 Task: Look for space in Mahlsdorf, Germany from 10th September, 2023 to 16th September, 2023 for 4 adults in price range Rs.10000 to Rs.14000. Place can be private room with 4 bedrooms having 4 beds and 4 bathrooms. Property type can be house, flat, guest house. Amenities needed are: wifi, TV, free parkinig on premises, gym, breakfast. Booking option can be shelf check-in. Required host language is English.
Action: Mouse moved to (574, 114)
Screenshot: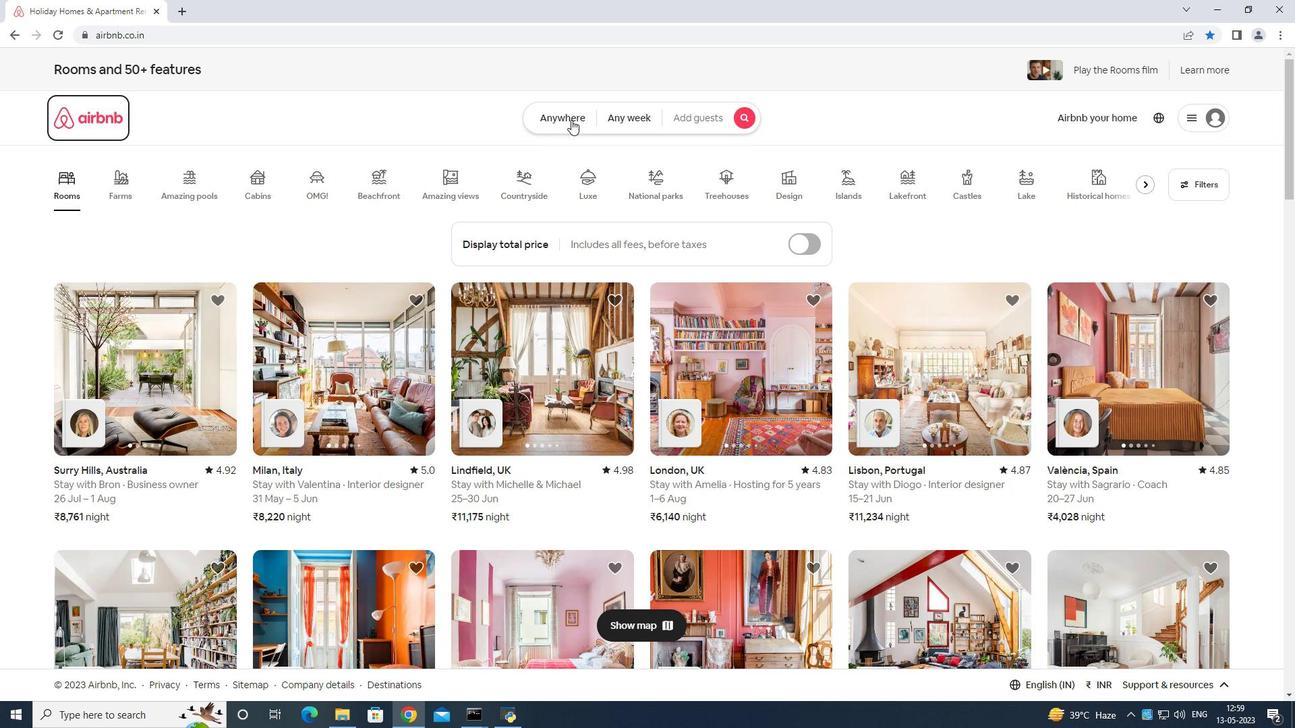 
Action: Mouse pressed left at (574, 114)
Screenshot: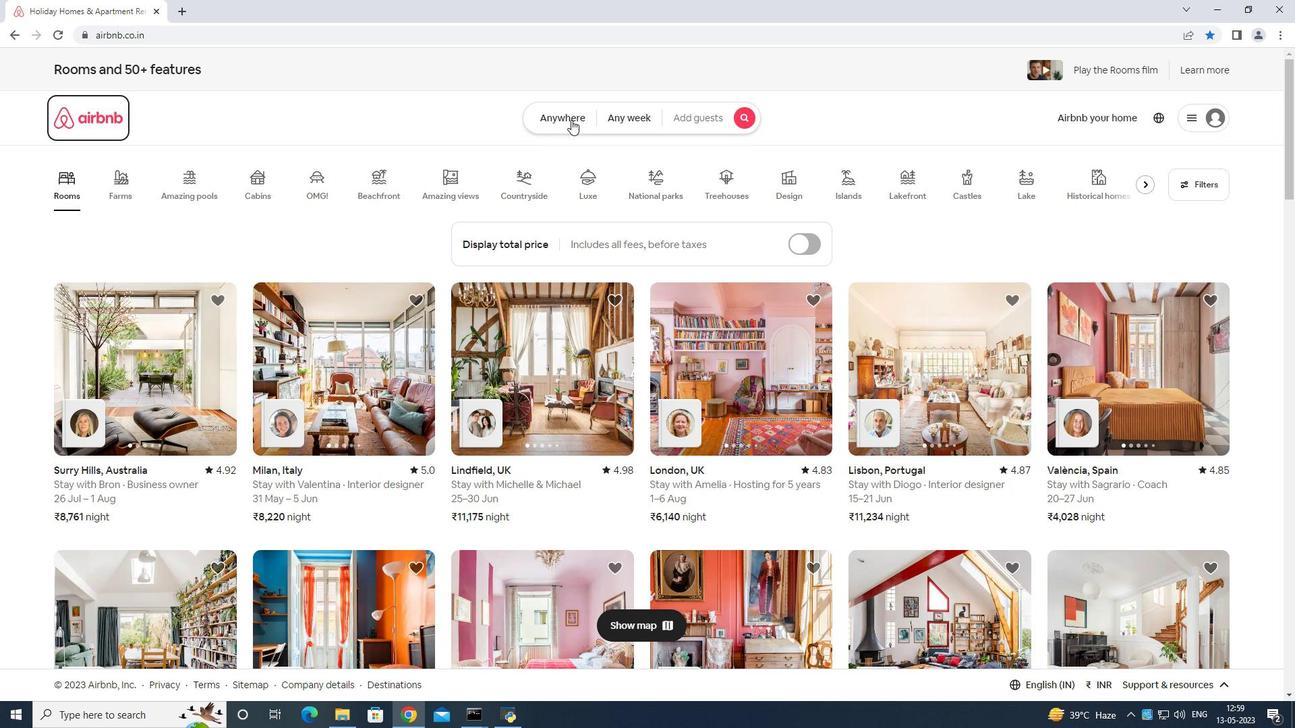 
Action: Mouse moved to (489, 157)
Screenshot: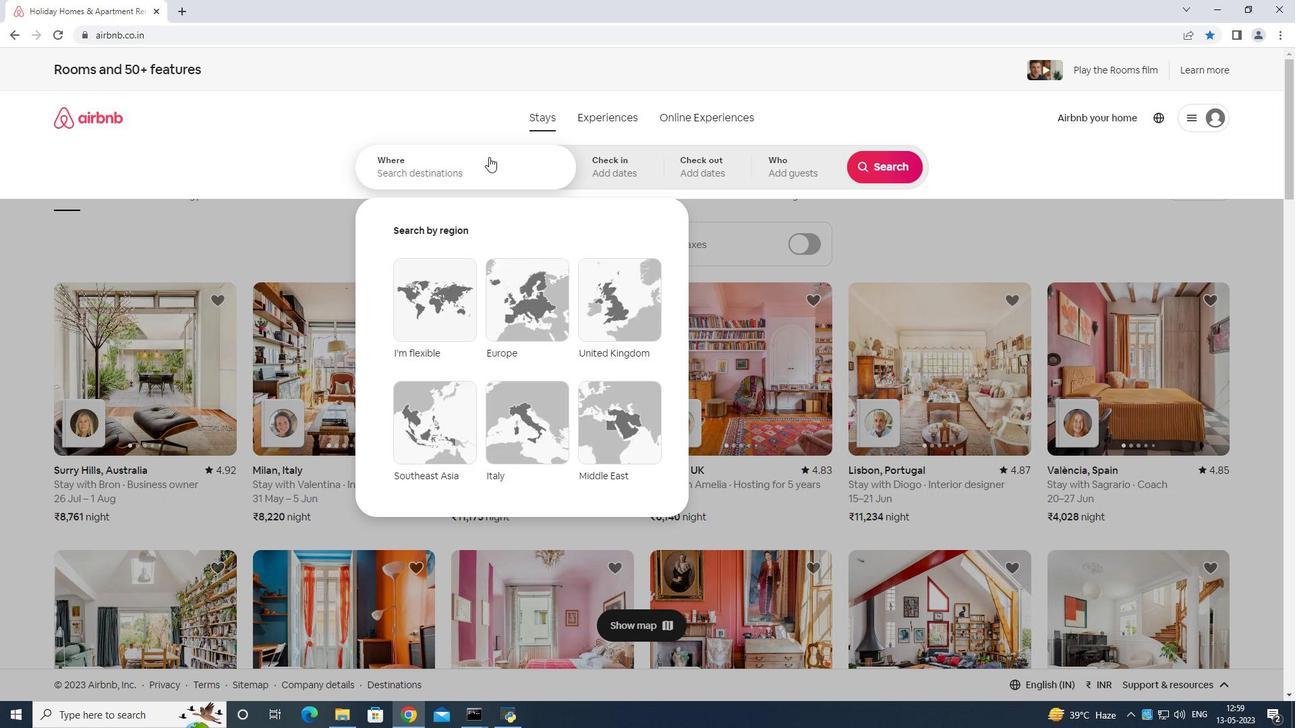 
Action: Mouse pressed left at (489, 157)
Screenshot: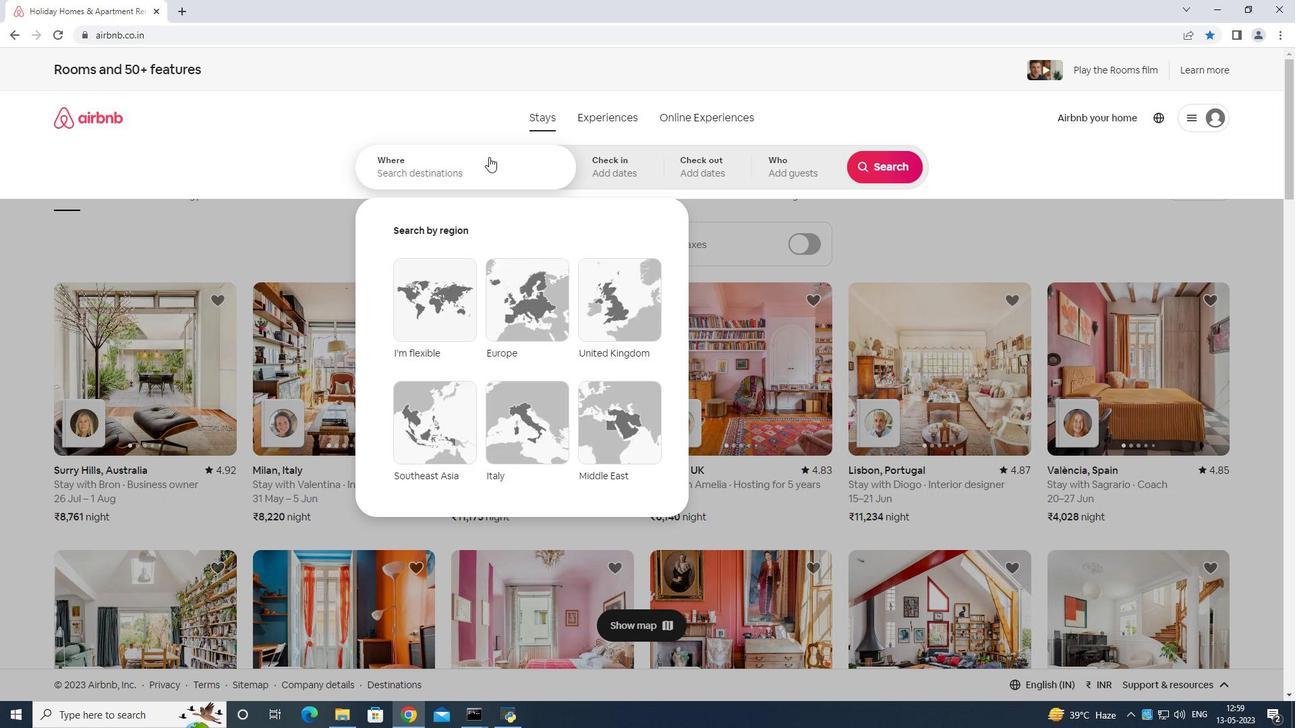 
Action: Mouse moved to (487, 159)
Screenshot: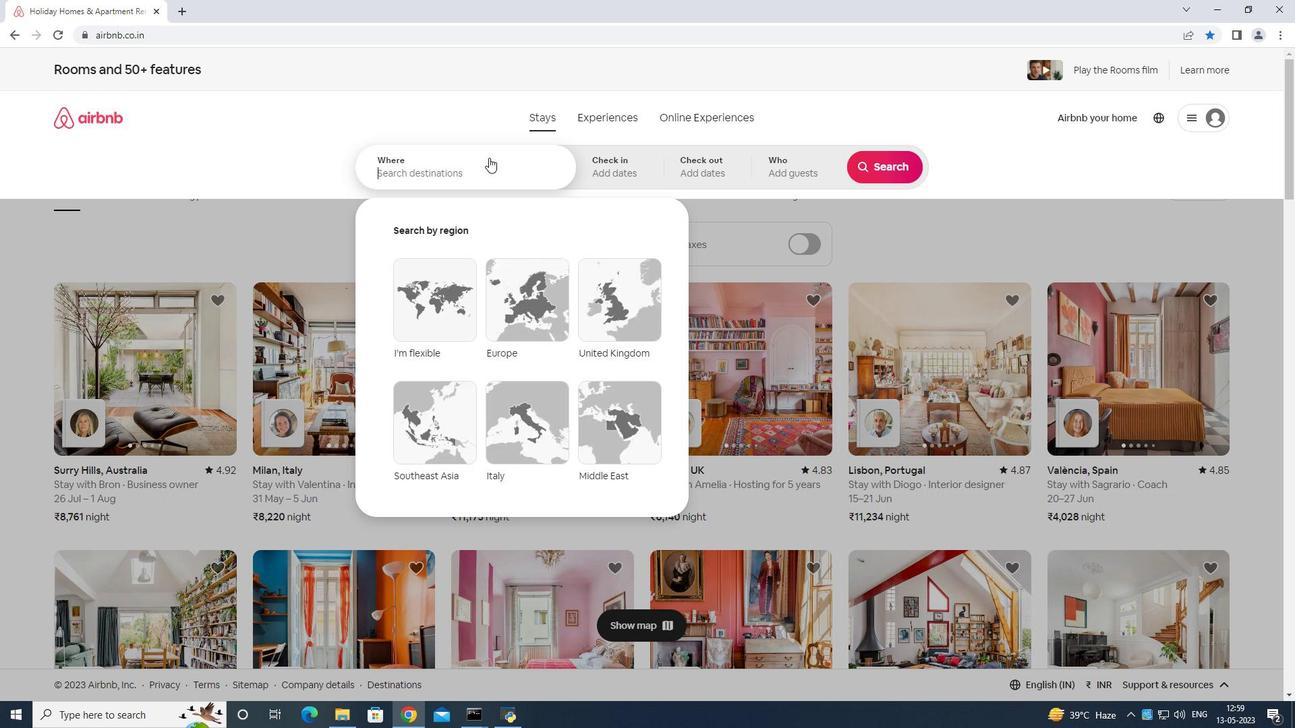 
Action: Key pressed <Key.shift>Mahlsdorf<Key.space>germany<Key.enter>
Screenshot: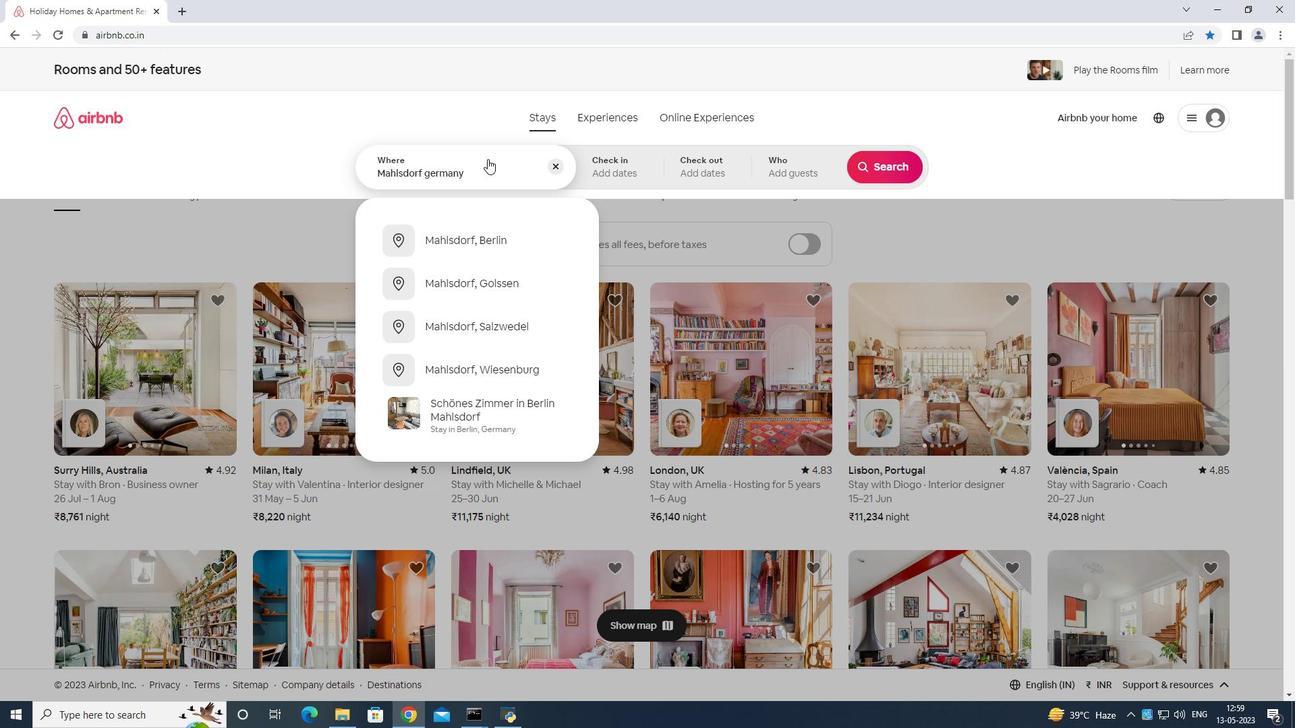 
Action: Mouse moved to (879, 273)
Screenshot: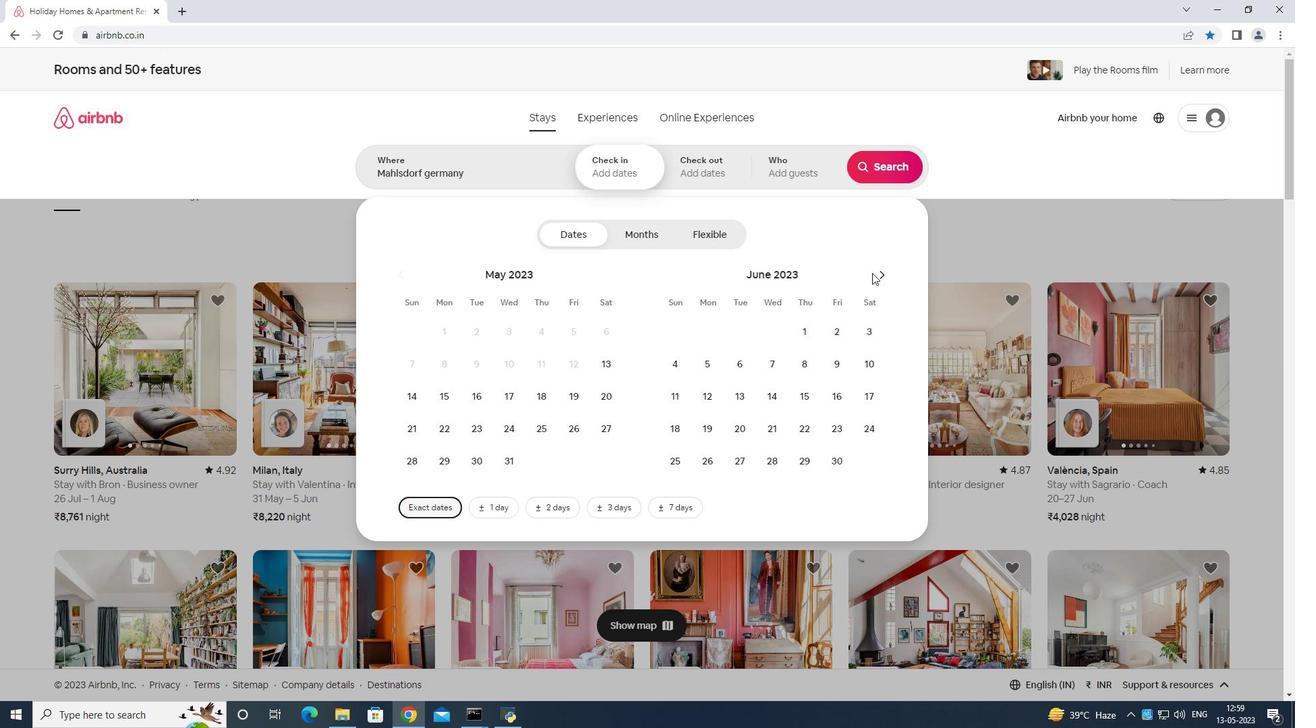 
Action: Mouse pressed left at (879, 273)
Screenshot: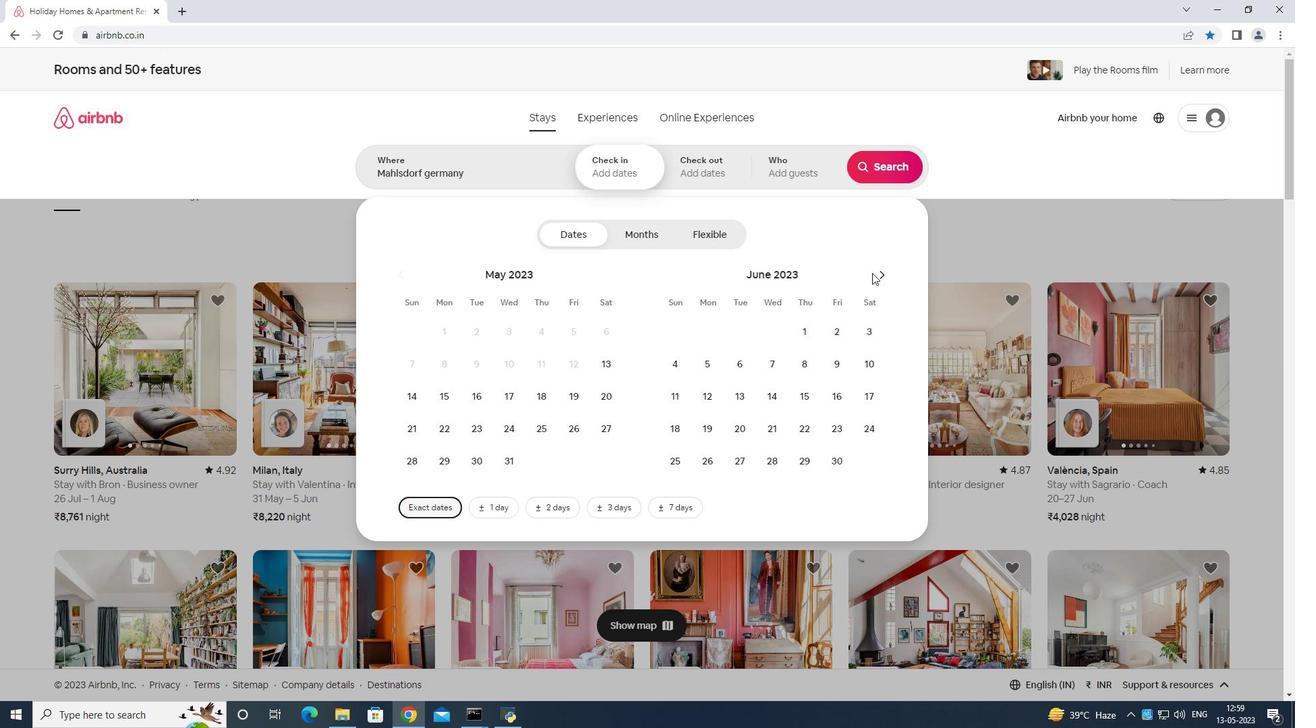 
Action: Mouse moved to (879, 273)
Screenshot: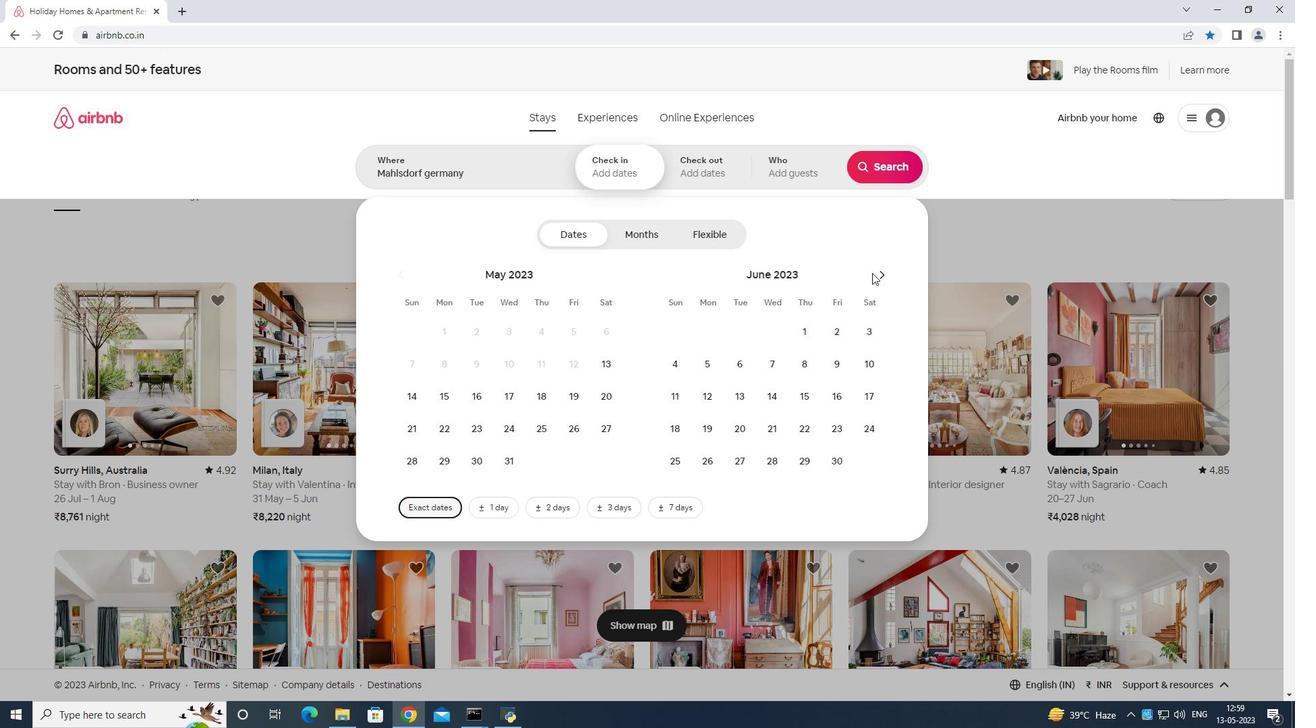 
Action: Mouse pressed left at (879, 273)
Screenshot: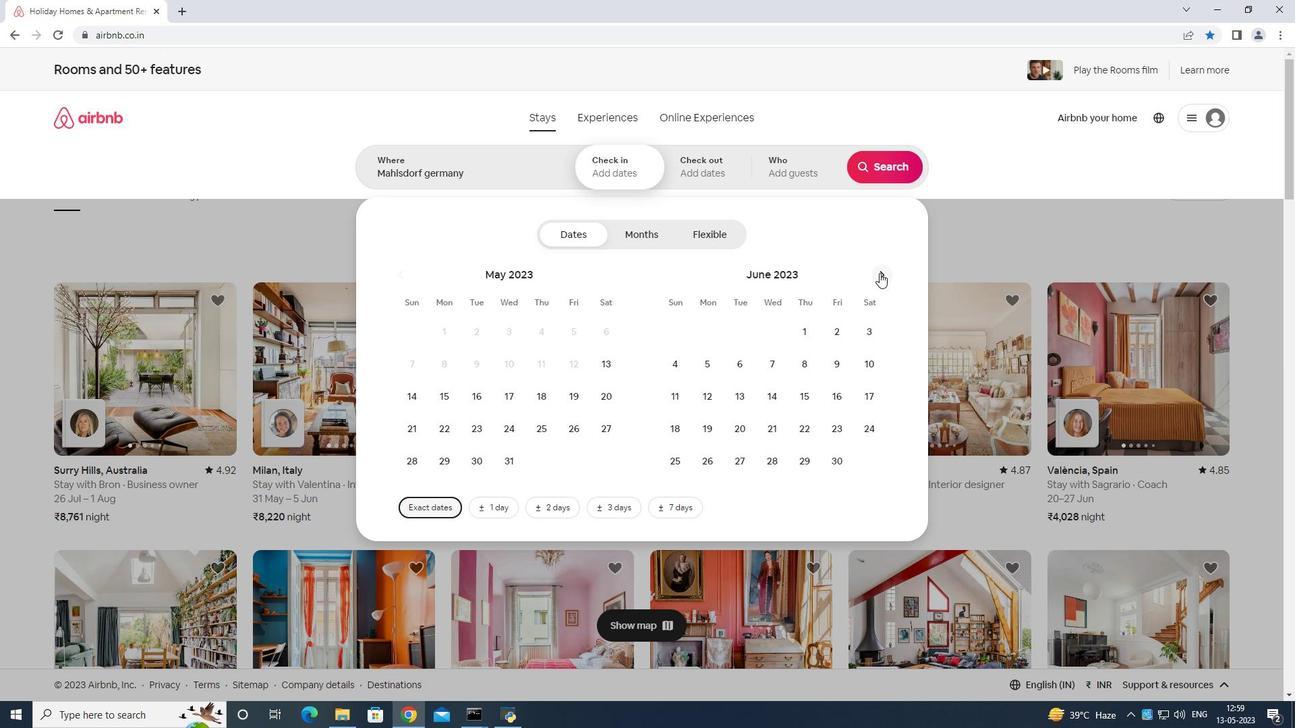 
Action: Mouse pressed left at (879, 273)
Screenshot: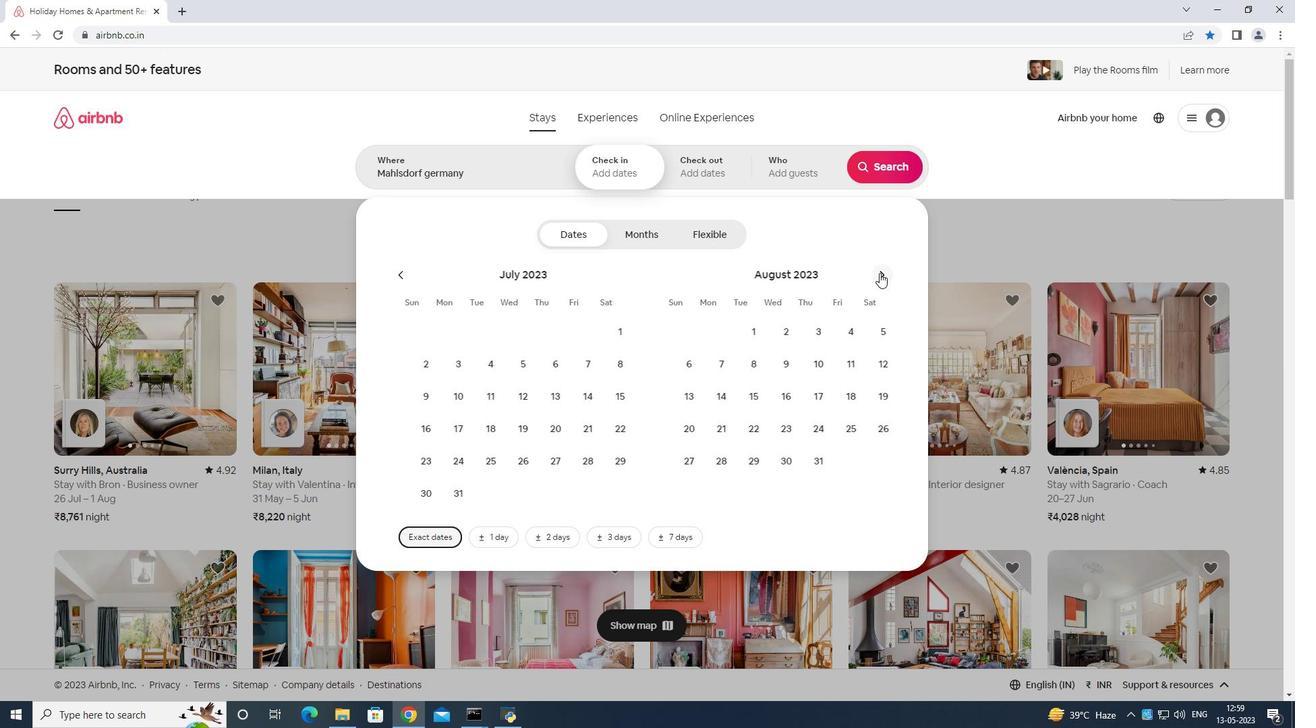 
Action: Mouse moved to (675, 392)
Screenshot: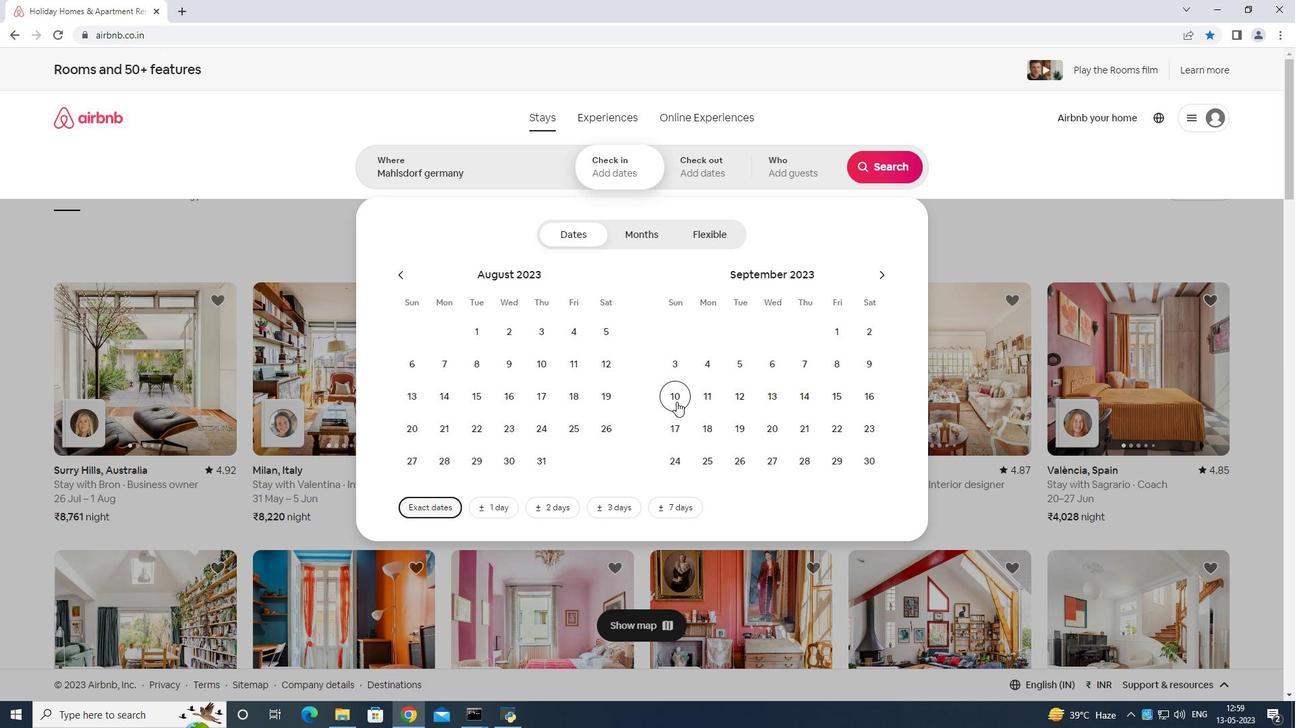 
Action: Mouse pressed left at (675, 392)
Screenshot: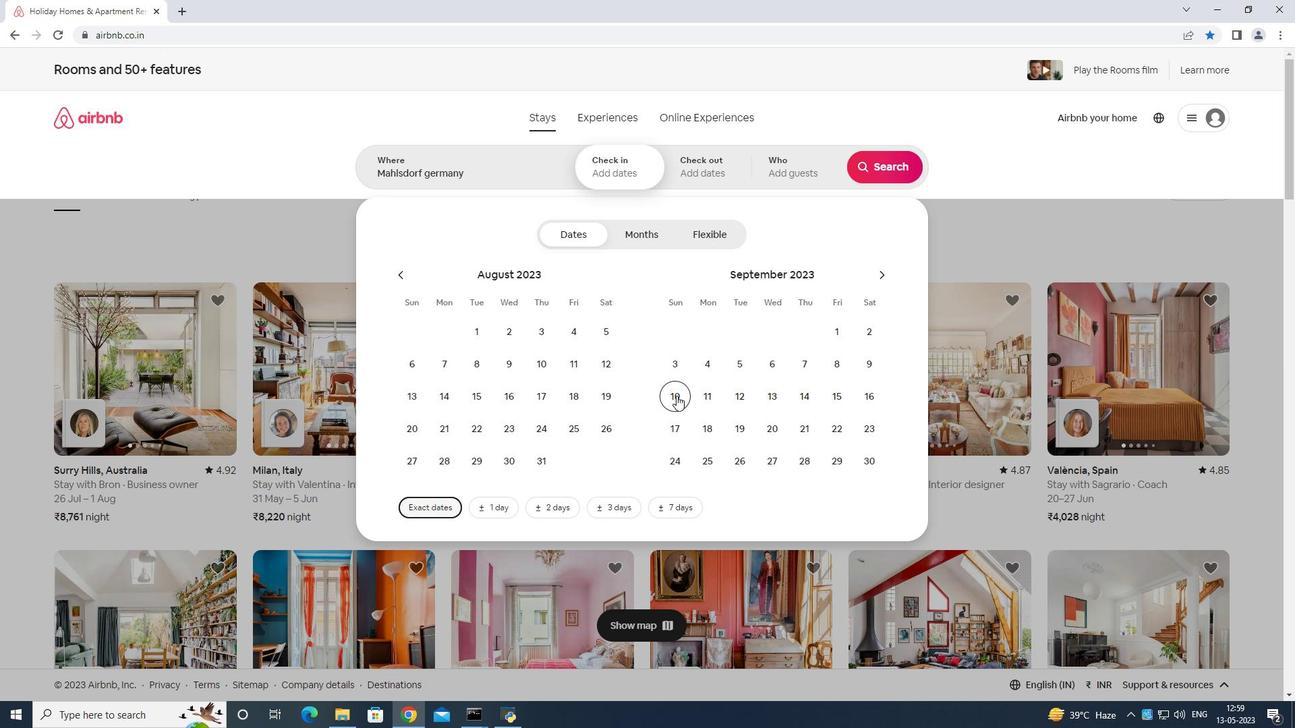 
Action: Mouse moved to (861, 389)
Screenshot: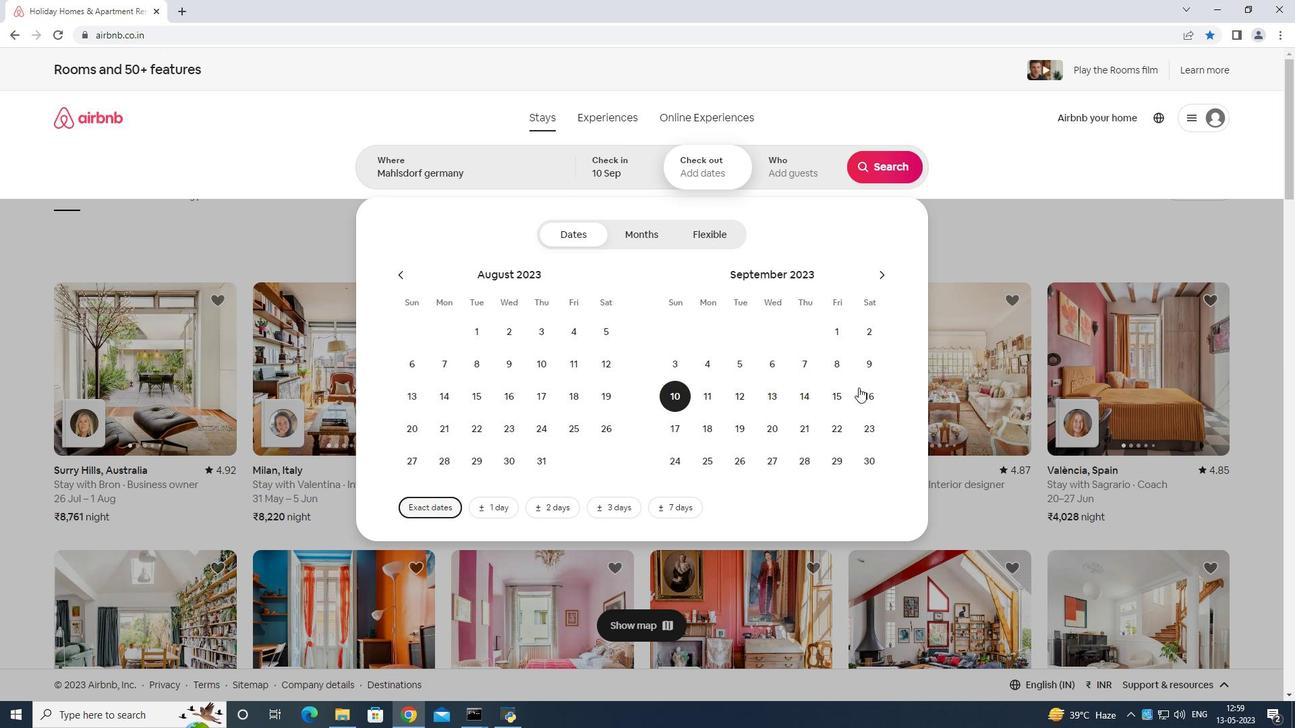 
Action: Mouse pressed left at (861, 389)
Screenshot: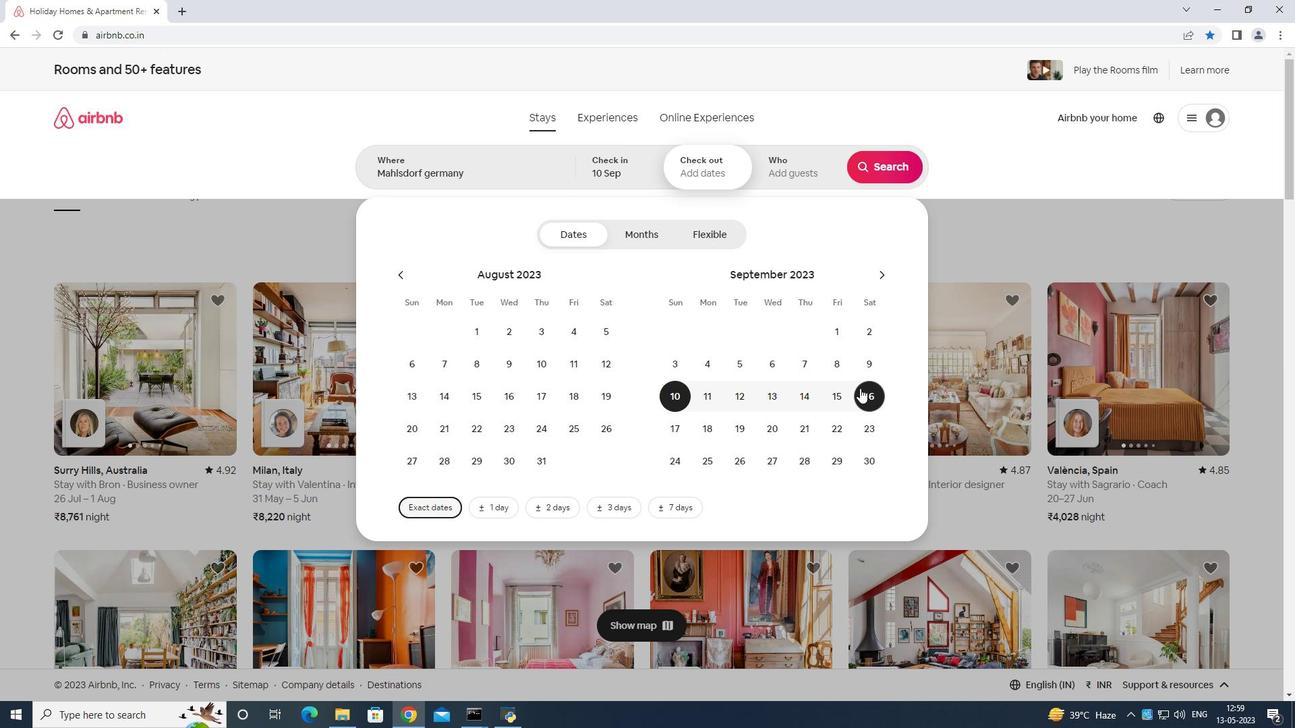
Action: Mouse moved to (783, 161)
Screenshot: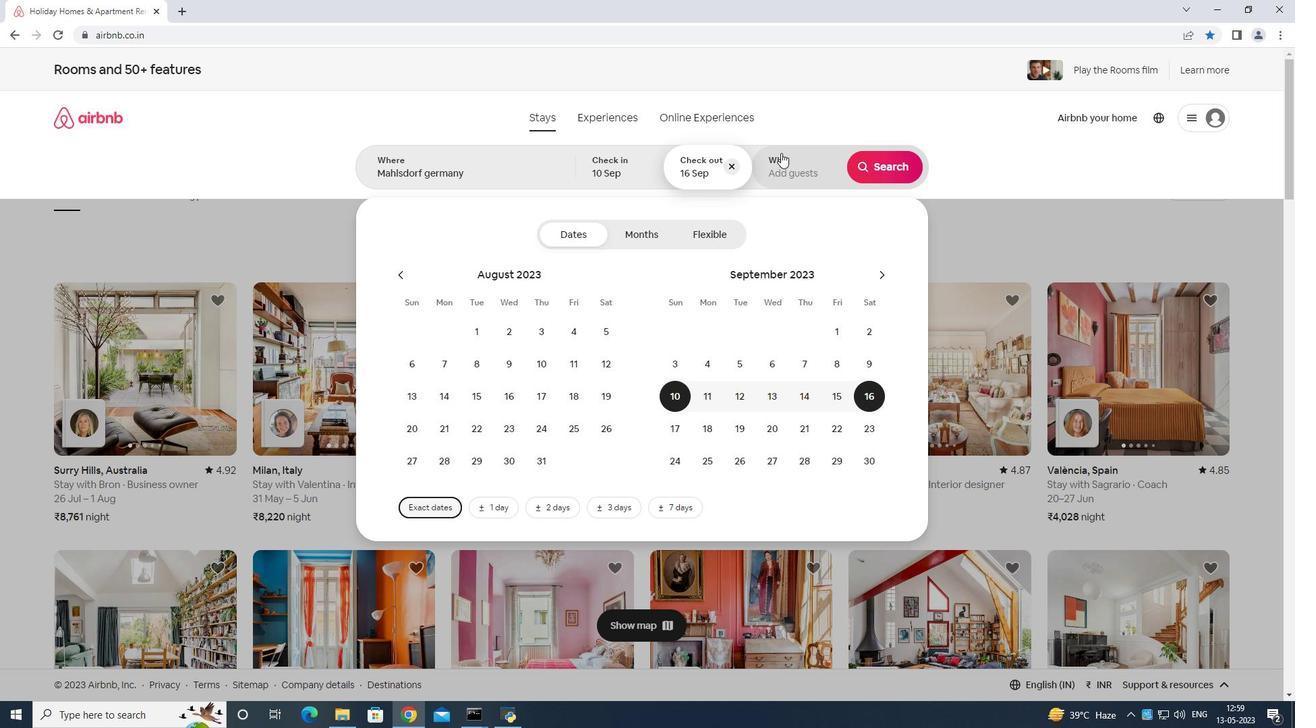 
Action: Mouse pressed left at (783, 161)
Screenshot: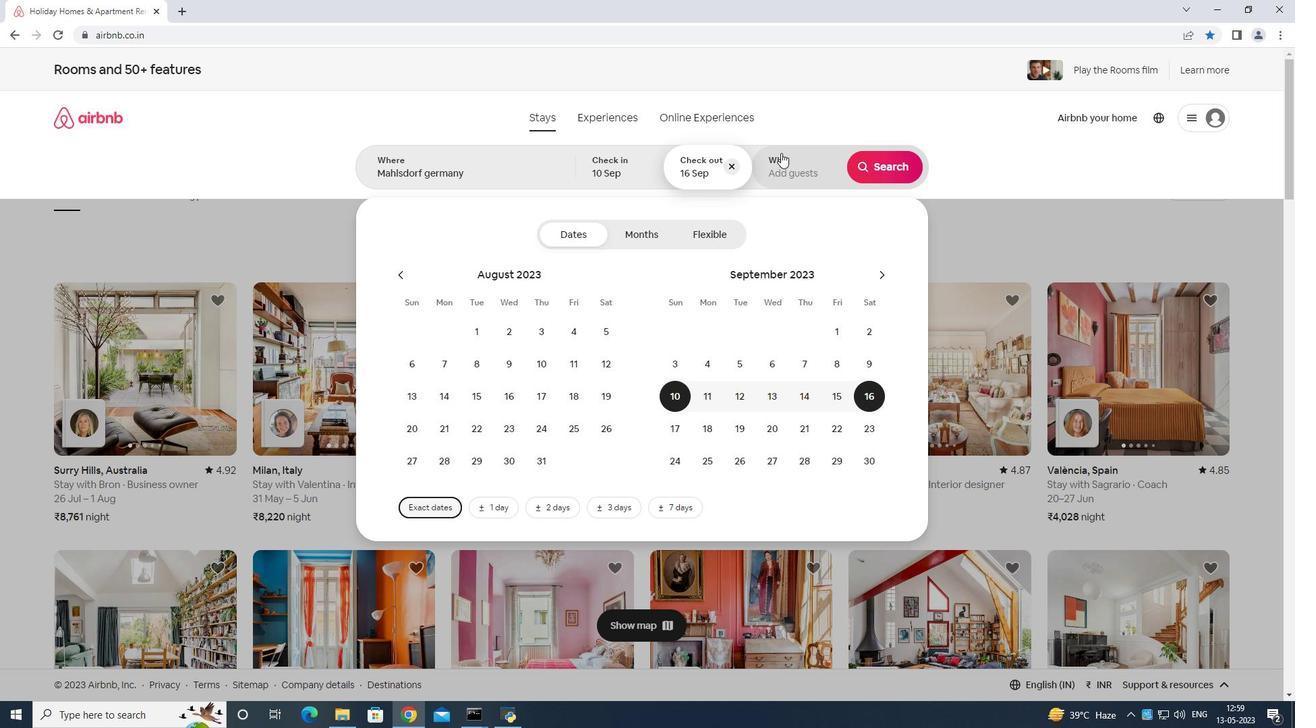 
Action: Mouse moved to (892, 242)
Screenshot: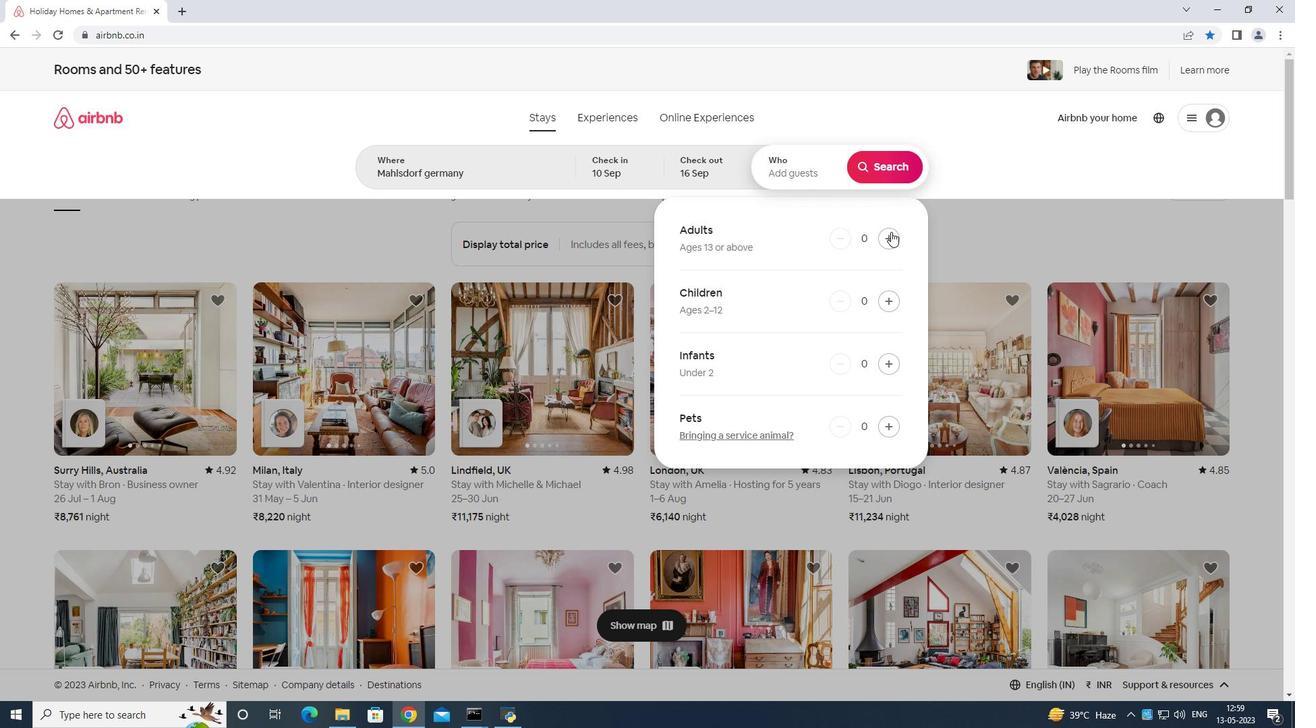 
Action: Mouse pressed left at (892, 242)
Screenshot: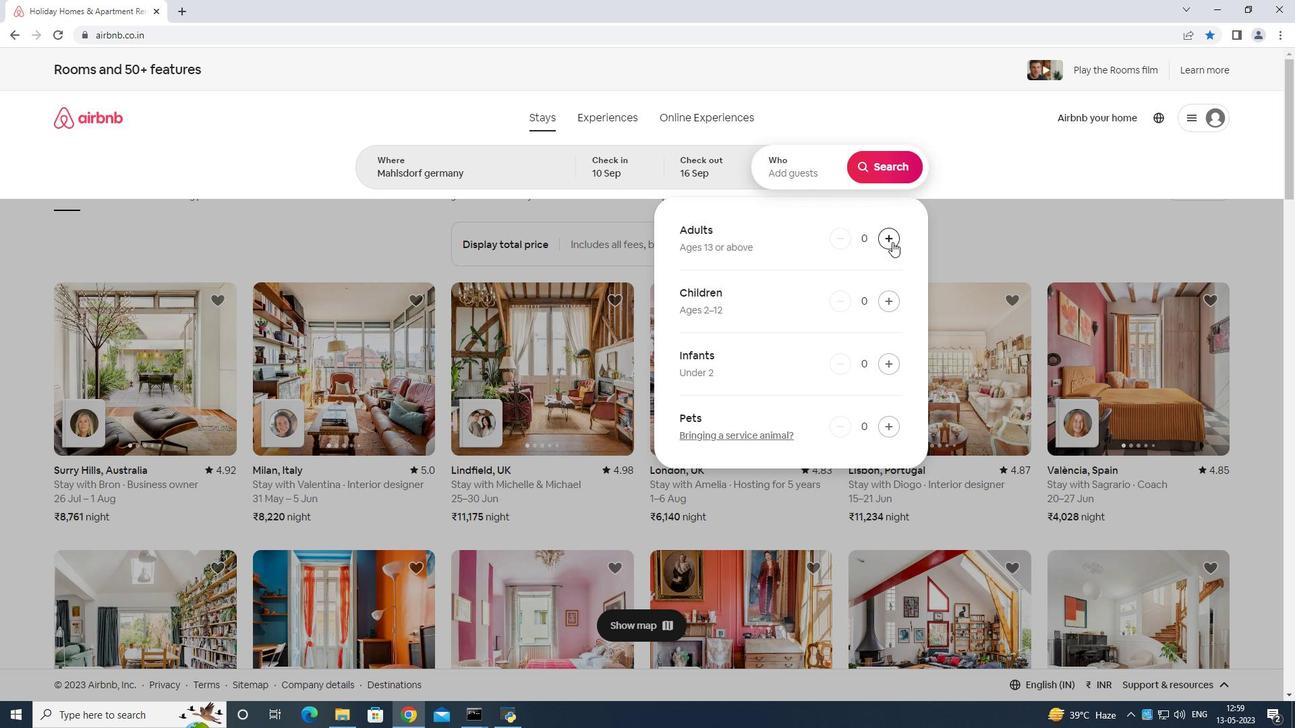 
Action: Mouse moved to (887, 240)
Screenshot: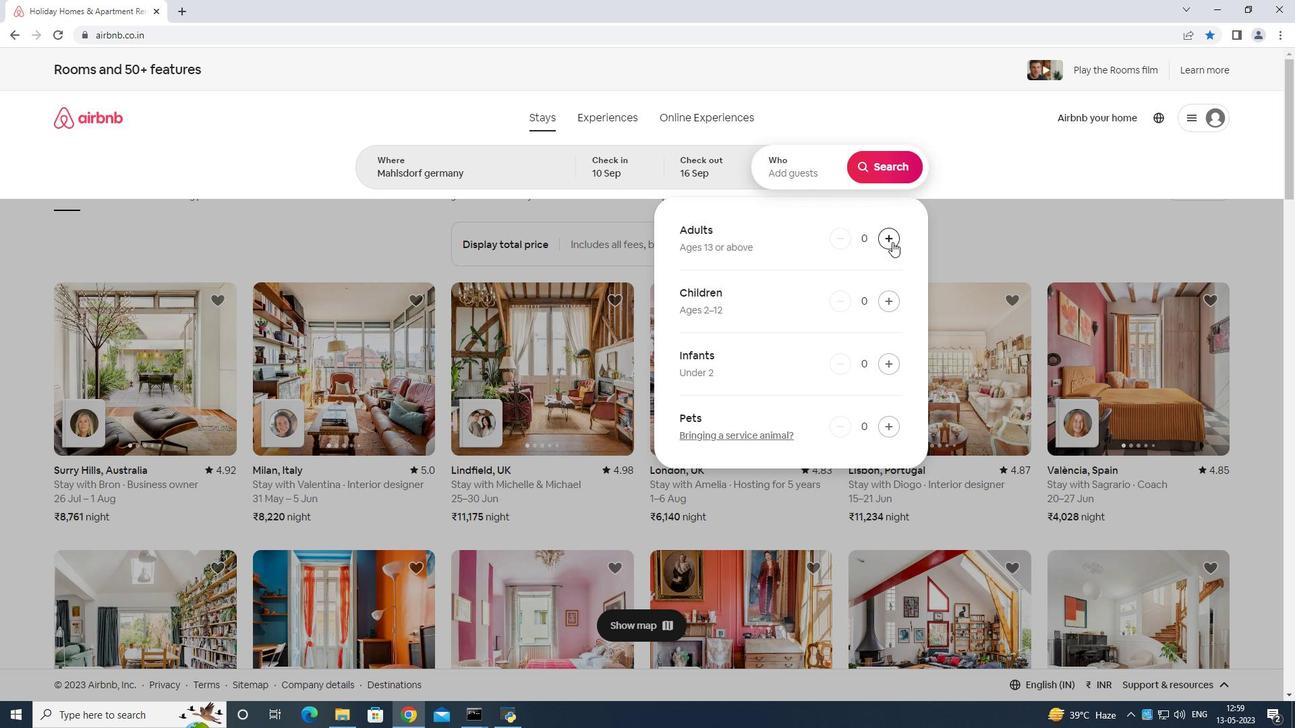 
Action: Mouse pressed left at (887, 240)
Screenshot: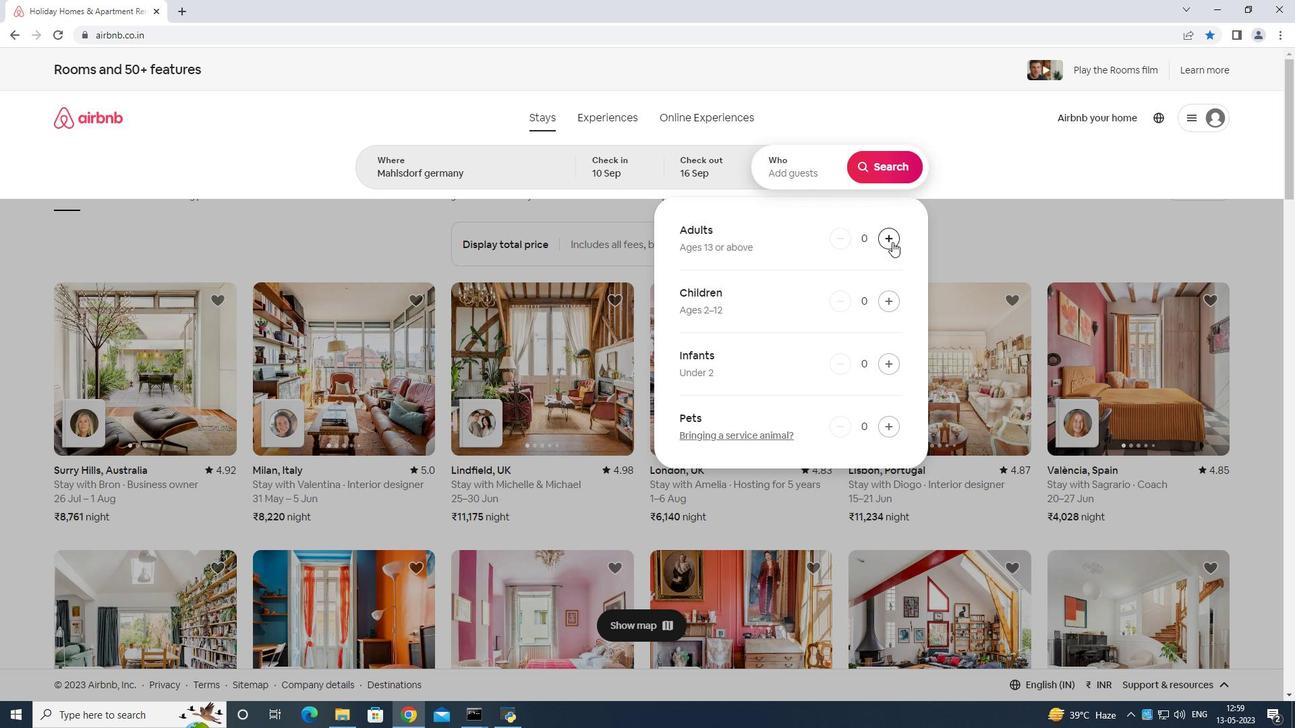 
Action: Mouse pressed left at (887, 240)
Screenshot: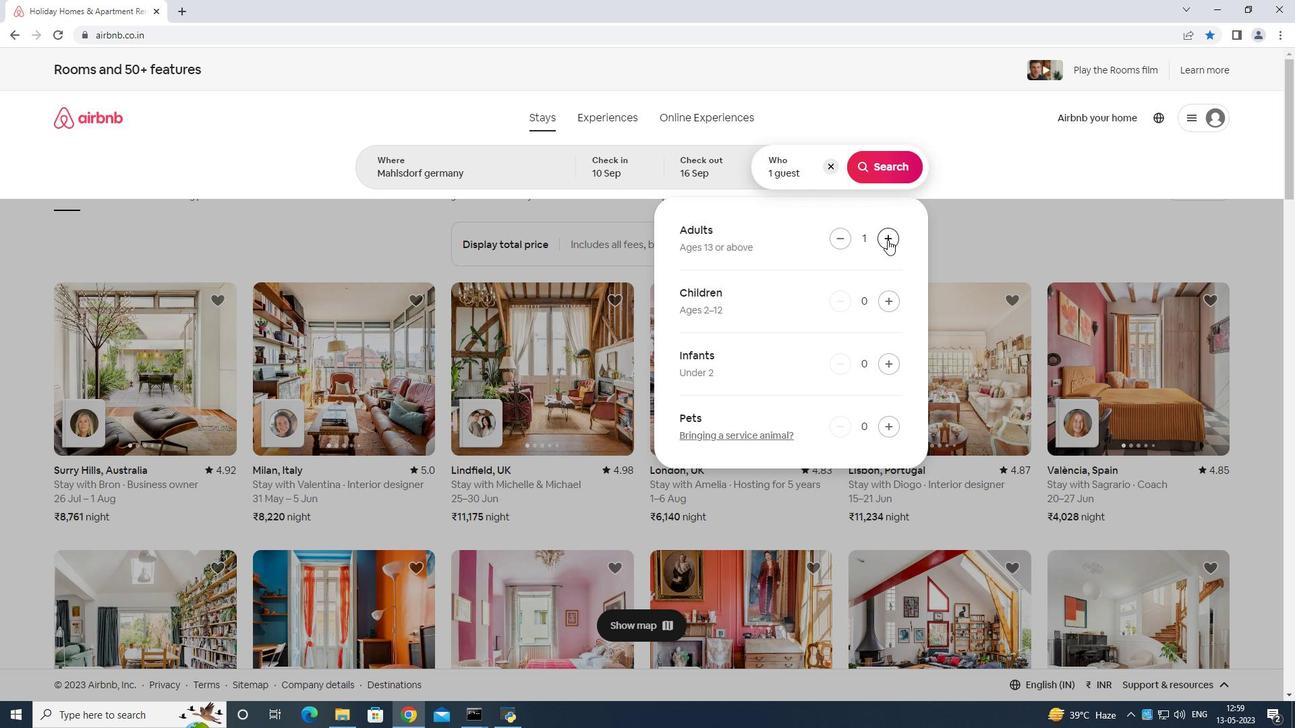 
Action: Mouse pressed left at (887, 240)
Screenshot: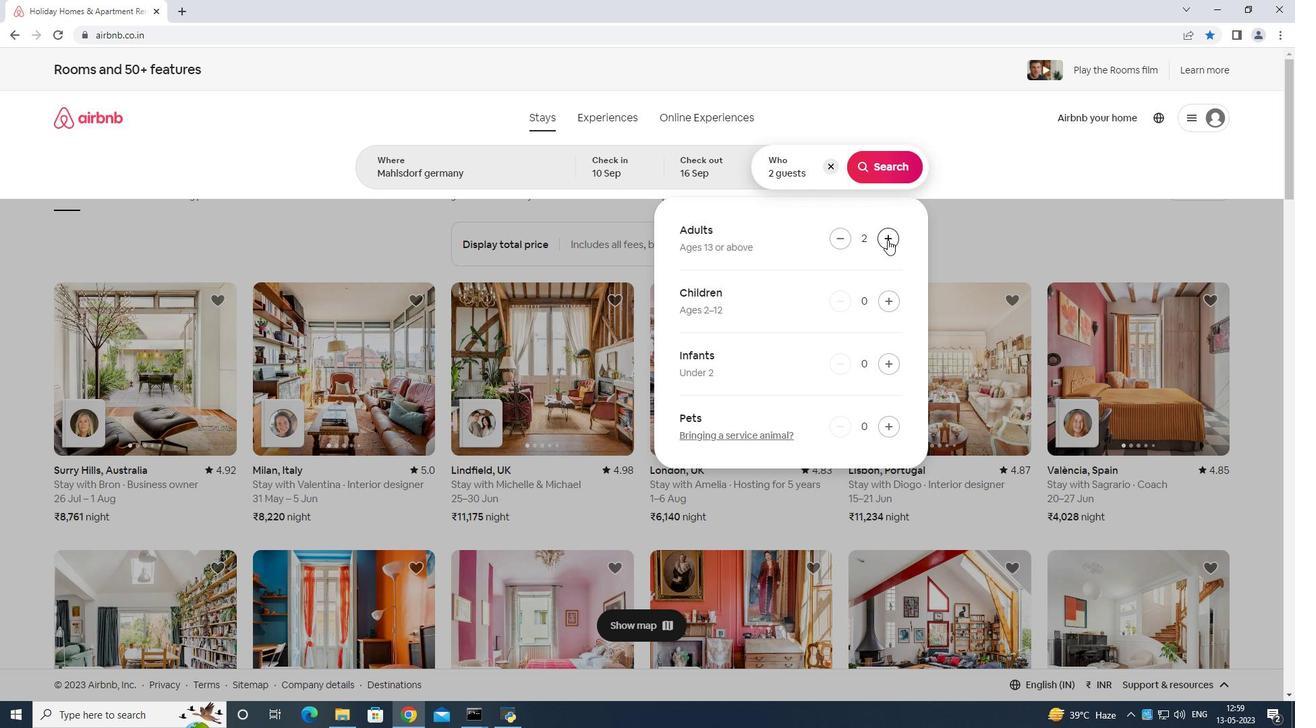 
Action: Mouse pressed left at (887, 240)
Screenshot: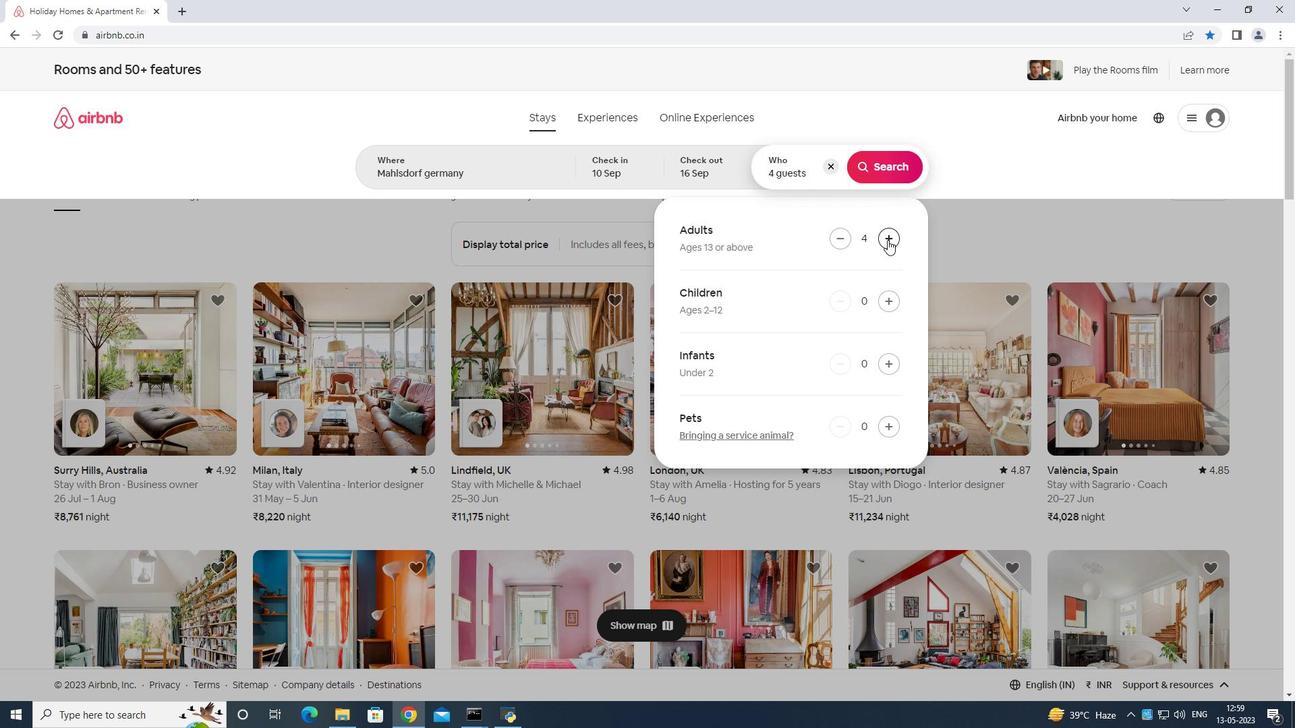 
Action: Mouse moved to (843, 238)
Screenshot: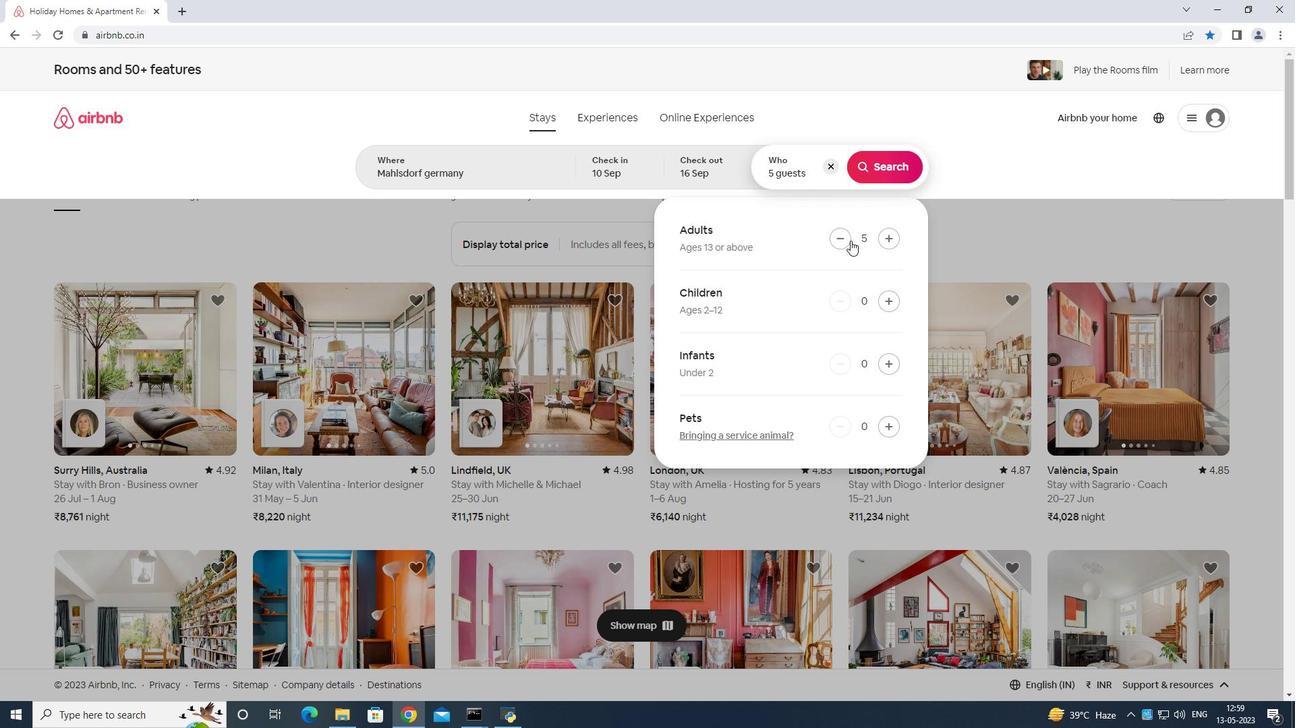 
Action: Mouse pressed left at (843, 238)
Screenshot: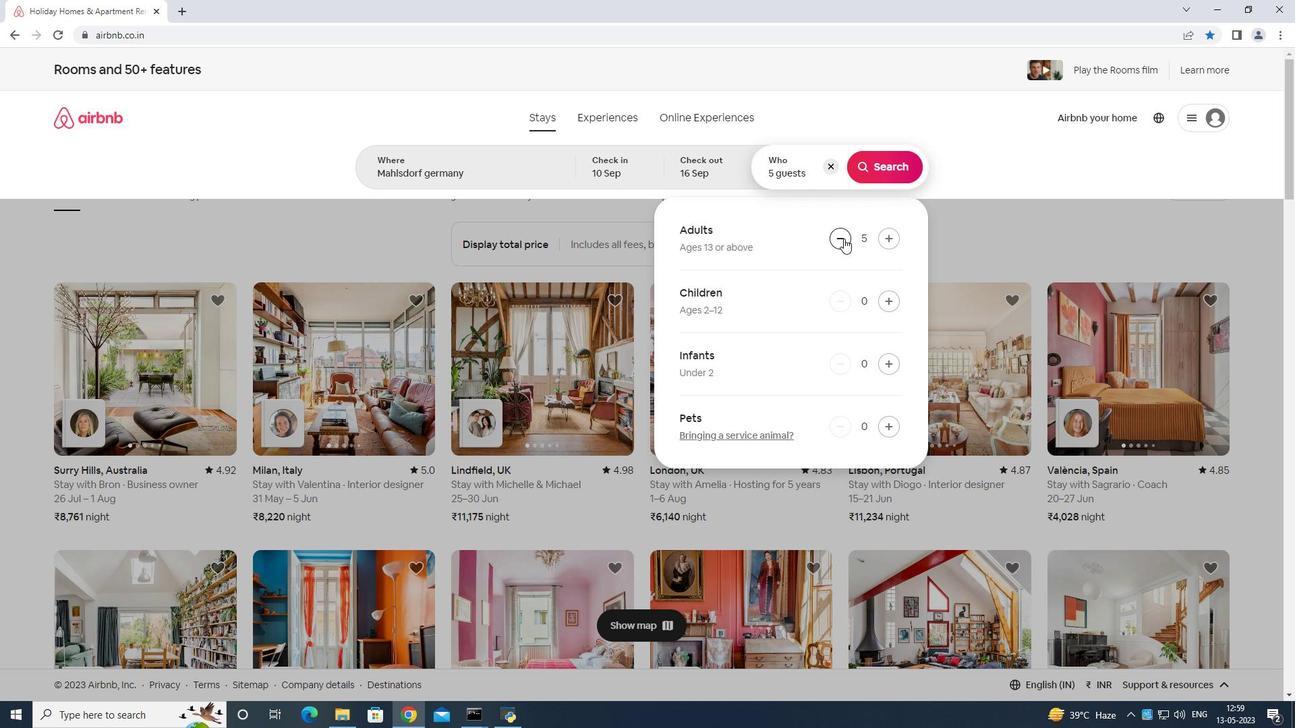 
Action: Mouse moved to (895, 157)
Screenshot: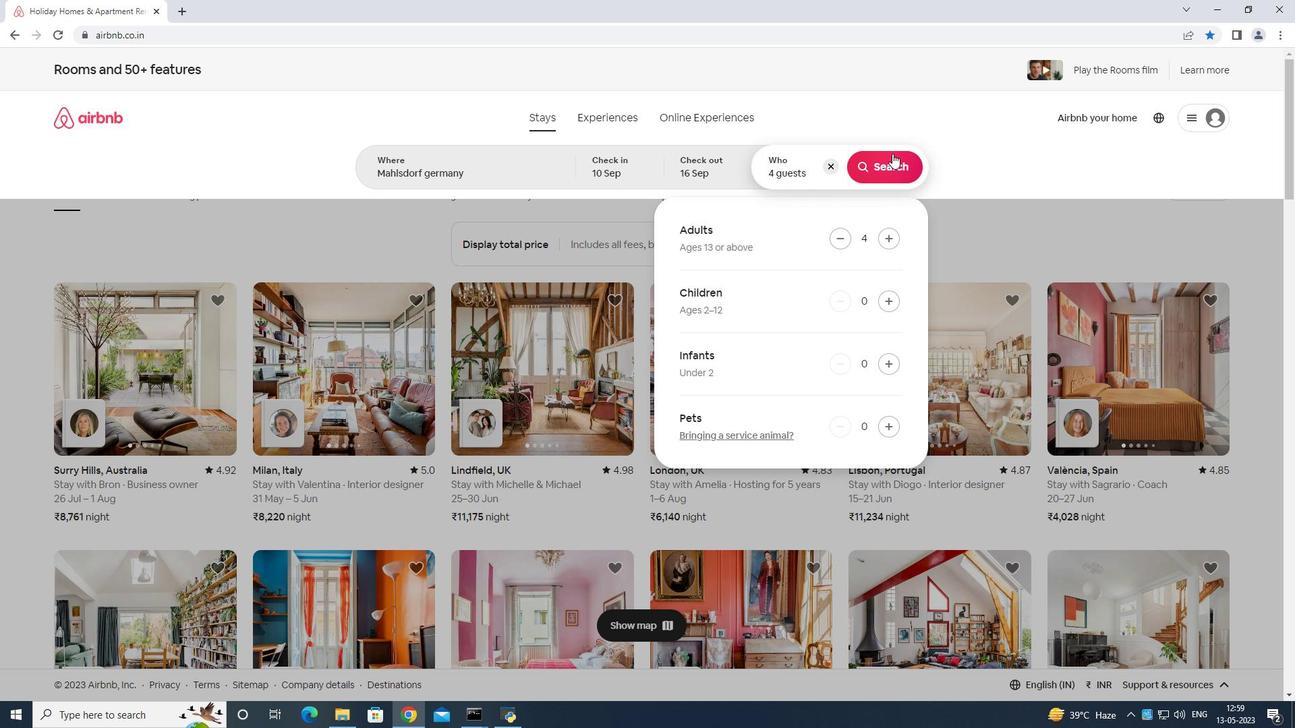 
Action: Mouse pressed left at (895, 157)
Screenshot: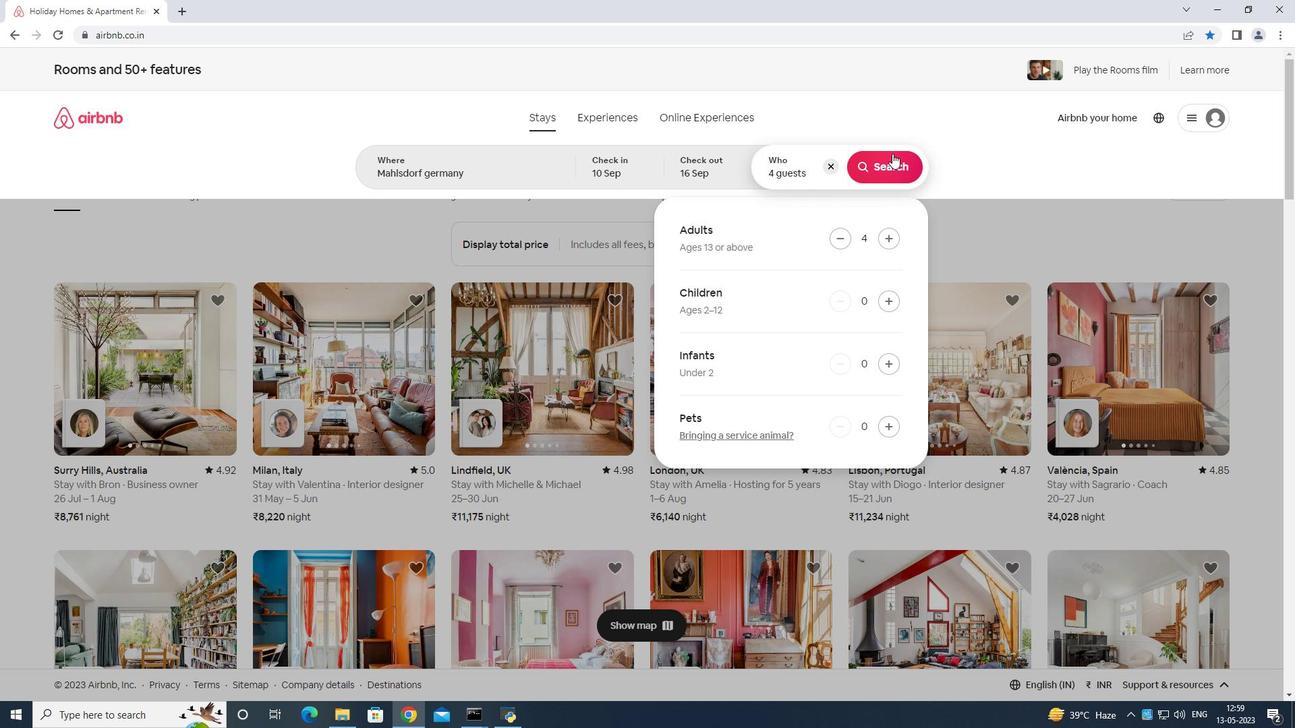 
Action: Mouse moved to (1231, 124)
Screenshot: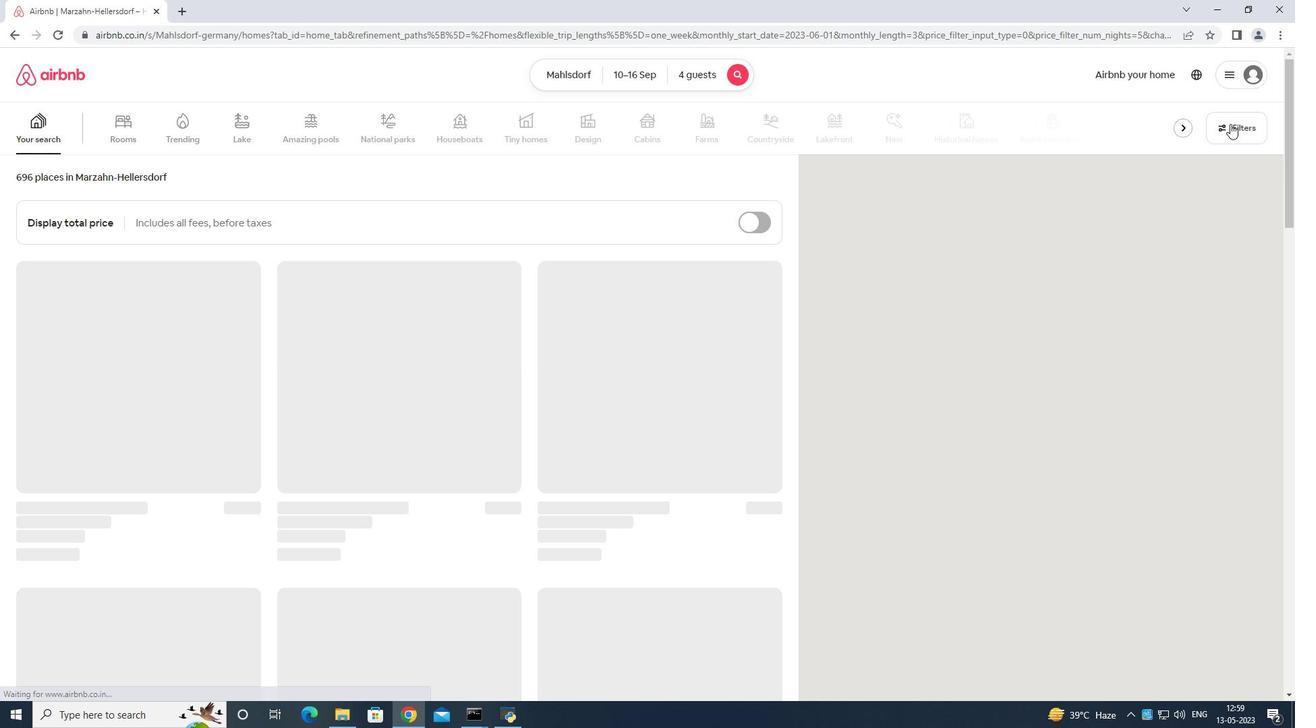 
Action: Mouse pressed left at (1231, 124)
Screenshot: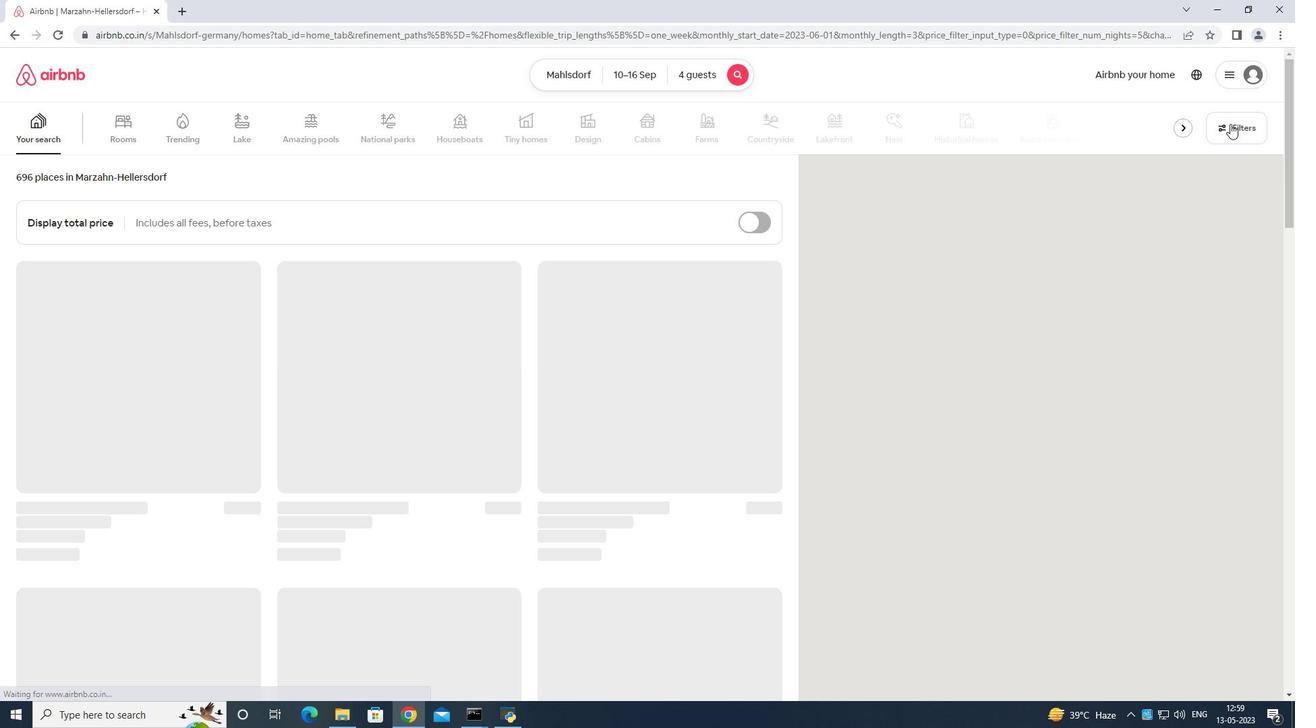 
Action: Mouse moved to (568, 454)
Screenshot: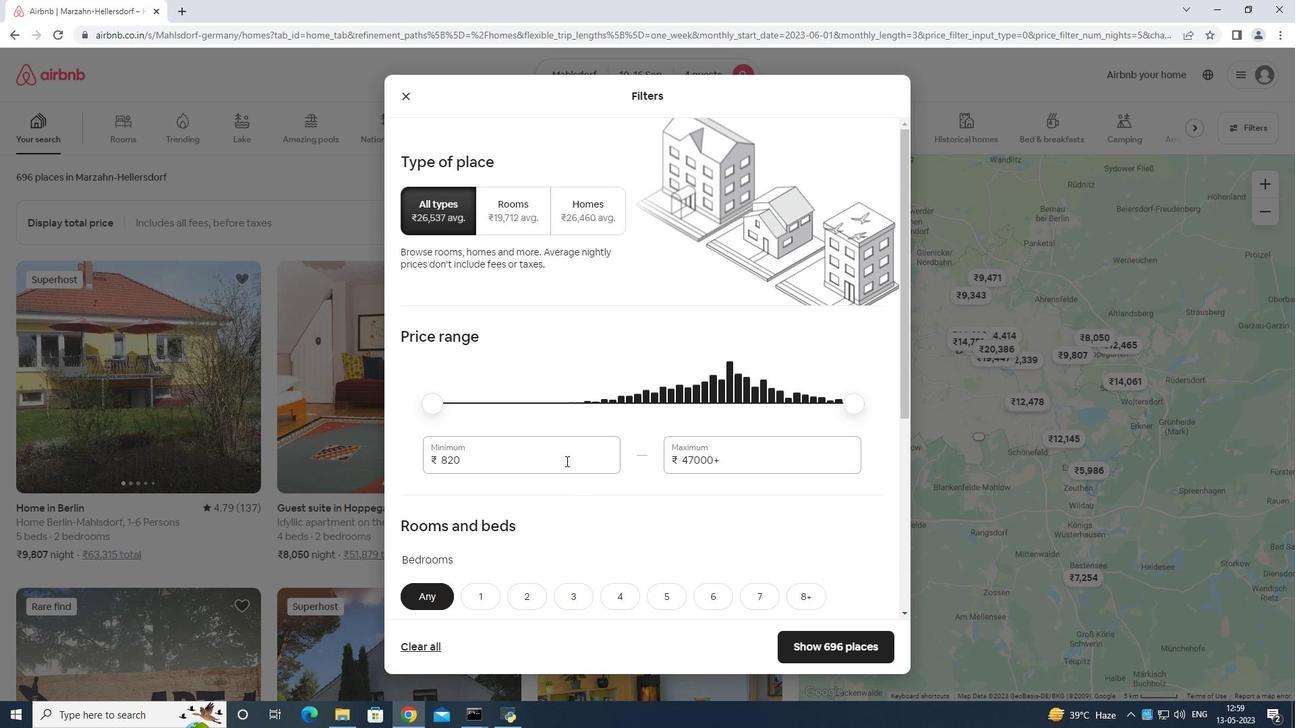 
Action: Mouse pressed left at (568, 454)
Screenshot: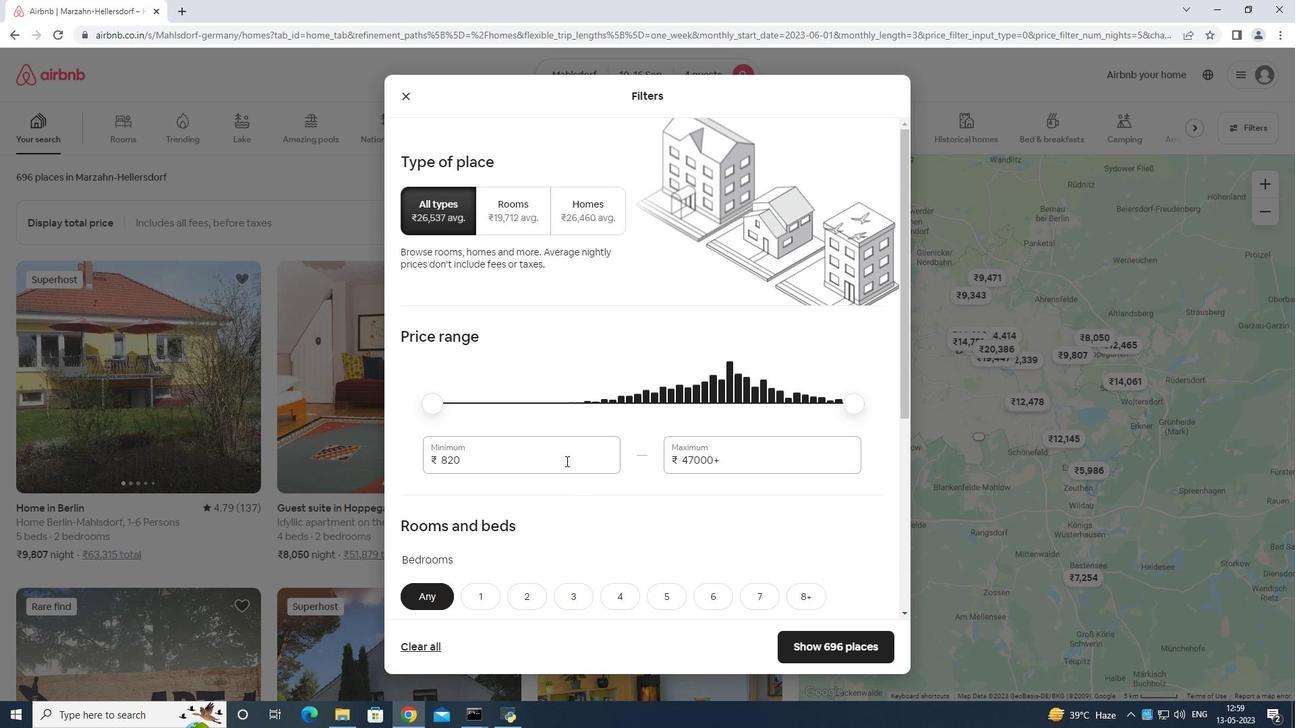 
Action: Mouse moved to (555, 462)
Screenshot: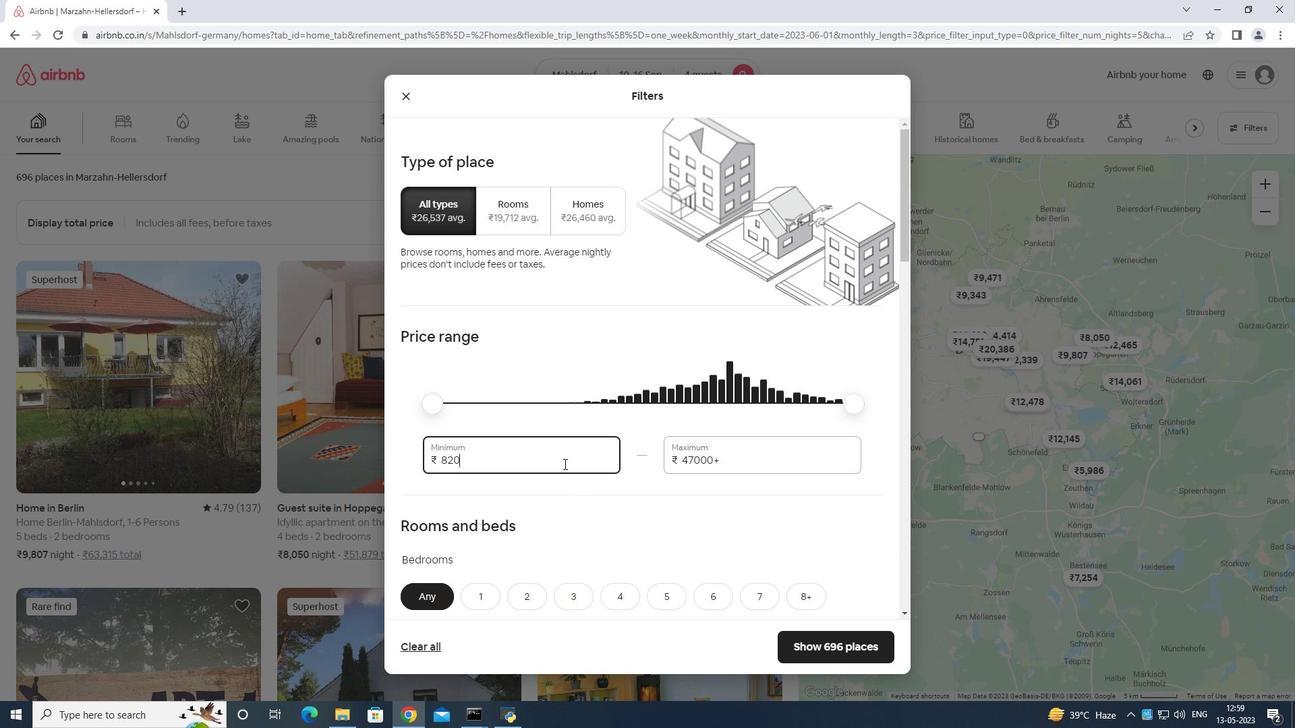 
Action: Key pressed <Key.backspace>
Screenshot: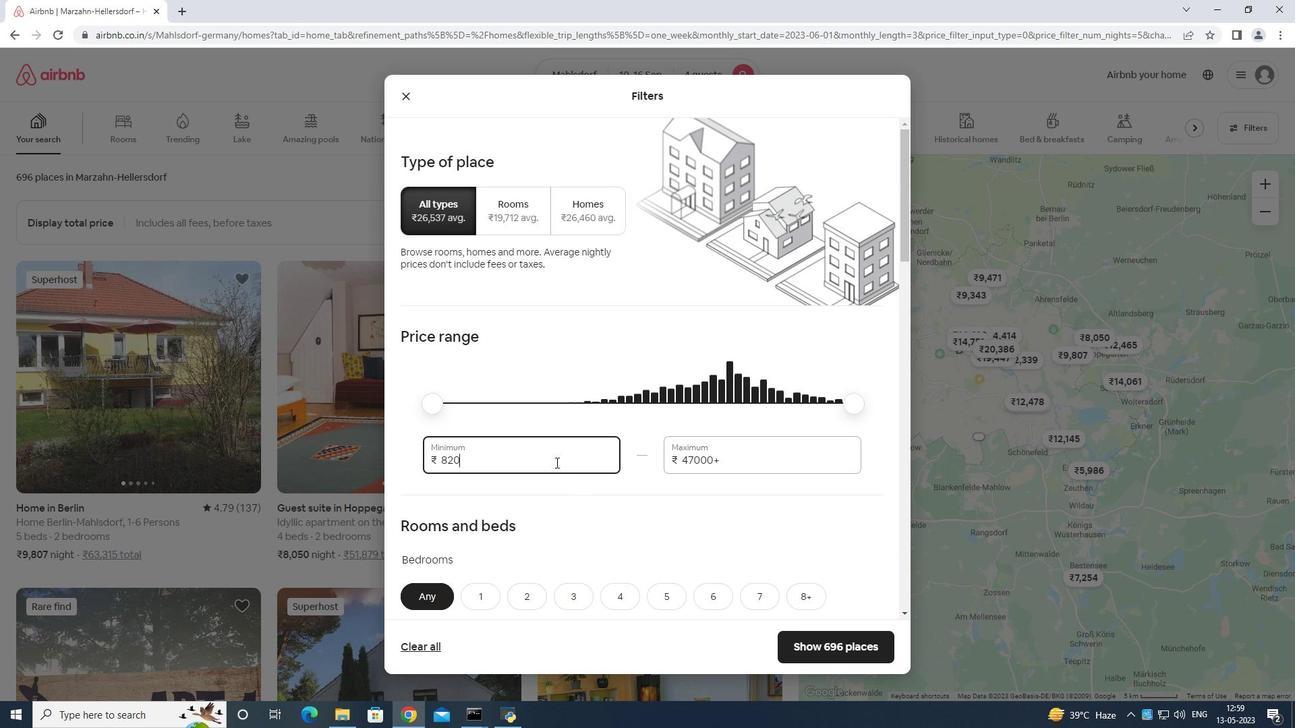 
Action: Mouse moved to (550, 473)
Screenshot: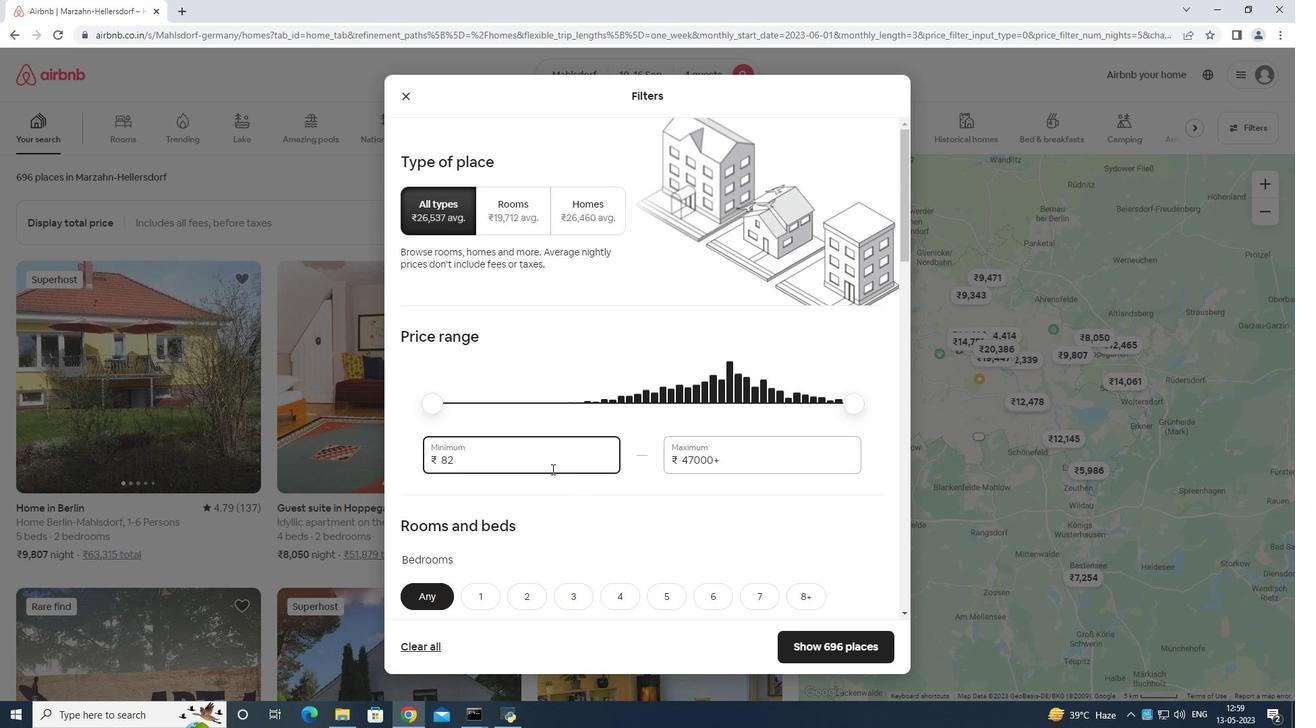 
Action: Key pressed <Key.backspace>
Screenshot: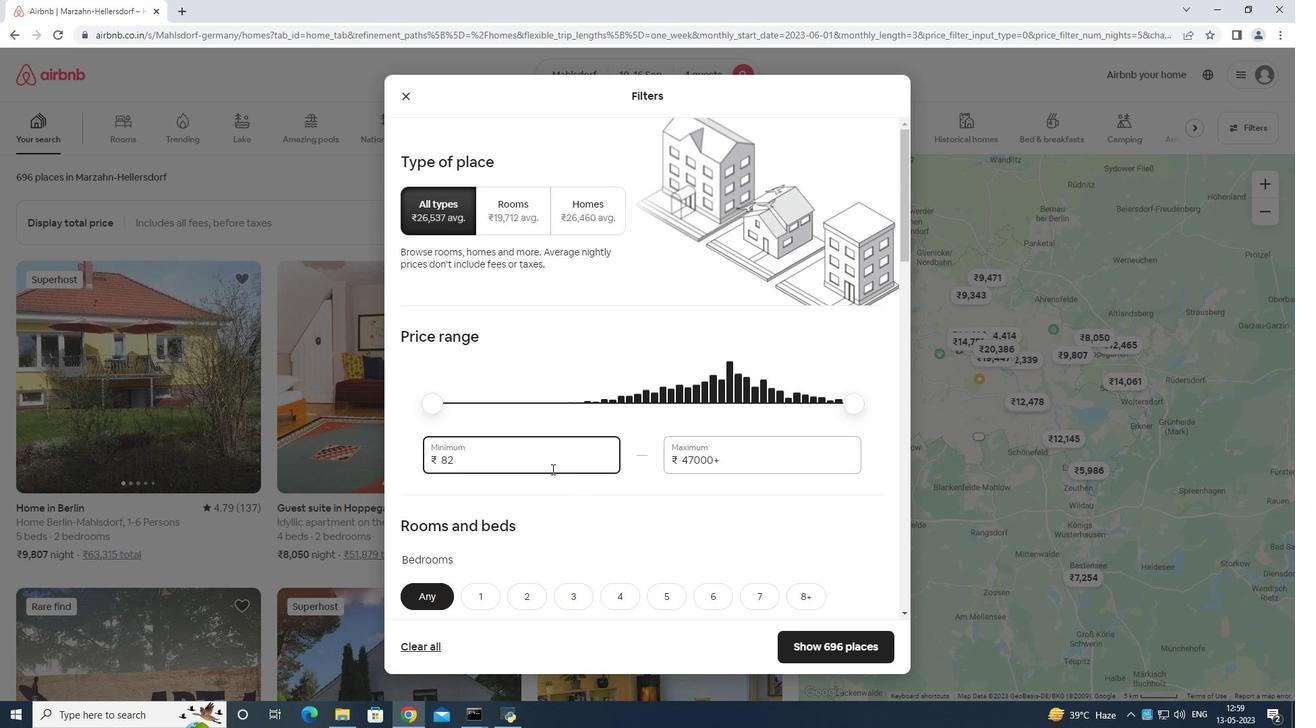 
Action: Mouse moved to (550, 473)
Screenshot: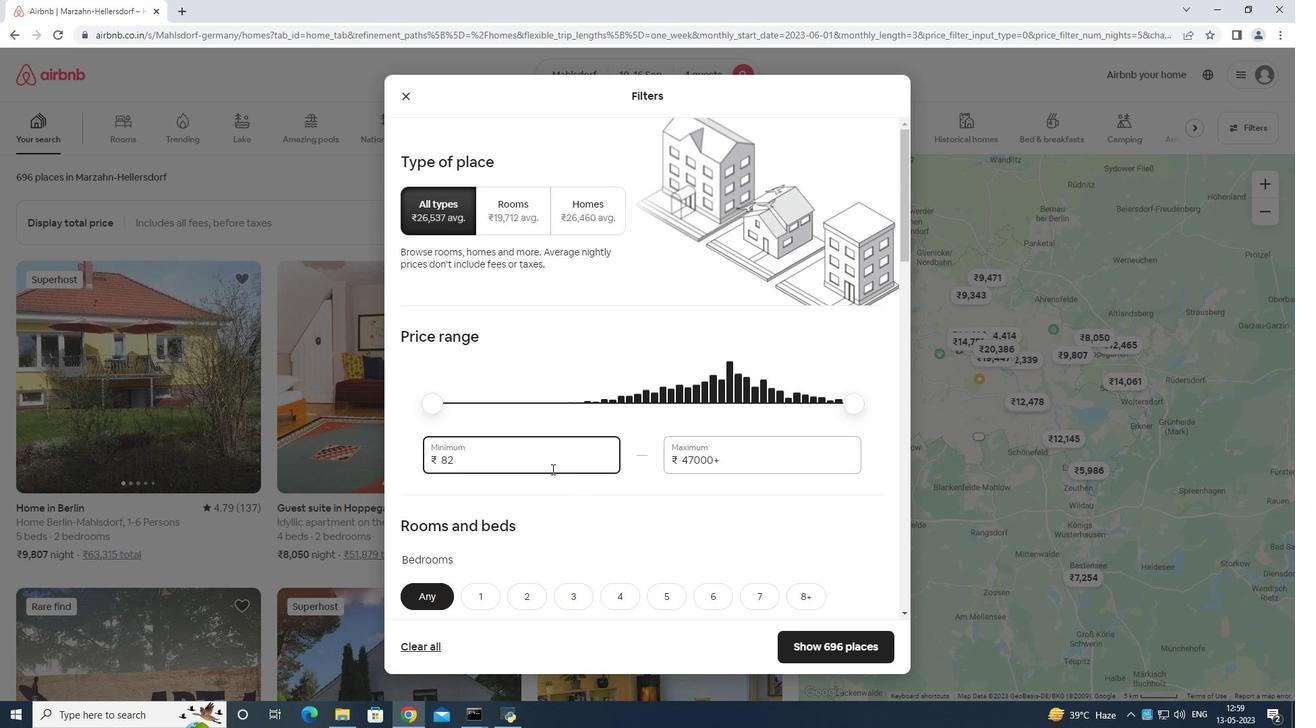 
Action: Key pressed <Key.backspace><Key.backspace>
Screenshot: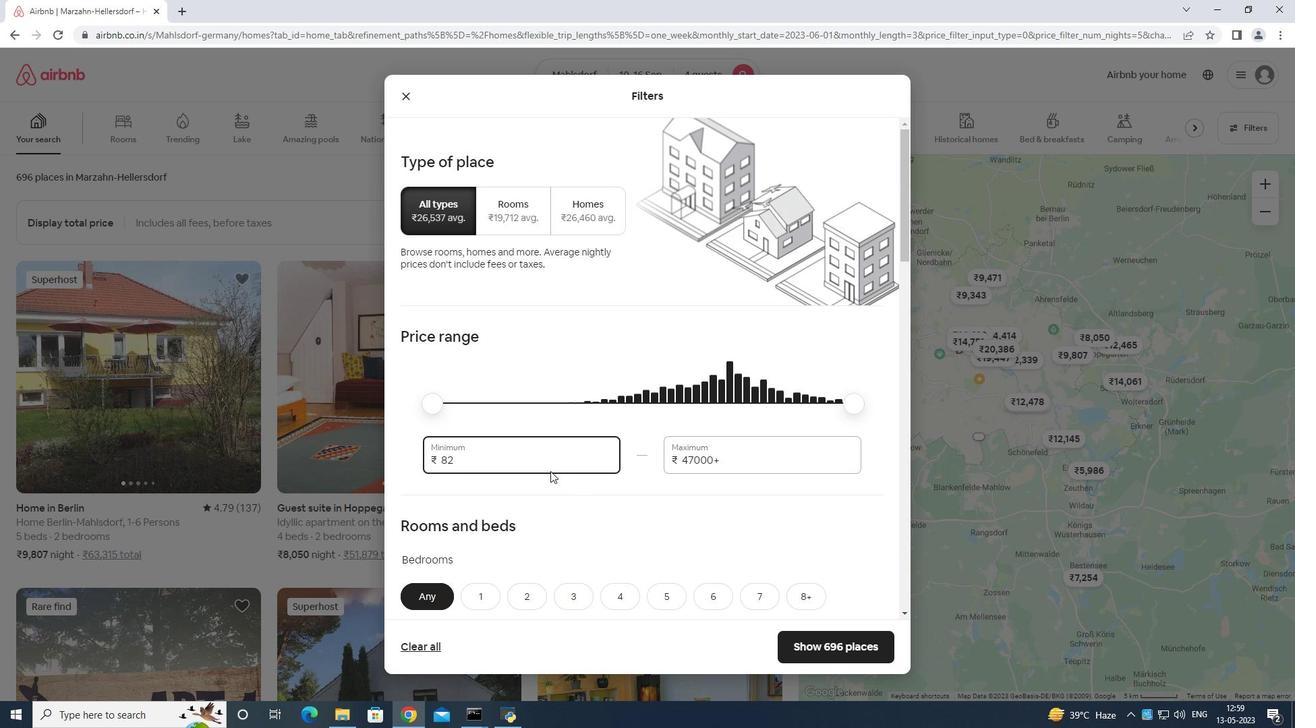 
Action: Mouse moved to (558, 476)
Screenshot: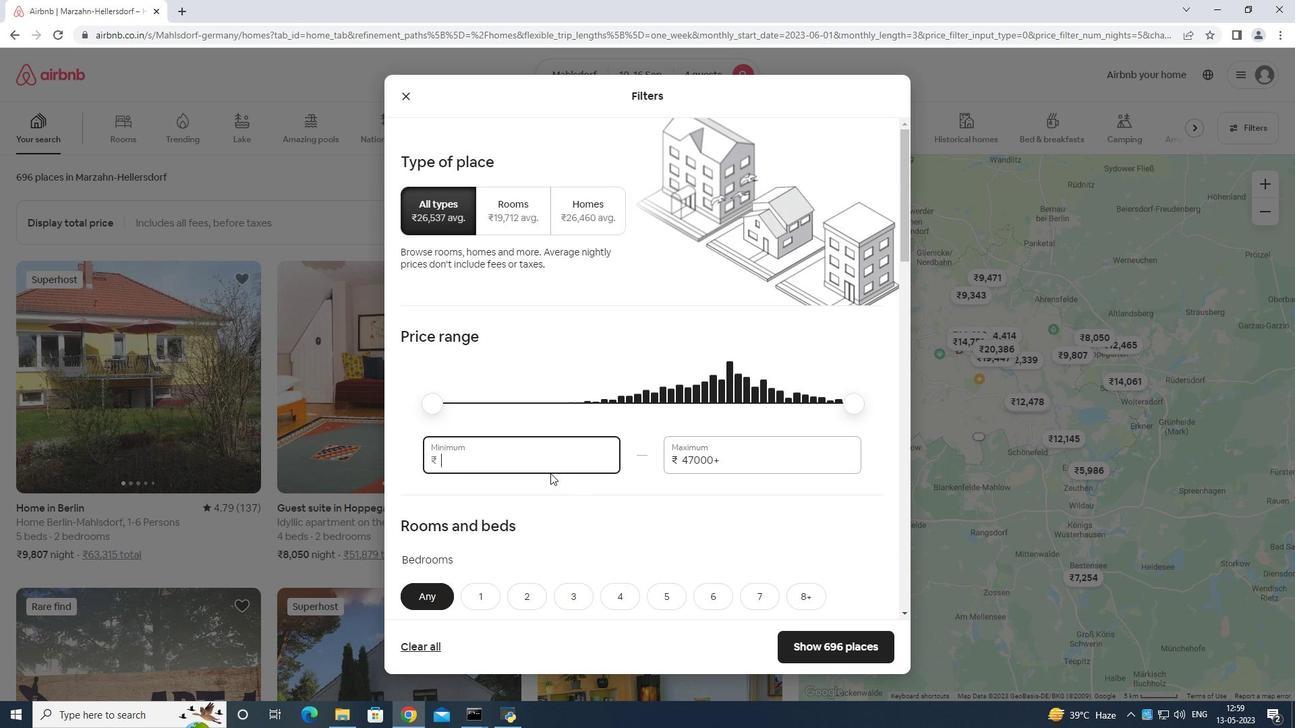 
Action: Key pressed 1
Screenshot: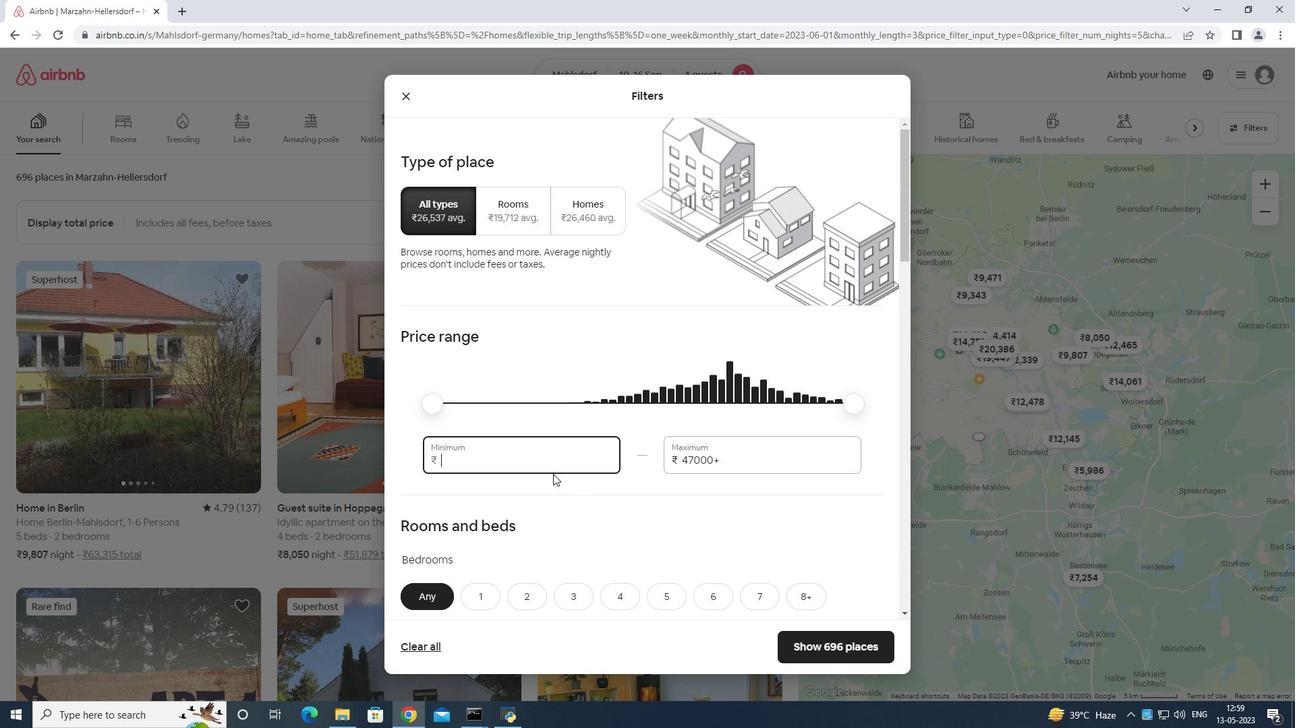 
Action: Mouse moved to (561, 476)
Screenshot: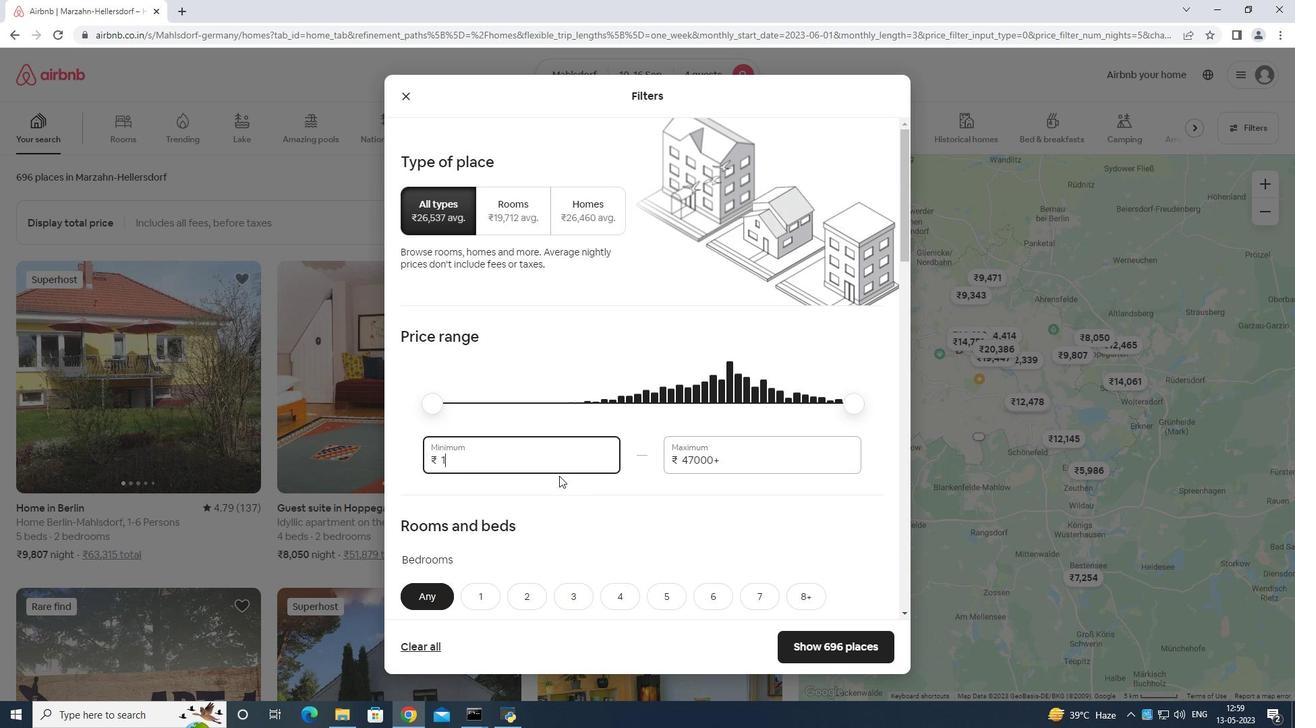
Action: Key pressed 0
Screenshot: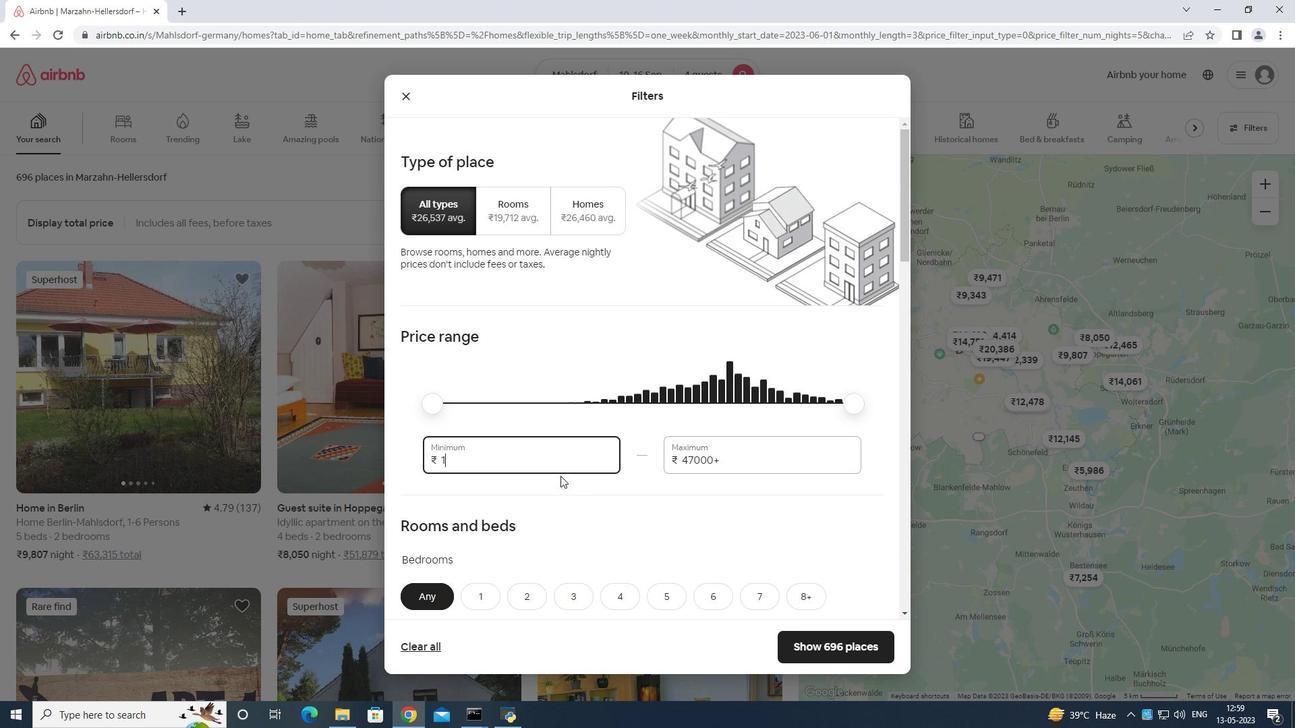 
Action: Mouse moved to (563, 481)
Screenshot: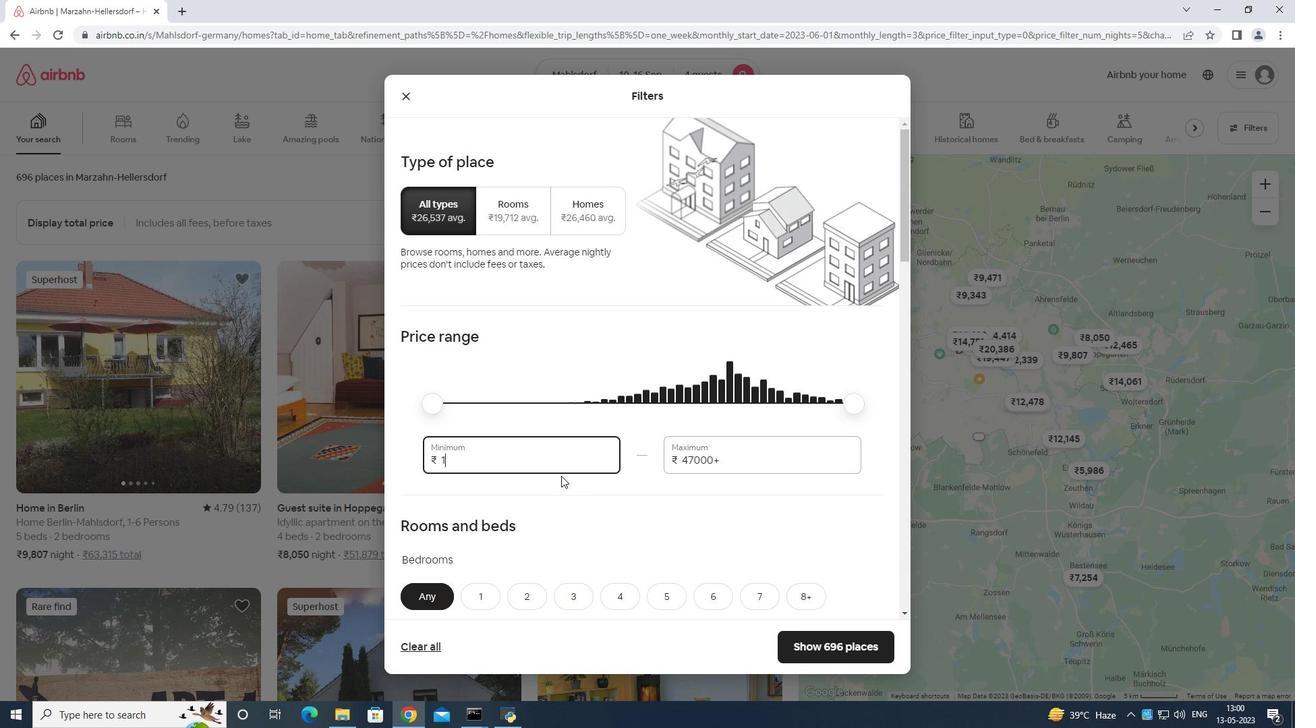 
Action: Key pressed 0
Screenshot: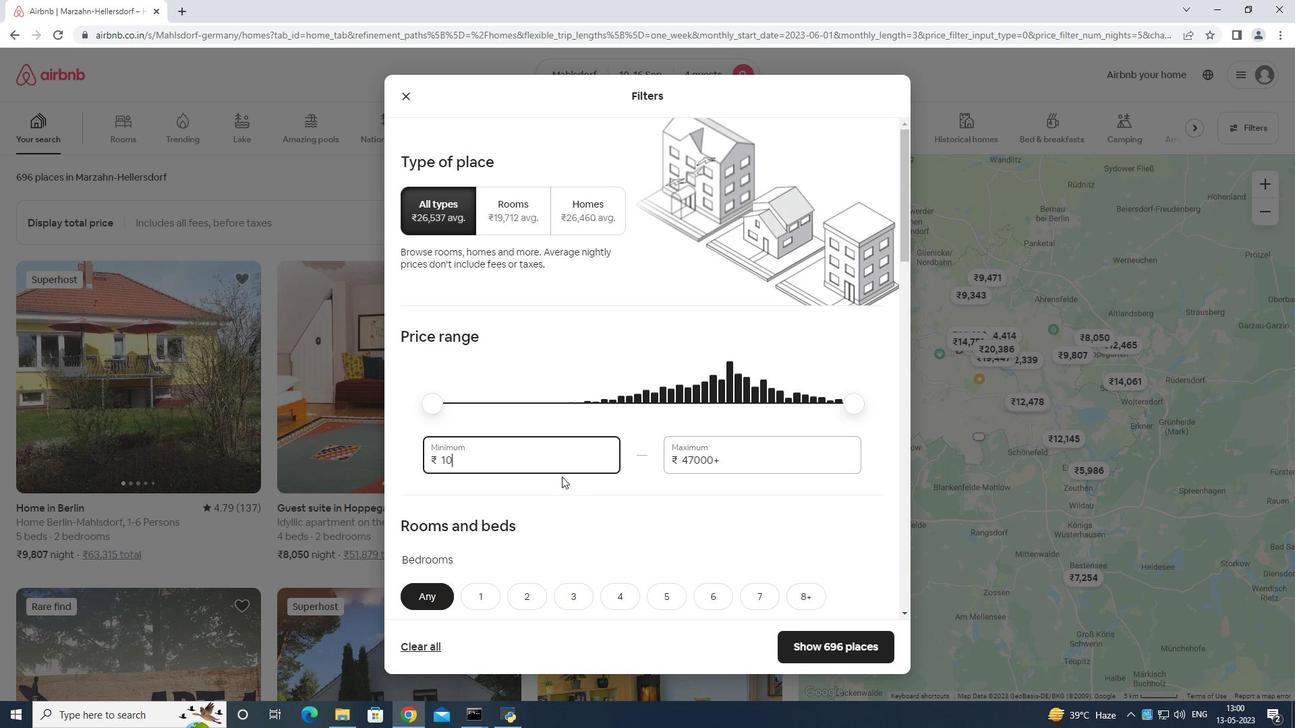 
Action: Mouse moved to (563, 482)
Screenshot: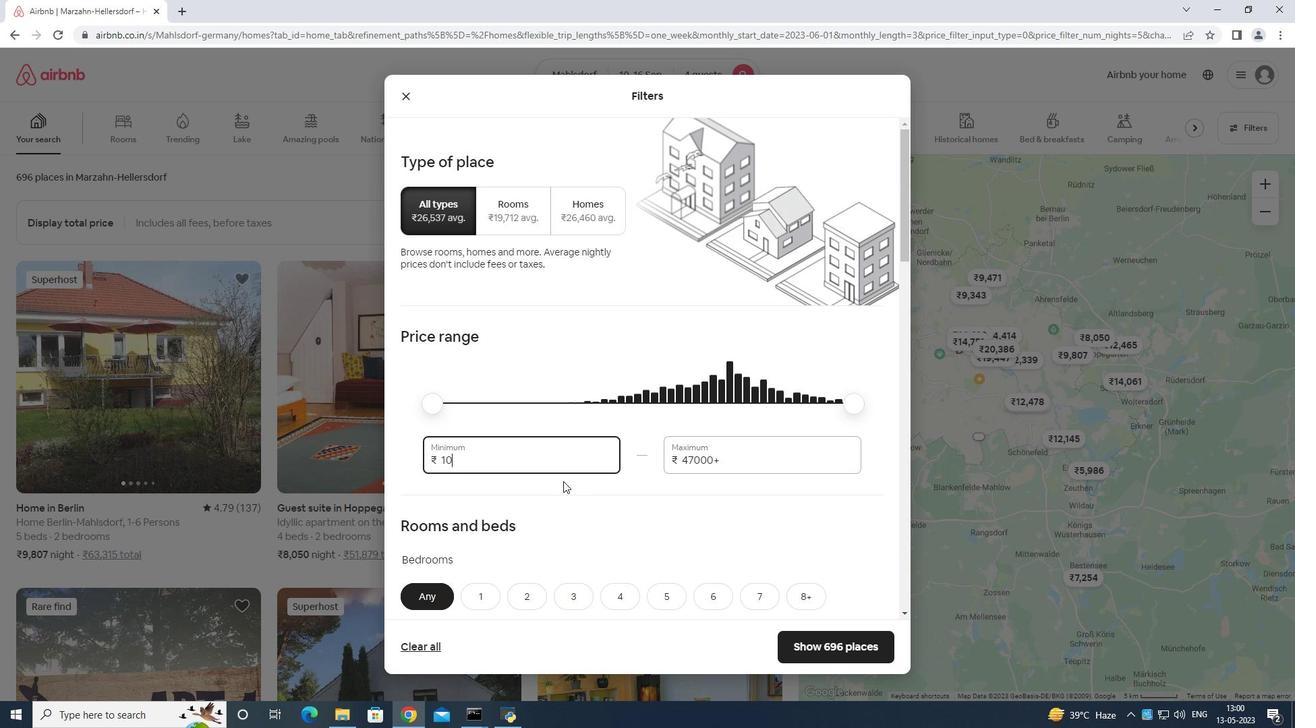 
Action: Key pressed 0
Screenshot: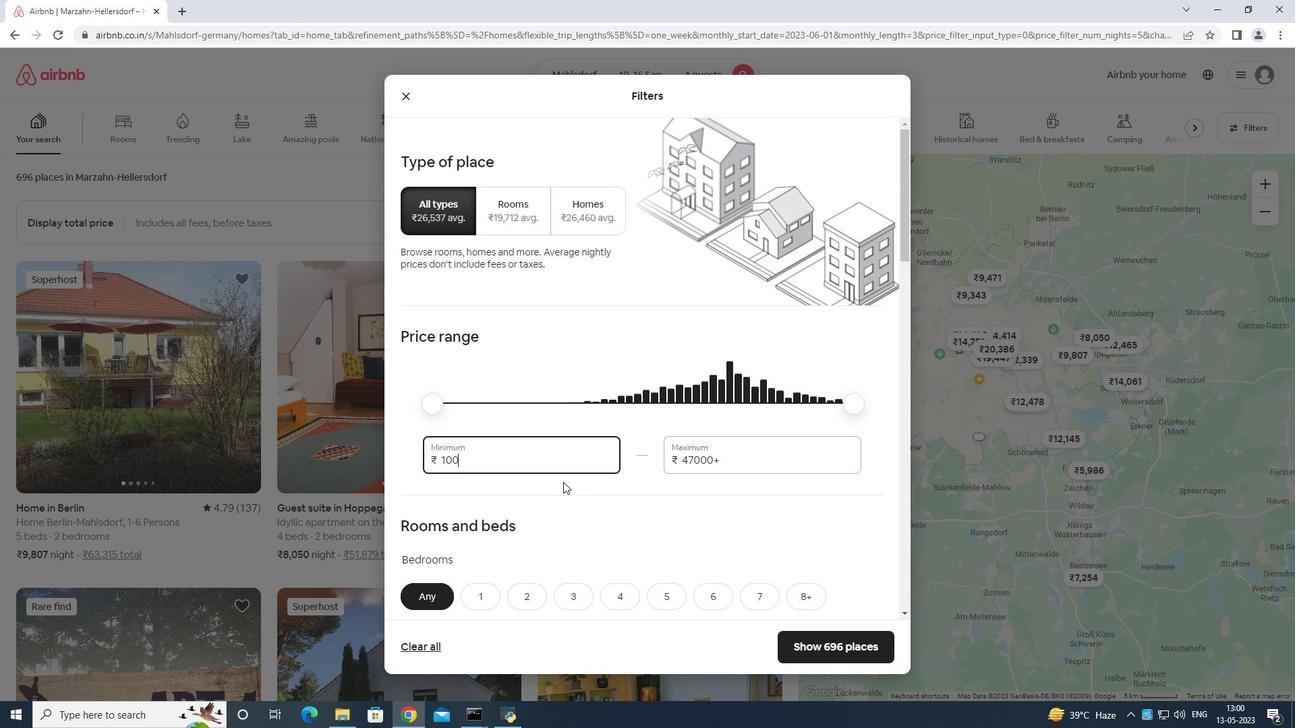 
Action: Mouse moved to (619, 470)
Screenshot: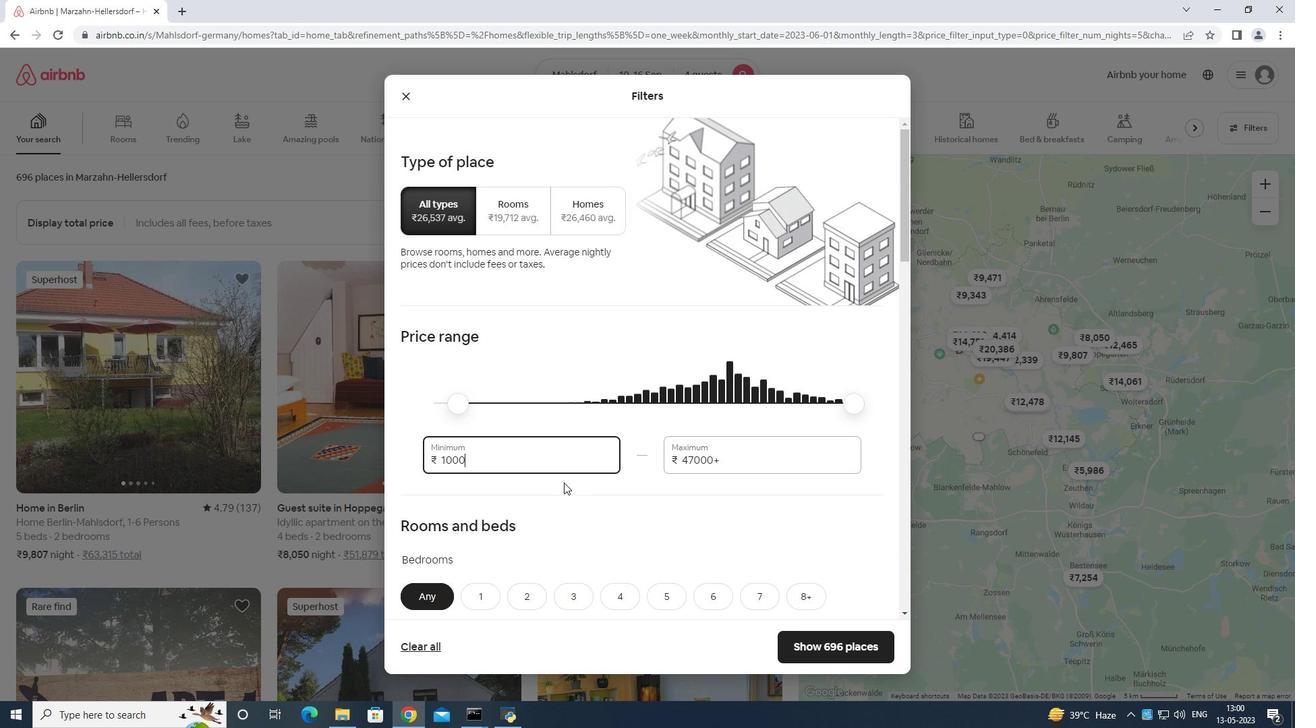 
Action: Key pressed 0
Screenshot: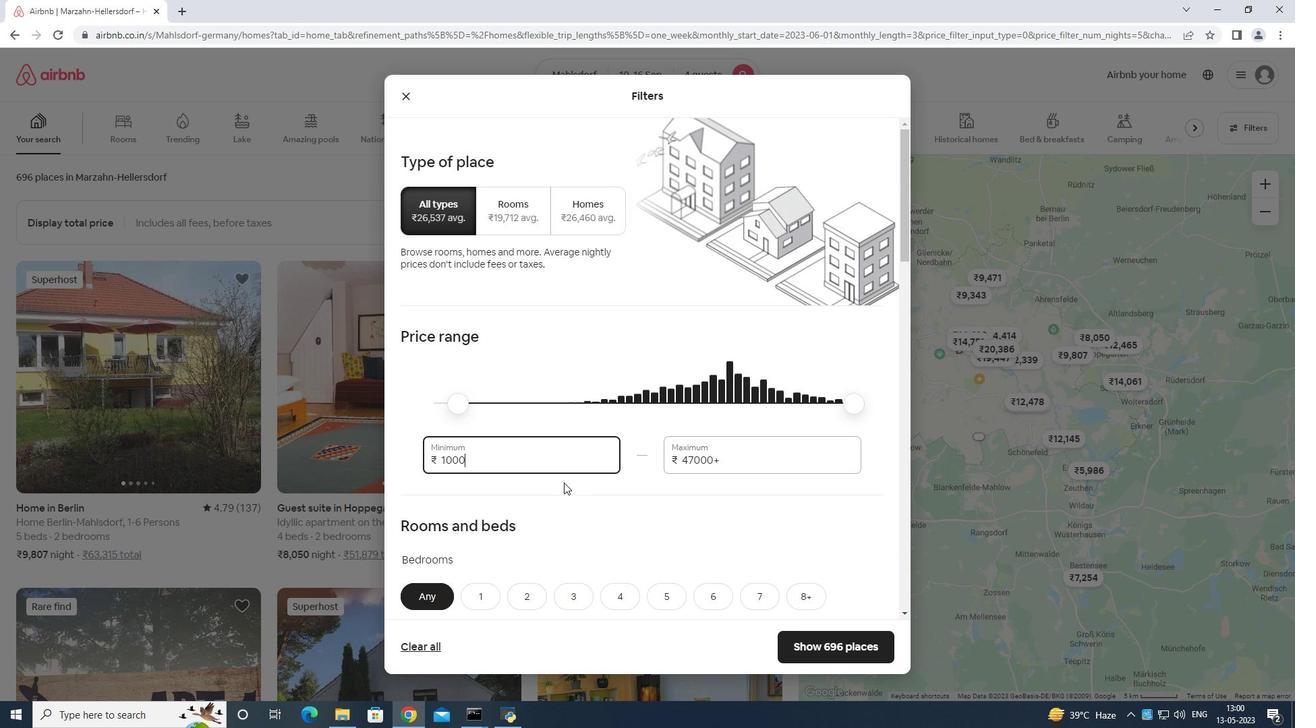 
Action: Mouse moved to (750, 457)
Screenshot: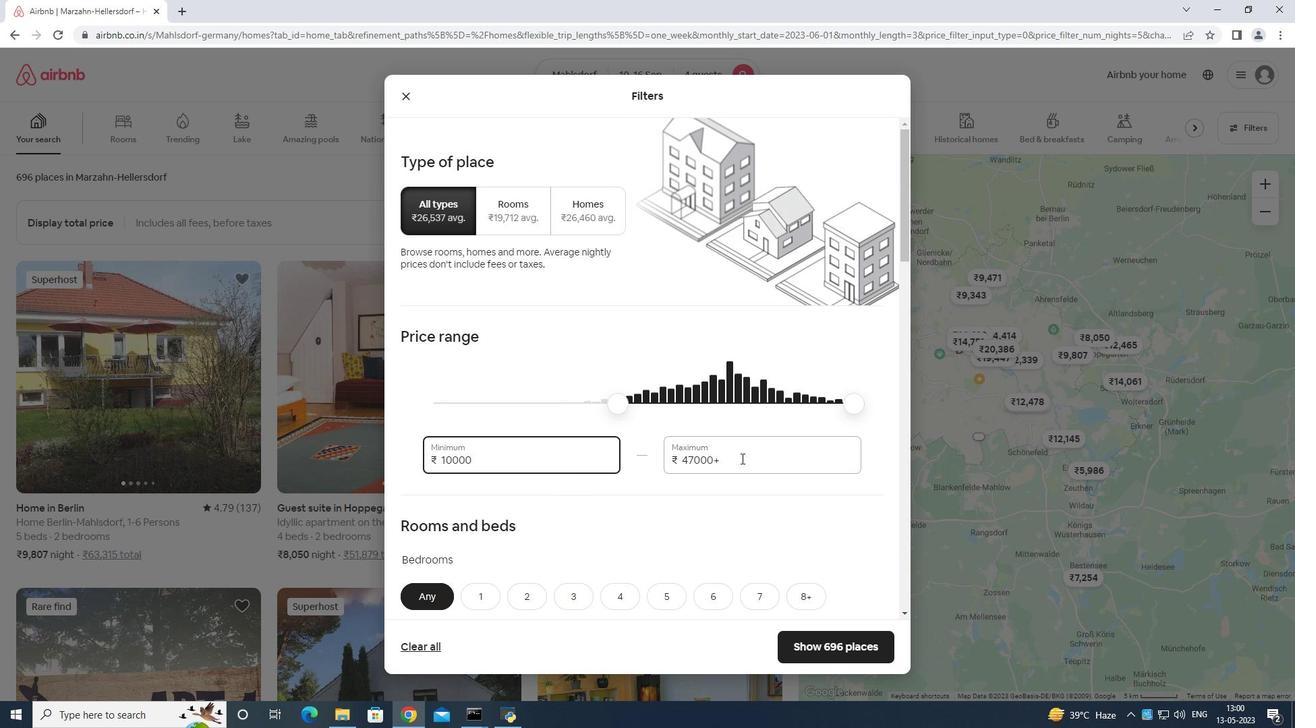 
Action: Mouse pressed left at (750, 457)
Screenshot: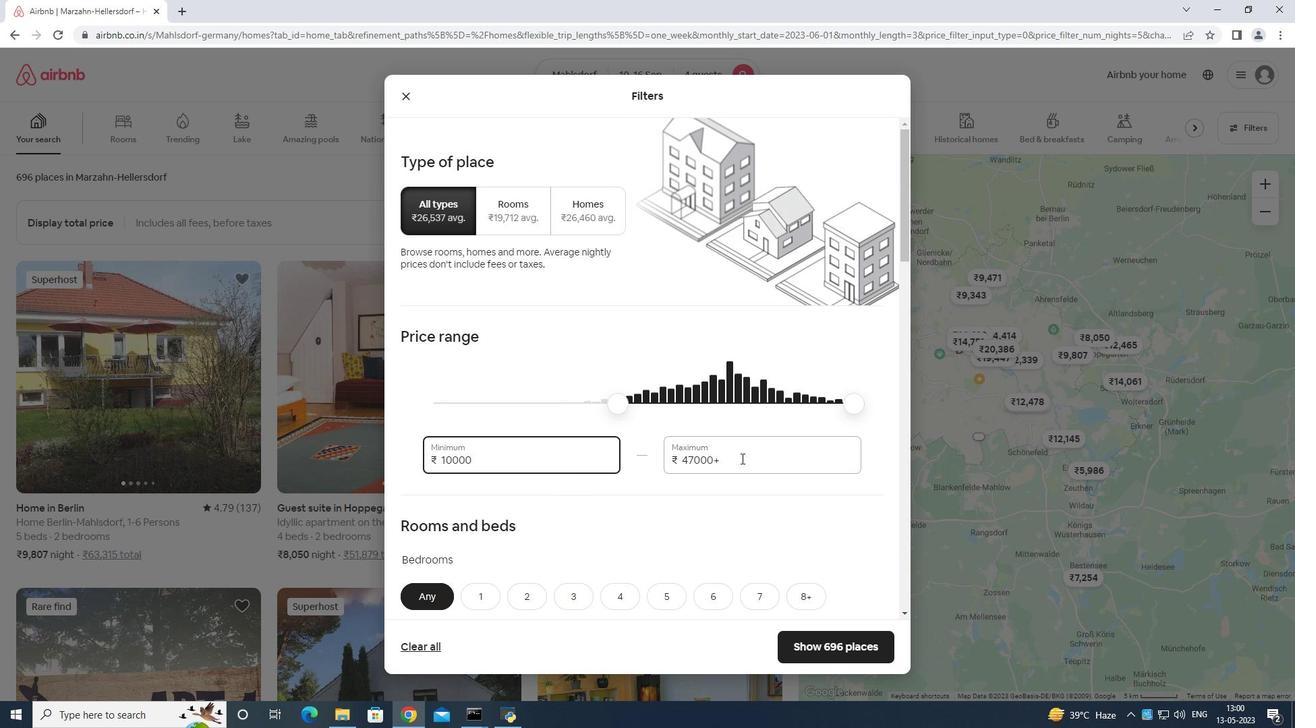 
Action: Mouse moved to (748, 457)
Screenshot: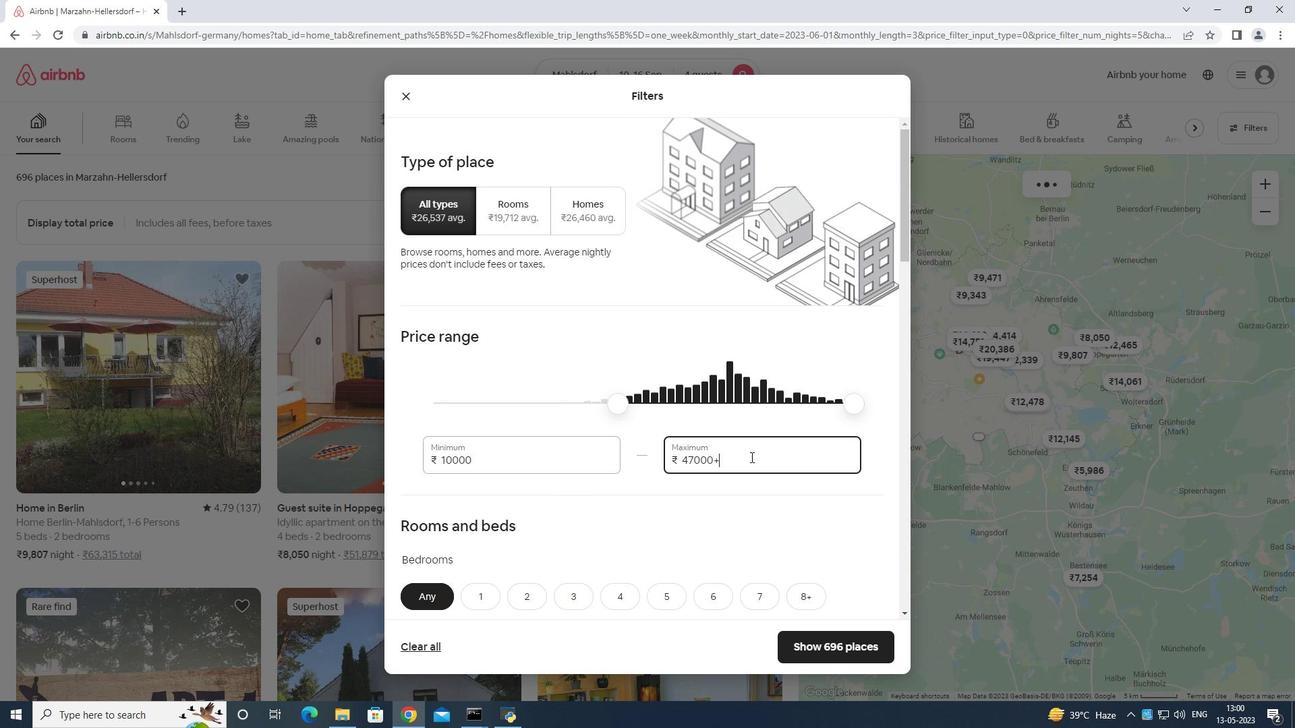 
Action: Key pressed <Key.backspace>
Screenshot: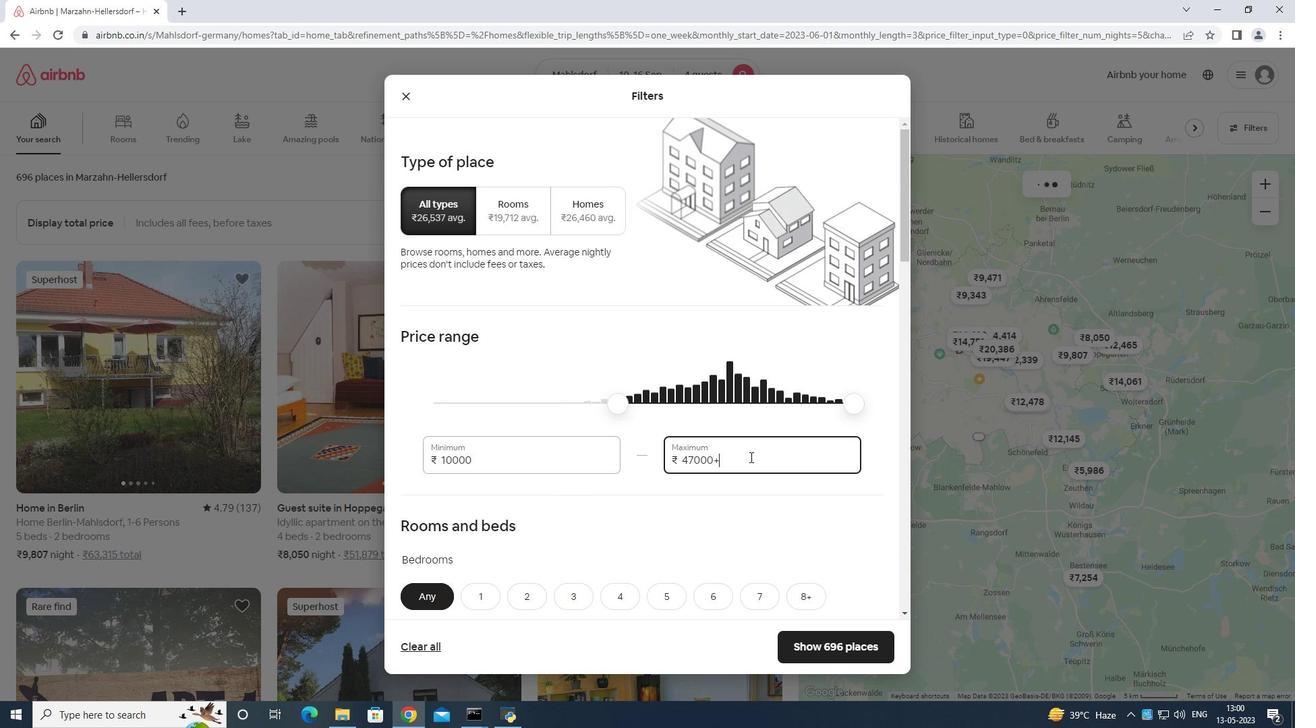 
Action: Mouse moved to (748, 457)
Screenshot: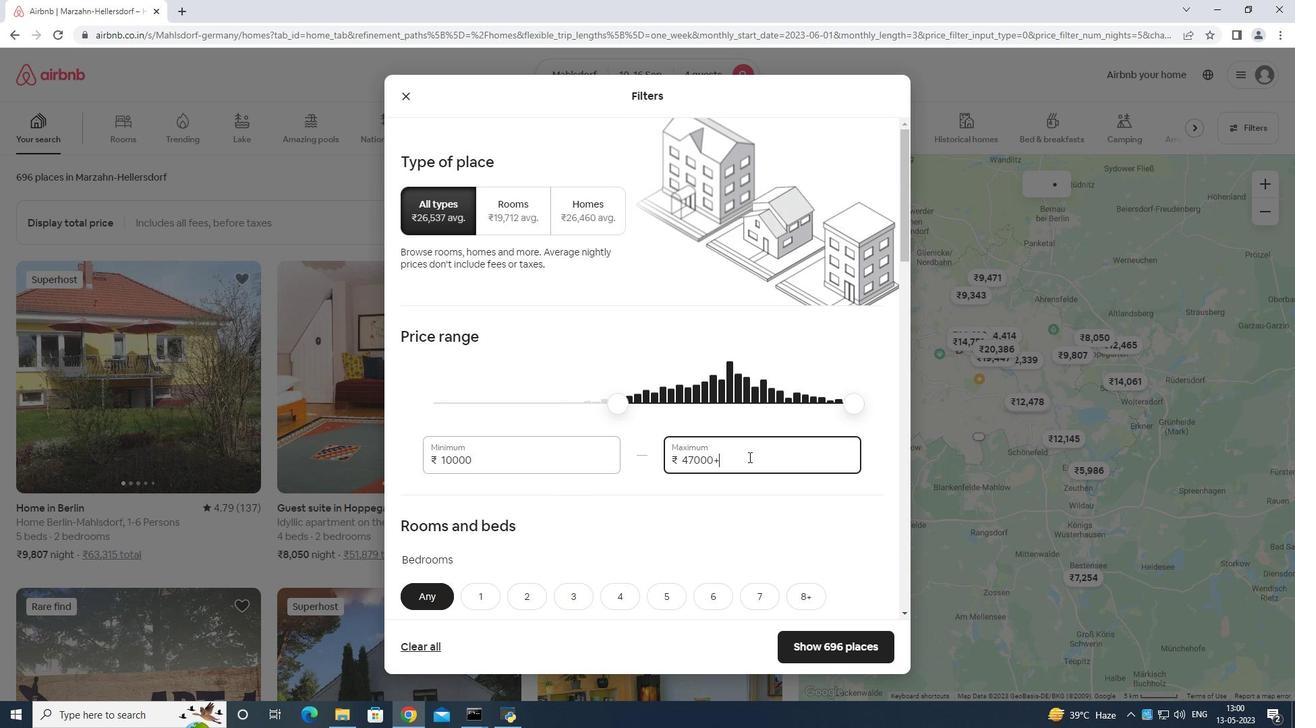 
Action: Key pressed <Key.backspace><Key.backspace><Key.backspace><Key.backspace><Key.backspace><Key.backspace><Key.backspace><Key.backspace><Key.backspace><Key.backspace><Key.backspace><Key.backspace><Key.backspace>
Screenshot: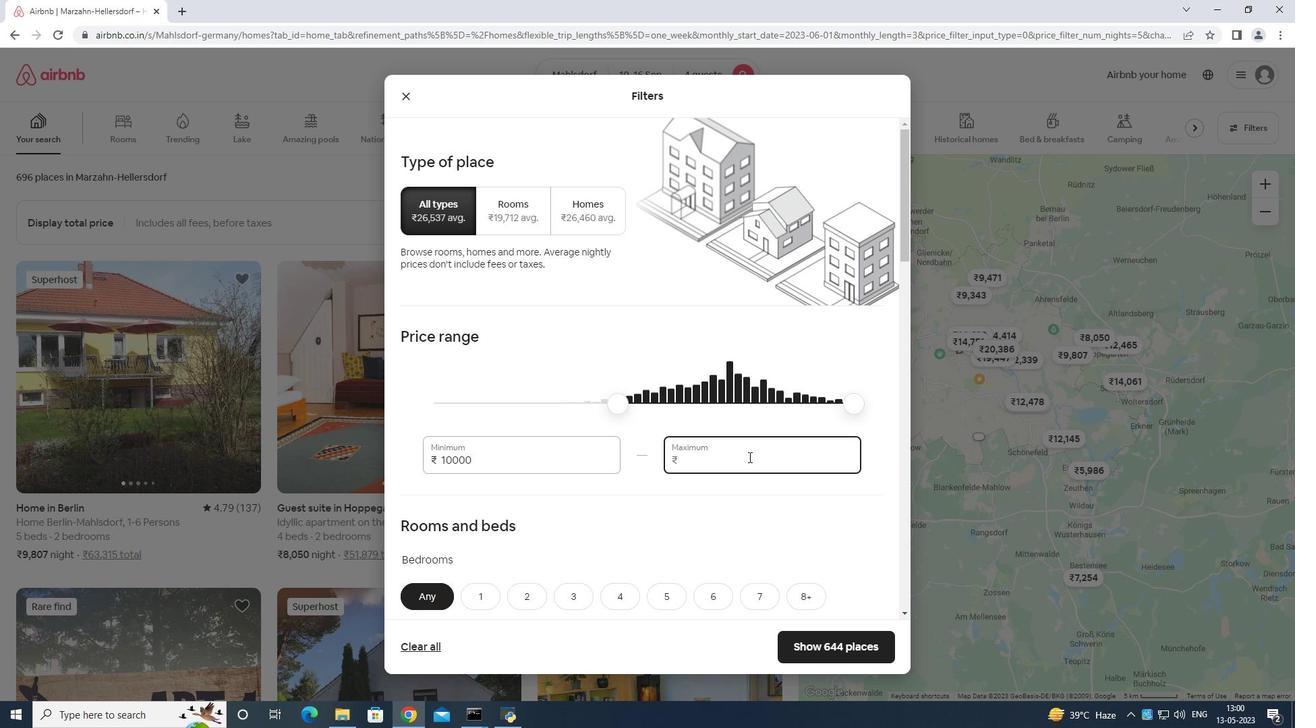 
Action: Mouse moved to (745, 464)
Screenshot: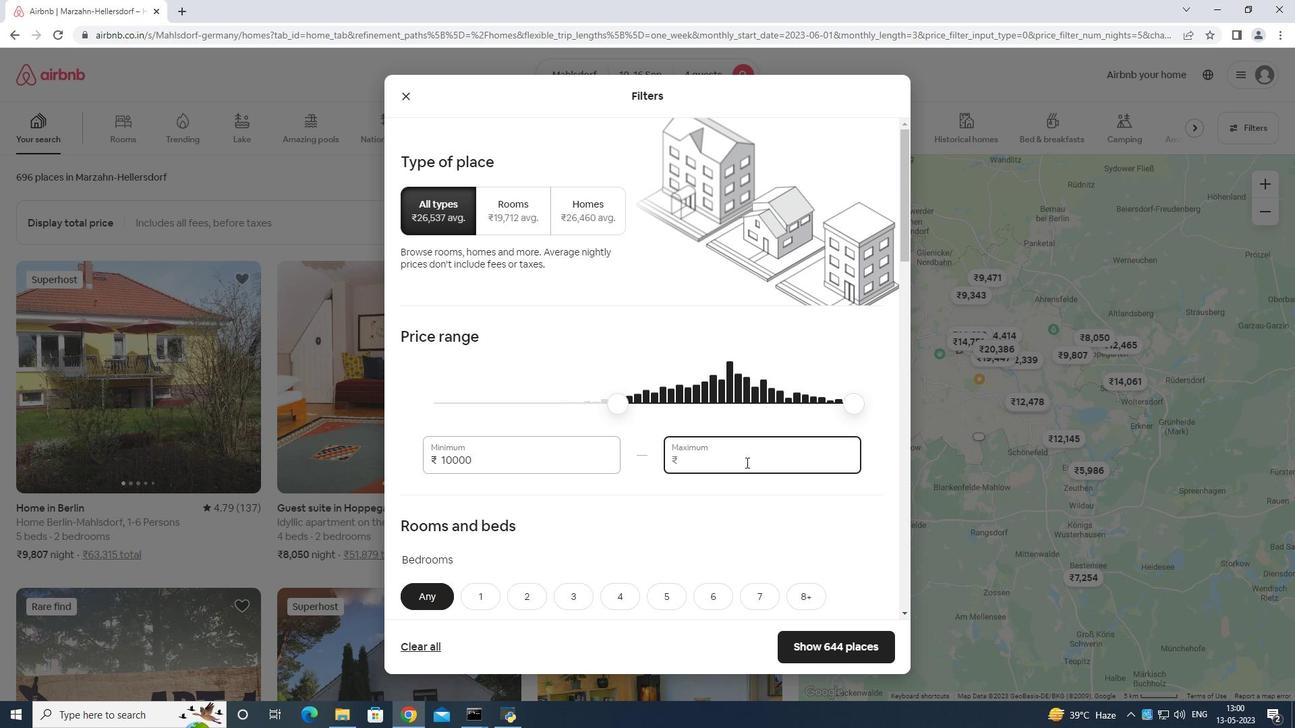 
Action: Key pressed 41<Key.backspace><Key.backspace>
Screenshot: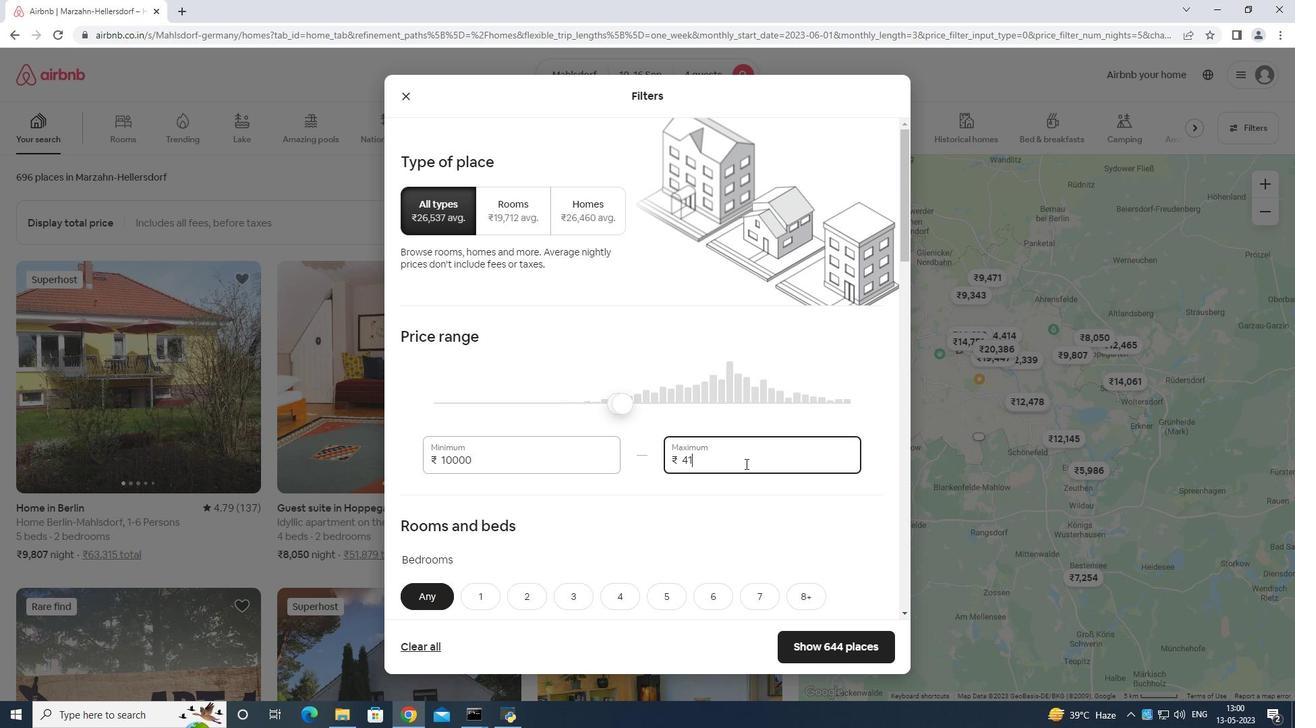 
Action: Mouse moved to (745, 464)
Screenshot: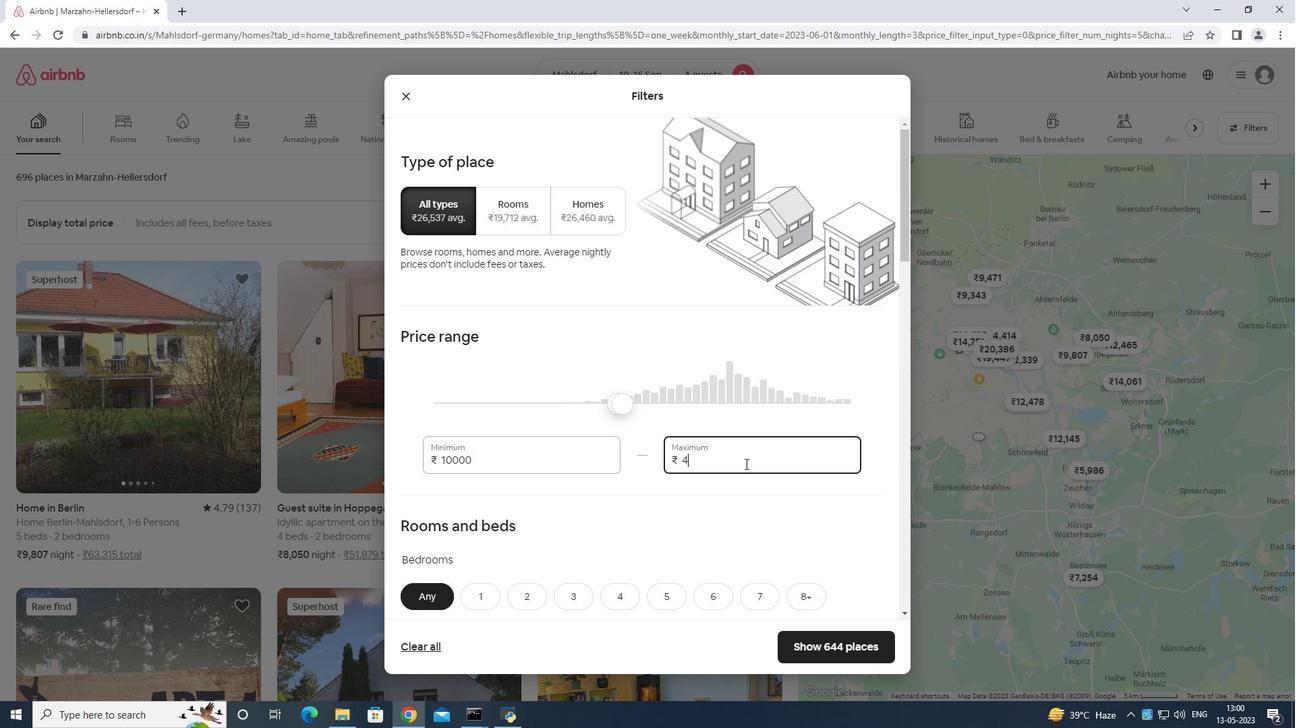 
Action: Key pressed <Key.backspace>
Screenshot: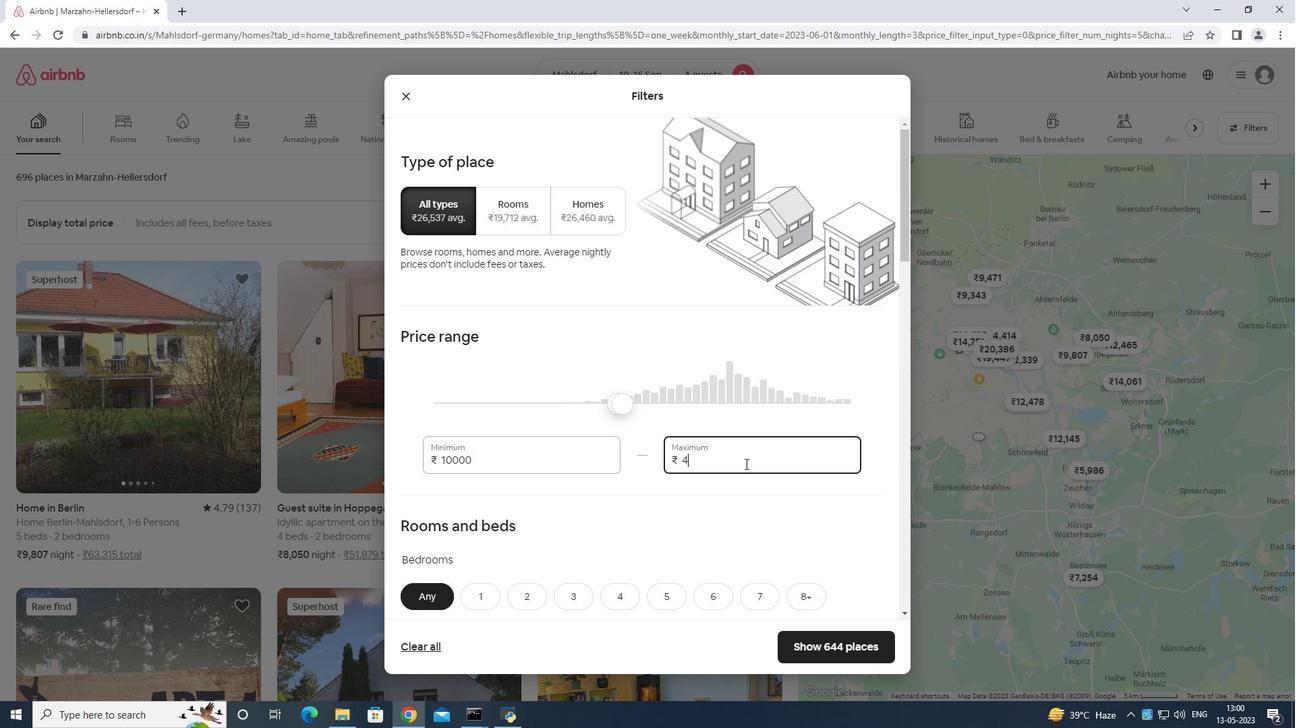 
Action: Mouse moved to (745, 464)
Screenshot: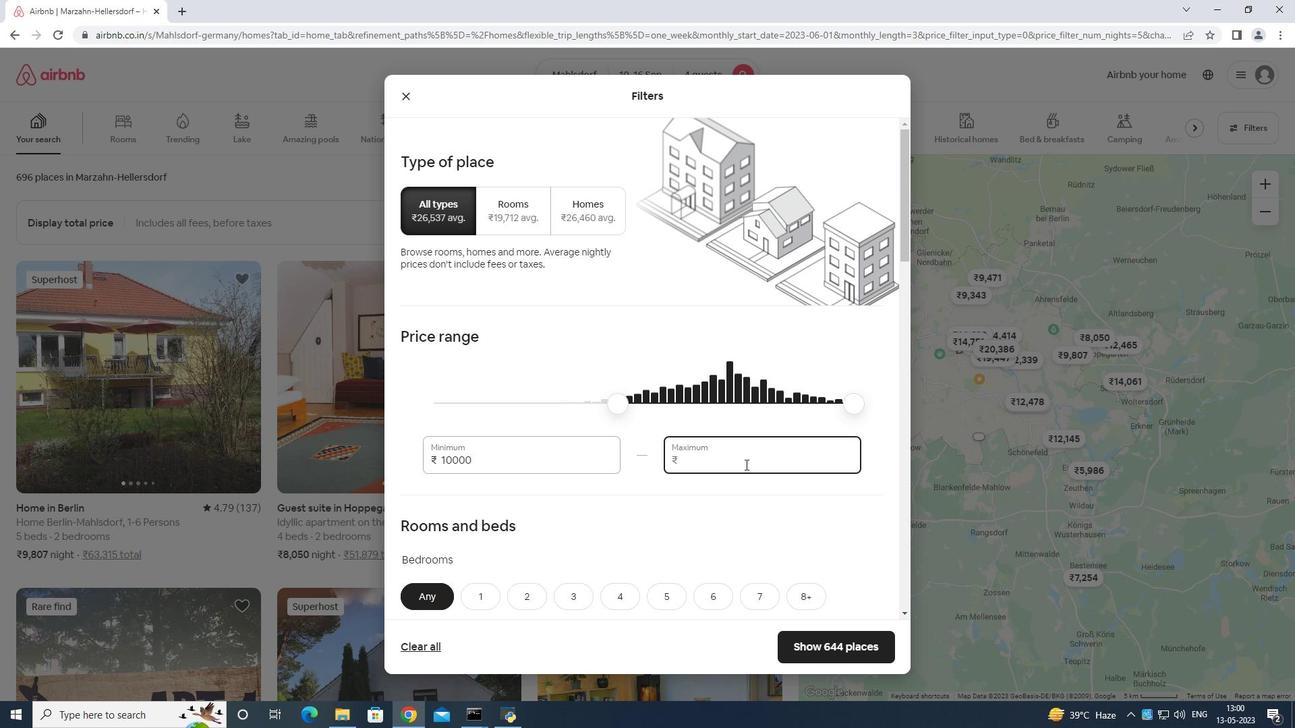 
Action: Key pressed 1
Screenshot: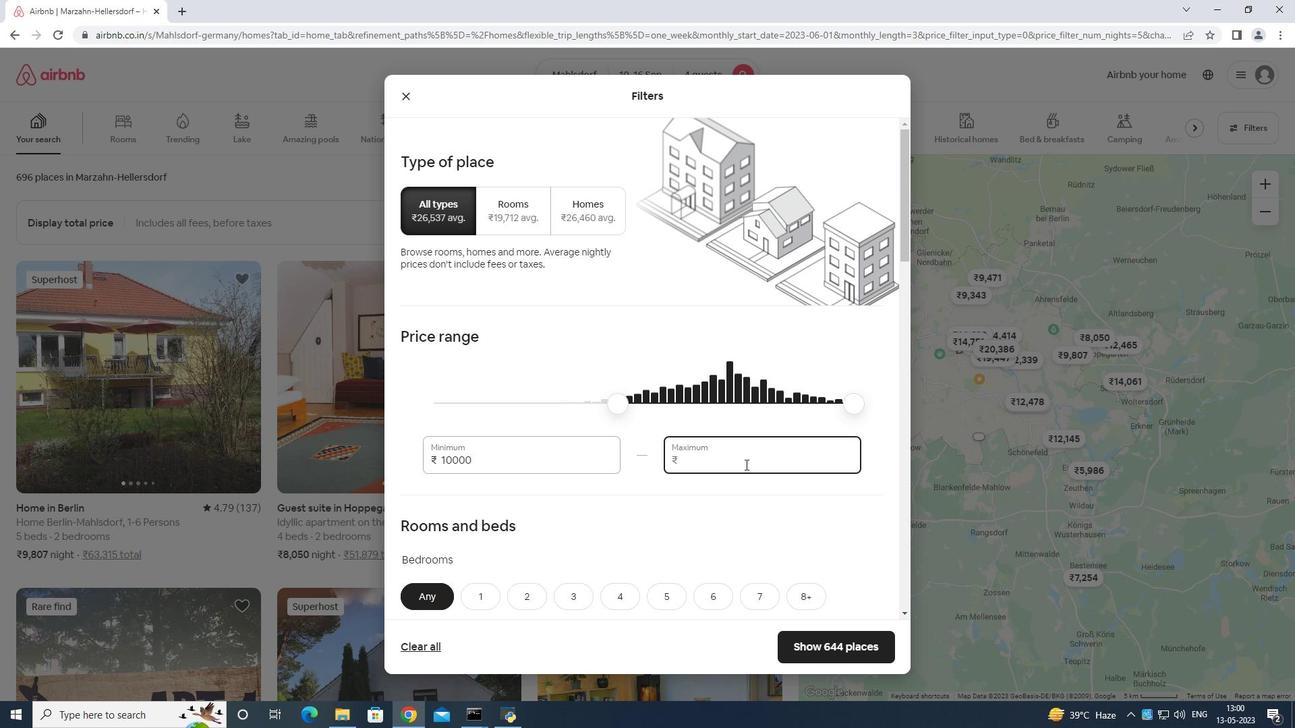 
Action: Mouse moved to (745, 466)
Screenshot: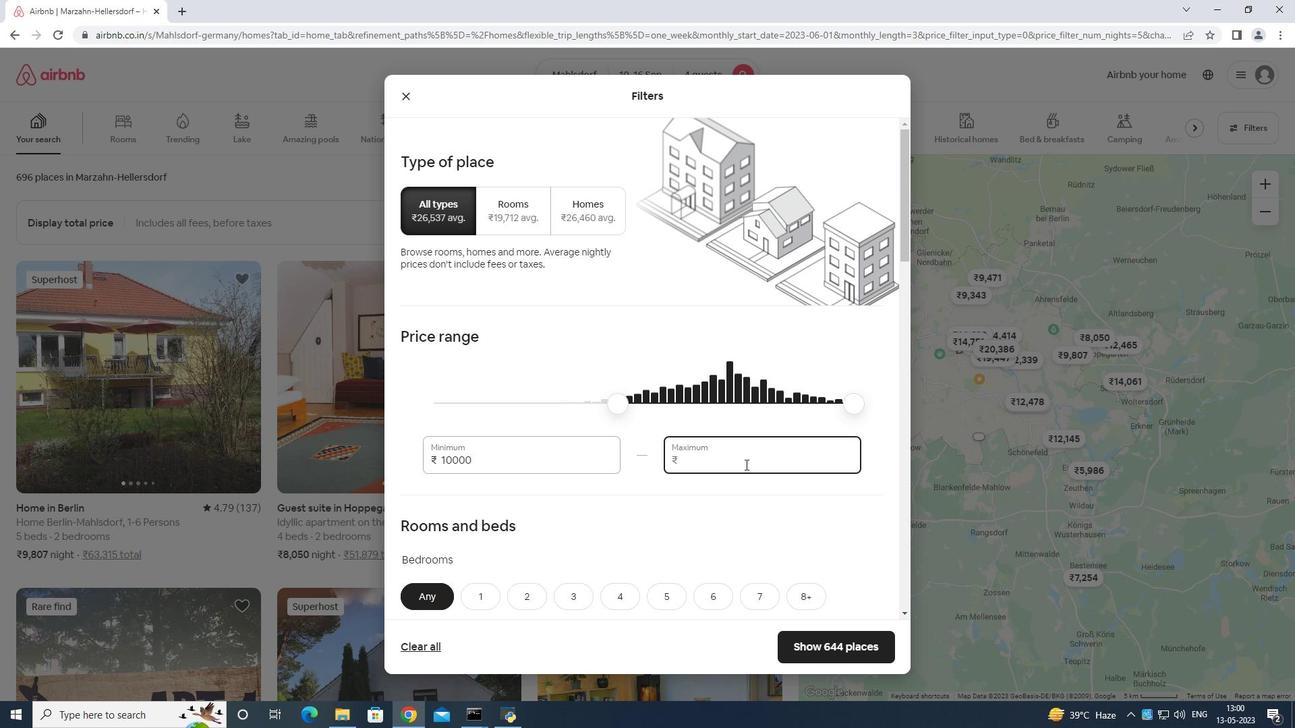 
Action: Key pressed 4
Screenshot: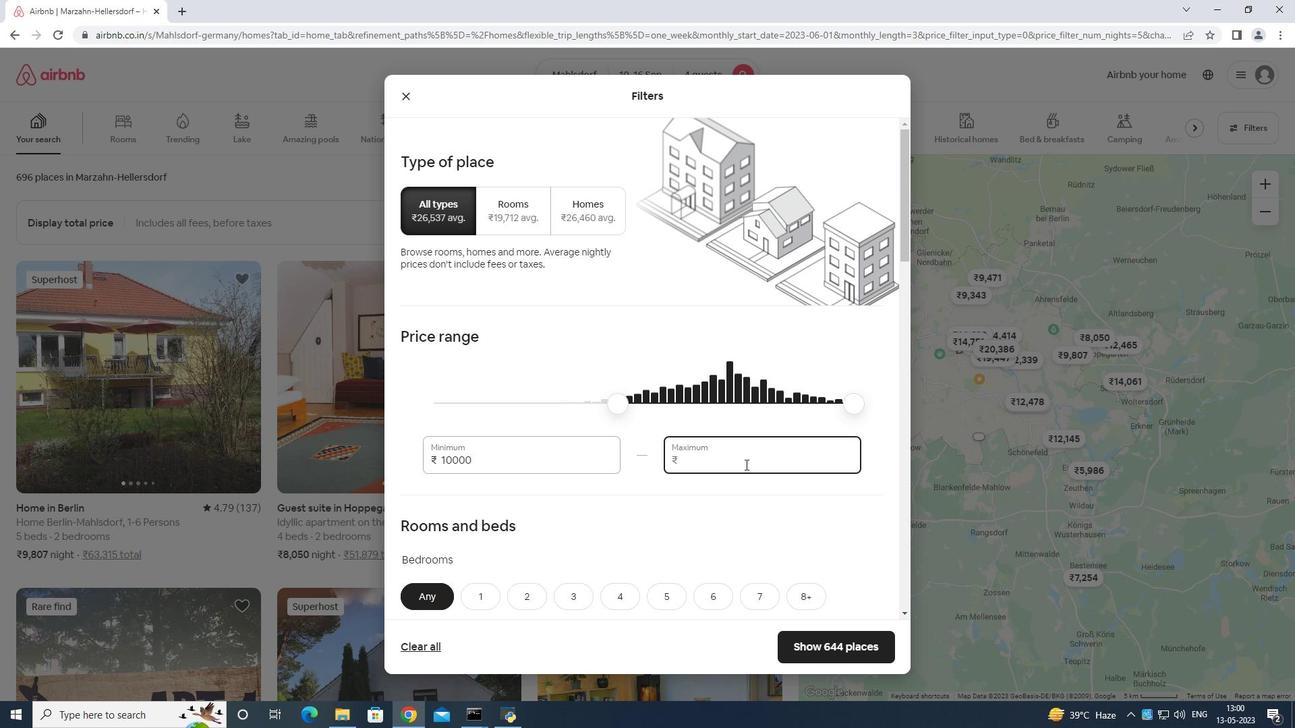 
Action: Mouse moved to (746, 466)
Screenshot: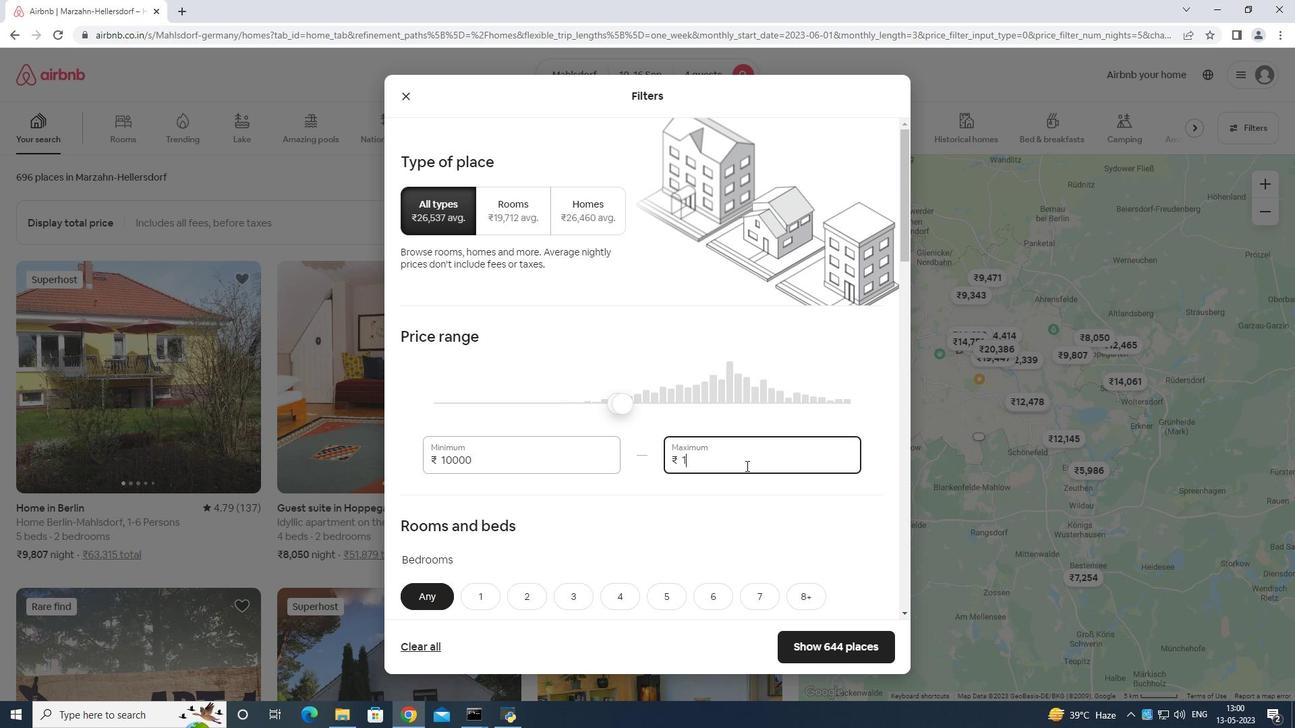 
Action: Key pressed 0
Screenshot: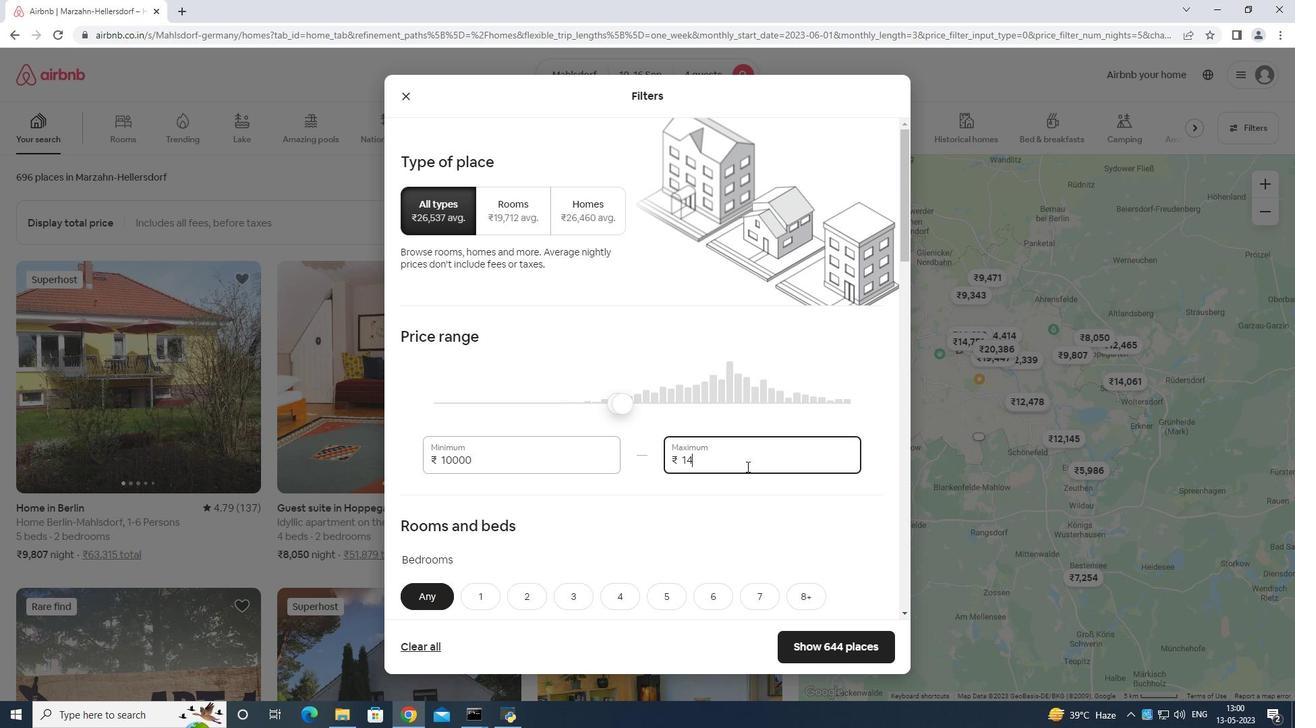 
Action: Mouse moved to (747, 467)
Screenshot: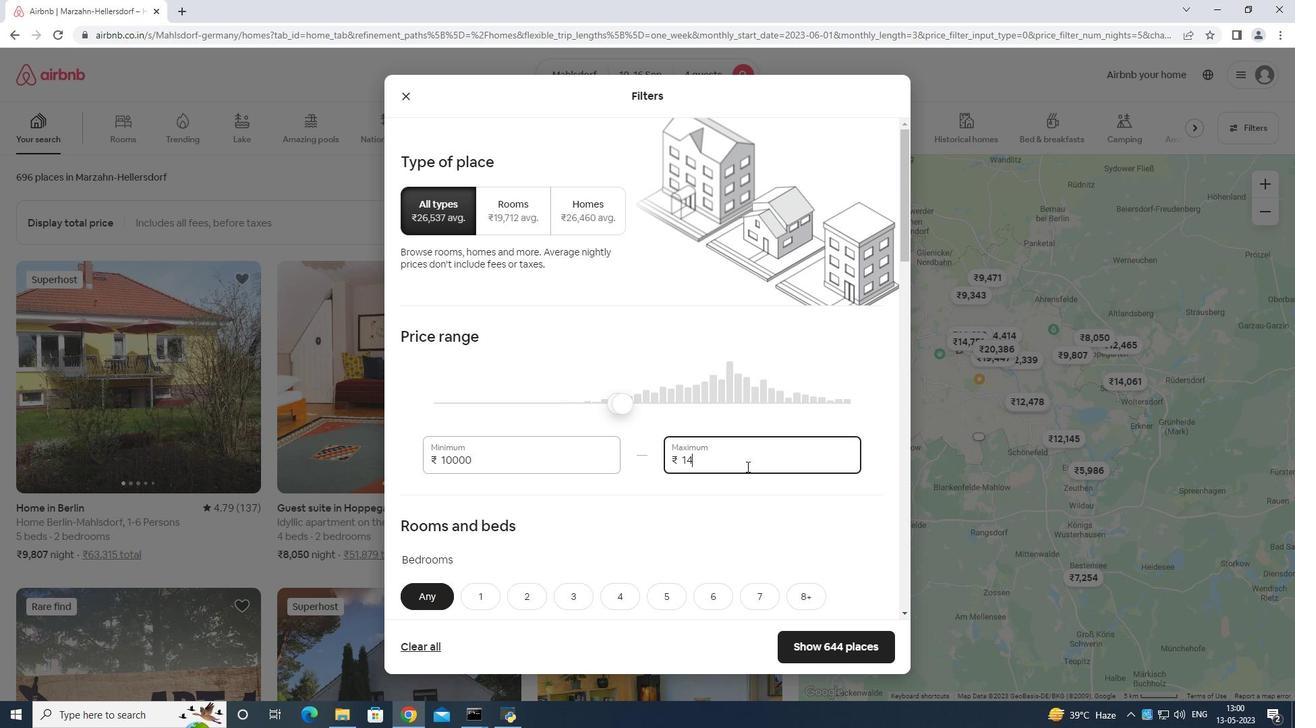 
Action: Key pressed 00
Screenshot: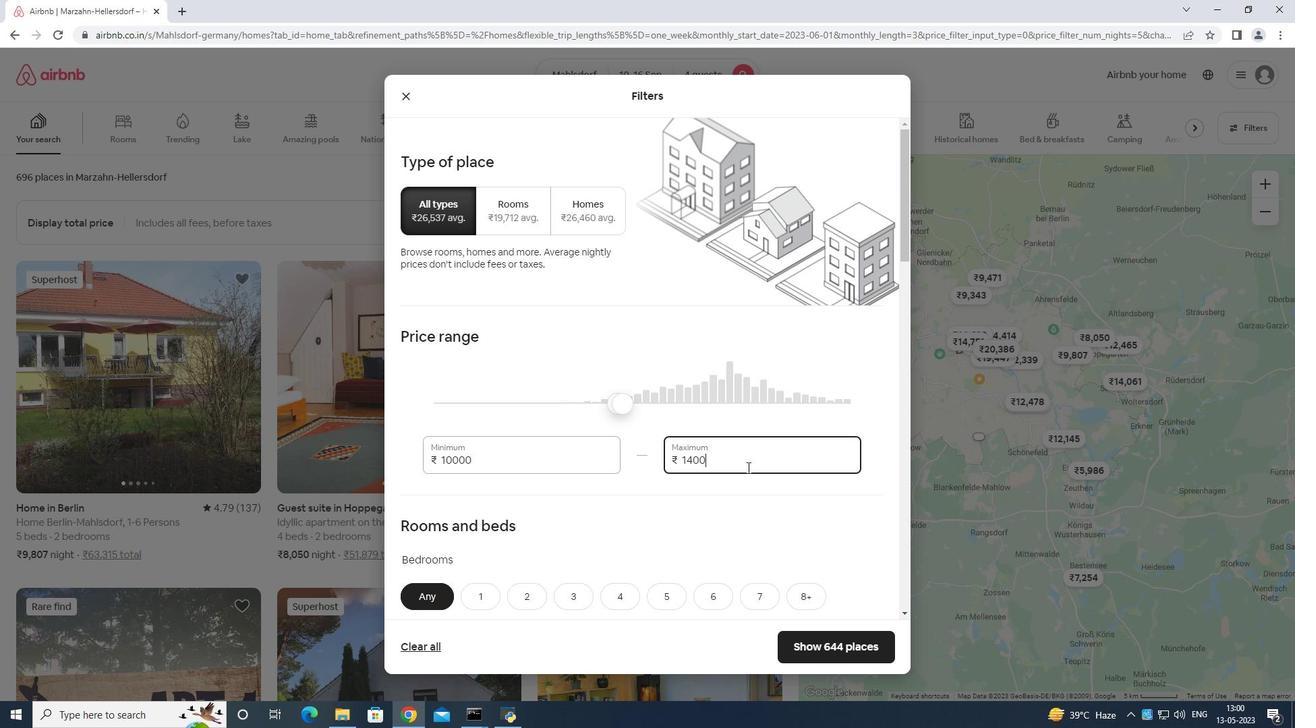 
Action: Mouse moved to (748, 462)
Screenshot: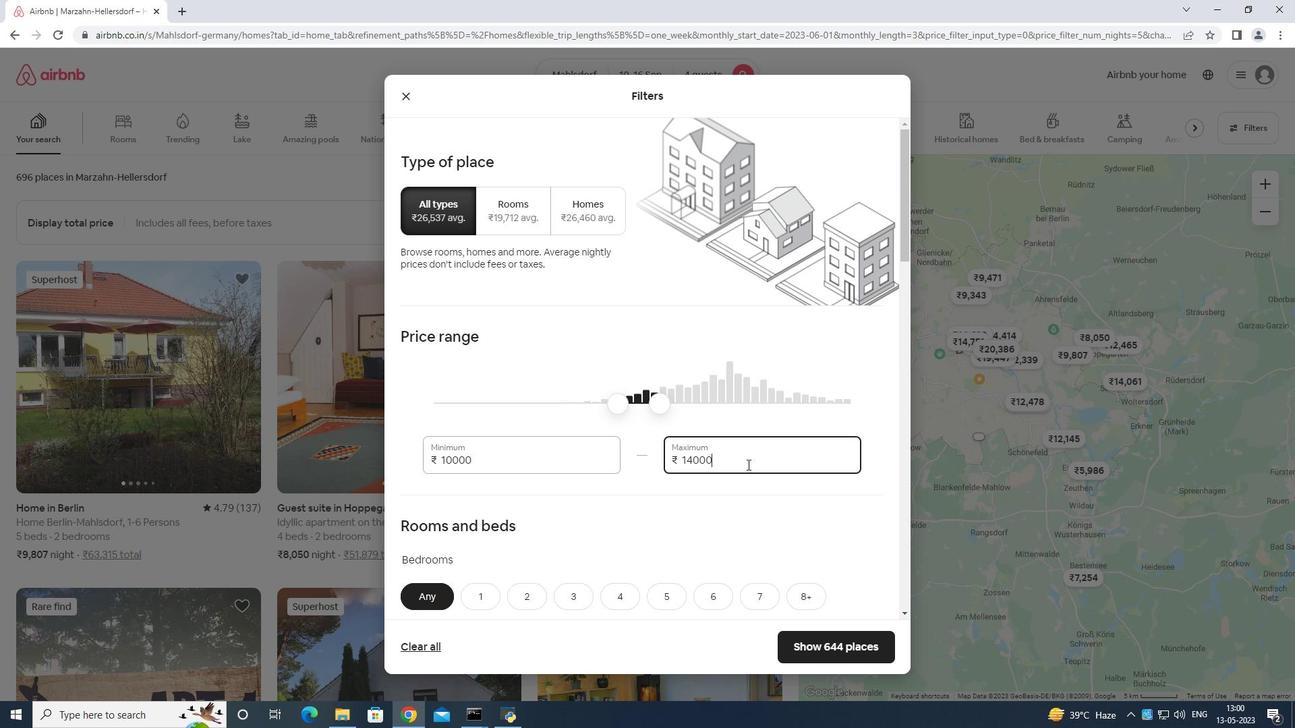
Action: Mouse scrolled (748, 462) with delta (0, 0)
Screenshot: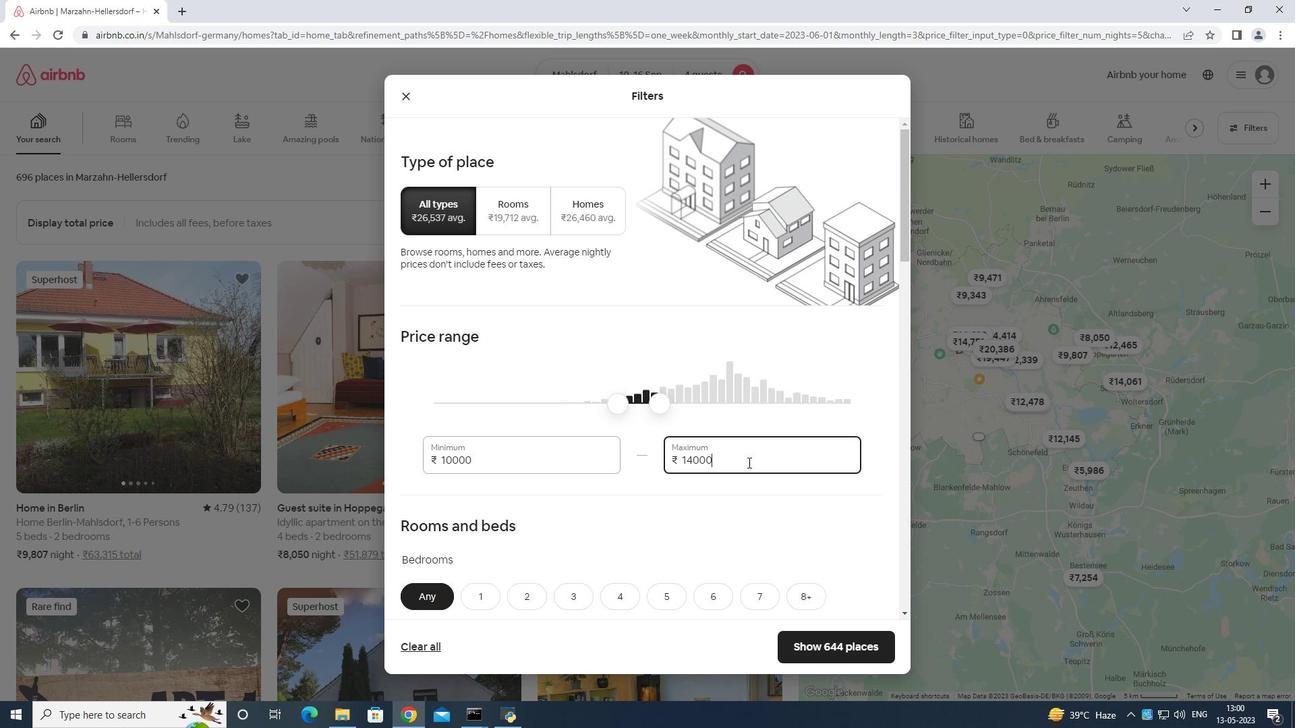 
Action: Mouse moved to (748, 466)
Screenshot: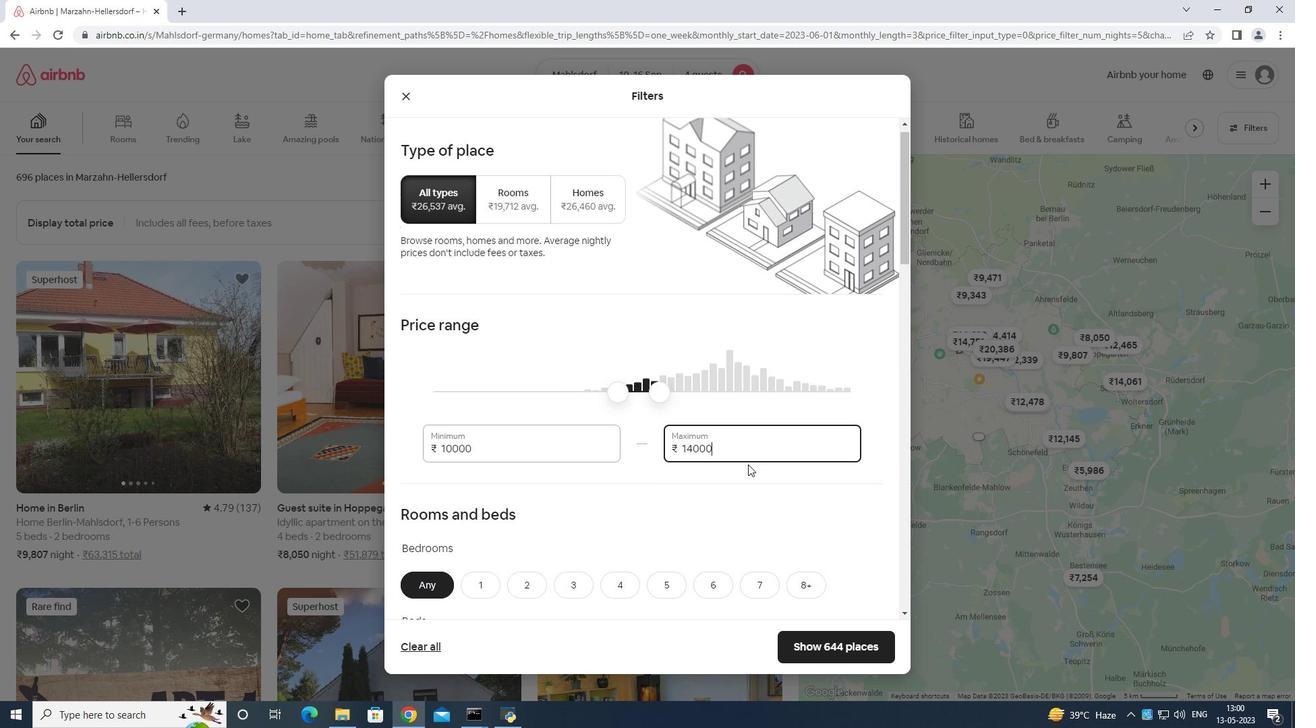 
Action: Mouse scrolled (748, 465) with delta (0, 0)
Screenshot: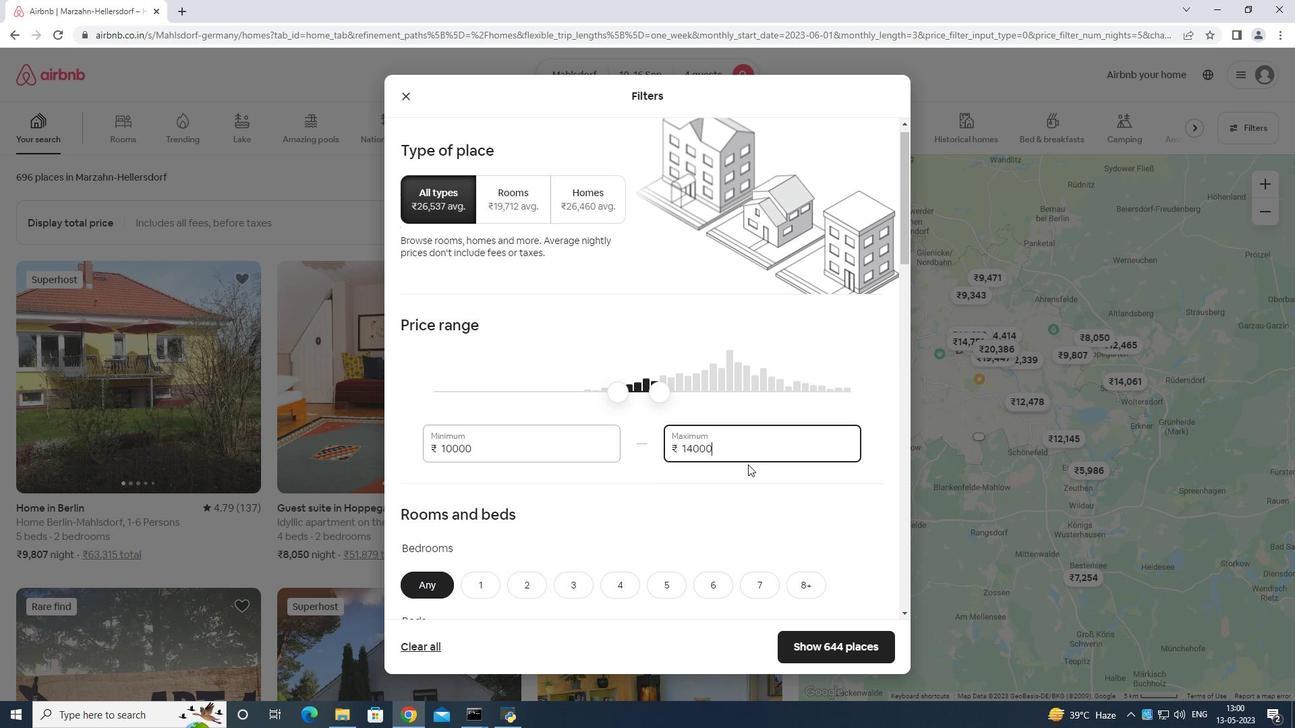 
Action: Mouse moved to (618, 464)
Screenshot: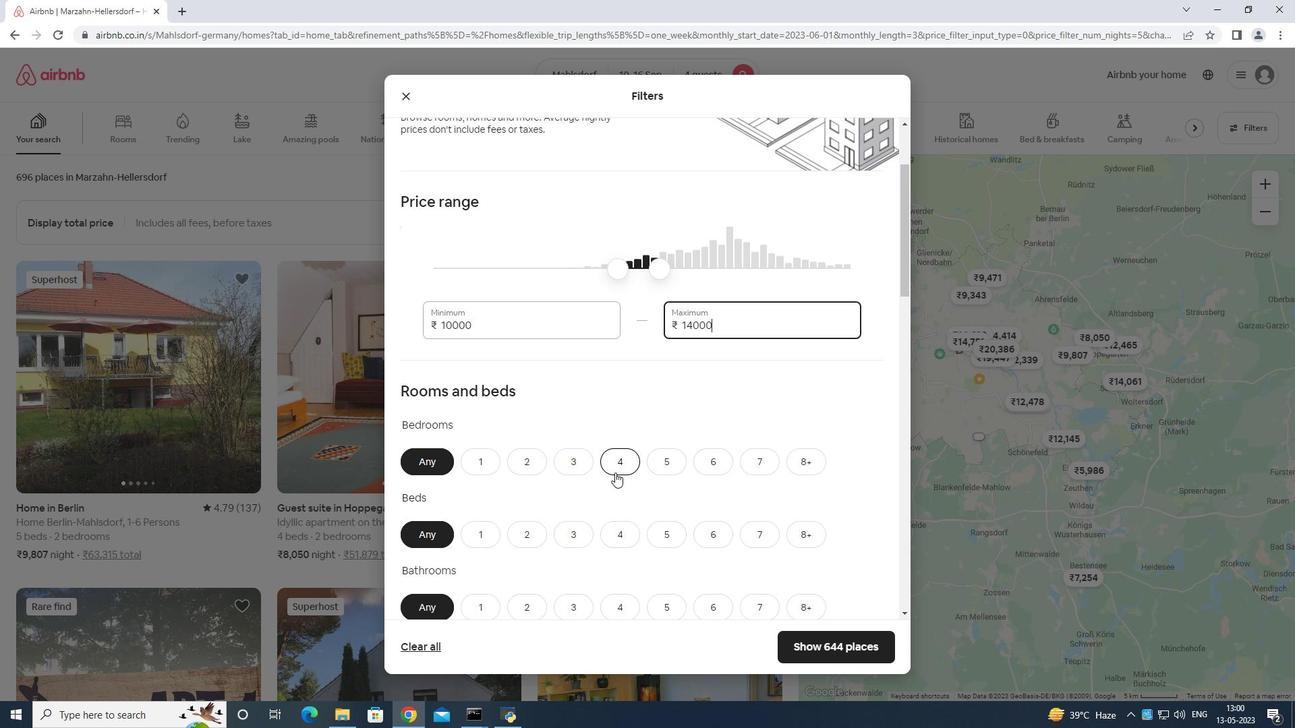 
Action: Mouse pressed left at (618, 464)
Screenshot: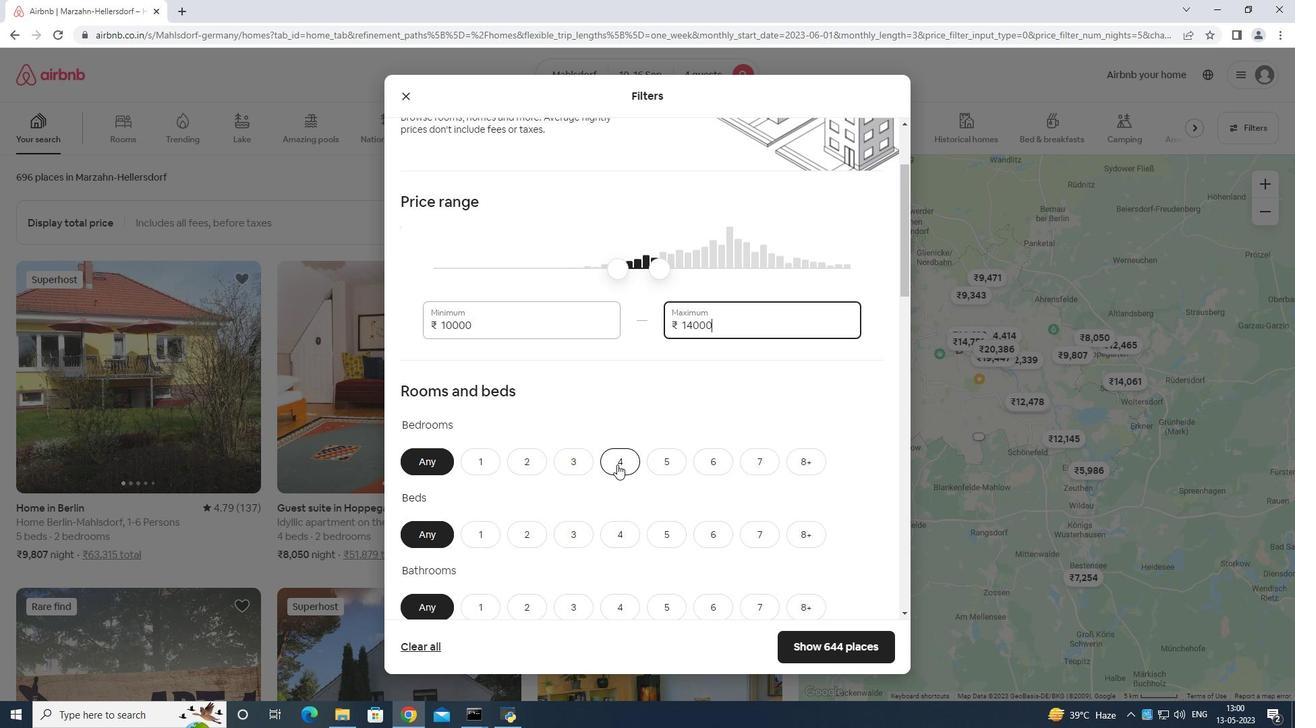 
Action: Mouse moved to (619, 524)
Screenshot: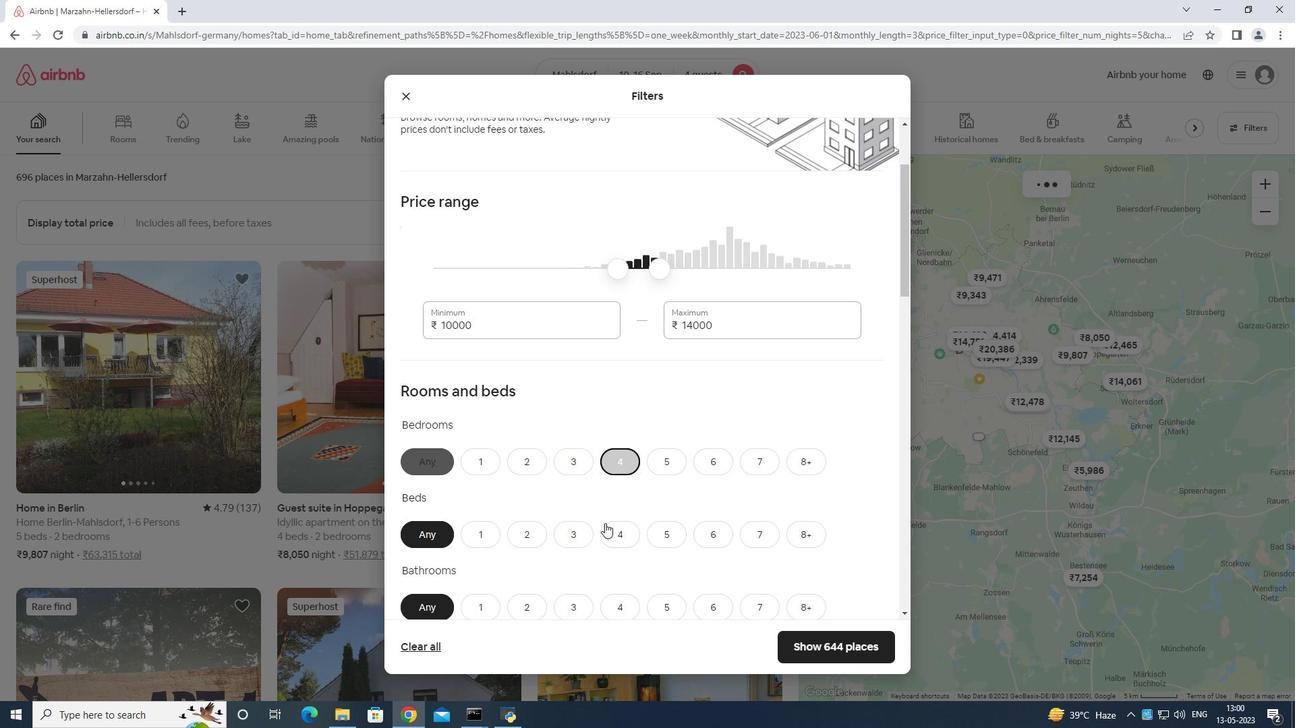 
Action: Mouse pressed left at (619, 524)
Screenshot: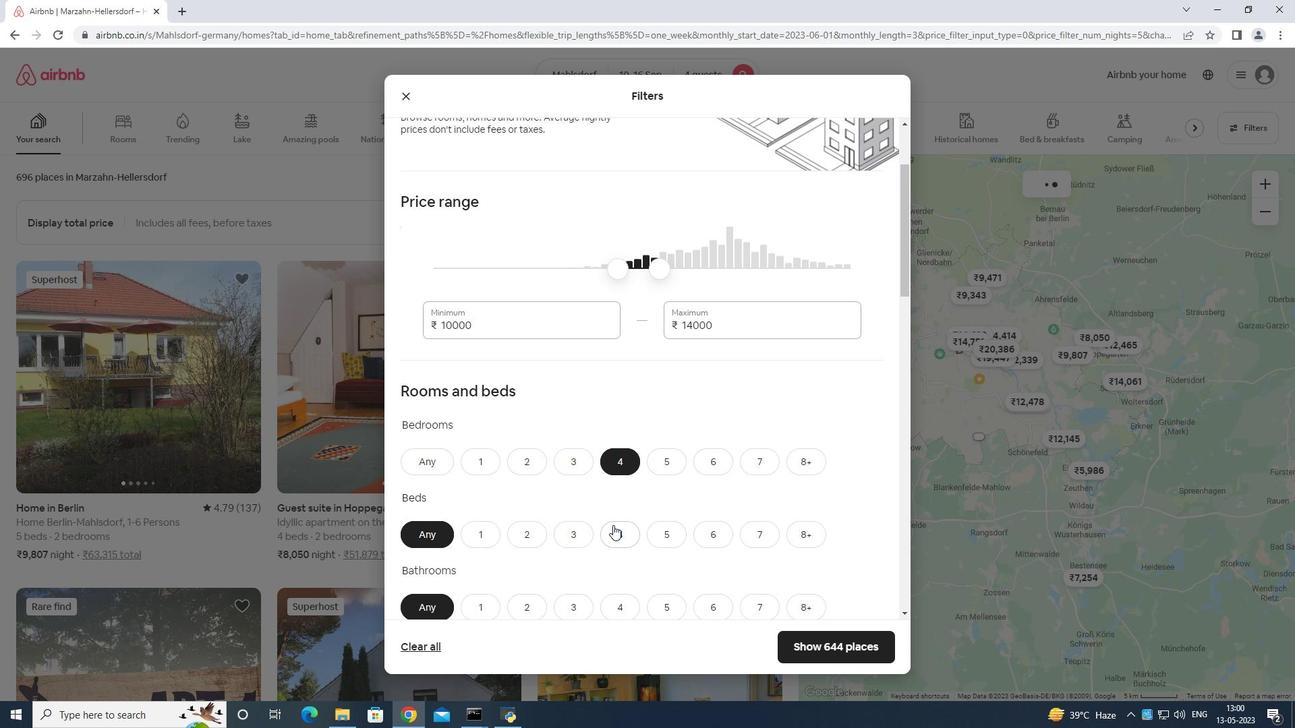 
Action: Mouse moved to (617, 602)
Screenshot: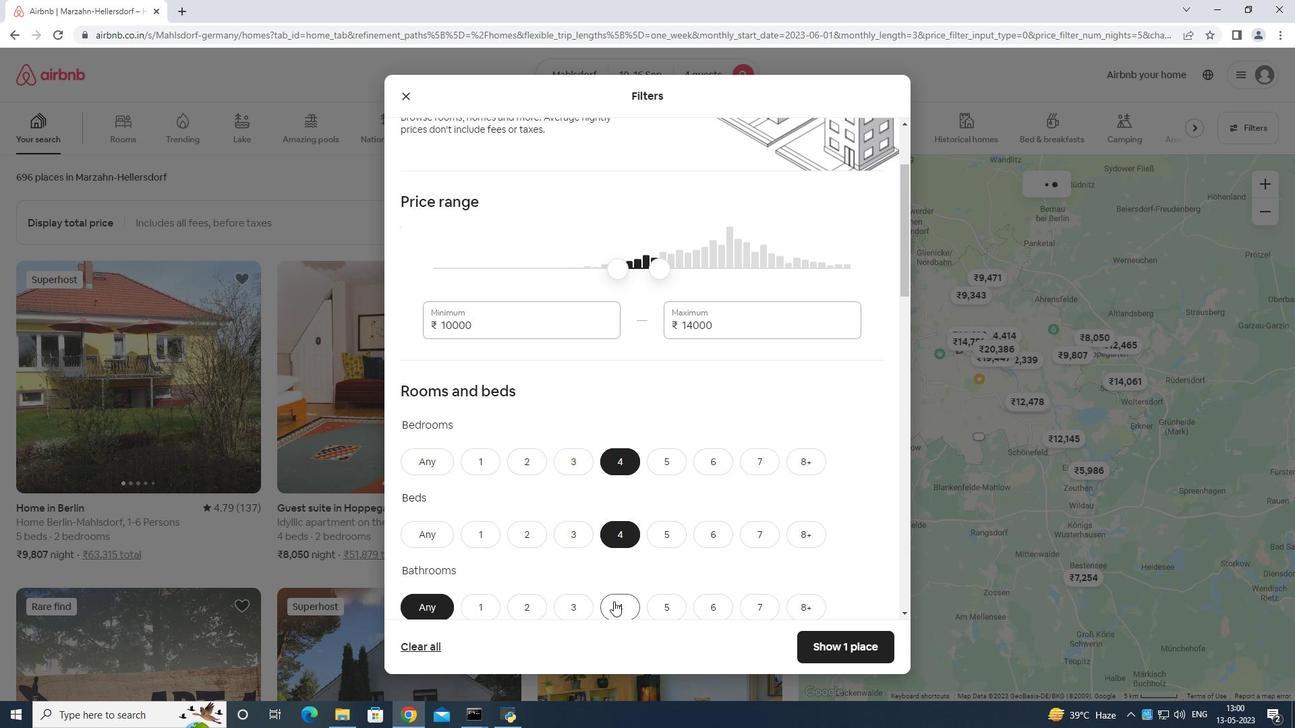 
Action: Mouse pressed left at (617, 602)
Screenshot: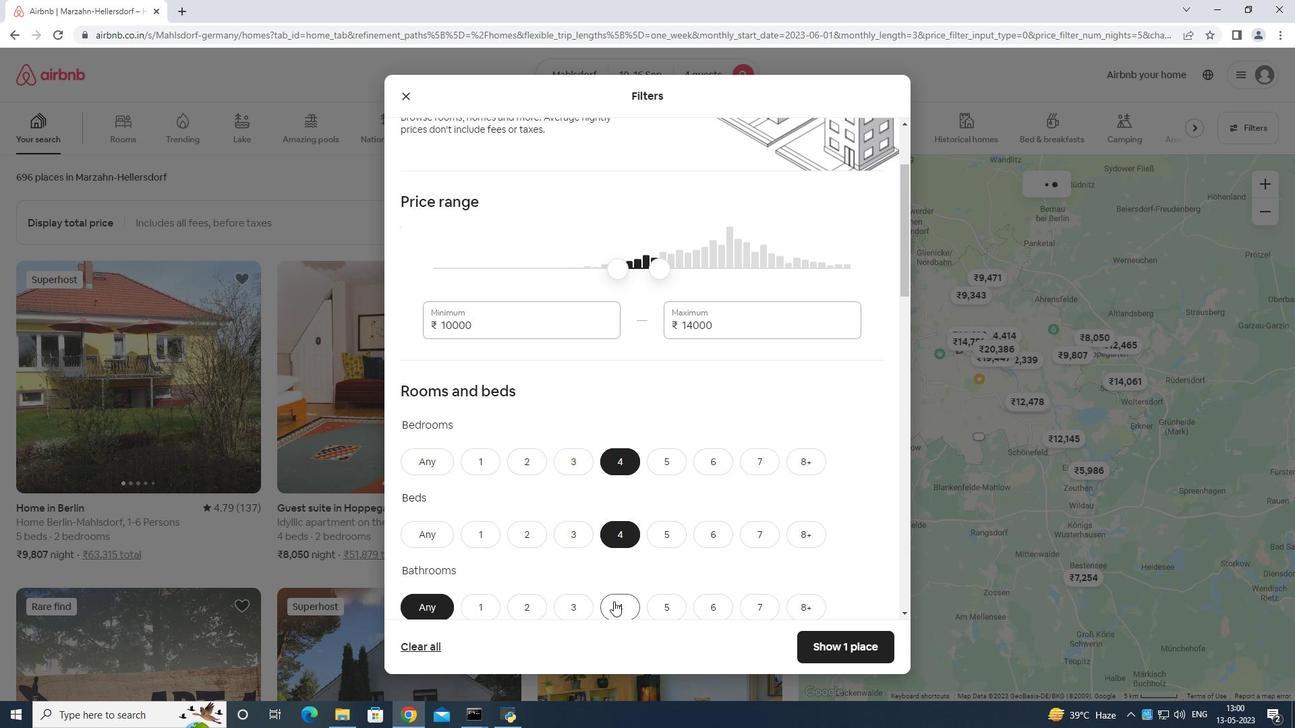 
Action: Mouse moved to (642, 565)
Screenshot: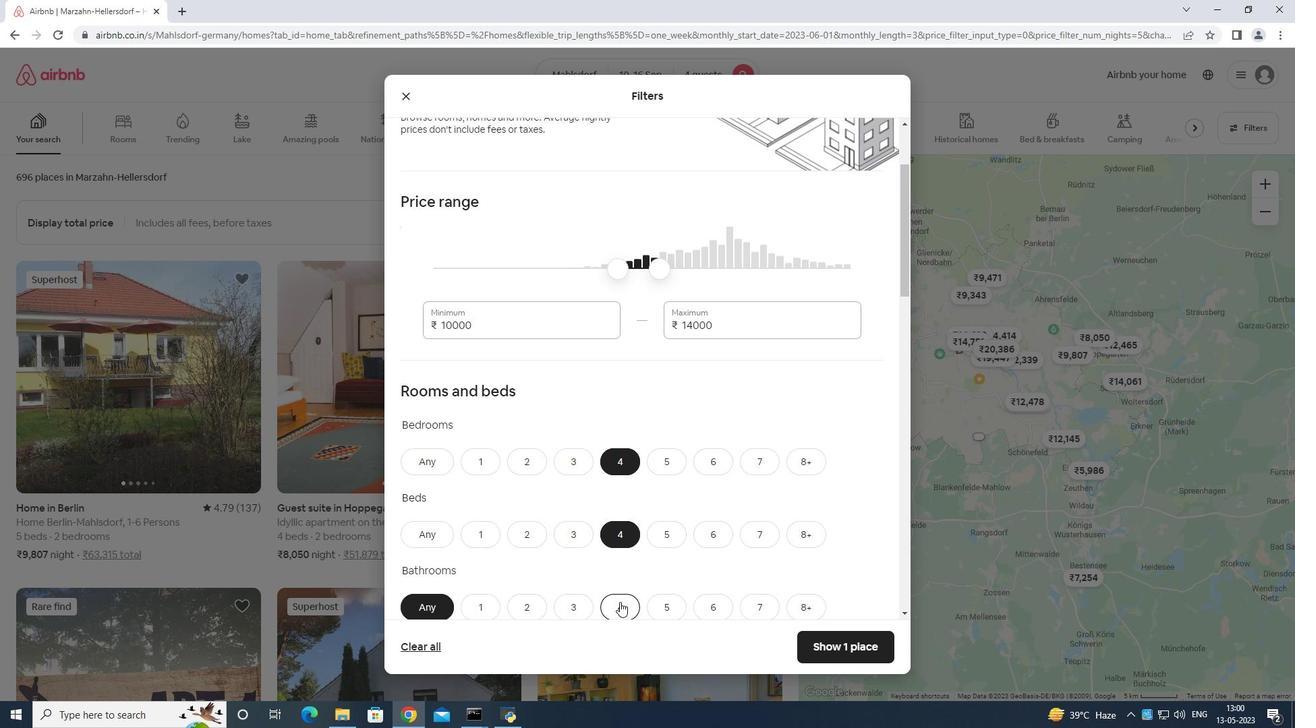 
Action: Mouse scrolled (642, 565) with delta (0, 0)
Screenshot: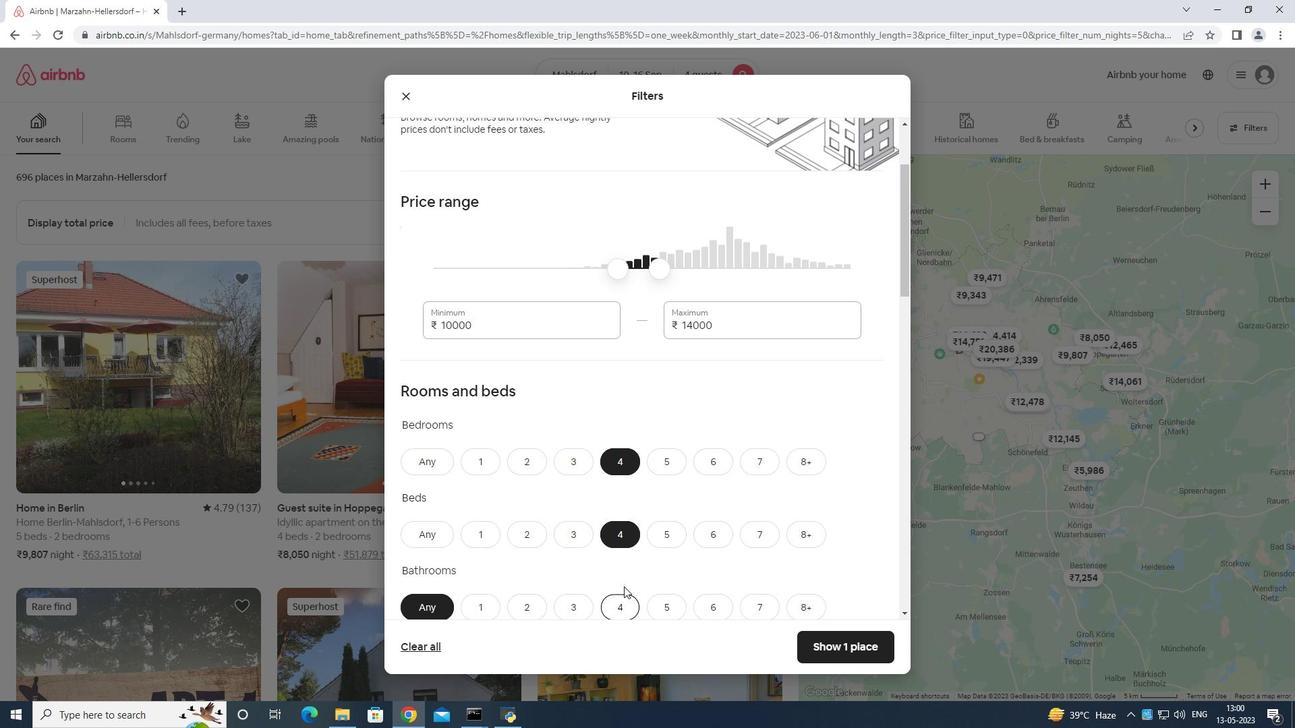 
Action: Mouse moved to (643, 567)
Screenshot: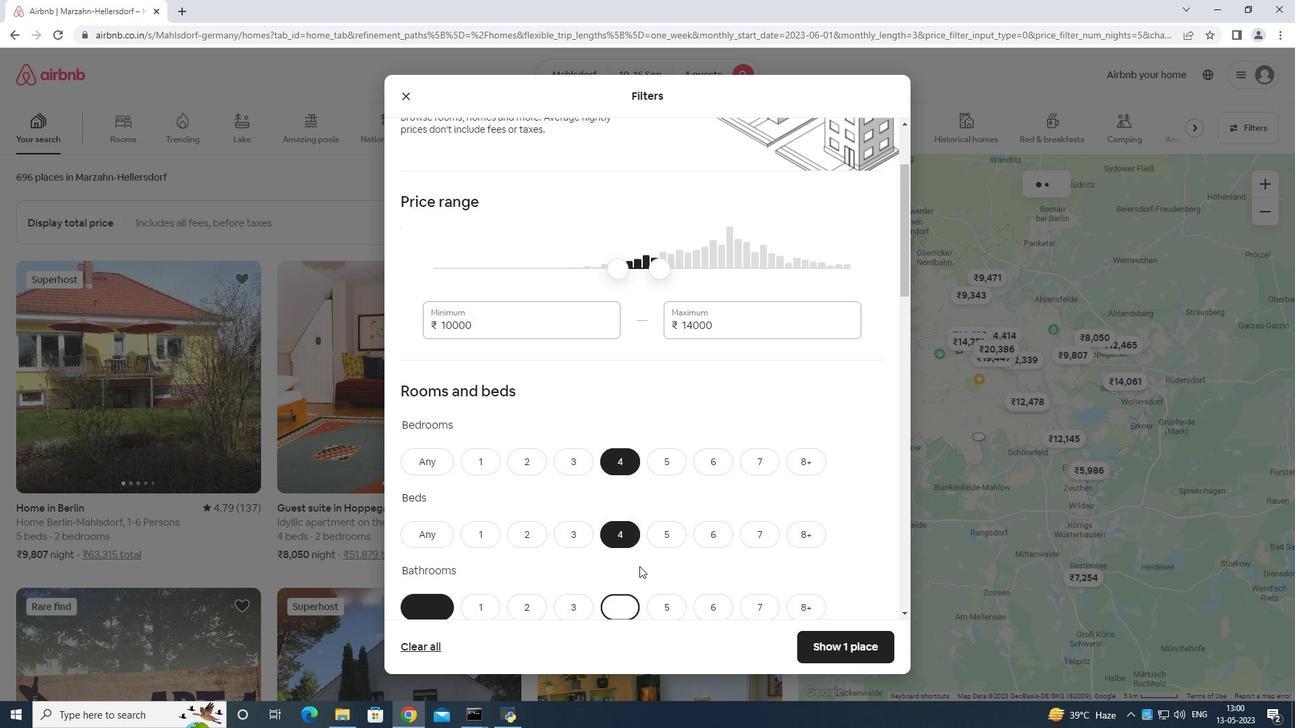 
Action: Mouse scrolled (643, 566) with delta (0, 0)
Screenshot: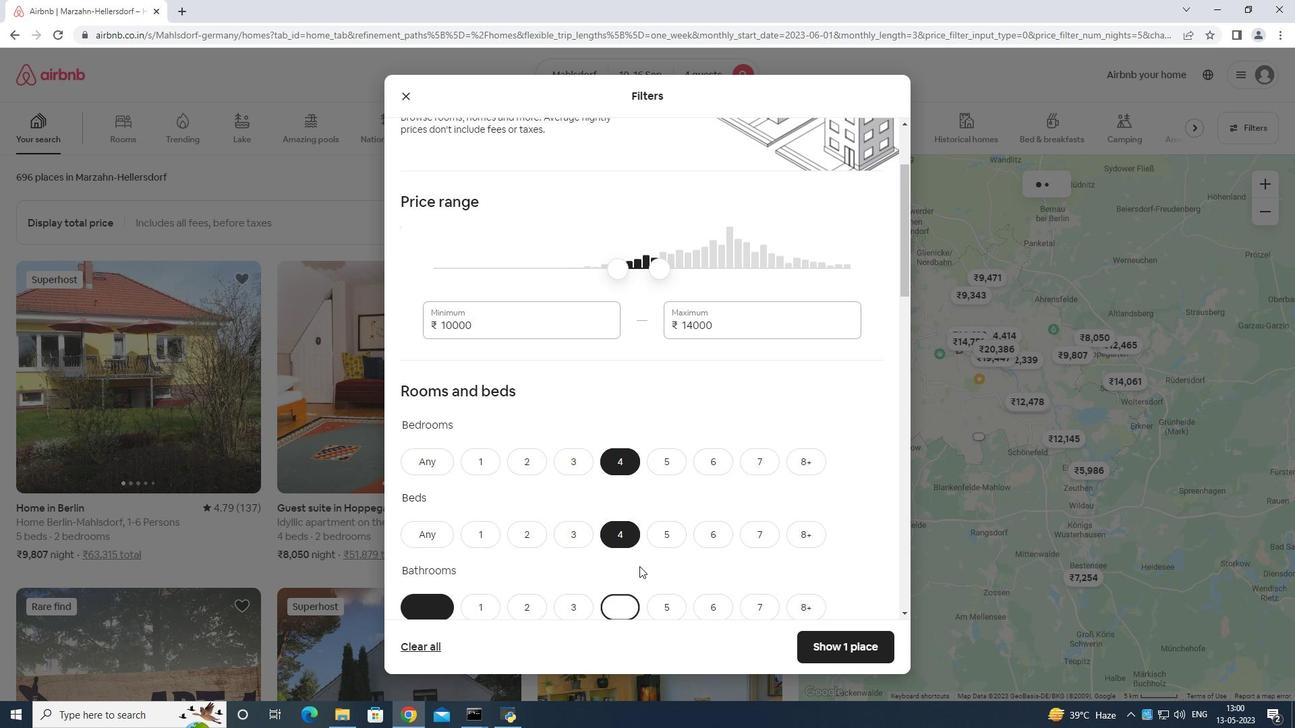 
Action: Mouse moved to (647, 567)
Screenshot: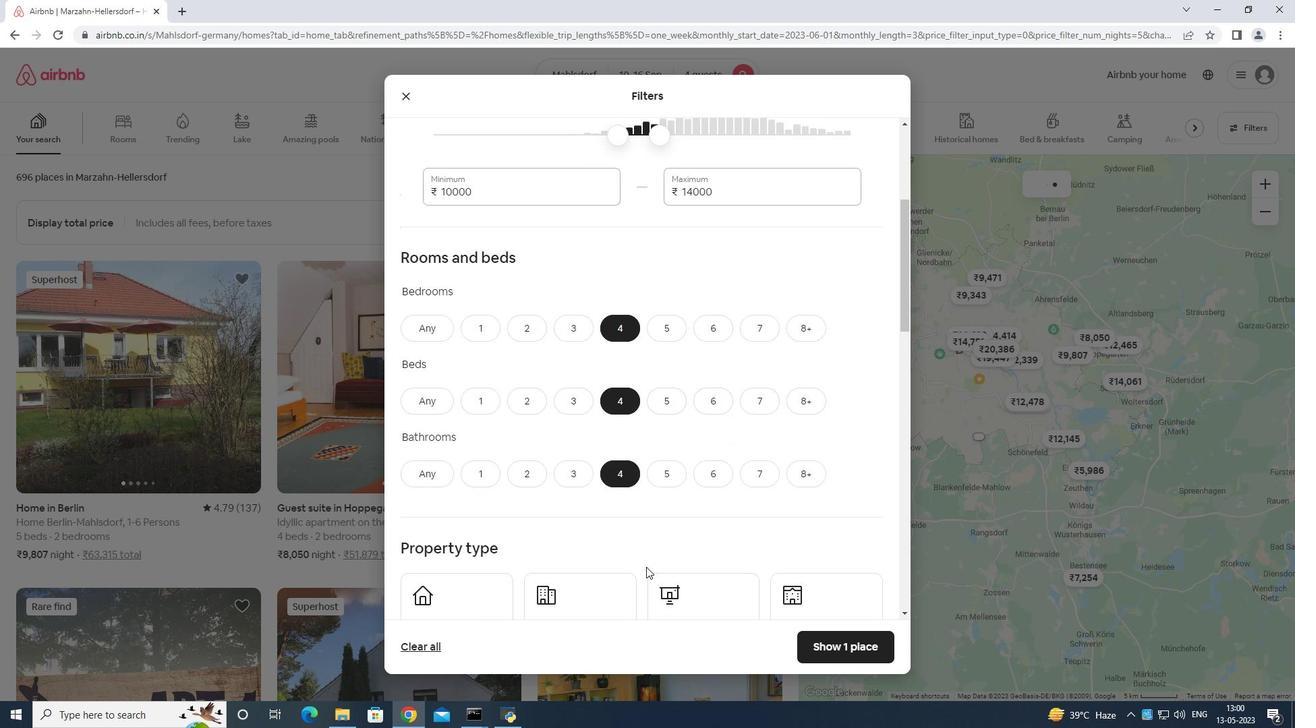 
Action: Mouse scrolled (647, 566) with delta (0, 0)
Screenshot: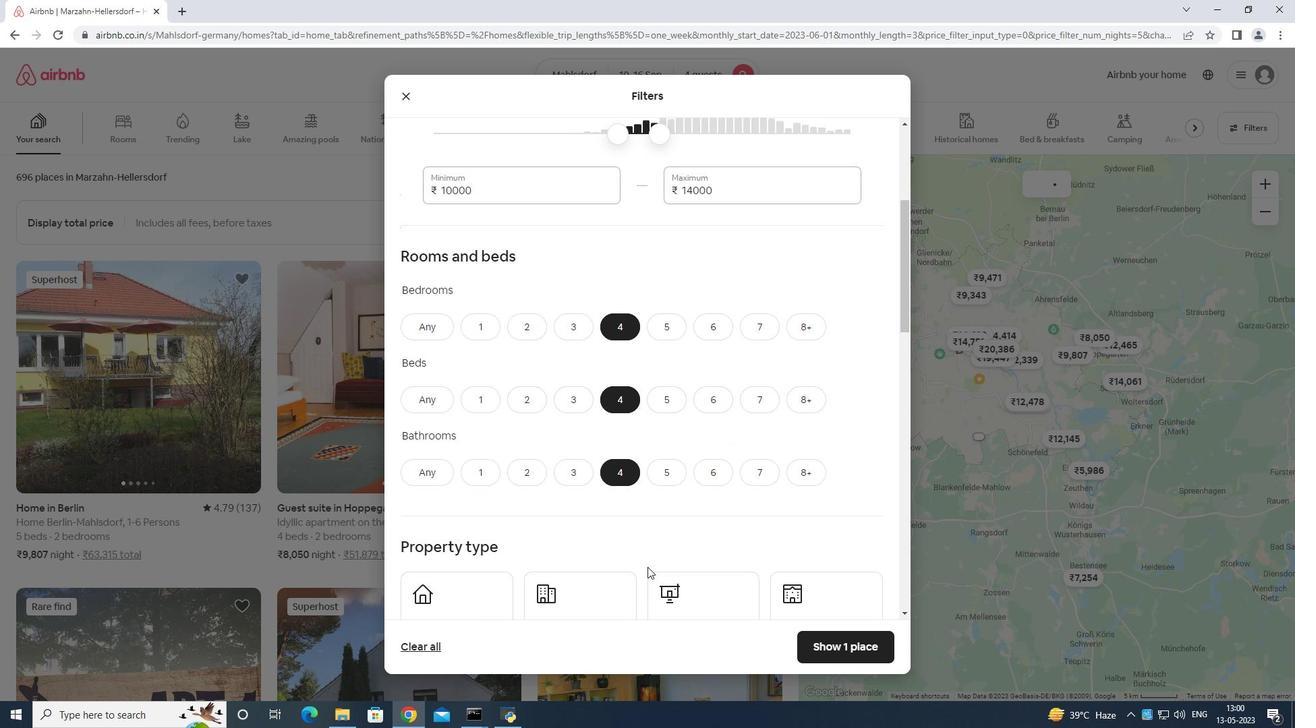 
Action: Mouse moved to (476, 545)
Screenshot: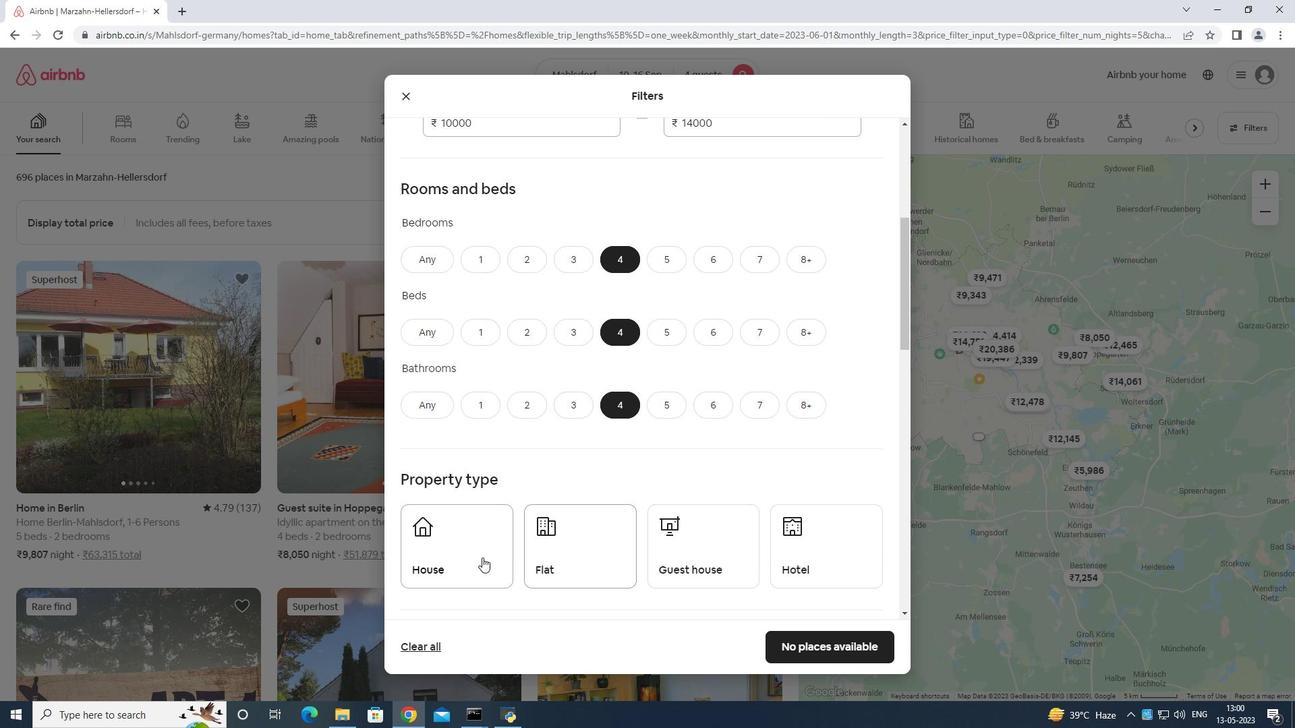 
Action: Mouse pressed left at (476, 545)
Screenshot: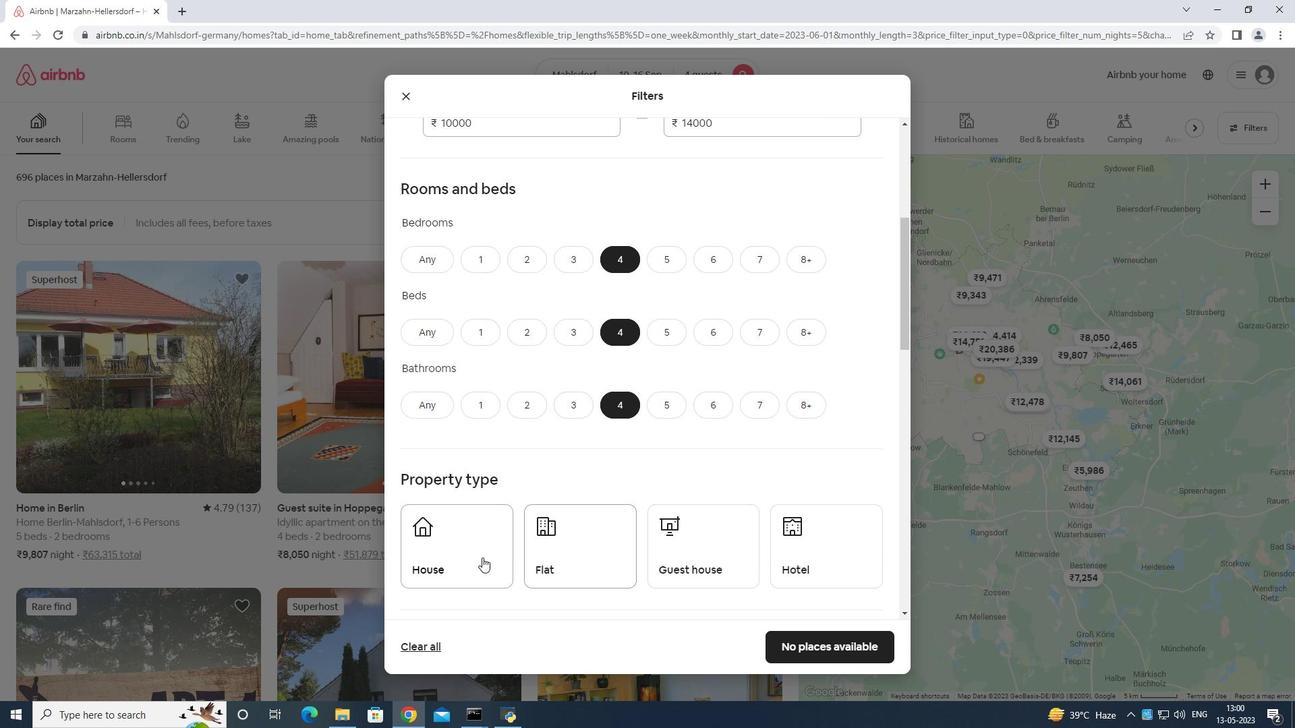 
Action: Mouse moved to (559, 546)
Screenshot: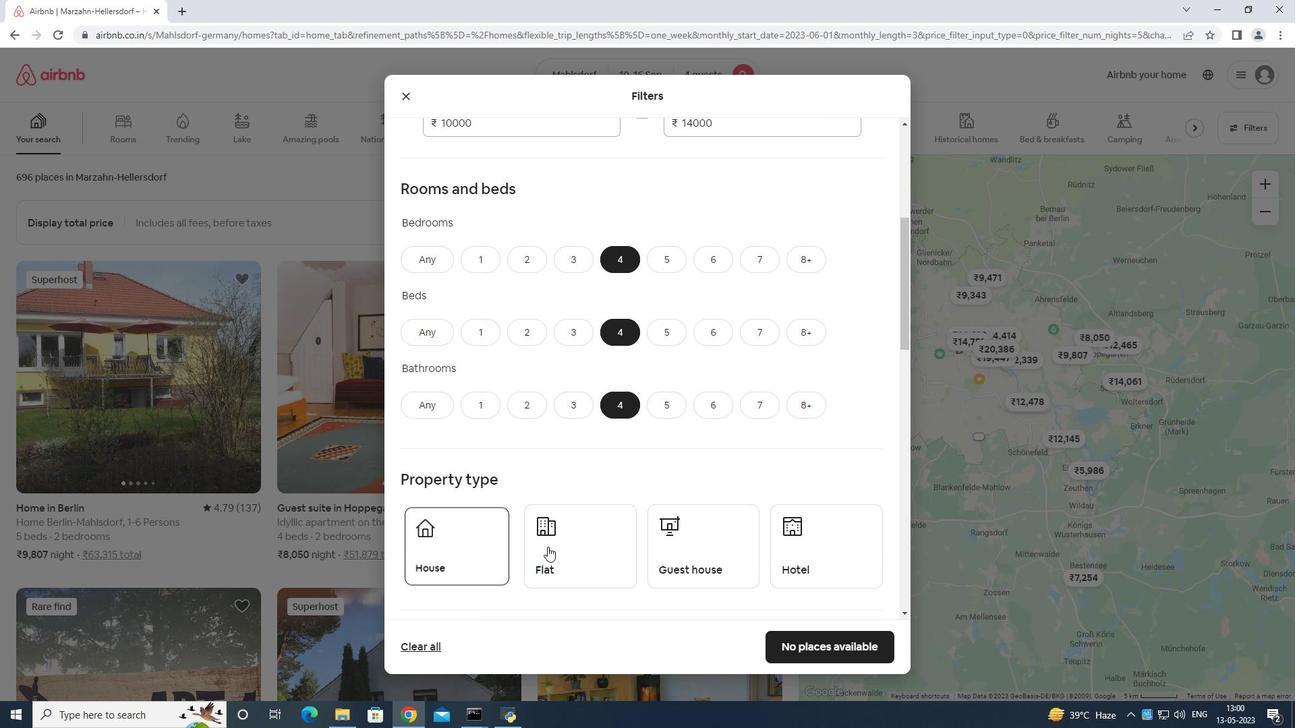 
Action: Mouse pressed left at (559, 546)
Screenshot: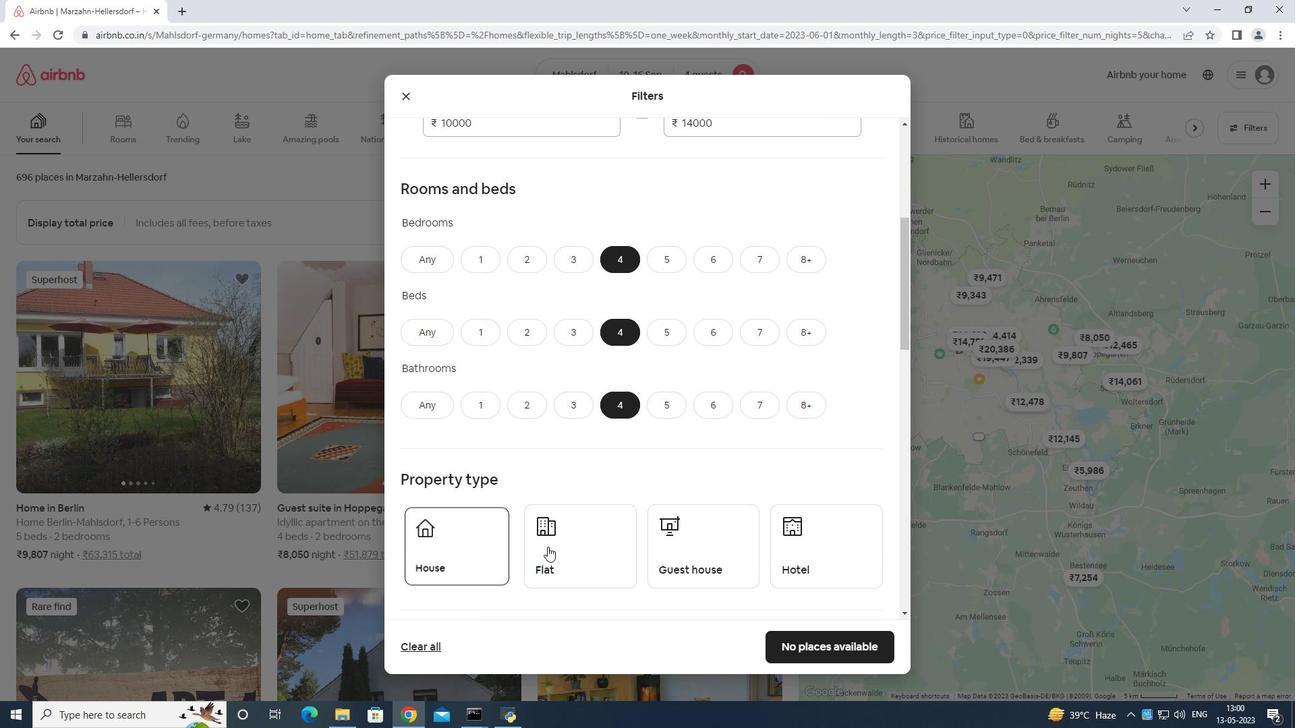 
Action: Mouse moved to (680, 543)
Screenshot: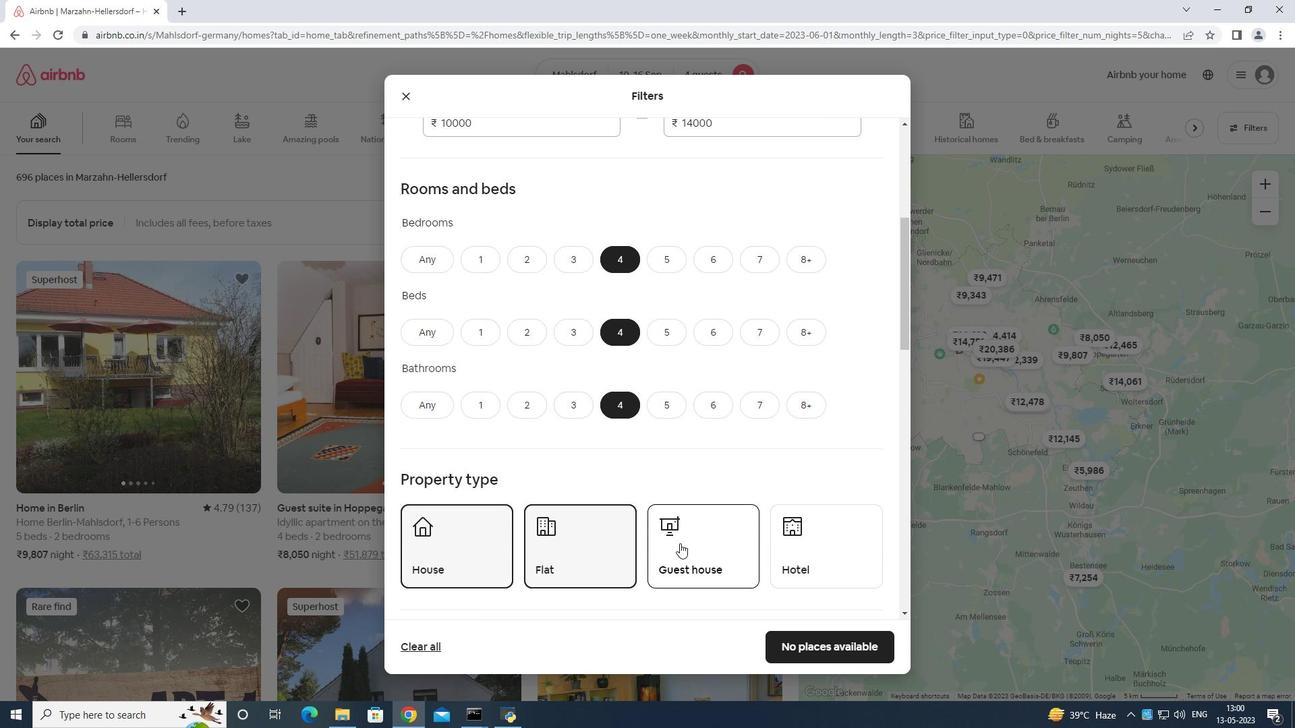 
Action: Mouse pressed left at (680, 543)
Screenshot: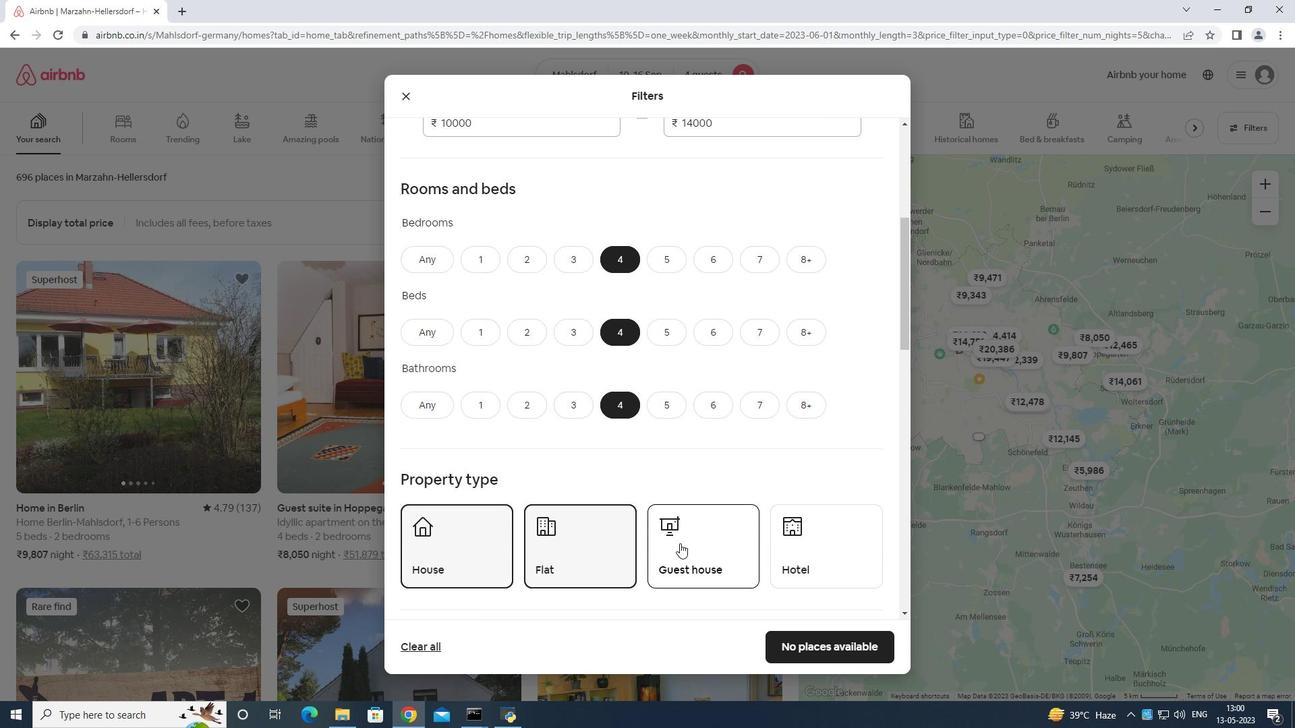 
Action: Mouse moved to (681, 541)
Screenshot: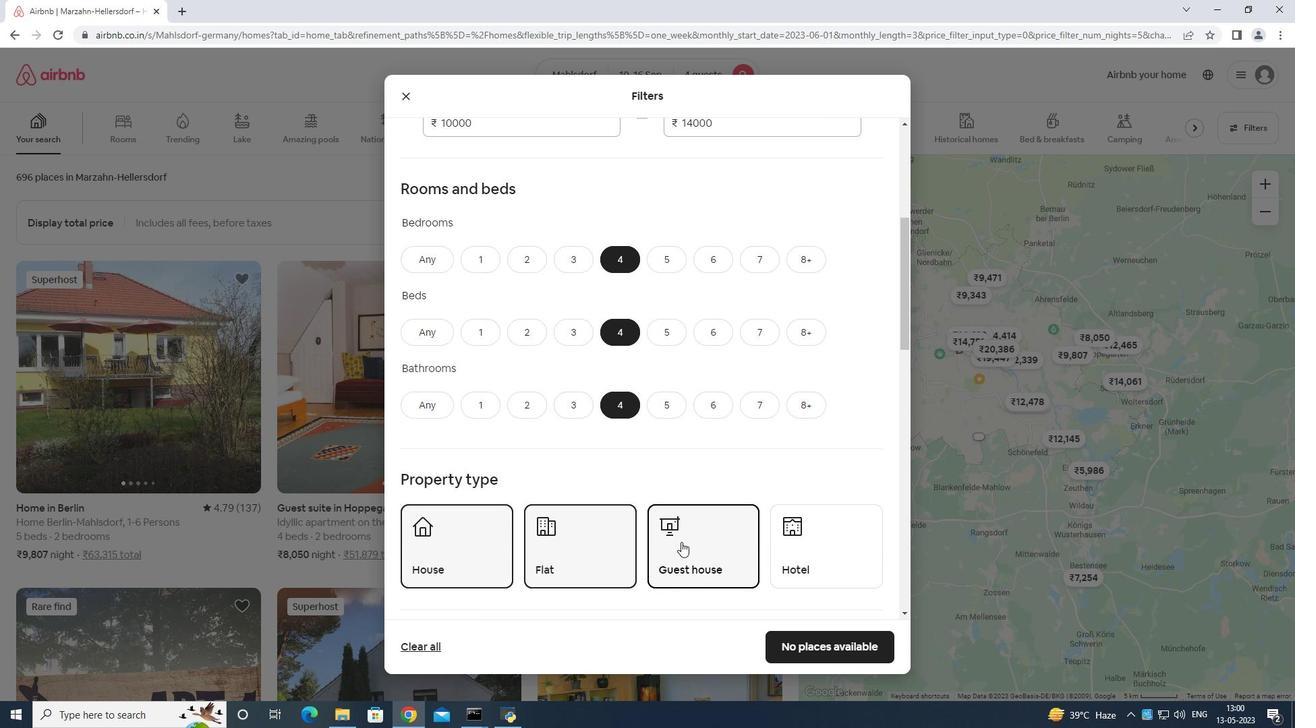
Action: Mouse scrolled (681, 540) with delta (0, 0)
Screenshot: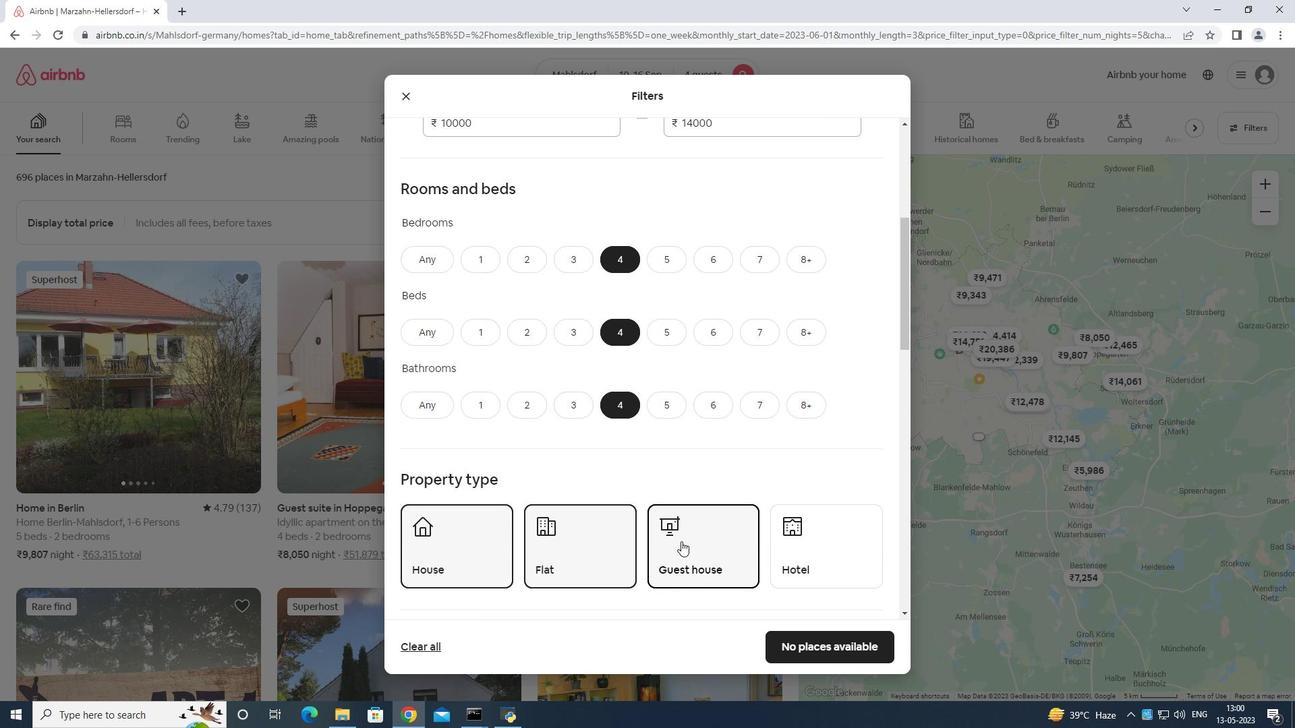 
Action: Mouse moved to (681, 543)
Screenshot: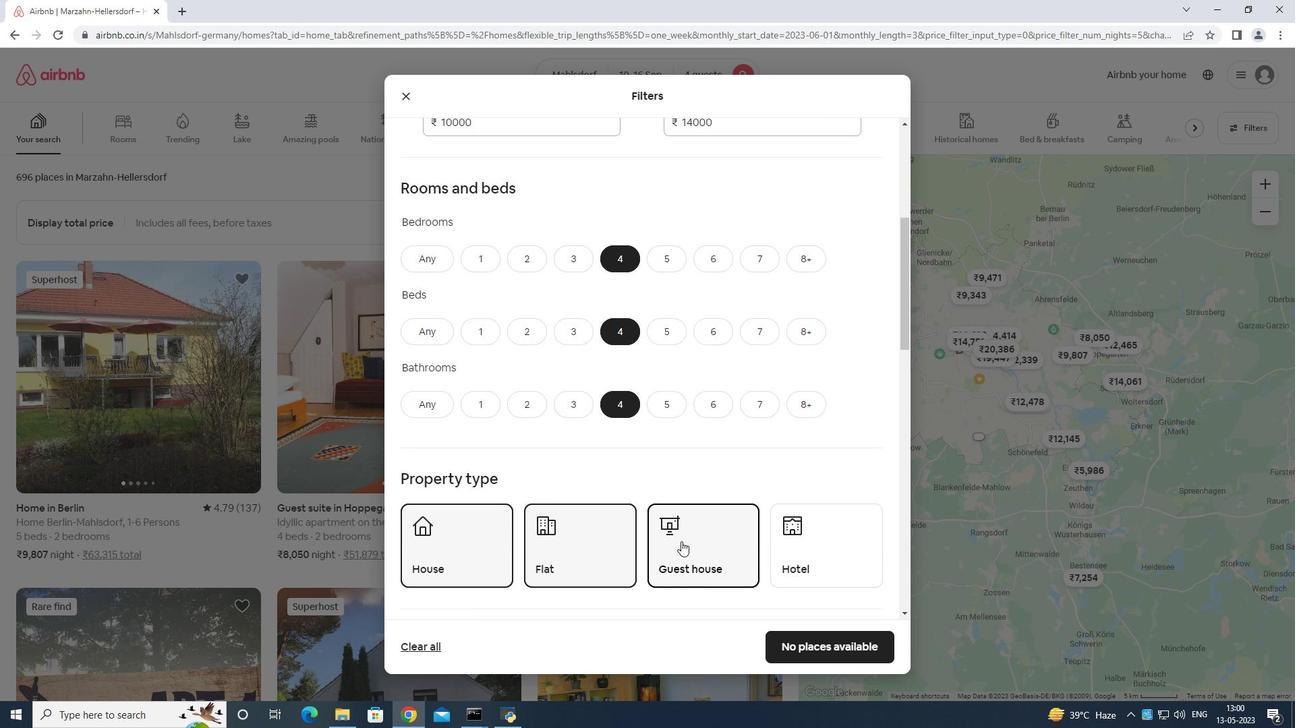 
Action: Mouse scrolled (681, 542) with delta (0, 0)
Screenshot: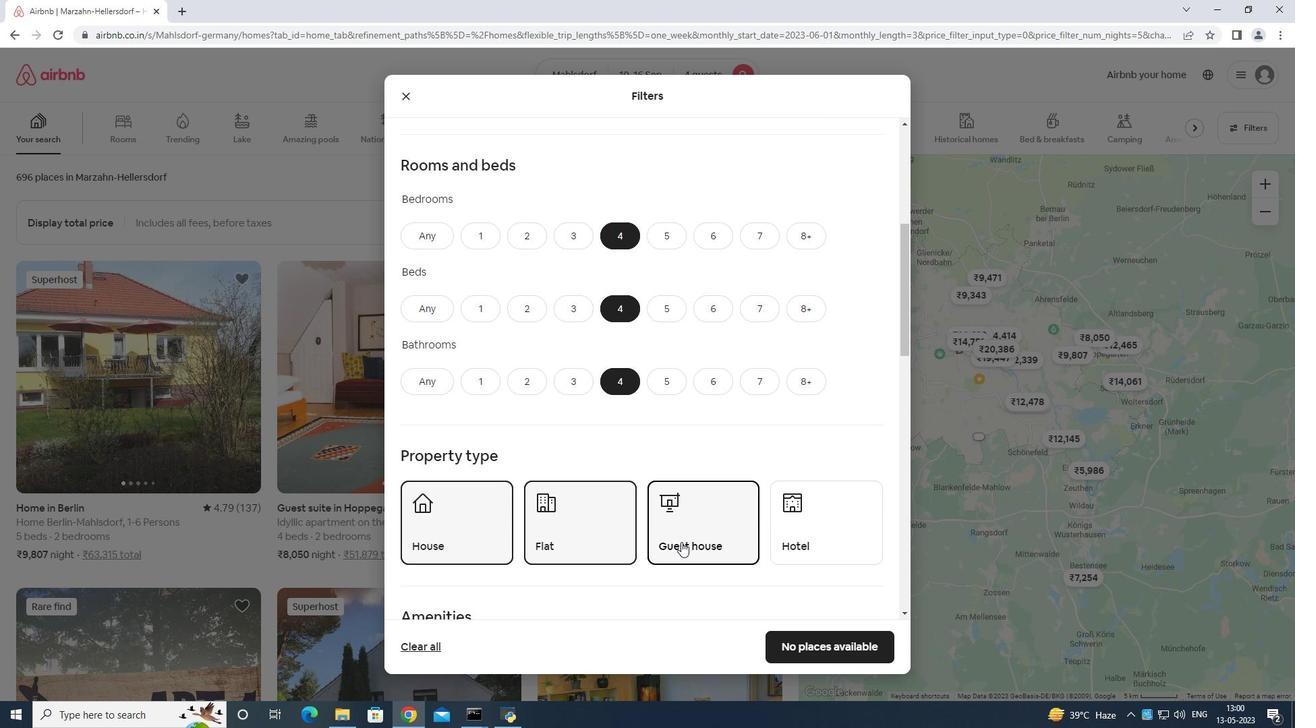 
Action: Mouse moved to (681, 543)
Screenshot: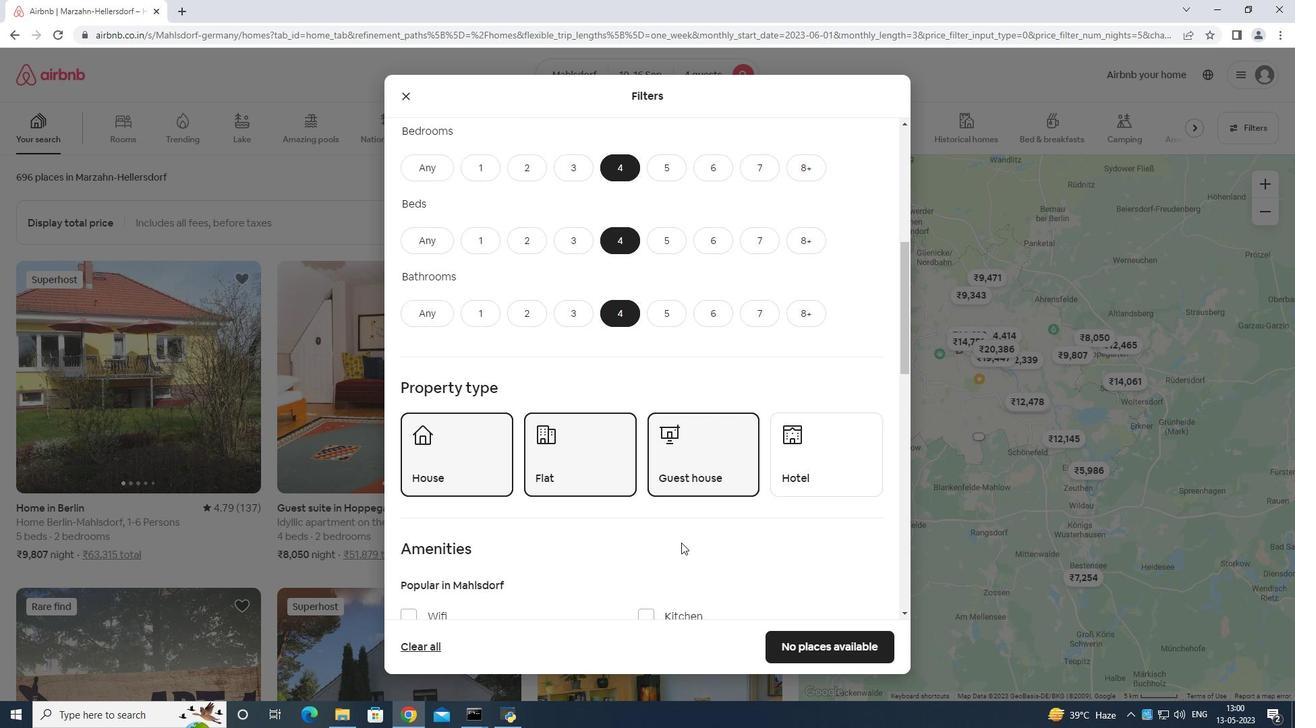 
Action: Mouse scrolled (681, 543) with delta (0, 0)
Screenshot: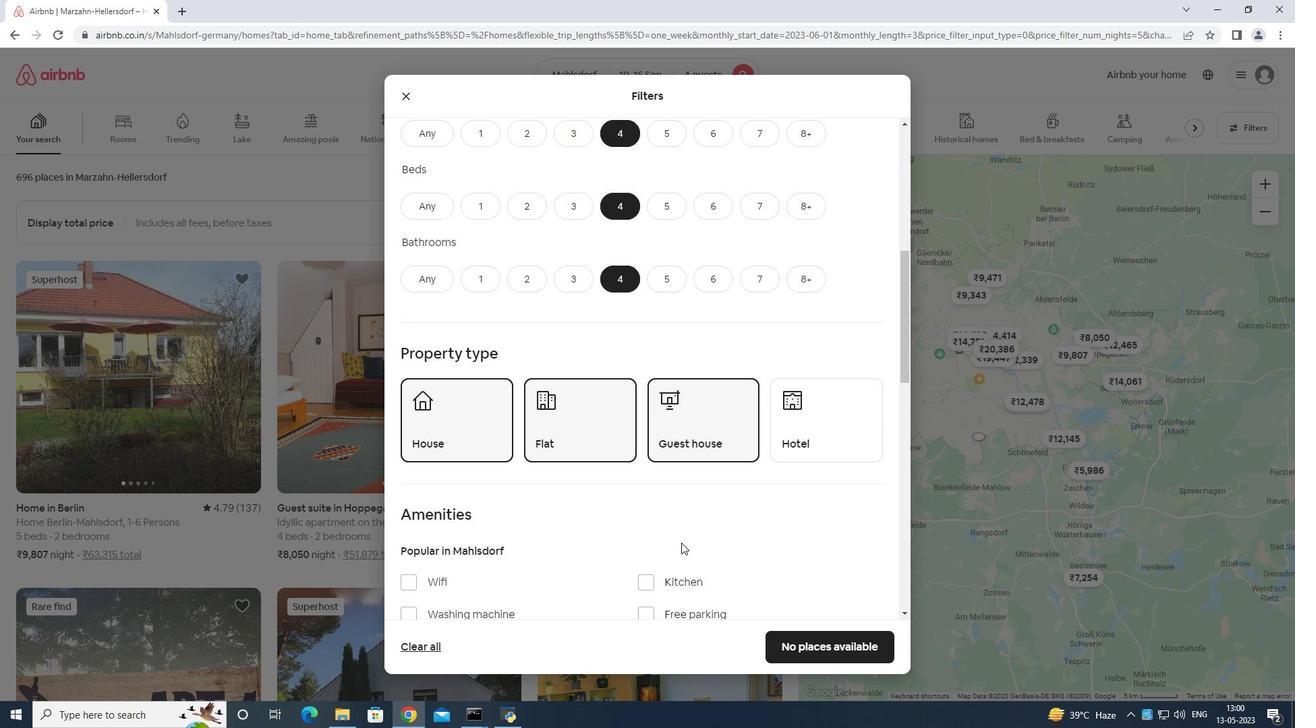 
Action: Mouse moved to (677, 543)
Screenshot: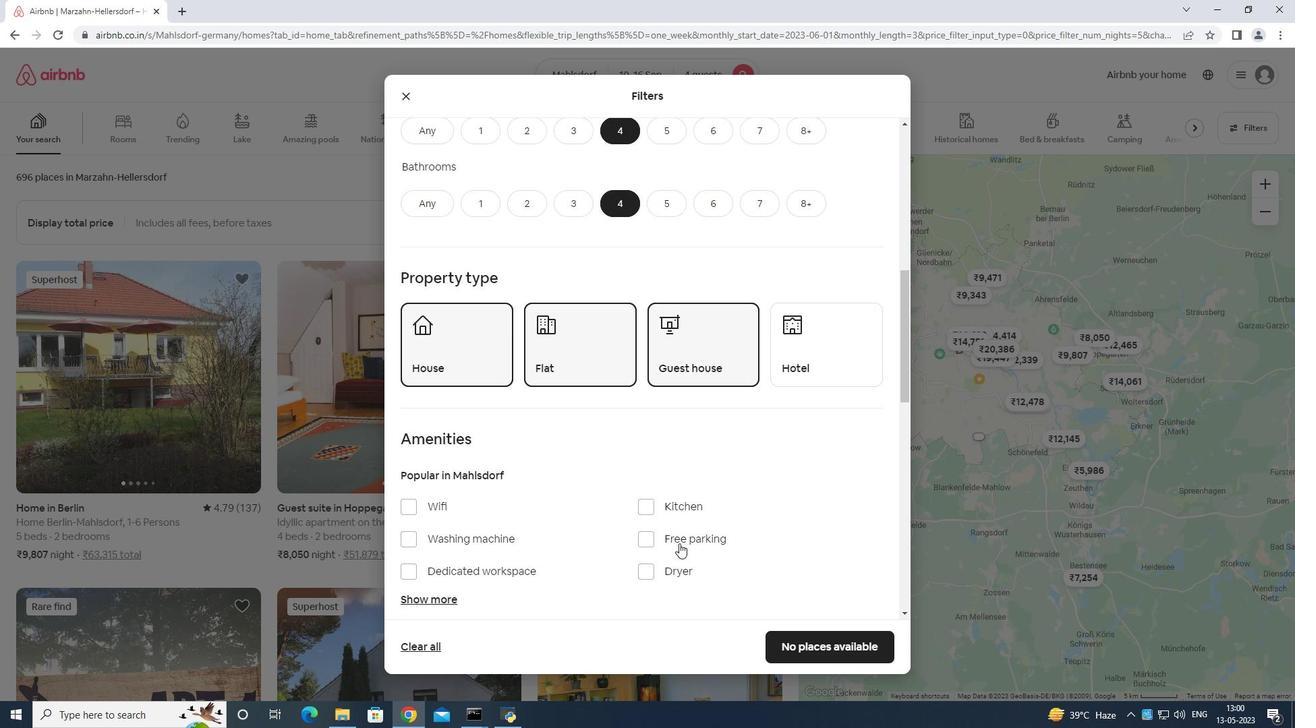 
Action: Mouse scrolled (677, 543) with delta (0, 0)
Screenshot: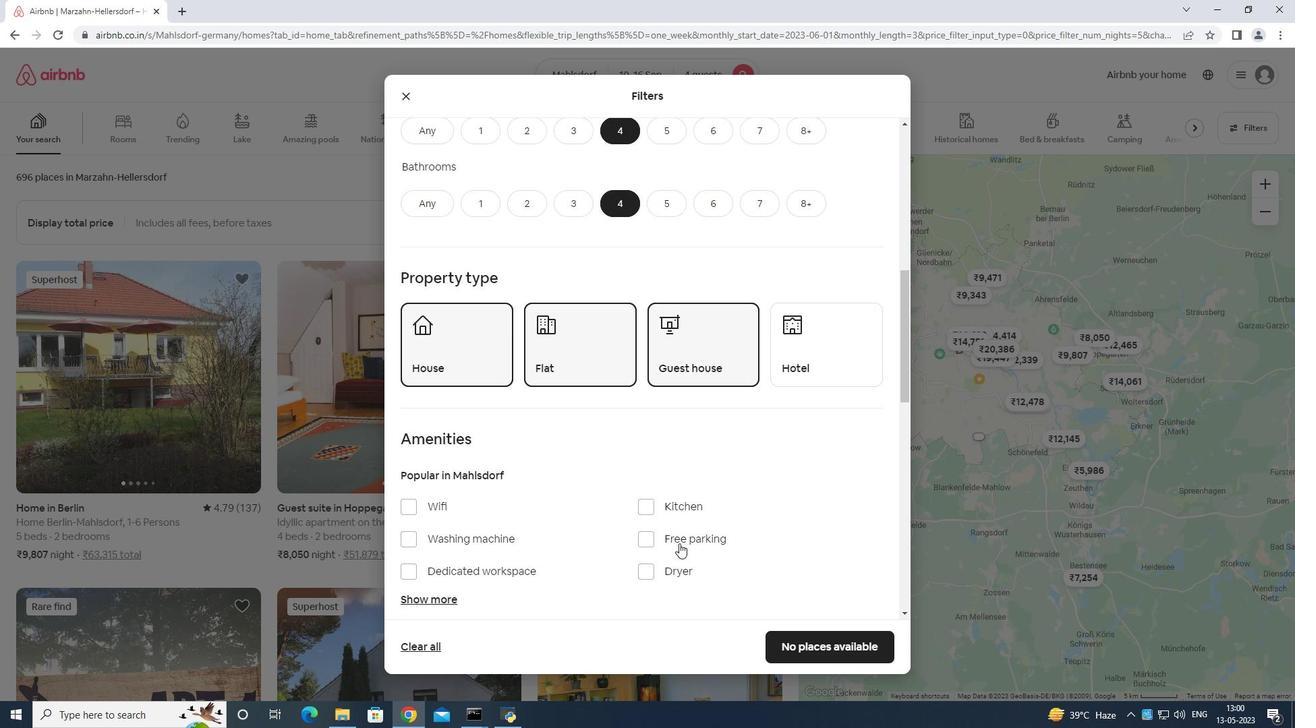 
Action: Mouse moved to (406, 434)
Screenshot: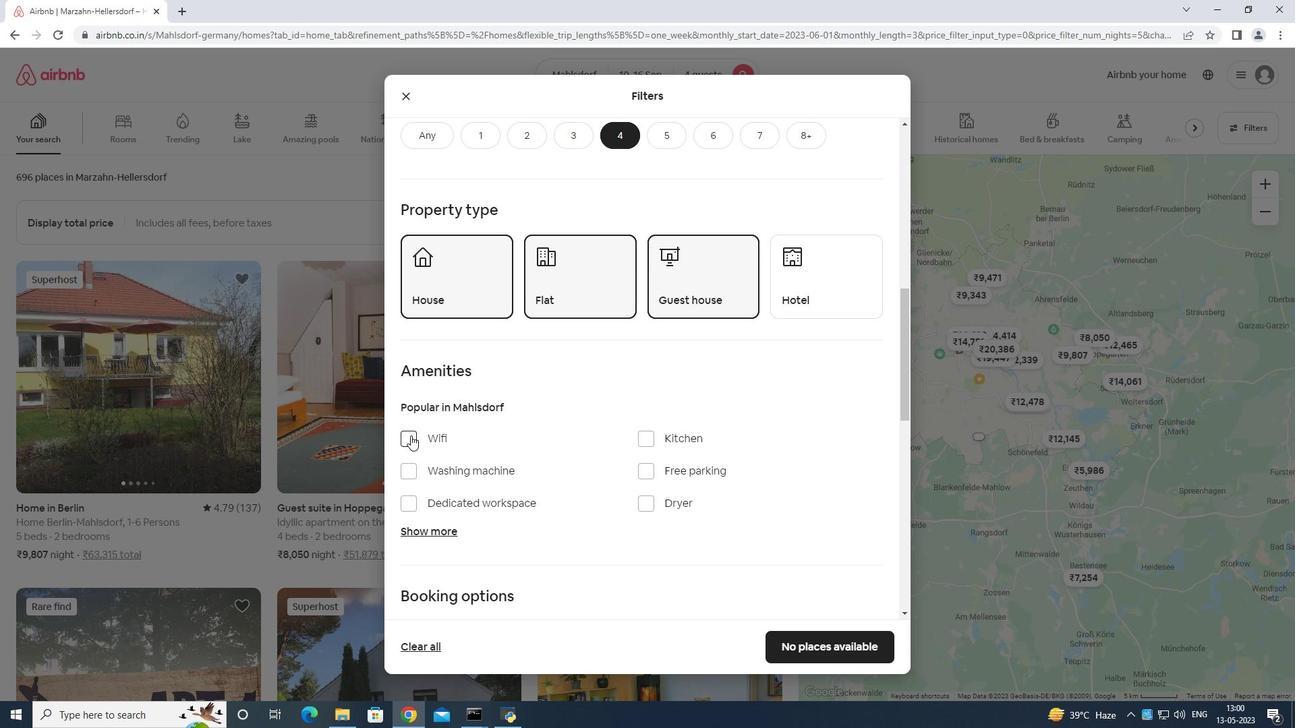 
Action: Mouse pressed left at (406, 434)
Screenshot: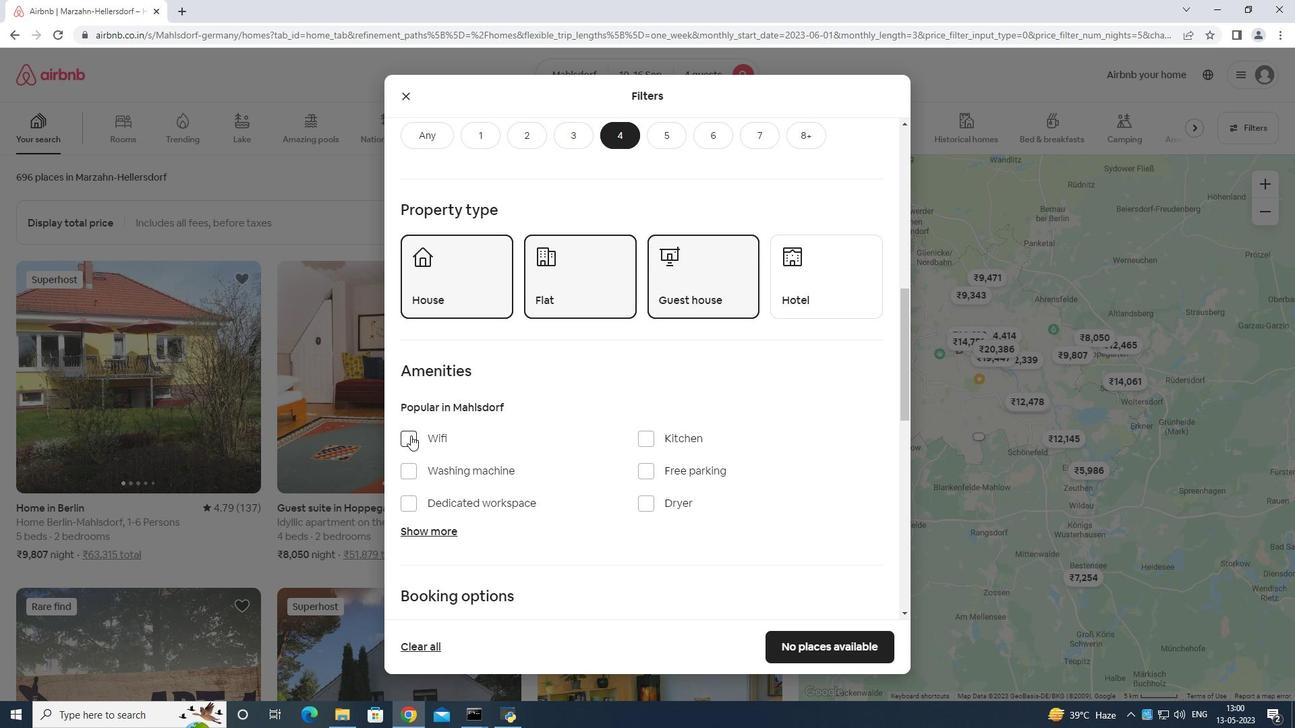 
Action: Mouse moved to (648, 464)
Screenshot: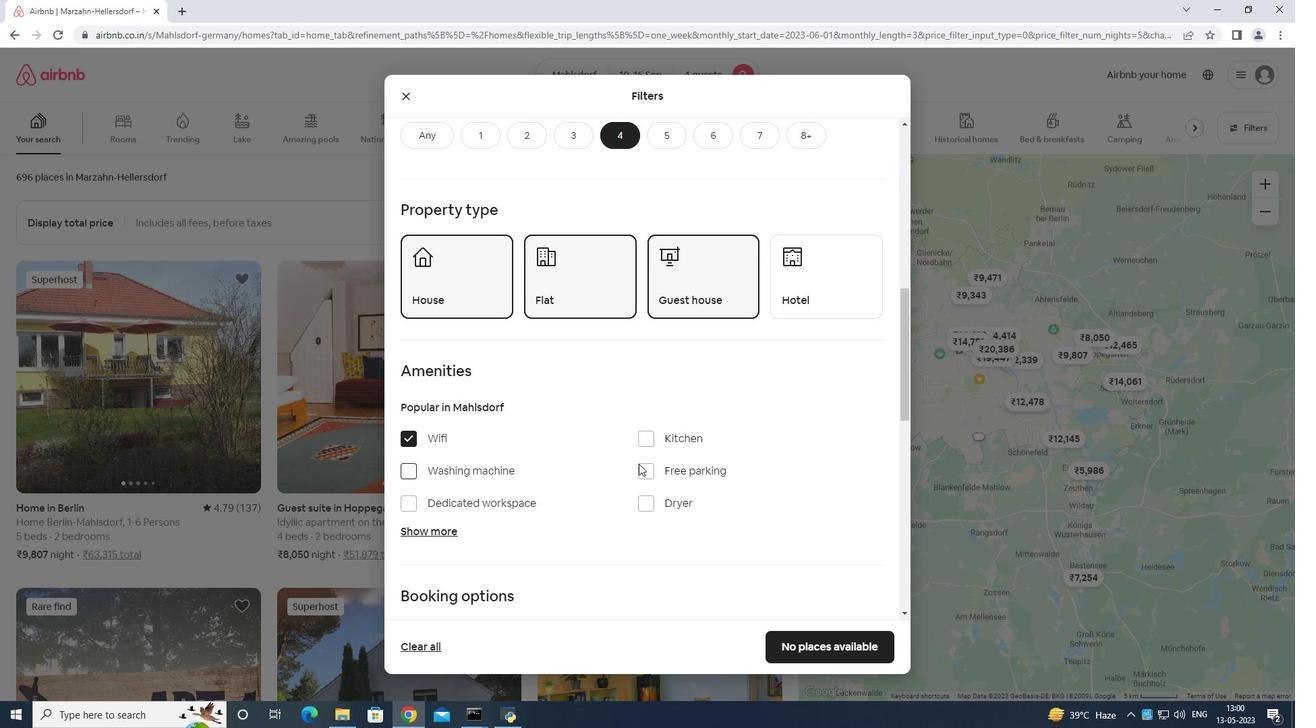 
Action: Mouse pressed left at (648, 464)
Screenshot: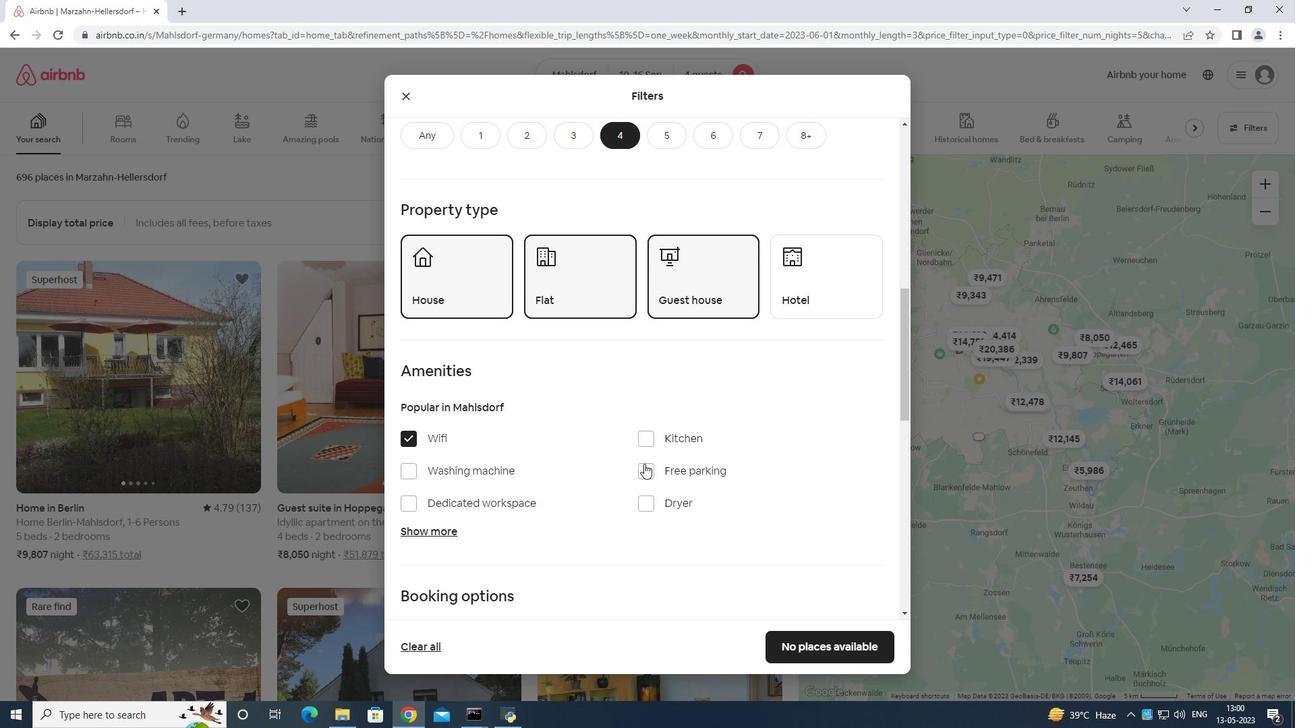 
Action: Mouse moved to (431, 538)
Screenshot: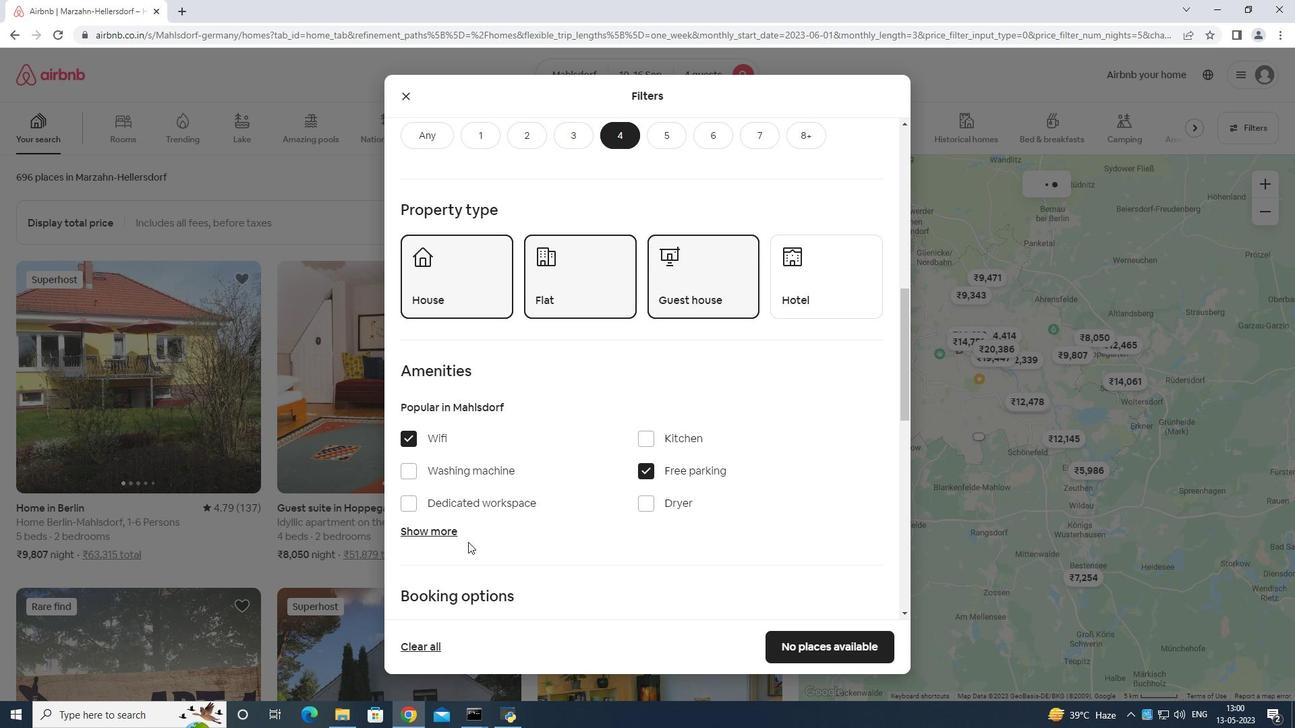 
Action: Mouse pressed left at (431, 538)
Screenshot: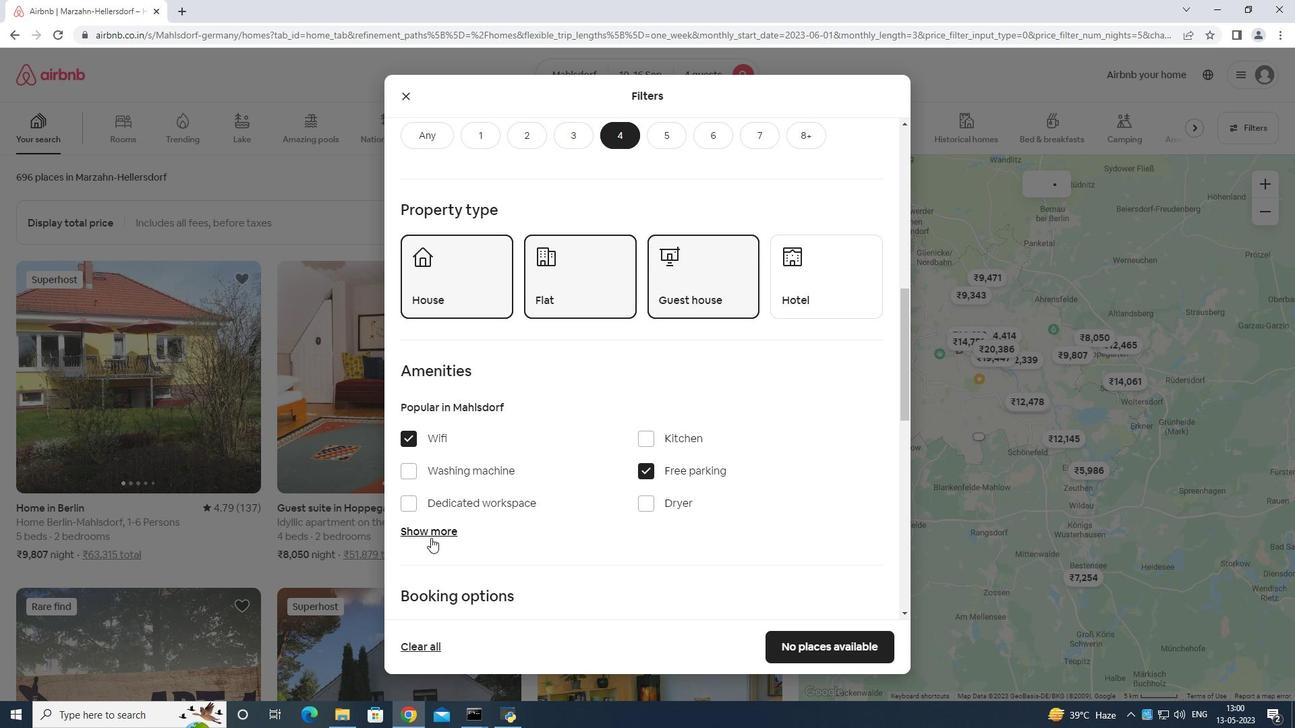 
Action: Mouse moved to (493, 493)
Screenshot: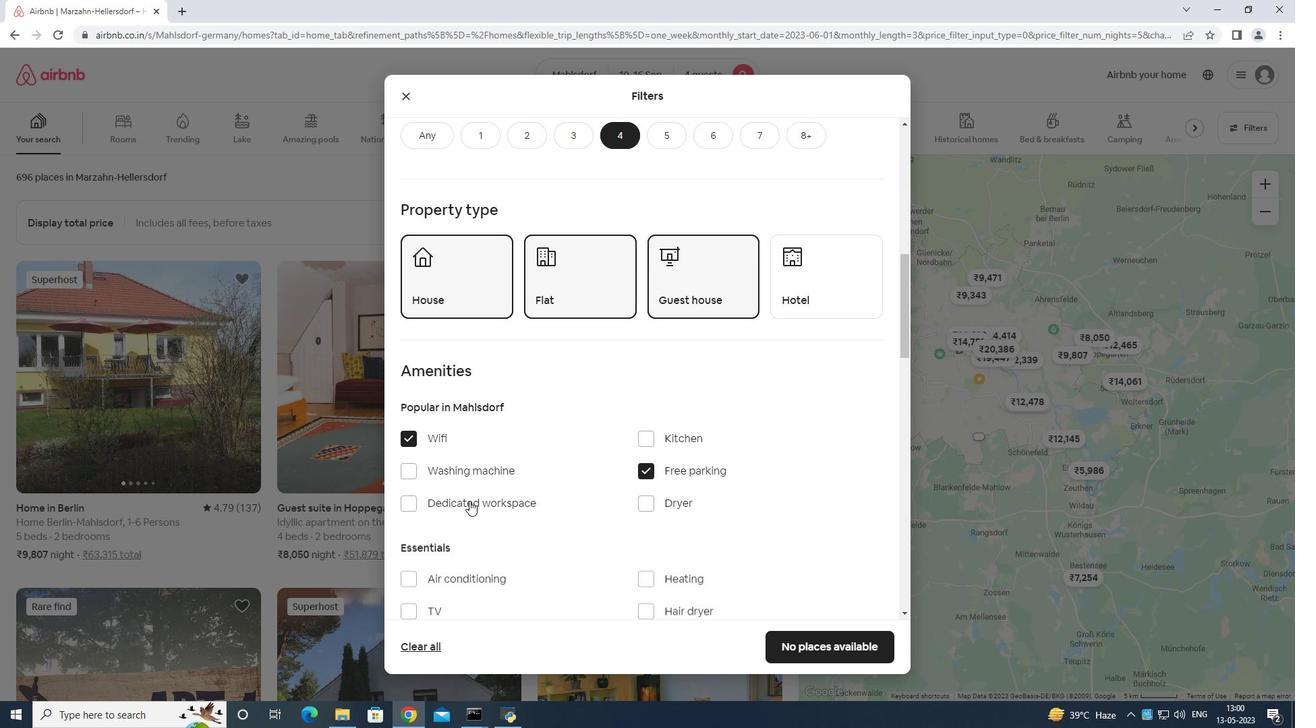 
Action: Mouse scrolled (493, 493) with delta (0, 0)
Screenshot: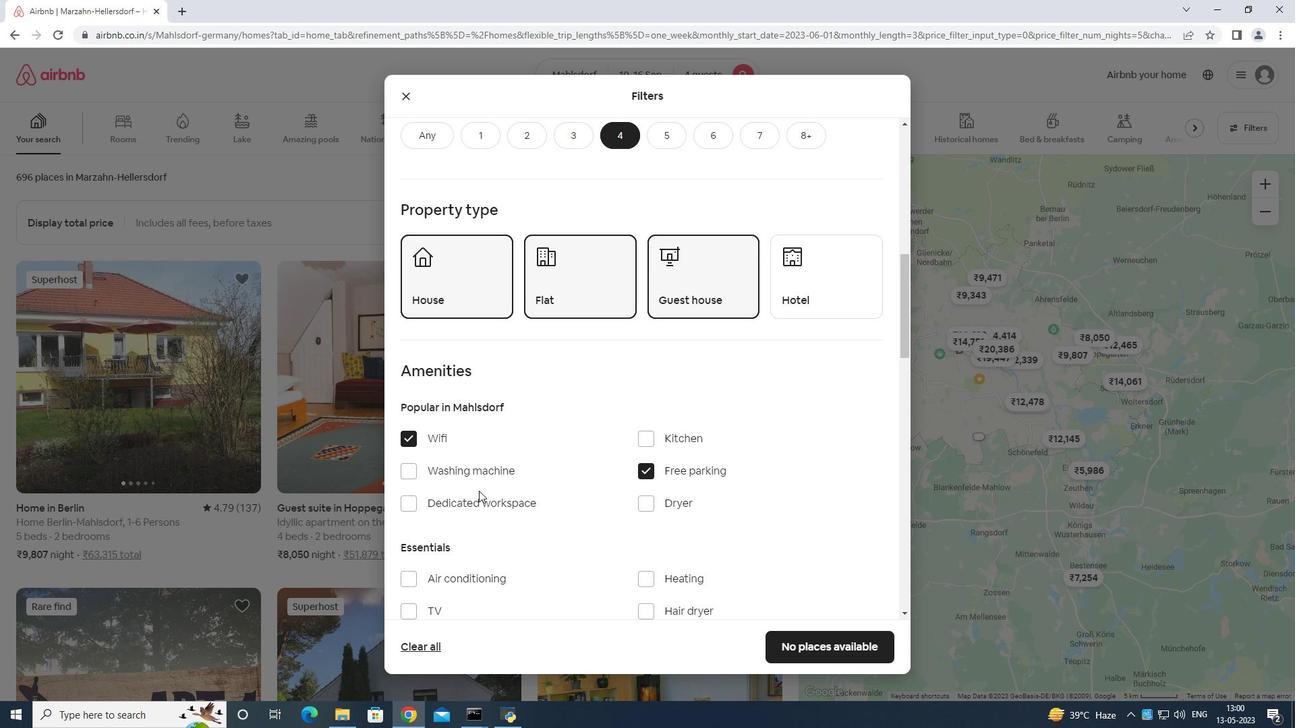 
Action: Mouse moved to (502, 497)
Screenshot: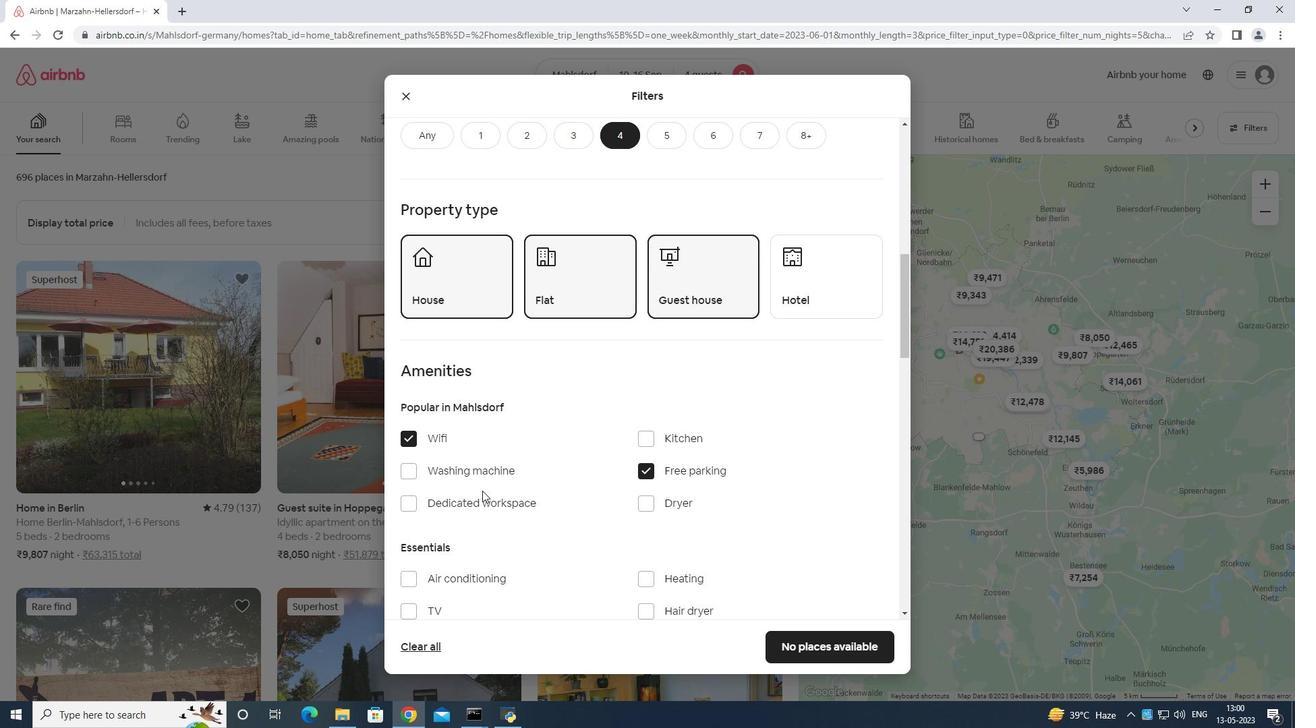
Action: Mouse scrolled (502, 496) with delta (0, 0)
Screenshot: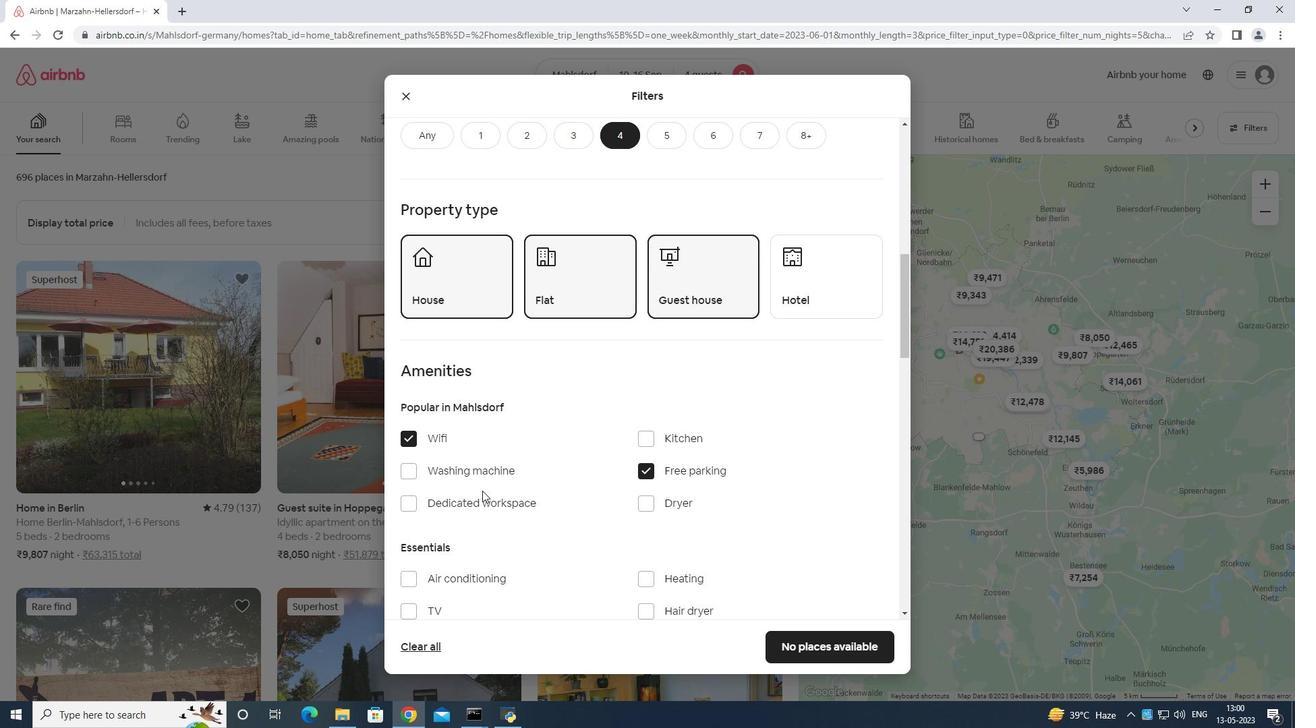 
Action: Mouse moved to (405, 474)
Screenshot: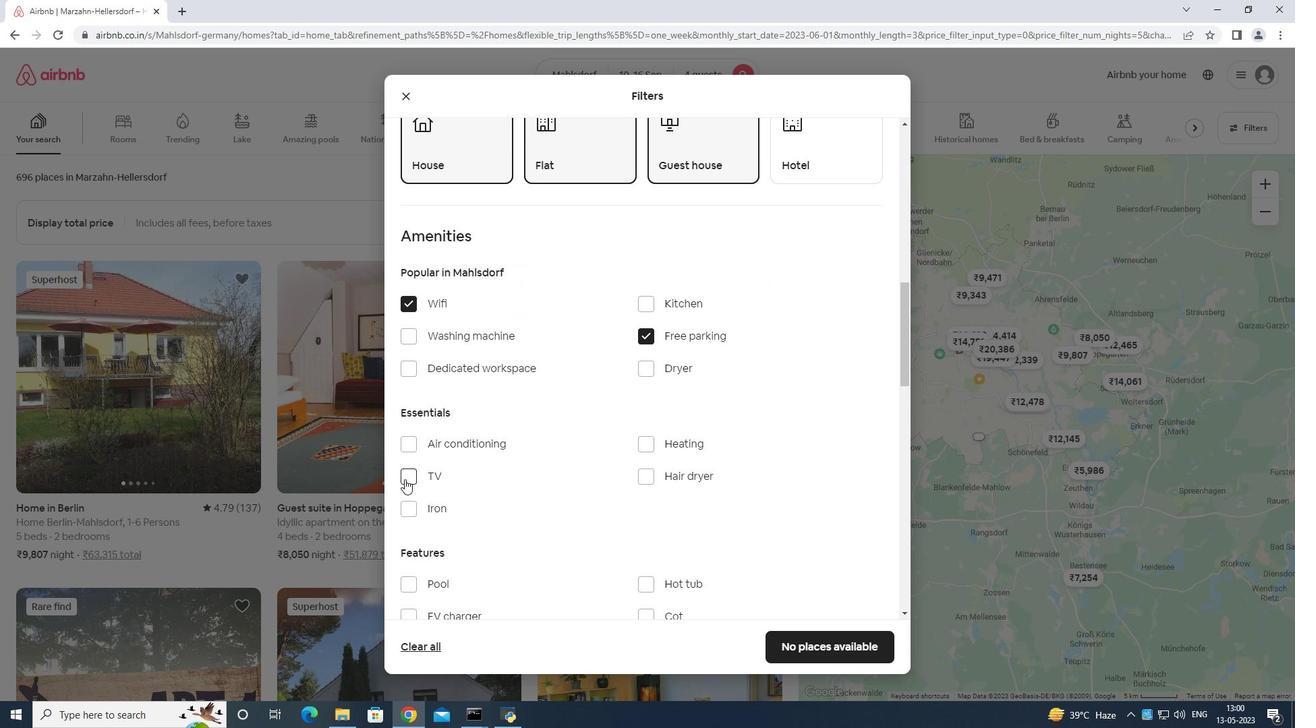 
Action: Mouse pressed left at (405, 474)
Screenshot: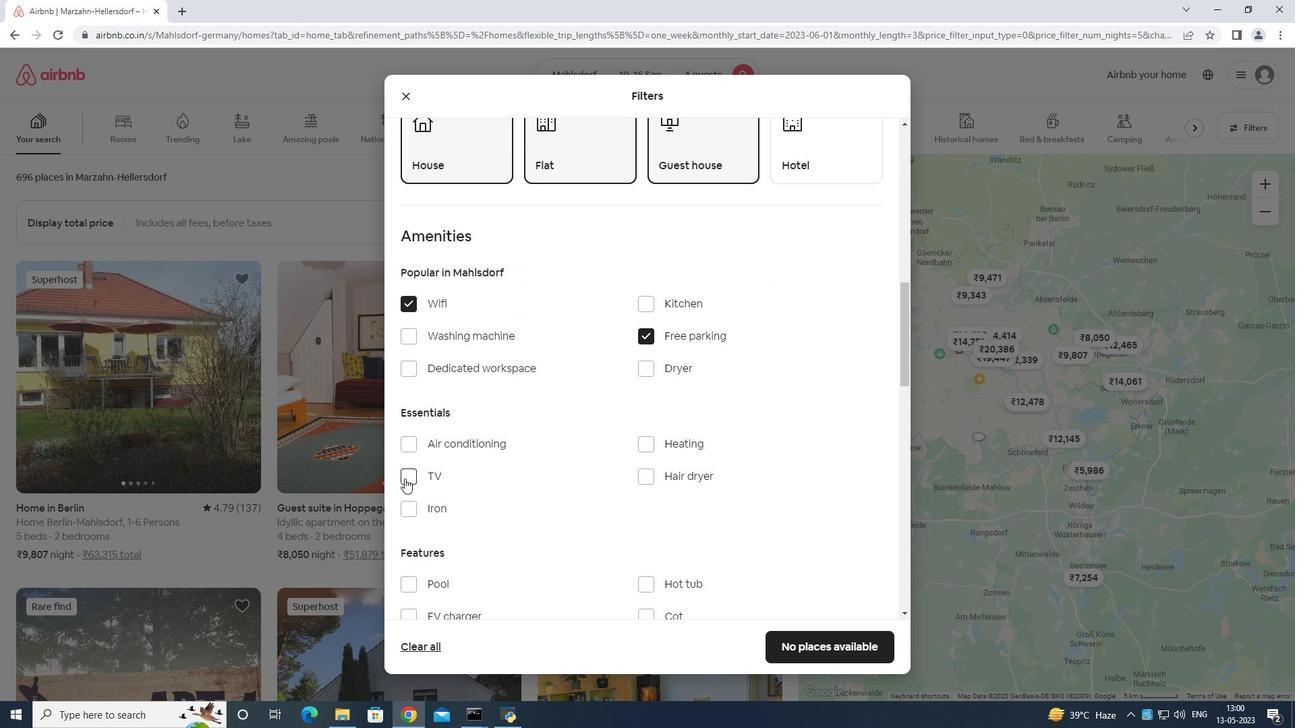 
Action: Mouse moved to (491, 463)
Screenshot: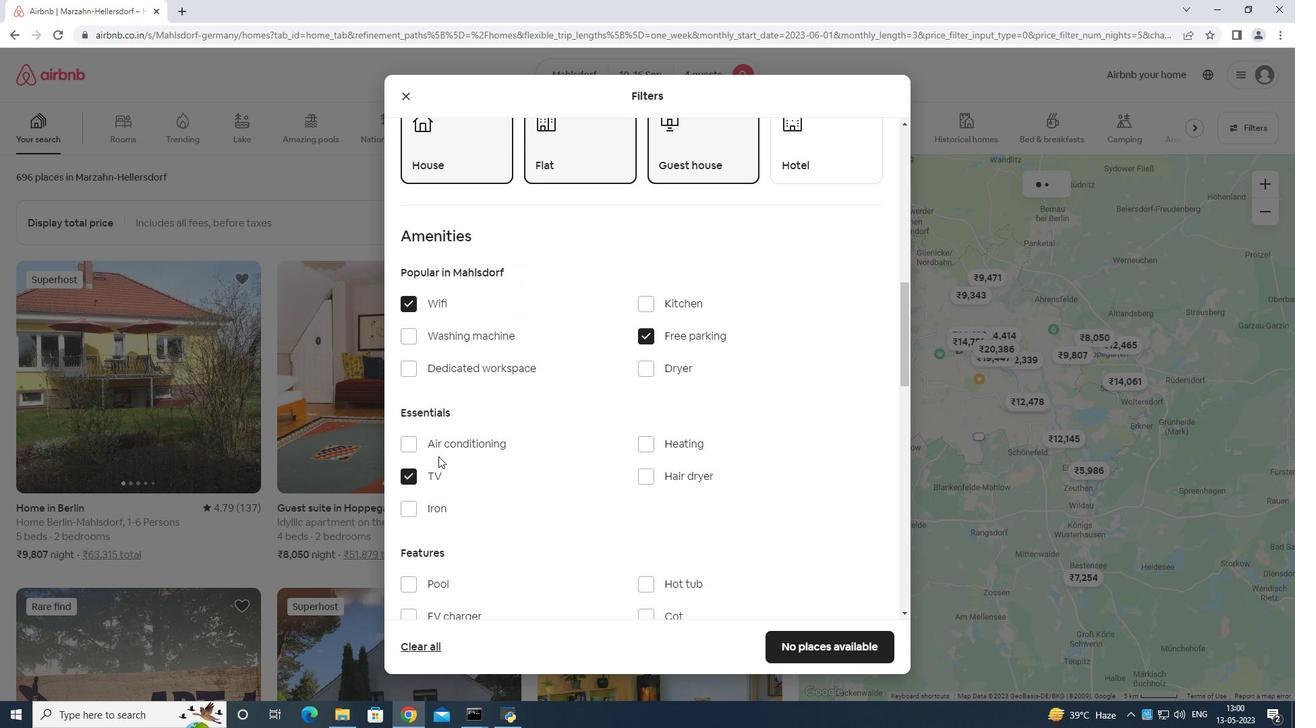 
Action: Mouse scrolled (487, 461) with delta (0, 0)
Screenshot: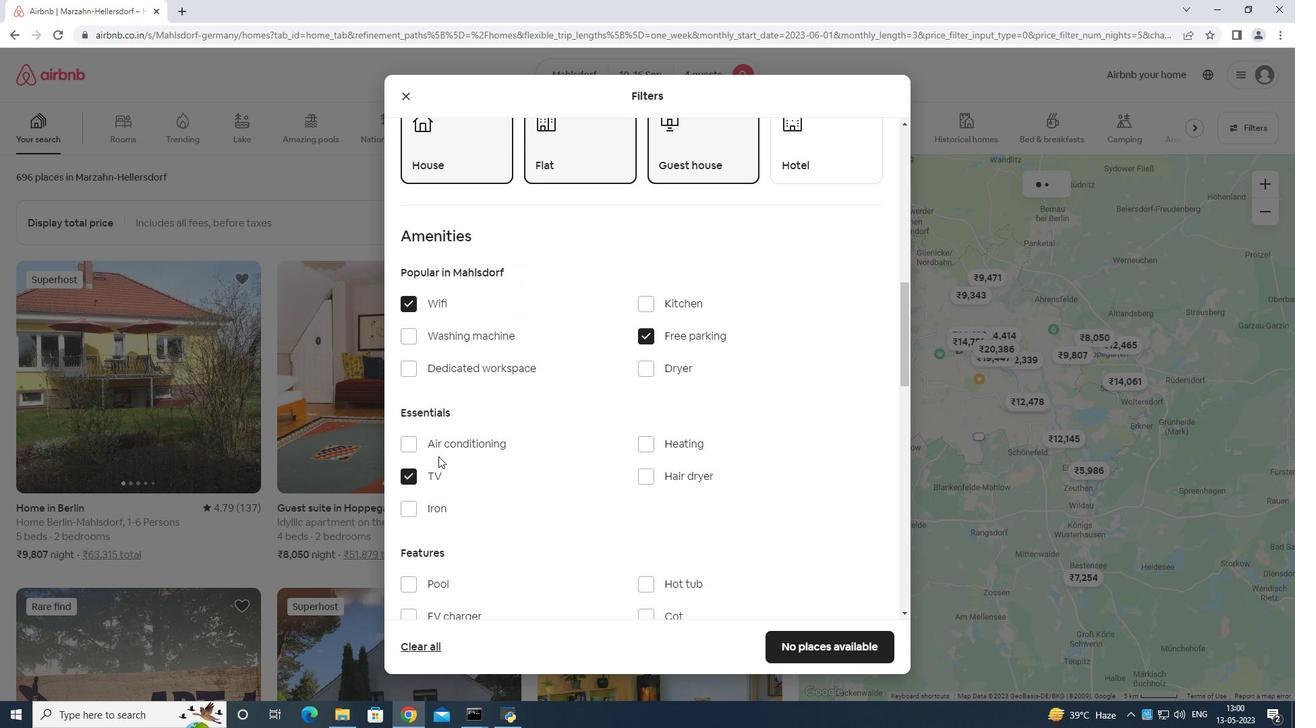 
Action: Mouse moved to (512, 474)
Screenshot: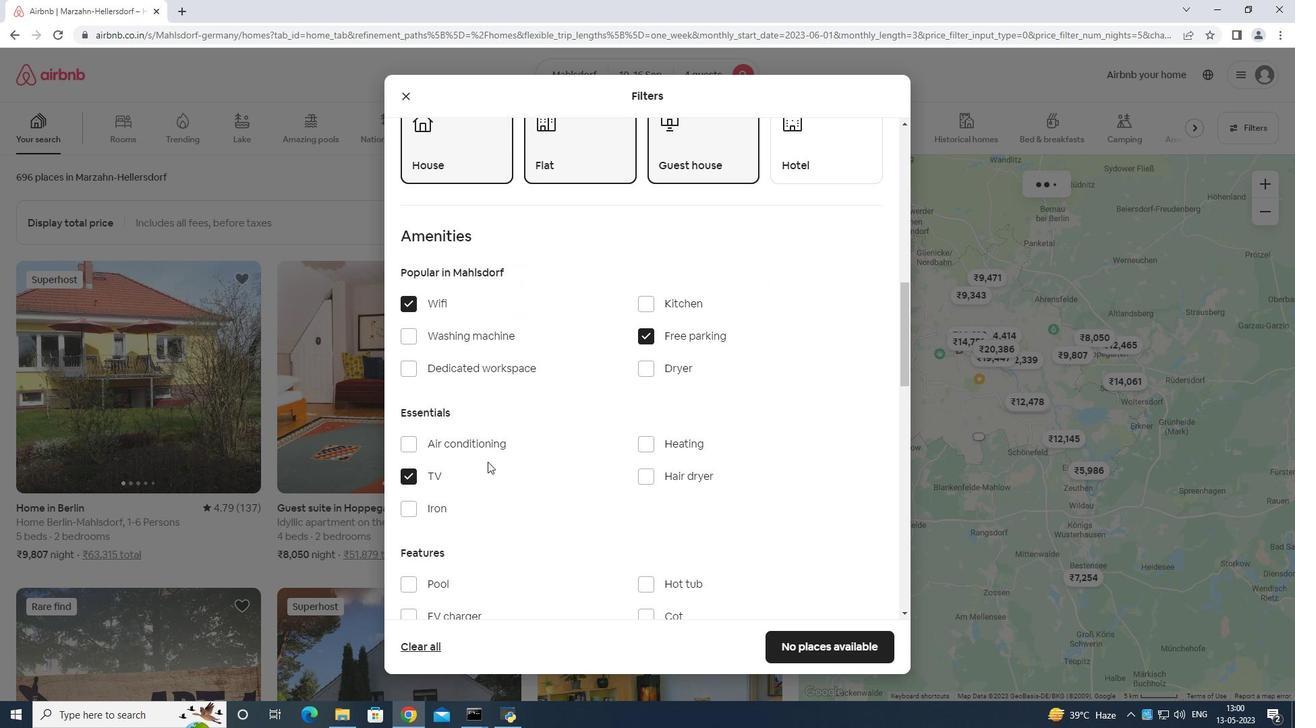 
Action: Mouse scrolled (512, 474) with delta (0, 0)
Screenshot: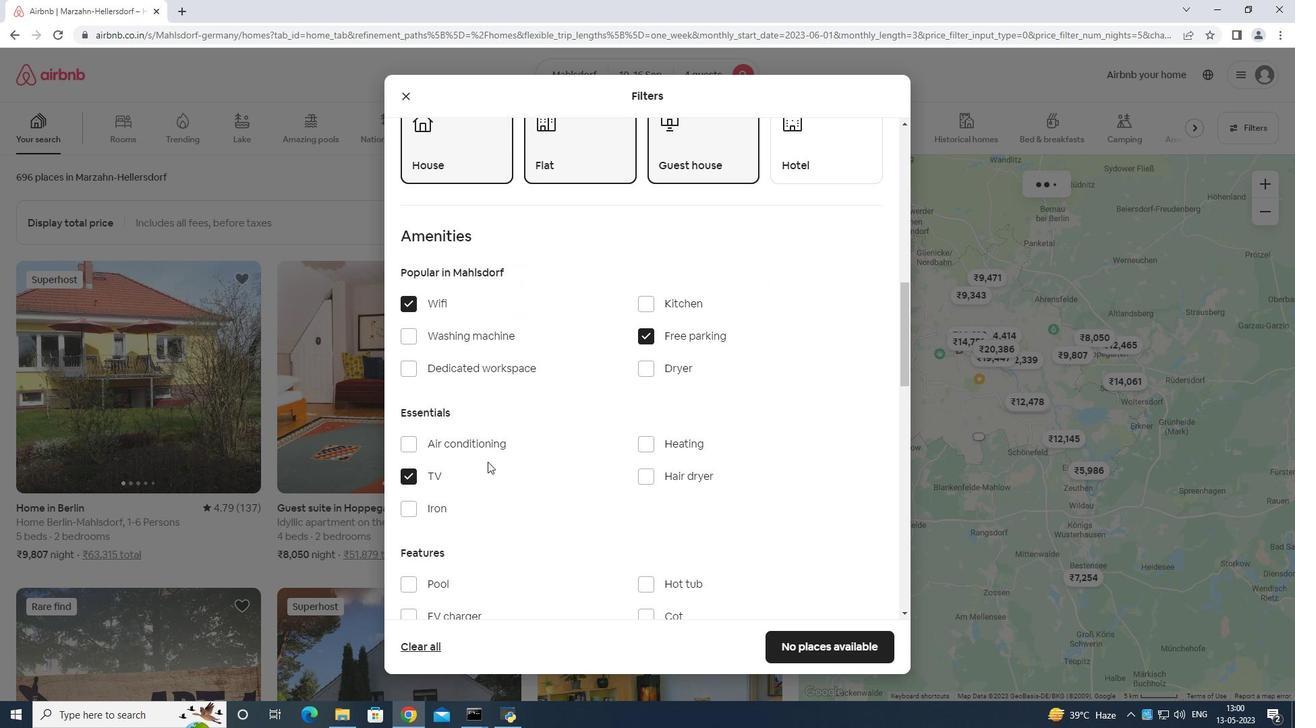 
Action: Mouse moved to (405, 513)
Screenshot: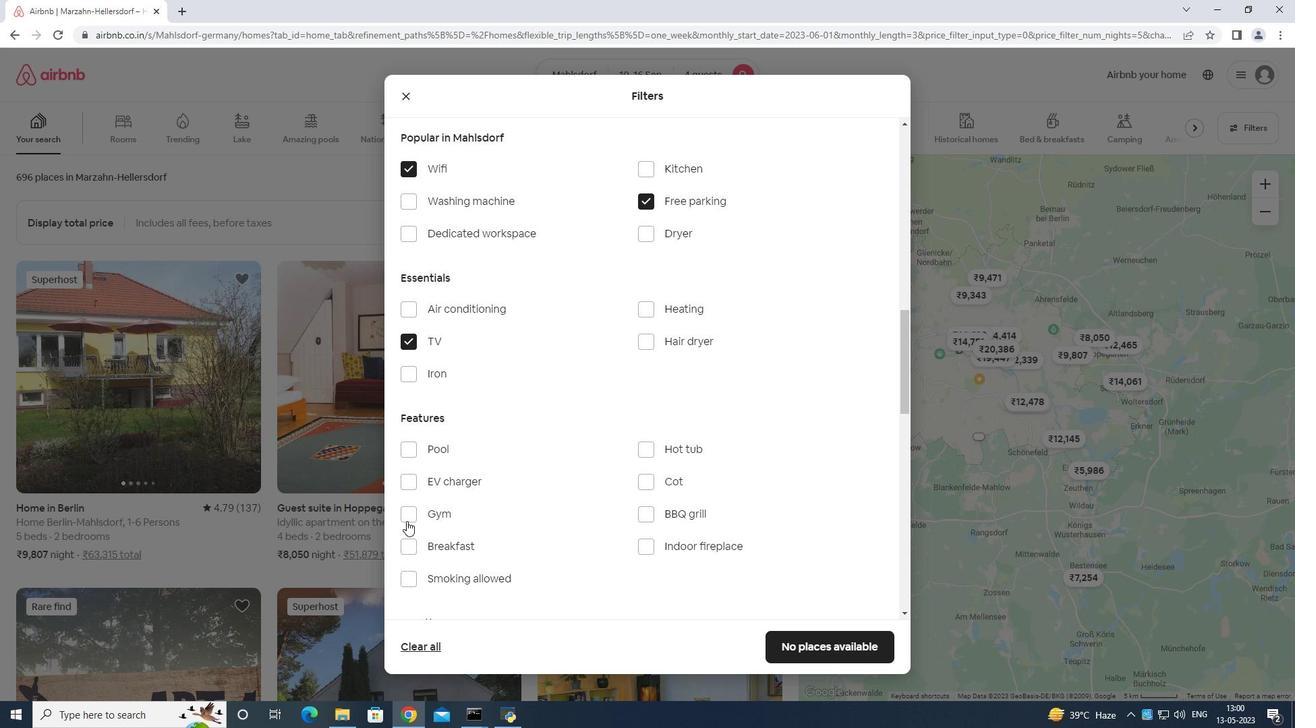 
Action: Mouse pressed left at (405, 513)
Screenshot: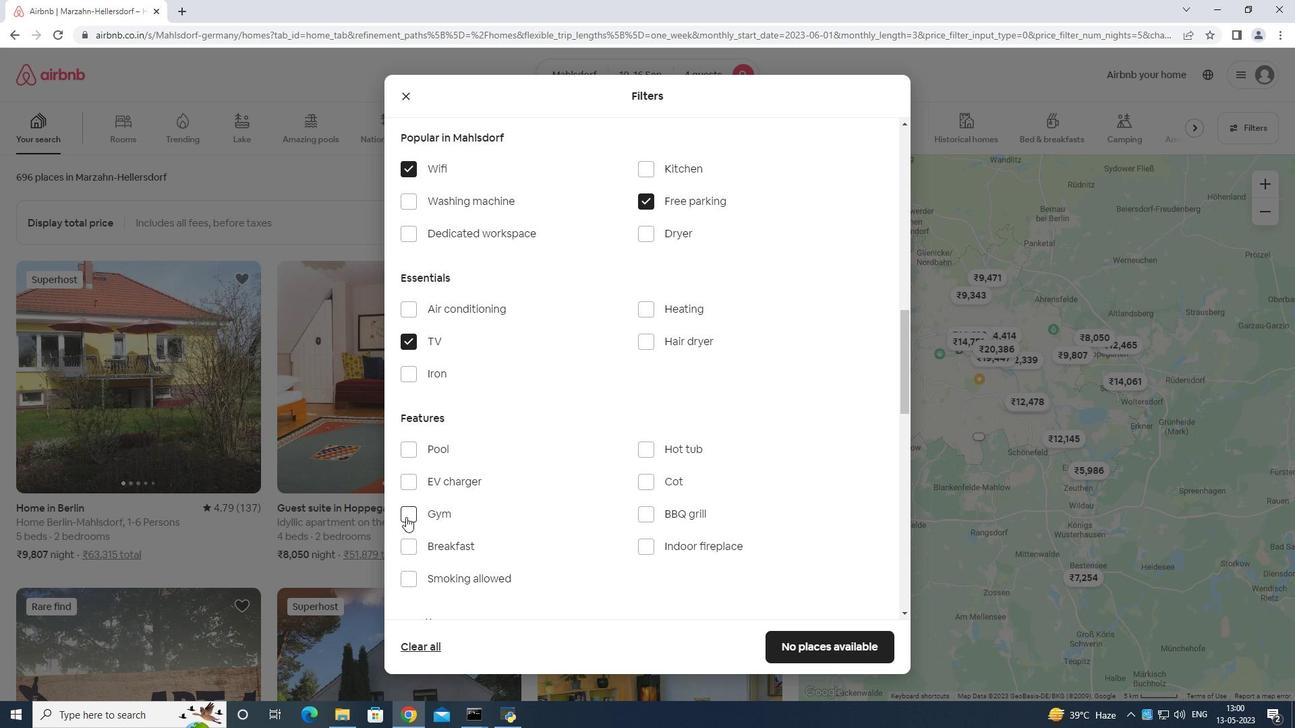 
Action: Mouse moved to (412, 545)
Screenshot: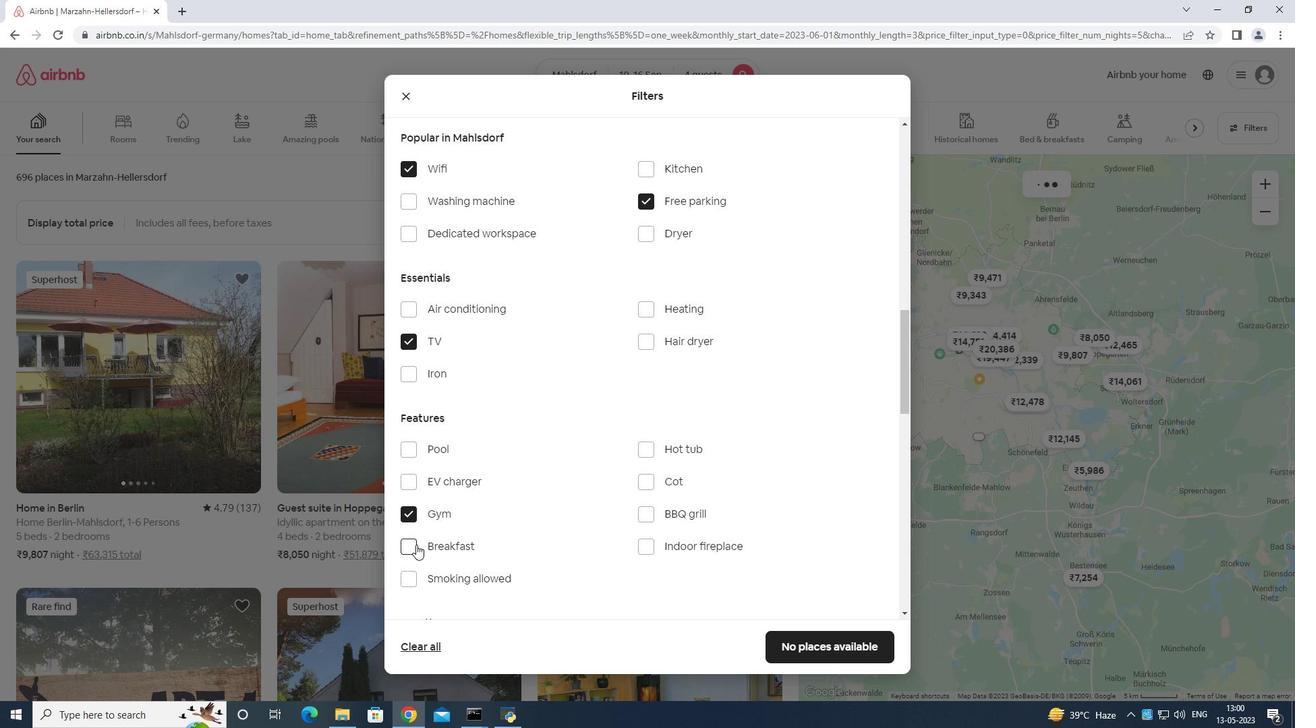 
Action: Mouse pressed left at (412, 545)
Screenshot: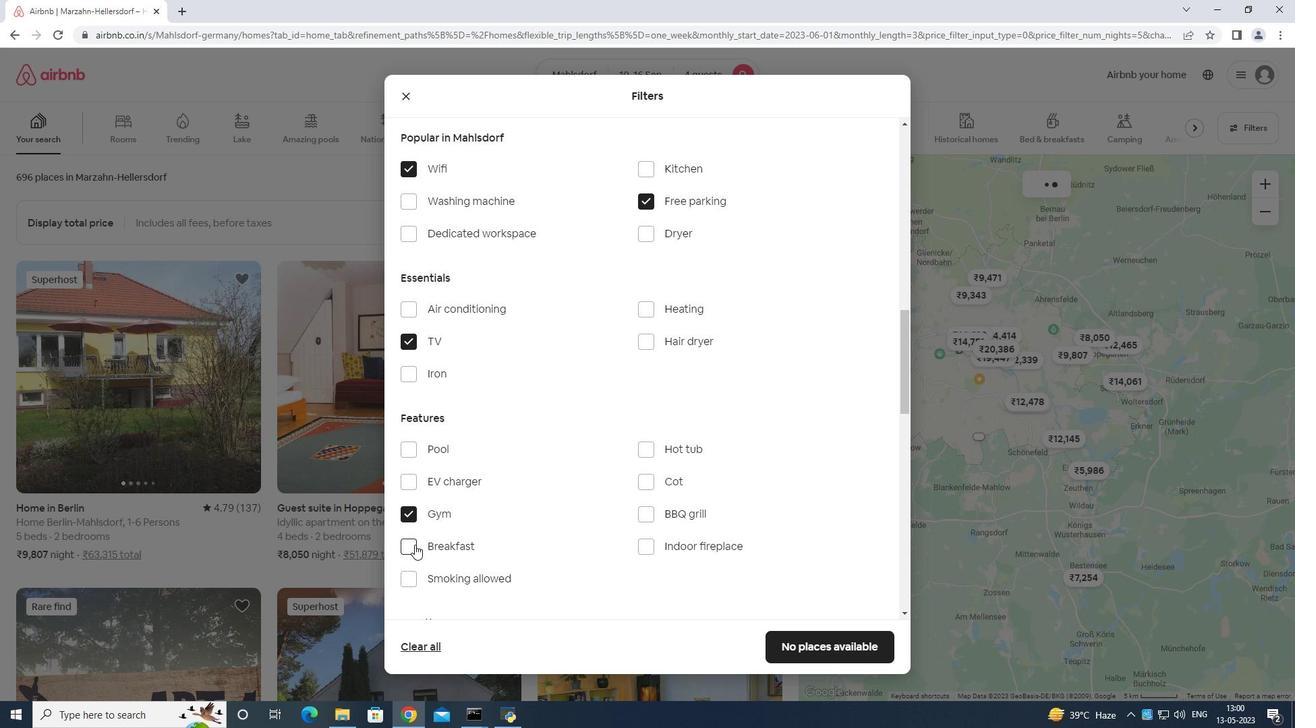 
Action: Mouse moved to (485, 524)
Screenshot: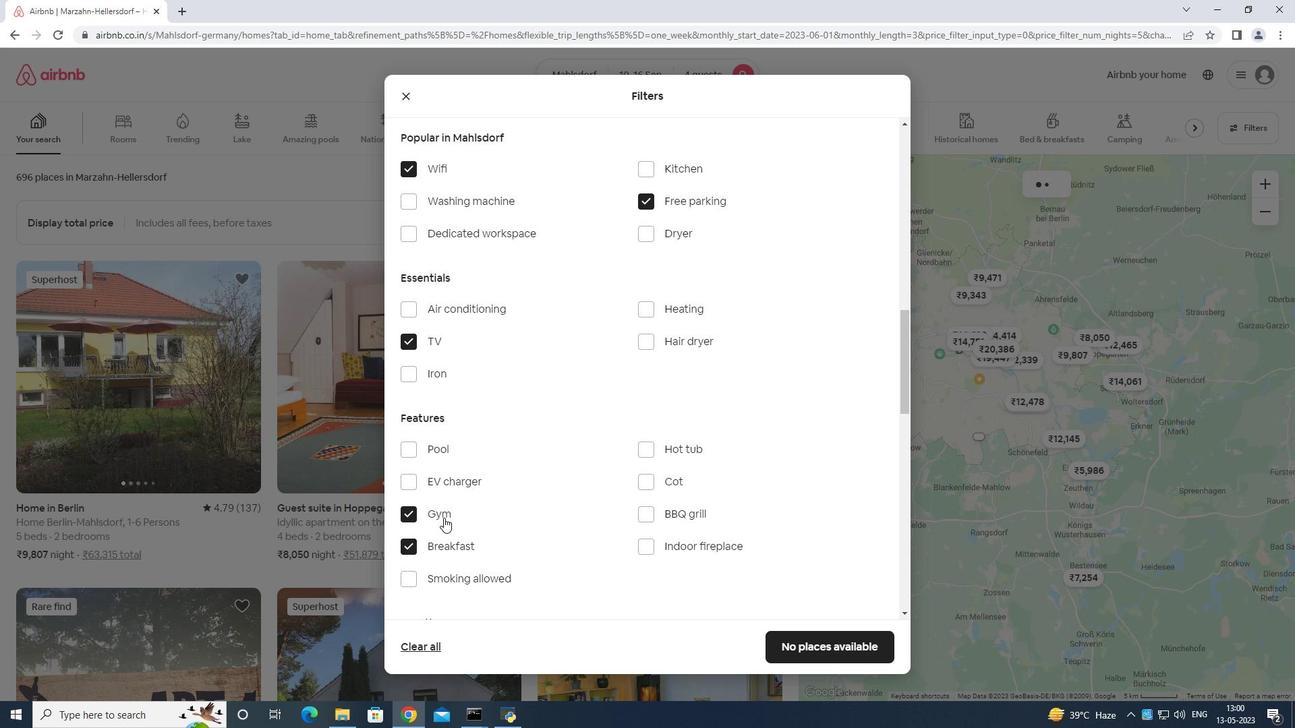 
Action: Mouse scrolled (485, 524) with delta (0, 0)
Screenshot: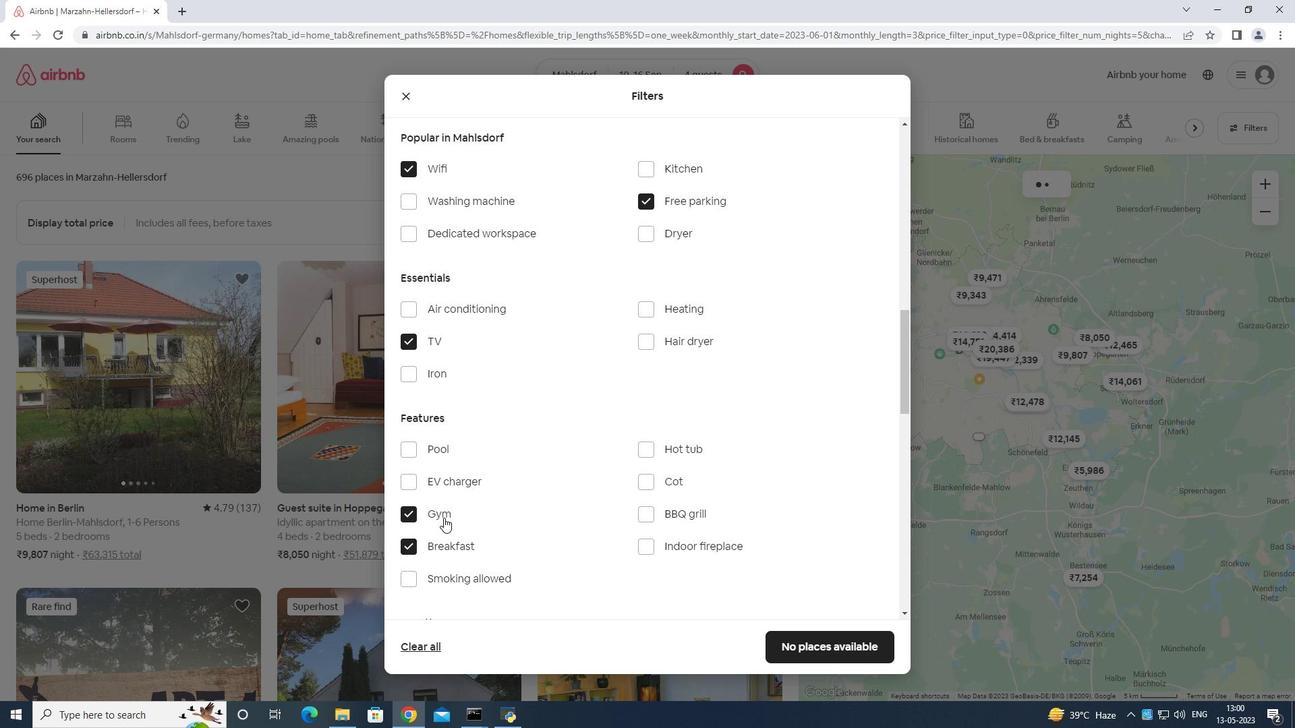 
Action: Mouse moved to (492, 520)
Screenshot: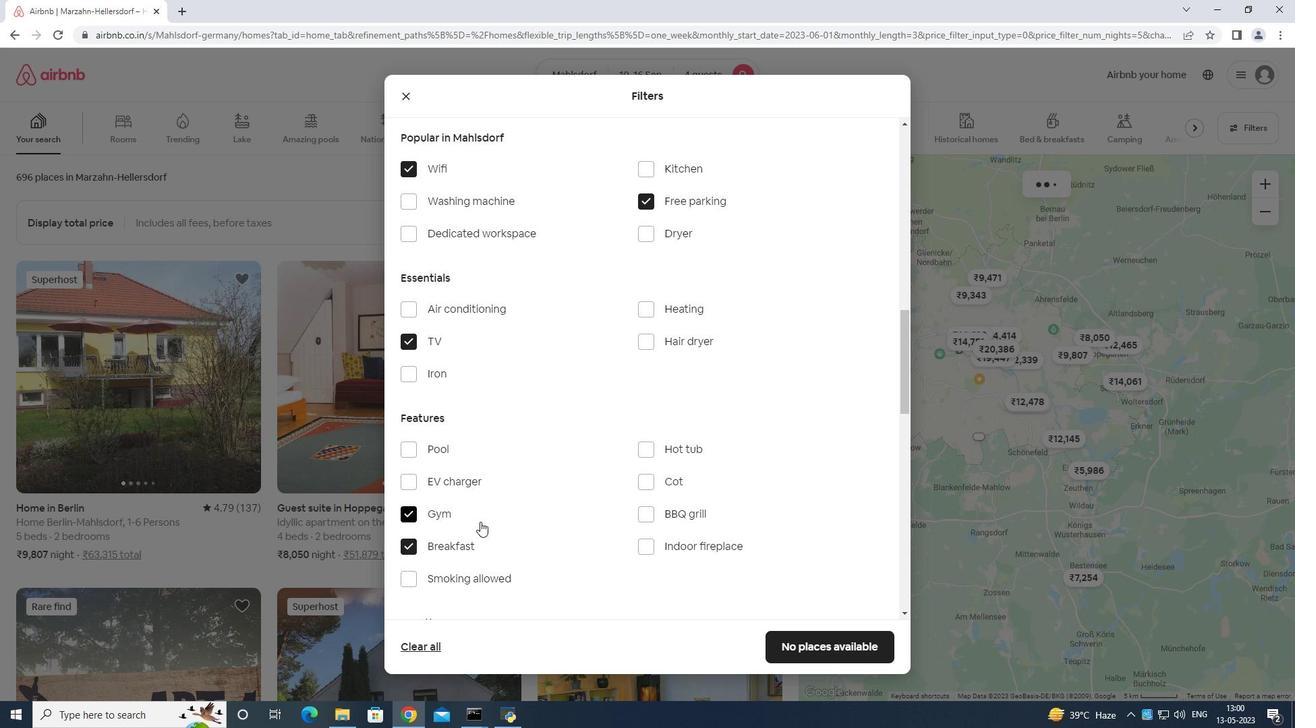 
Action: Mouse scrolled (492, 521) with delta (0, 0)
Screenshot: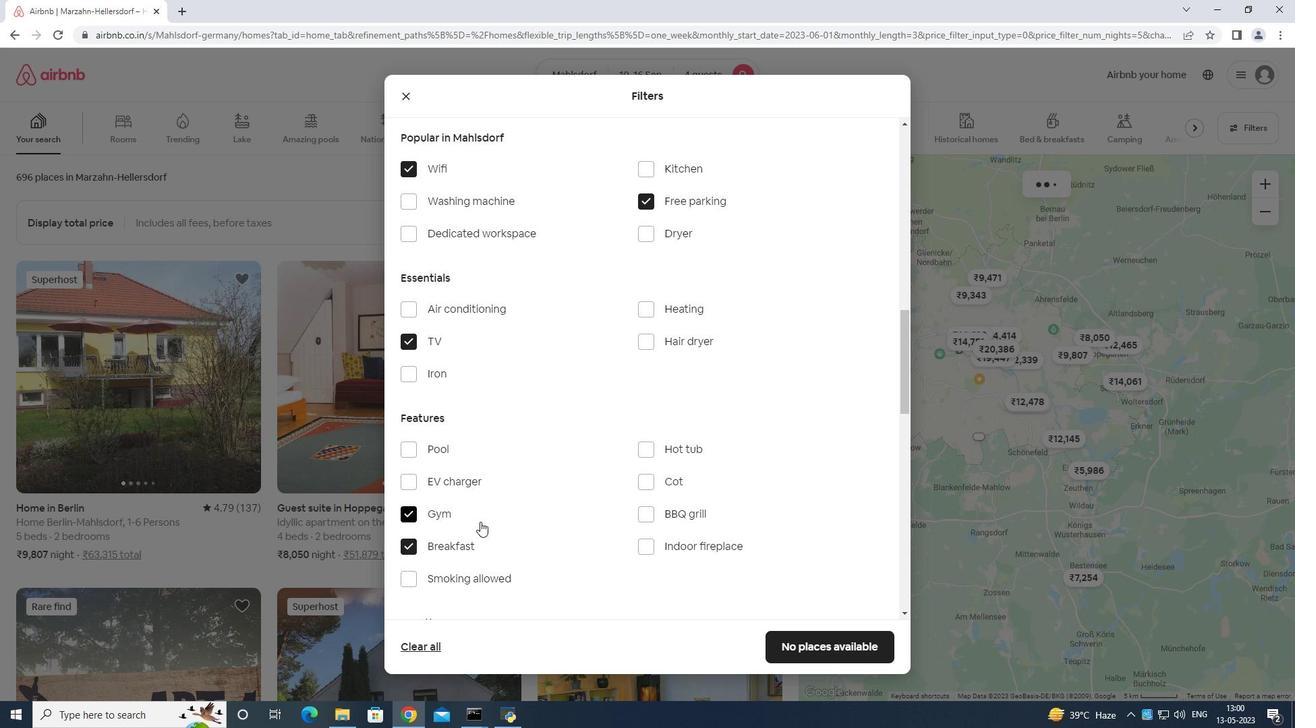 
Action: Mouse moved to (495, 514)
Screenshot: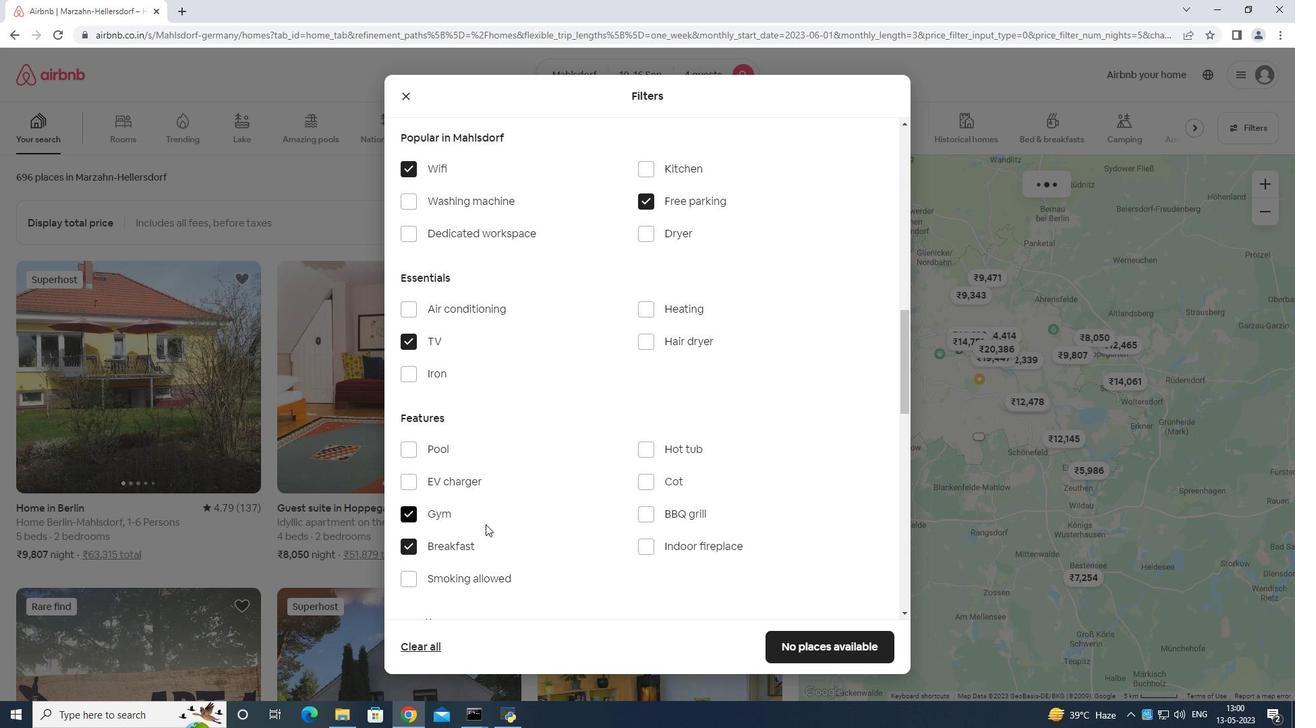
Action: Mouse scrolled (495, 514) with delta (0, 0)
Screenshot: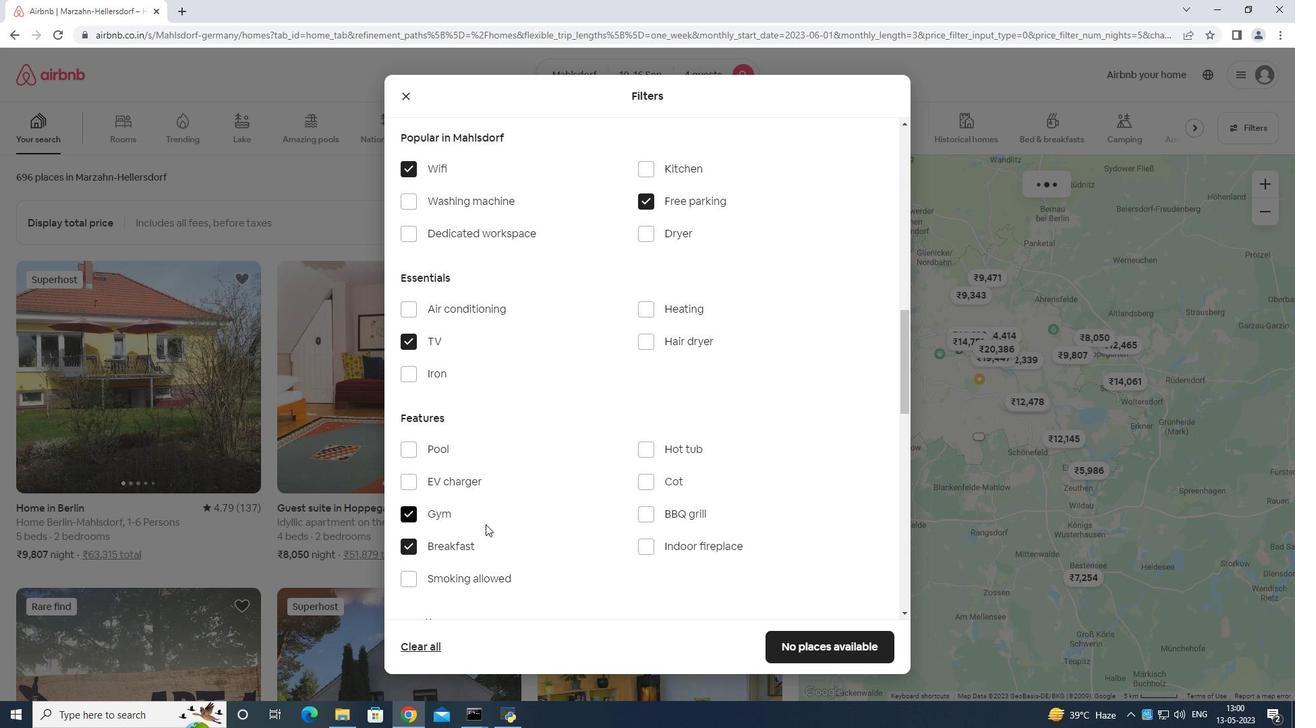 
Action: Mouse moved to (499, 507)
Screenshot: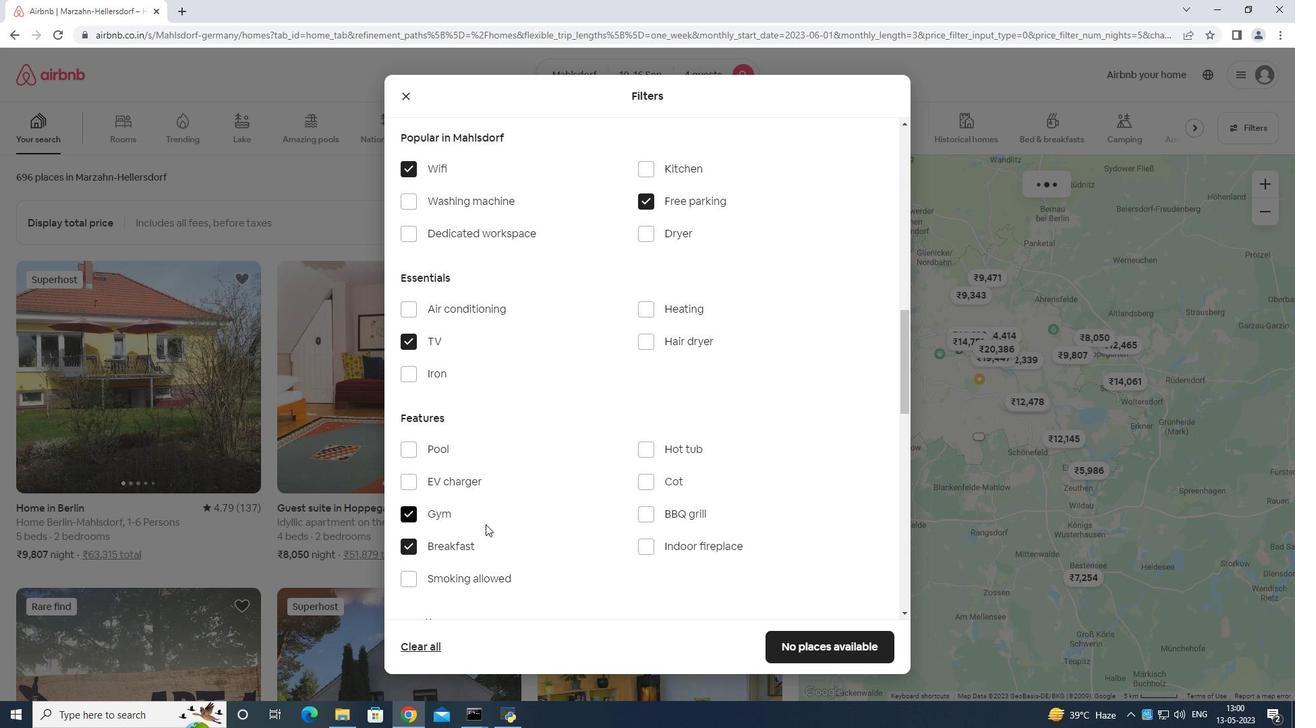 
Action: Mouse scrolled (499, 508) with delta (0, 0)
Screenshot: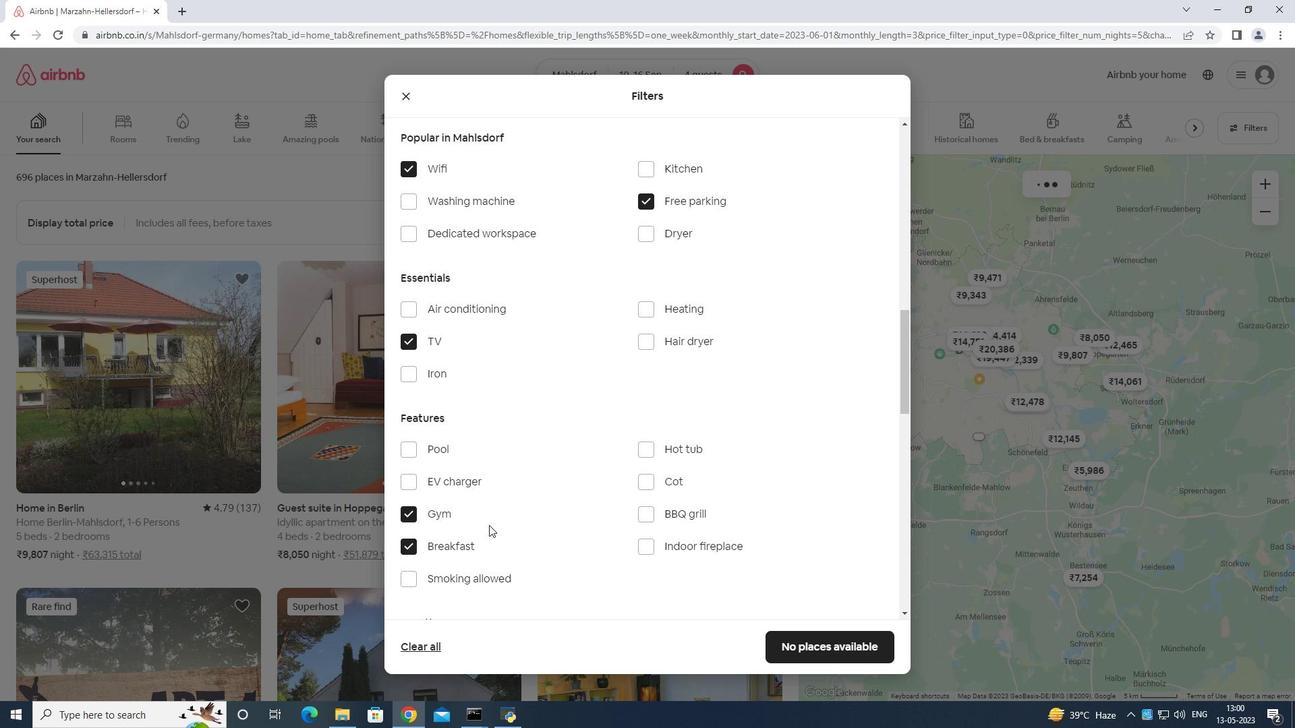 
Action: Mouse moved to (503, 506)
Screenshot: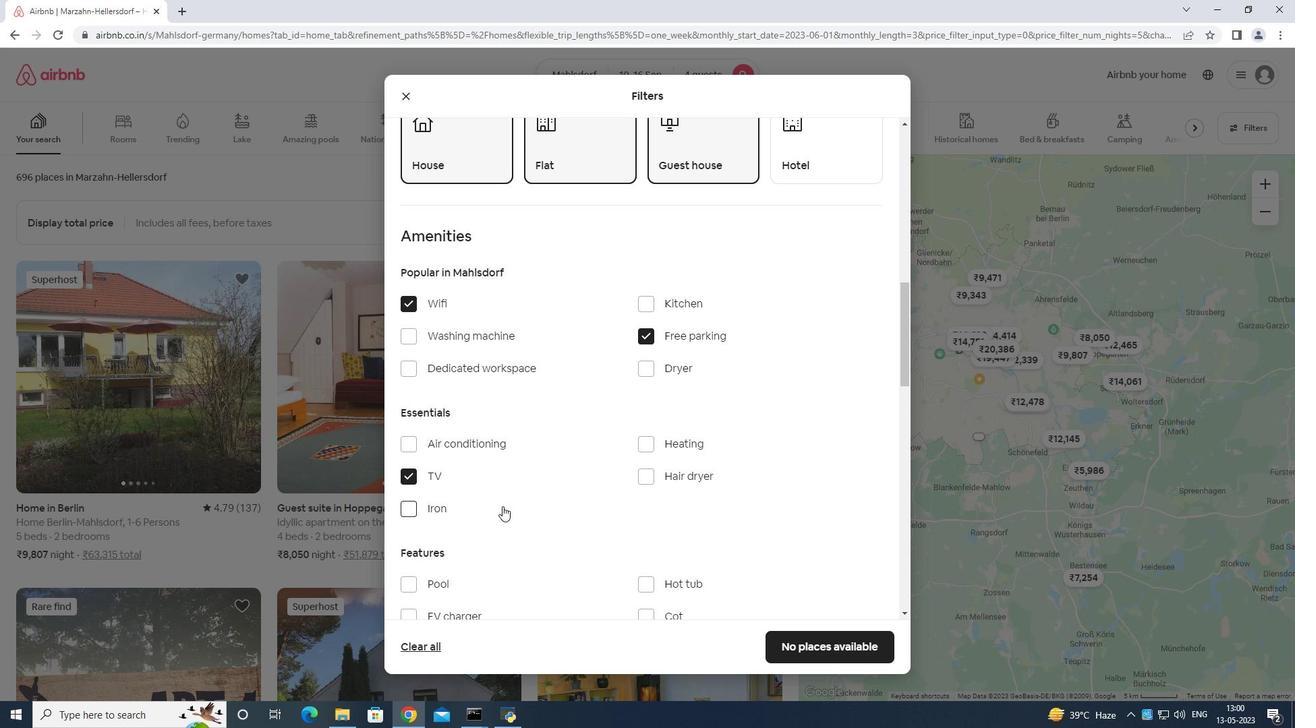 
Action: Mouse scrolled (503, 505) with delta (0, 0)
Screenshot: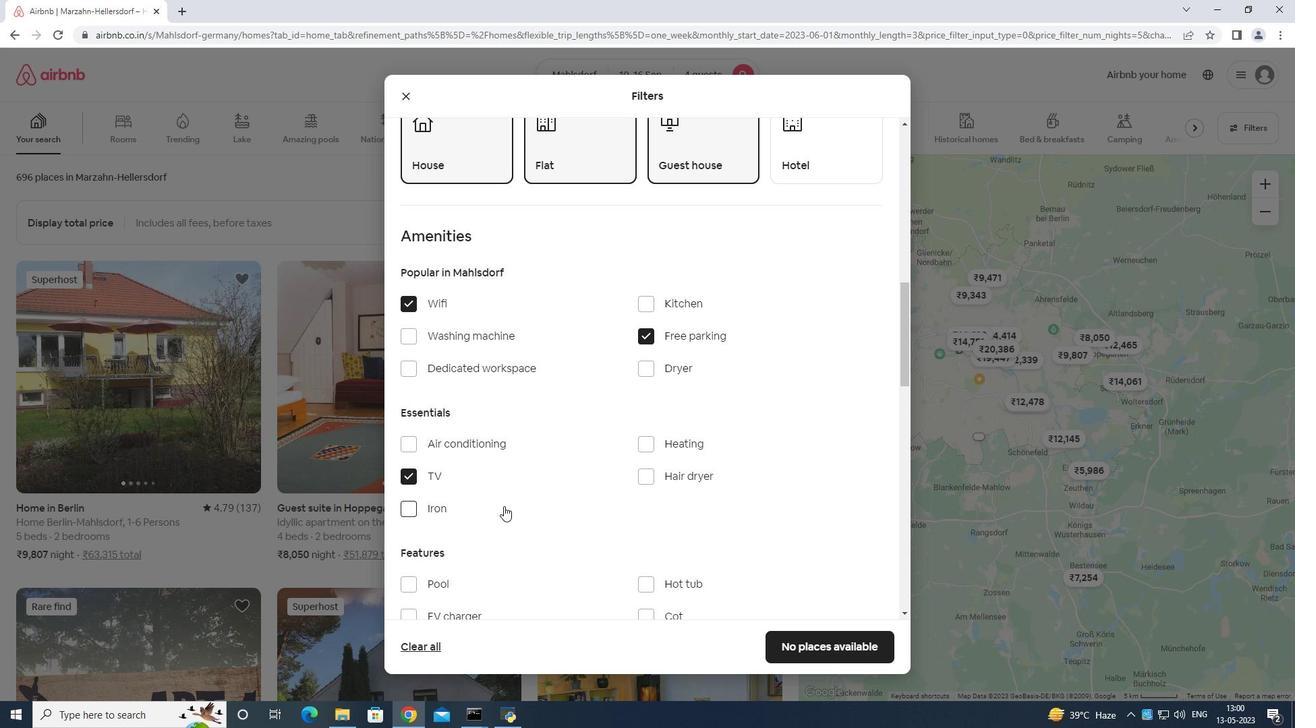 
Action: Mouse scrolled (503, 505) with delta (0, 0)
Screenshot: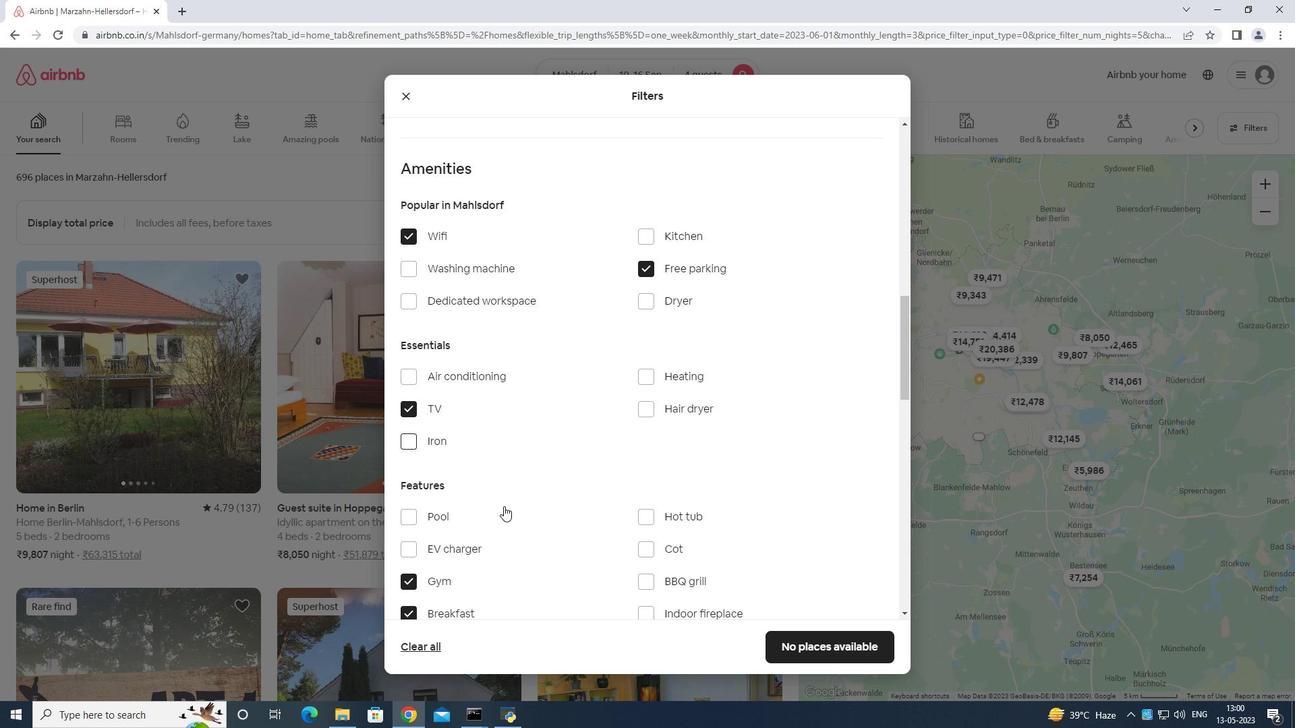 
Action: Mouse moved to (503, 506)
Screenshot: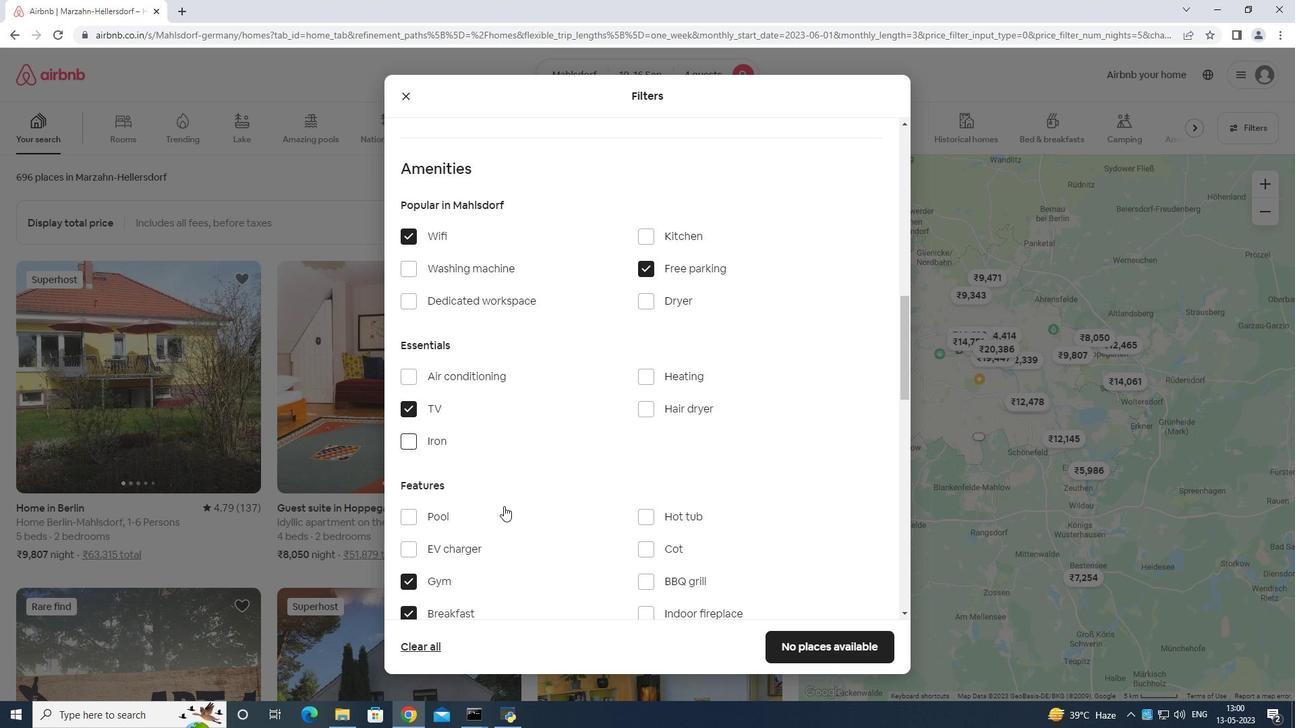 
Action: Mouse scrolled (503, 505) with delta (0, 0)
Screenshot: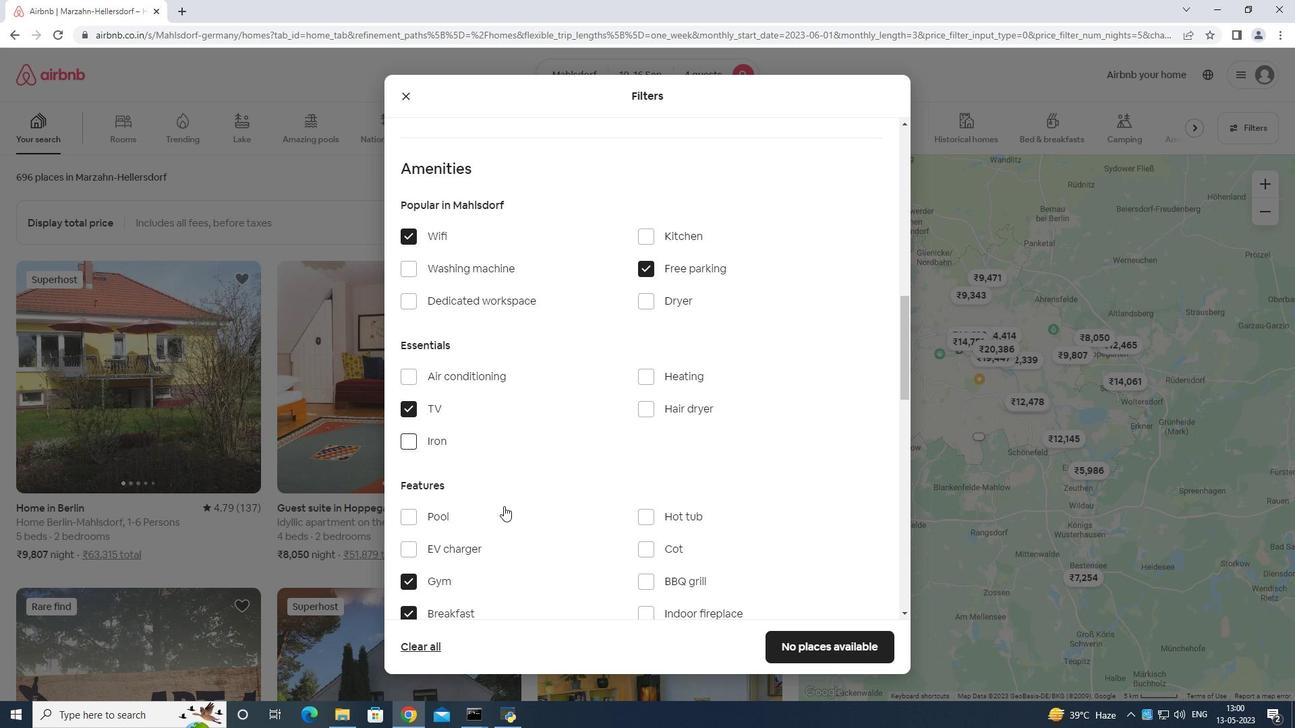 
Action: Mouse moved to (503, 507)
Screenshot: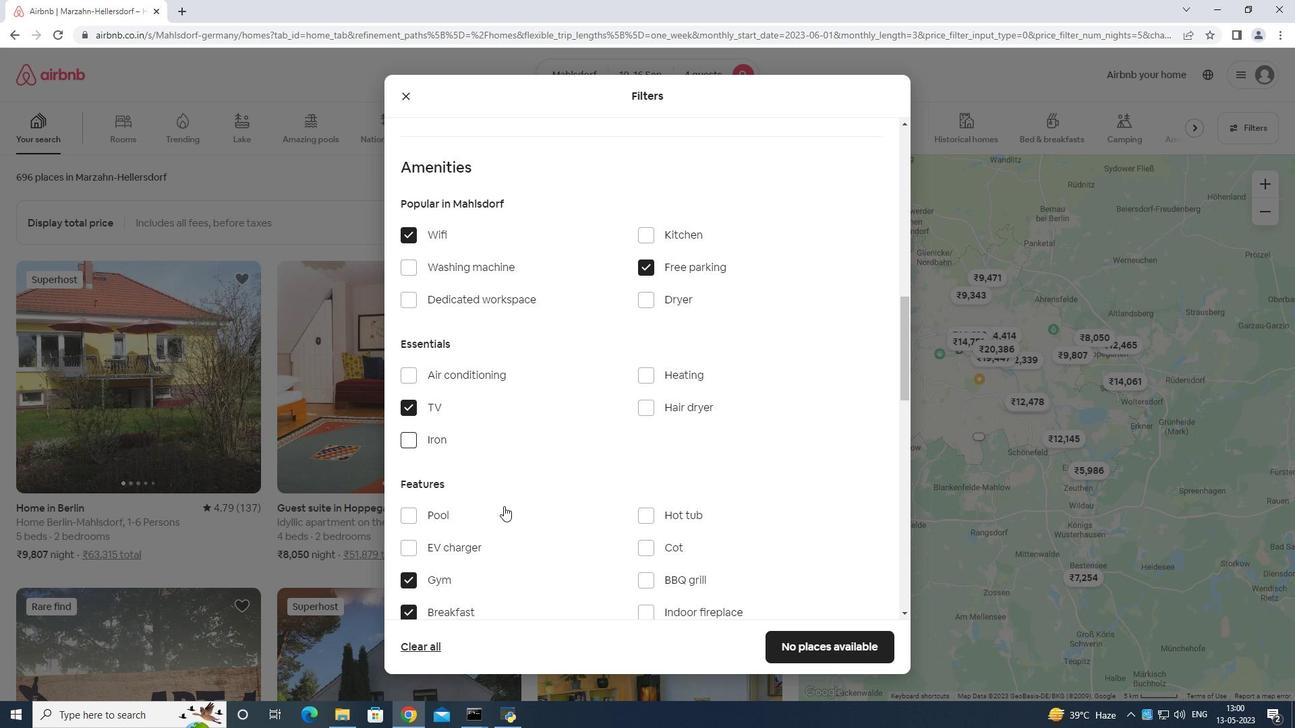 
Action: Mouse scrolled (503, 507) with delta (0, 0)
Screenshot: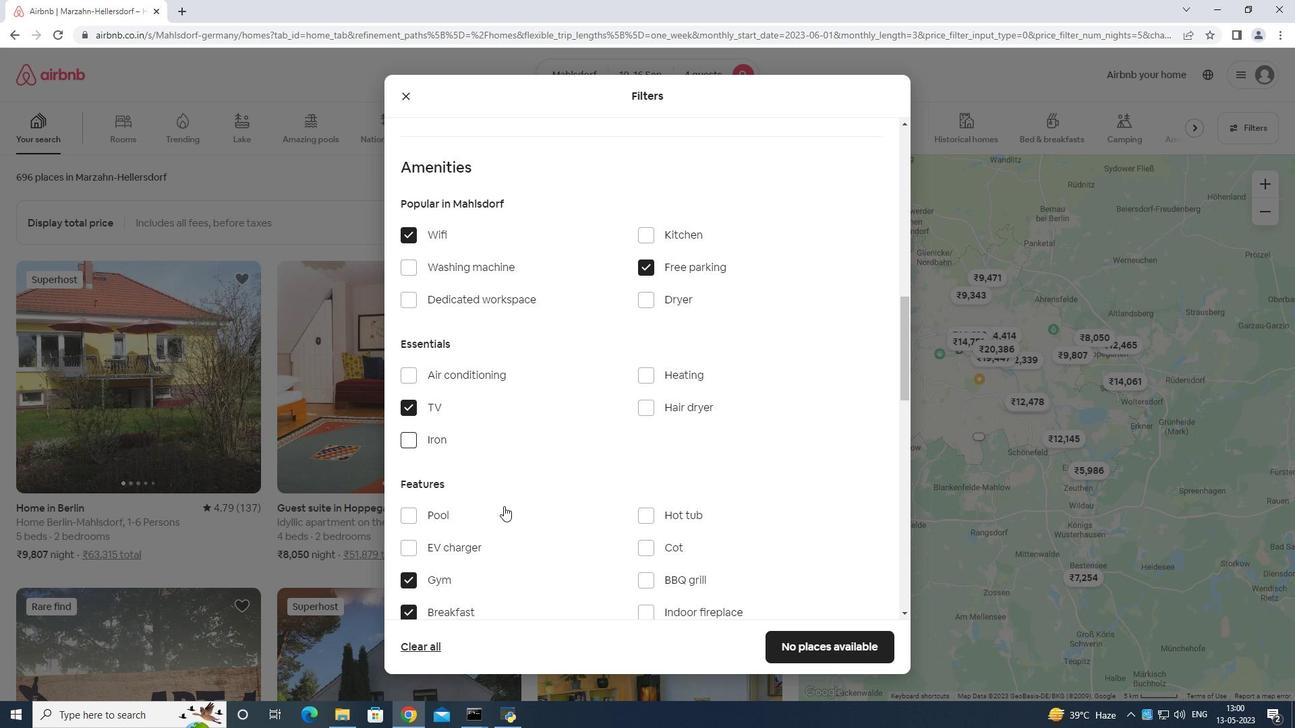 
Action: Mouse moved to (505, 509)
Screenshot: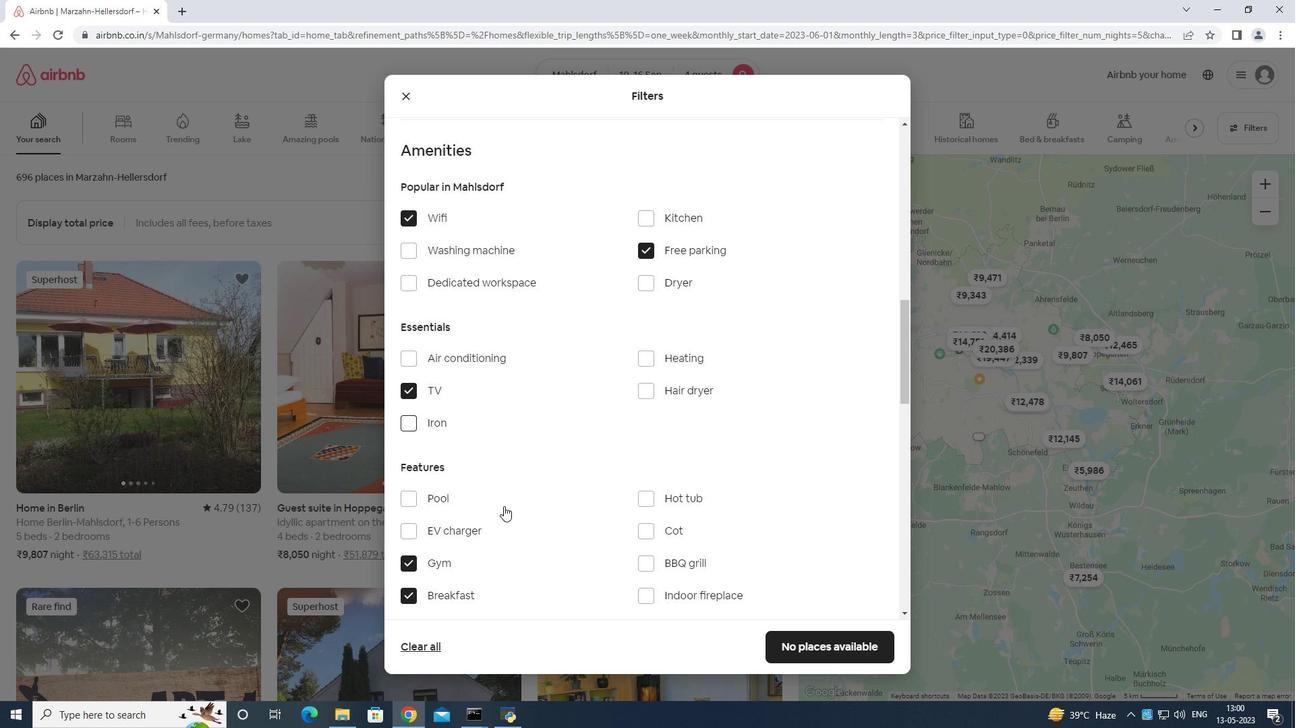 
Action: Mouse scrolled (505, 509) with delta (0, 0)
Screenshot: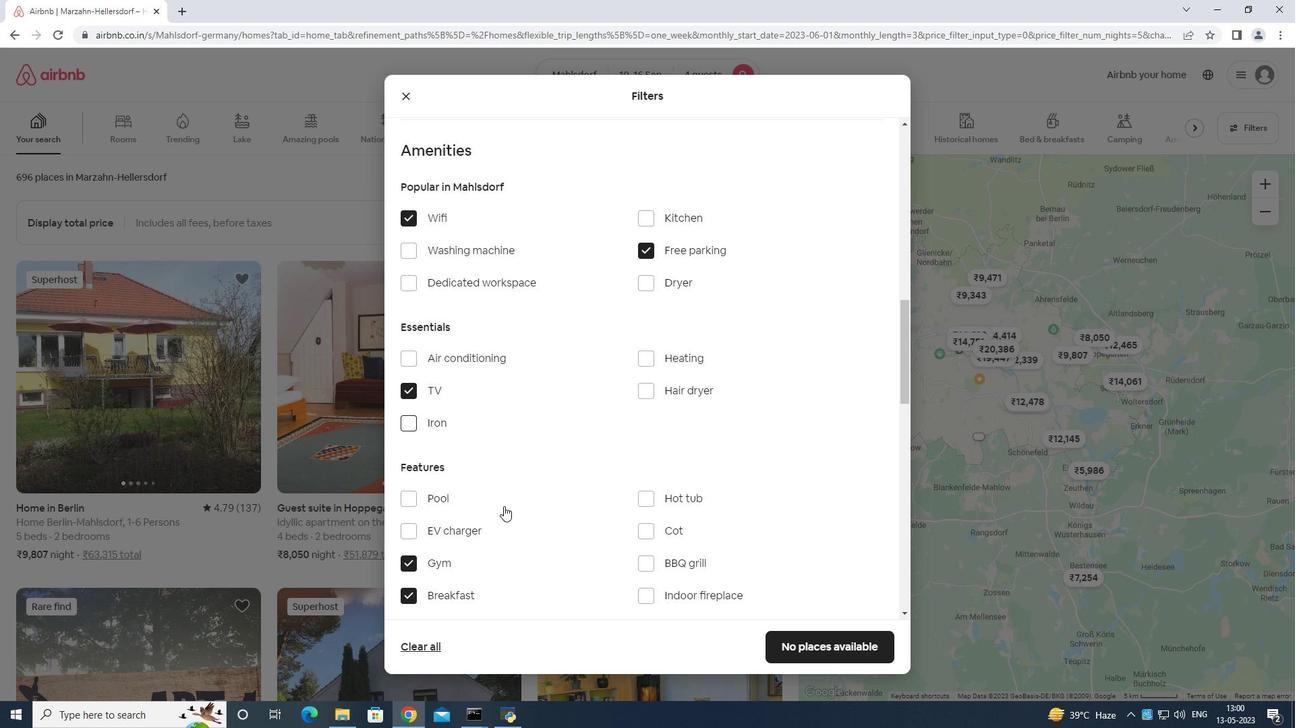 
Action: Mouse moved to (505, 510)
Screenshot: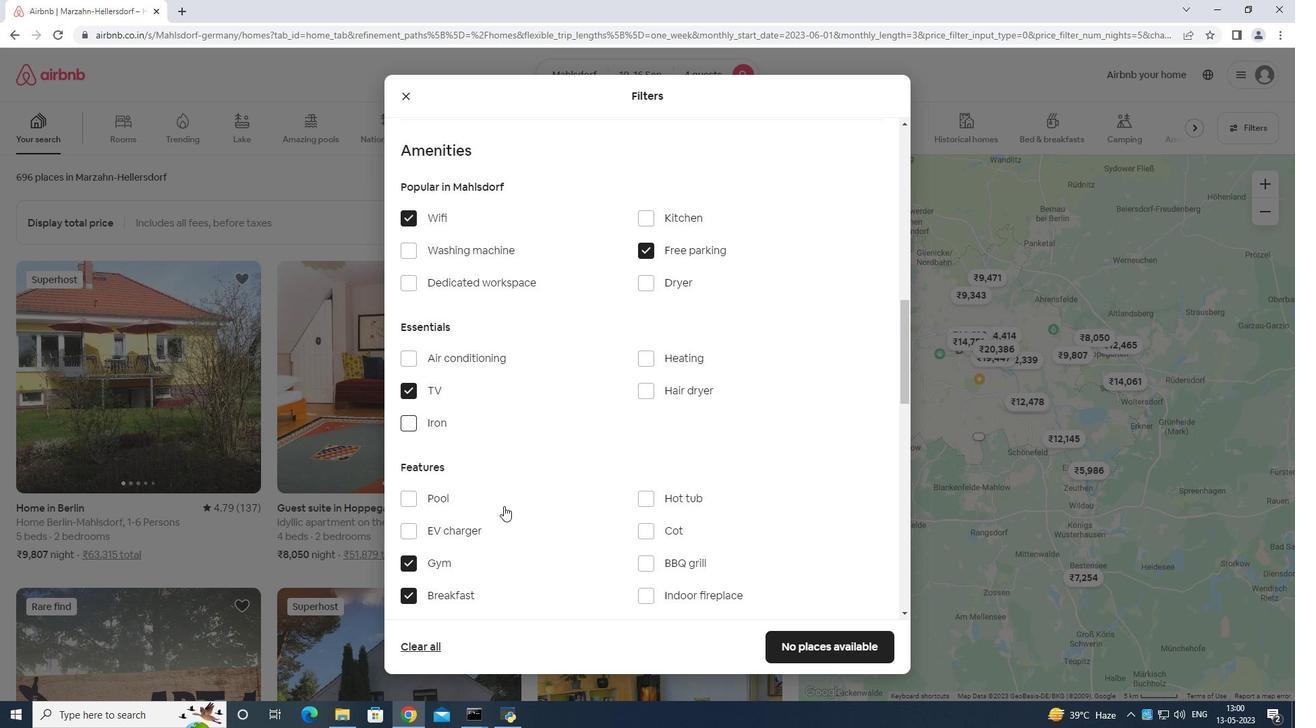 
Action: Mouse scrolled (505, 509) with delta (0, 0)
Screenshot: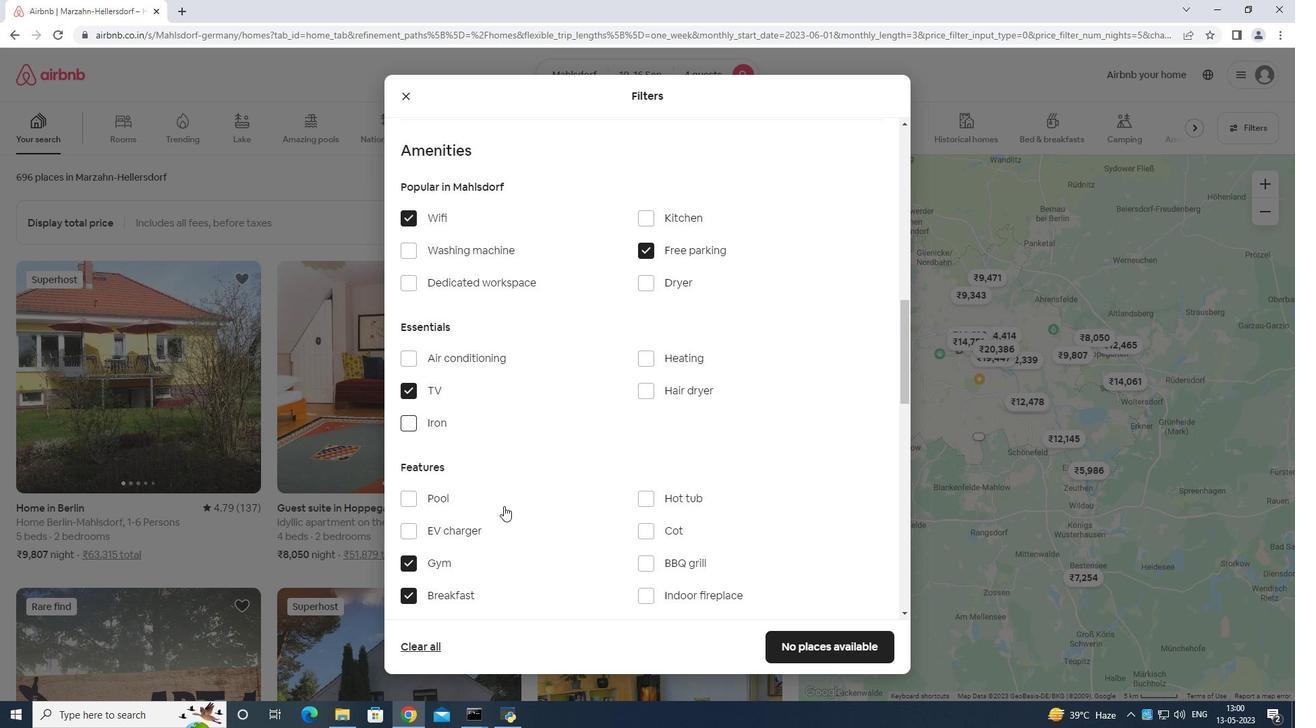 
Action: Mouse moved to (521, 480)
Screenshot: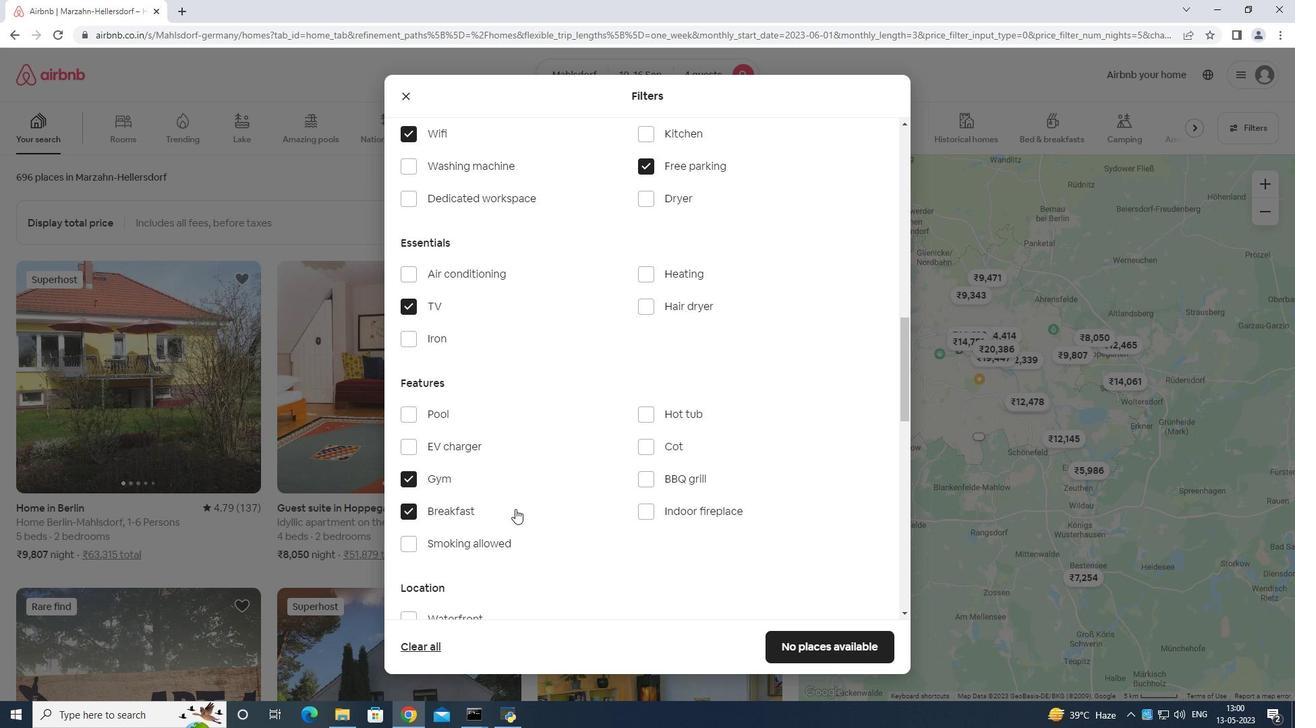 
Action: Mouse scrolled (521, 480) with delta (0, 0)
Screenshot: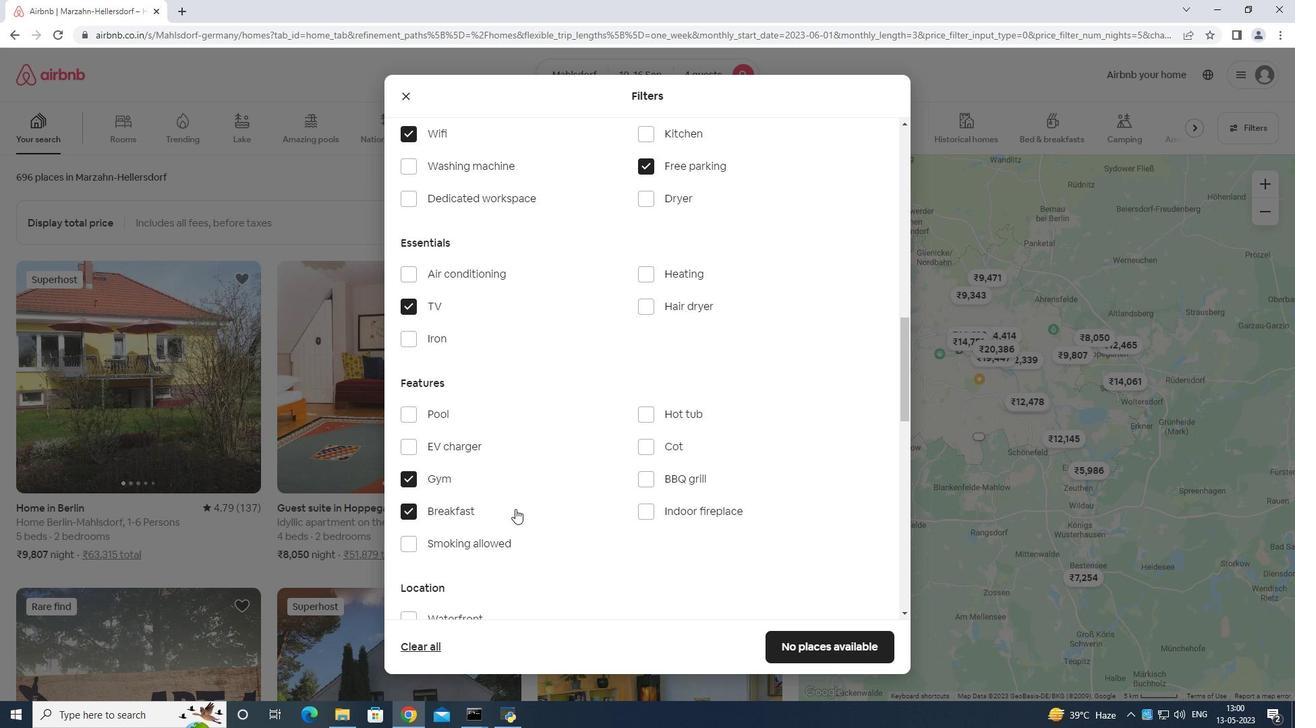 
Action: Mouse moved to (529, 484)
Screenshot: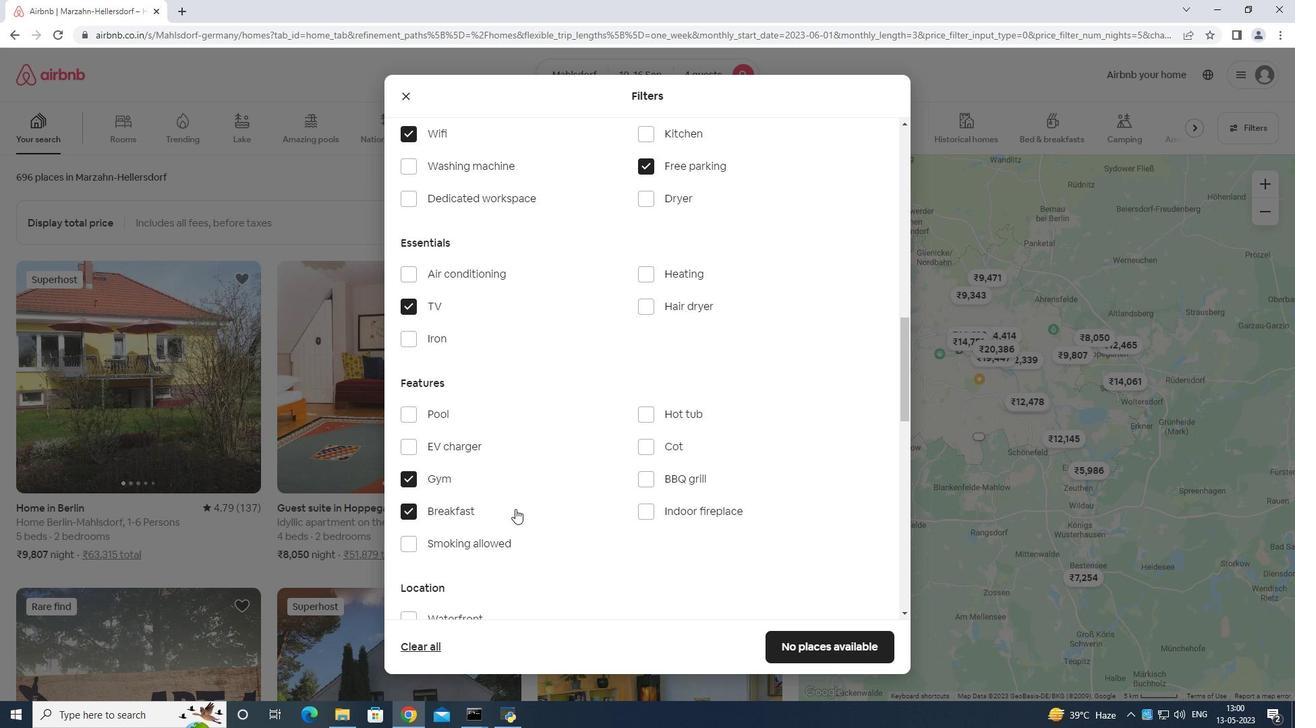 
Action: Mouse scrolled (529, 483) with delta (0, 0)
Screenshot: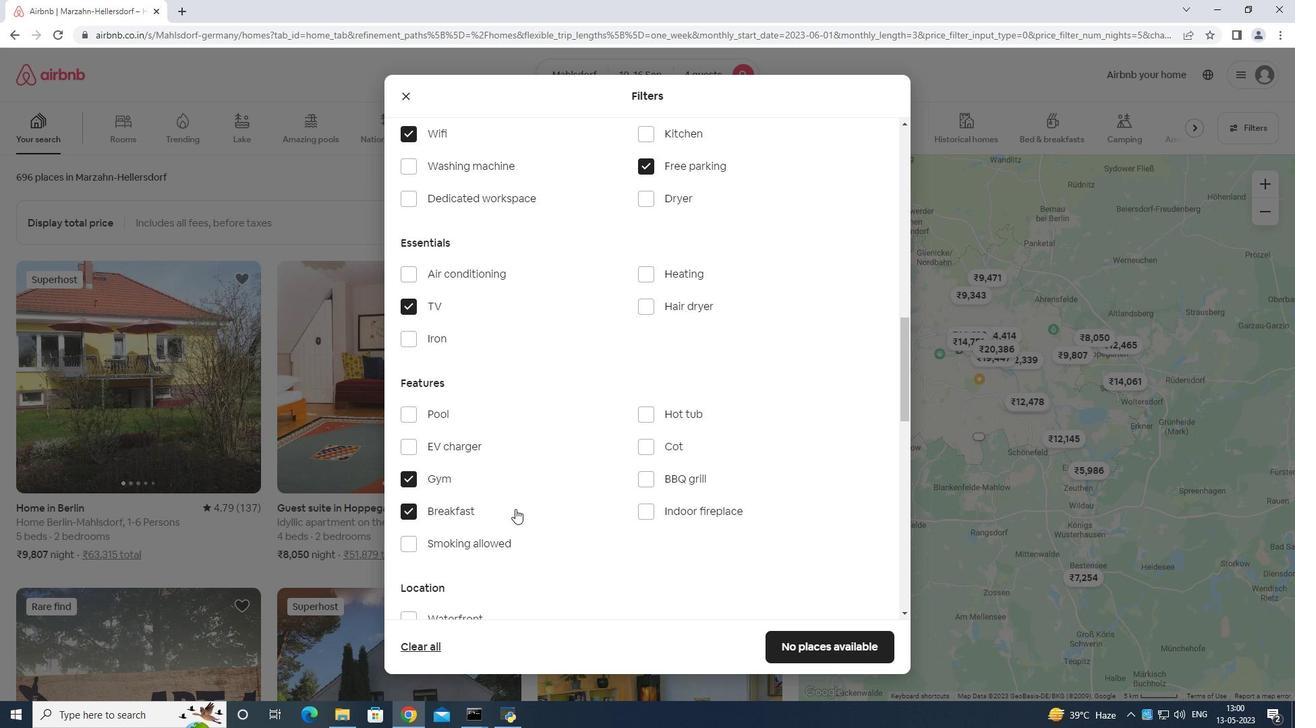 
Action: Mouse moved to (543, 489)
Screenshot: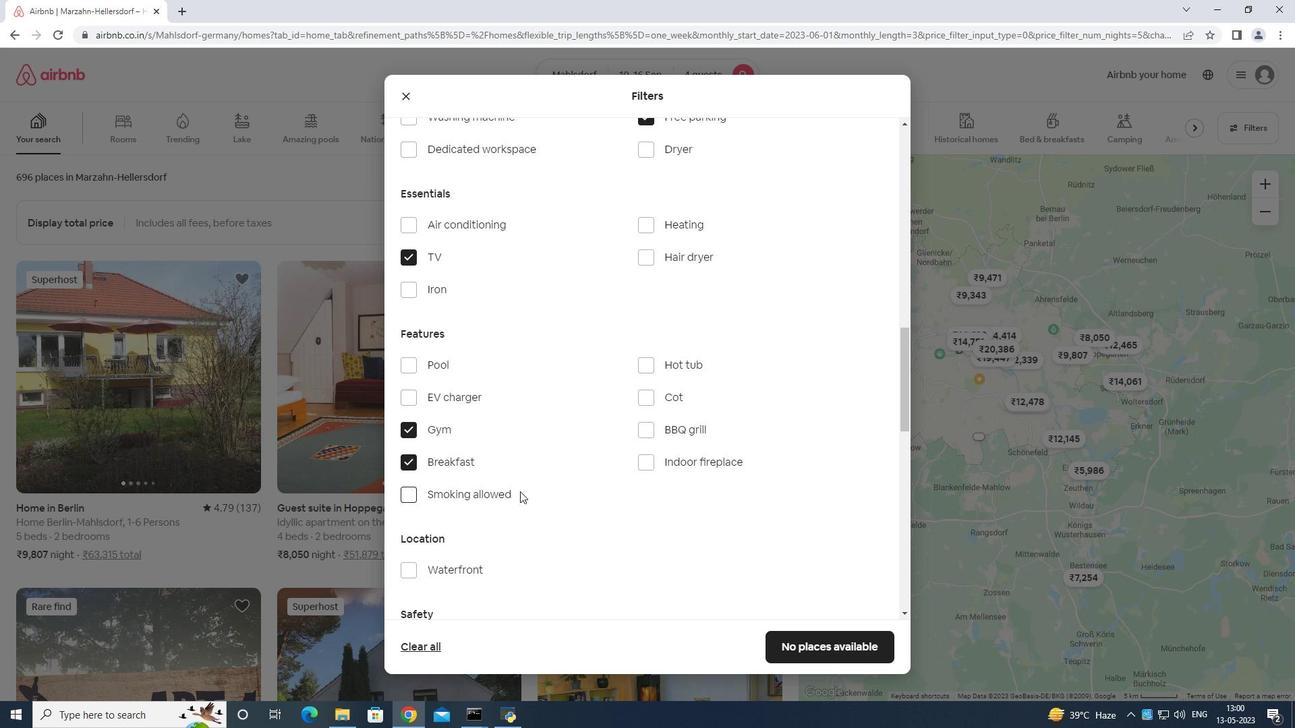 
Action: Mouse scrolled (543, 489) with delta (0, 0)
Screenshot: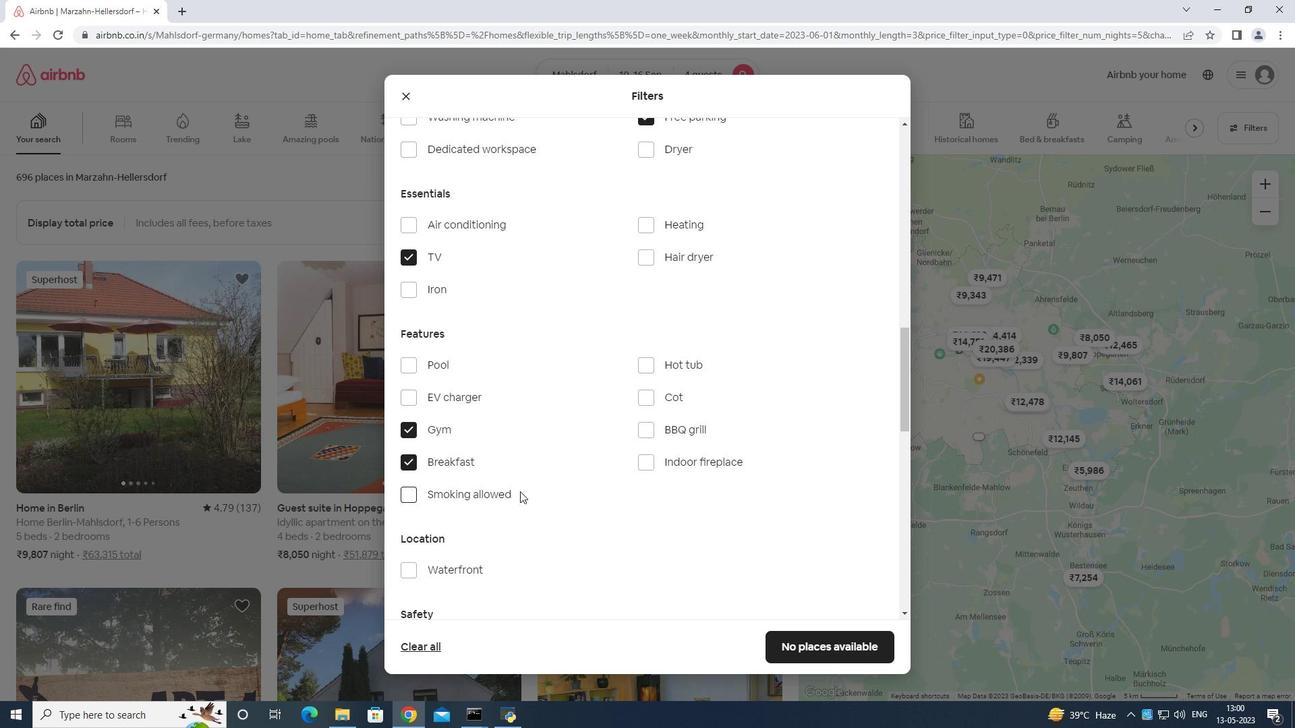 
Action: Mouse moved to (553, 493)
Screenshot: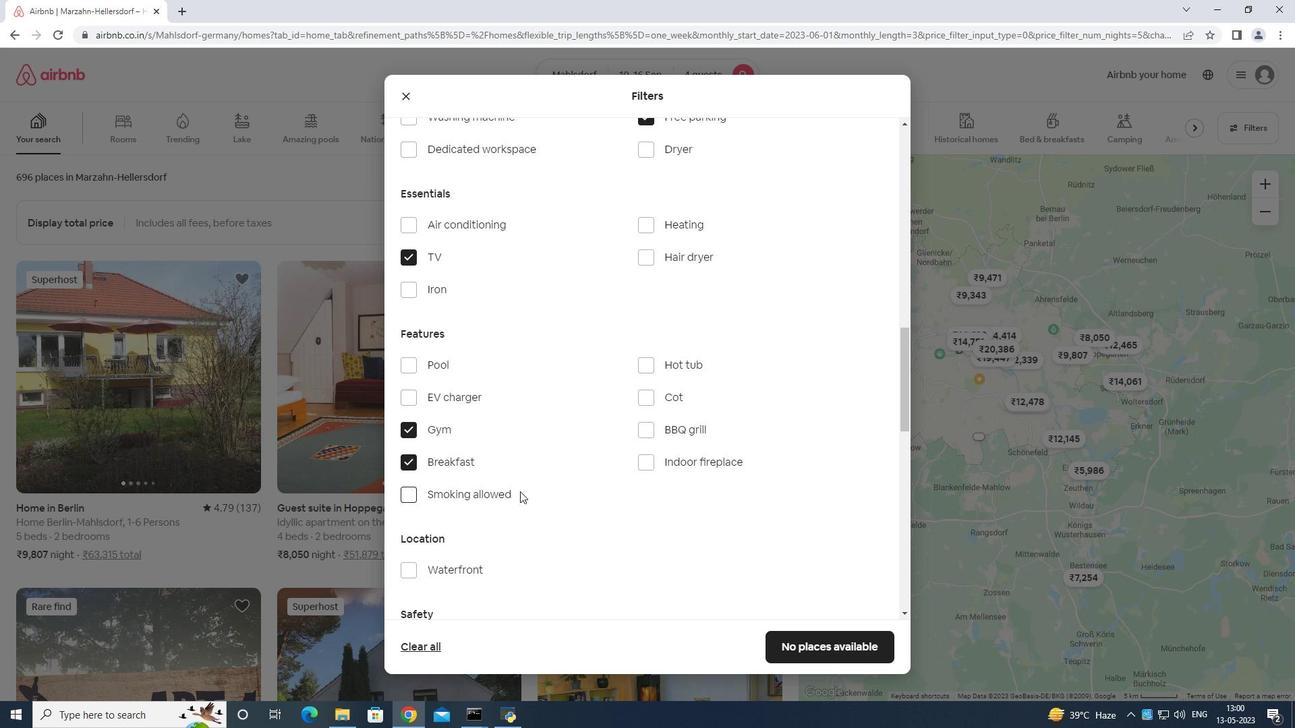 
Action: Mouse scrolled (553, 493) with delta (0, 0)
Screenshot: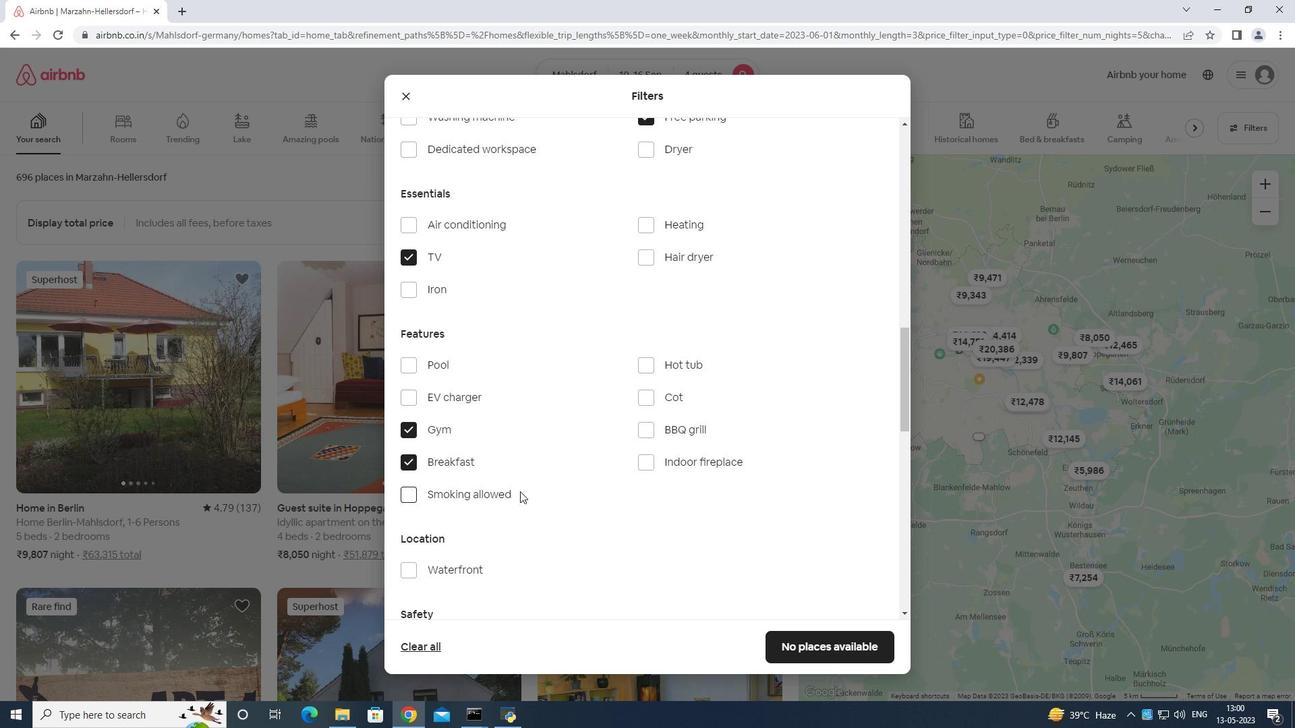 
Action: Mouse moved to (851, 369)
Screenshot: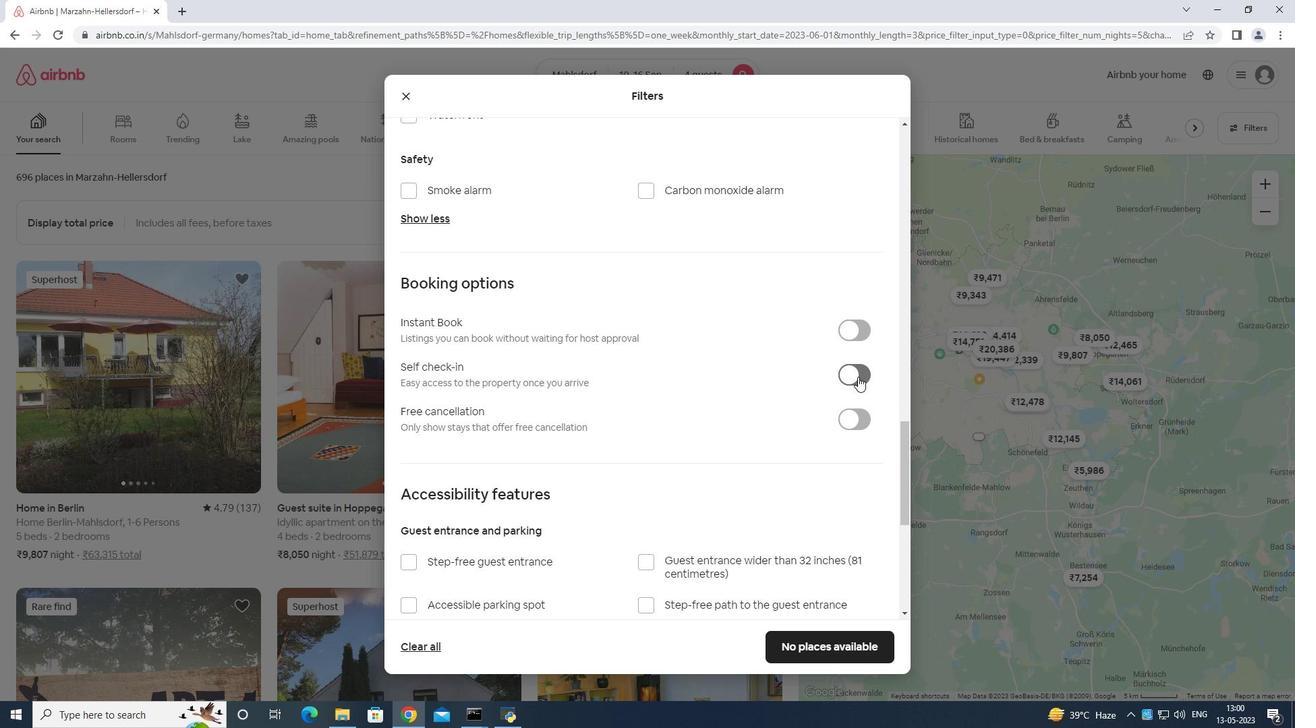 
Action: Mouse pressed left at (851, 369)
Screenshot: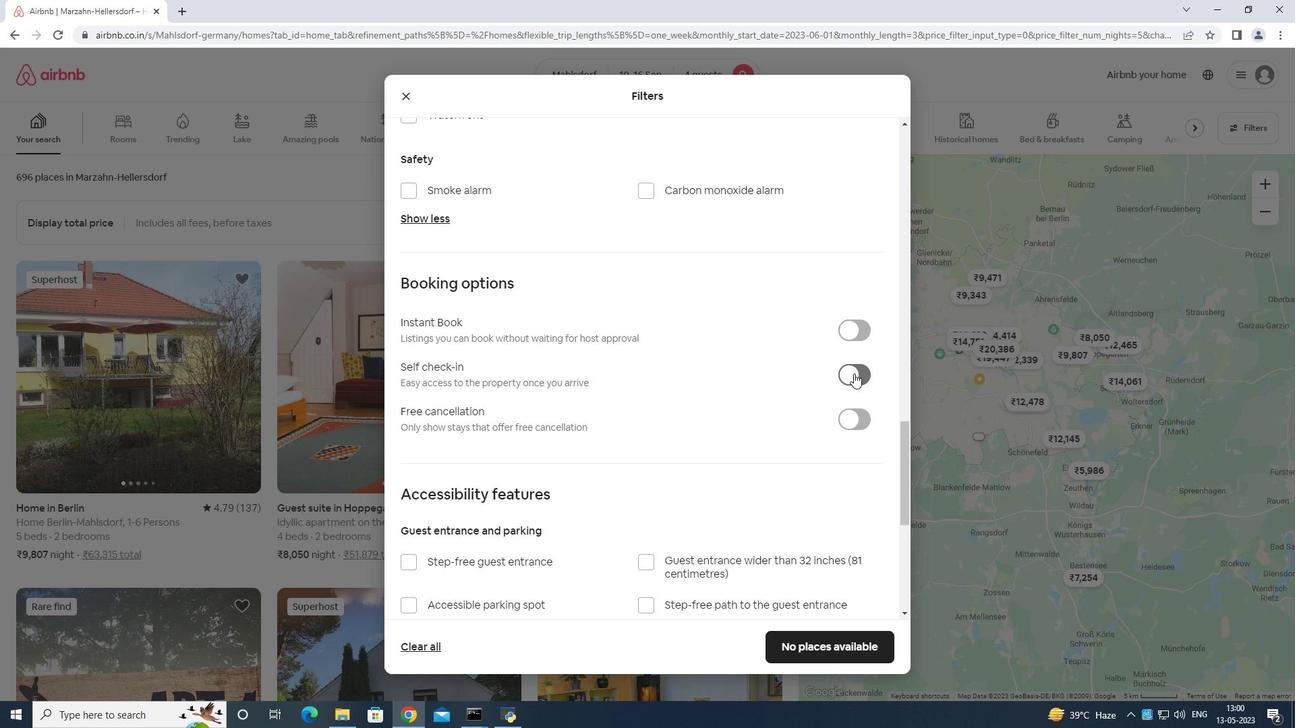 
Action: Mouse moved to (810, 374)
Screenshot: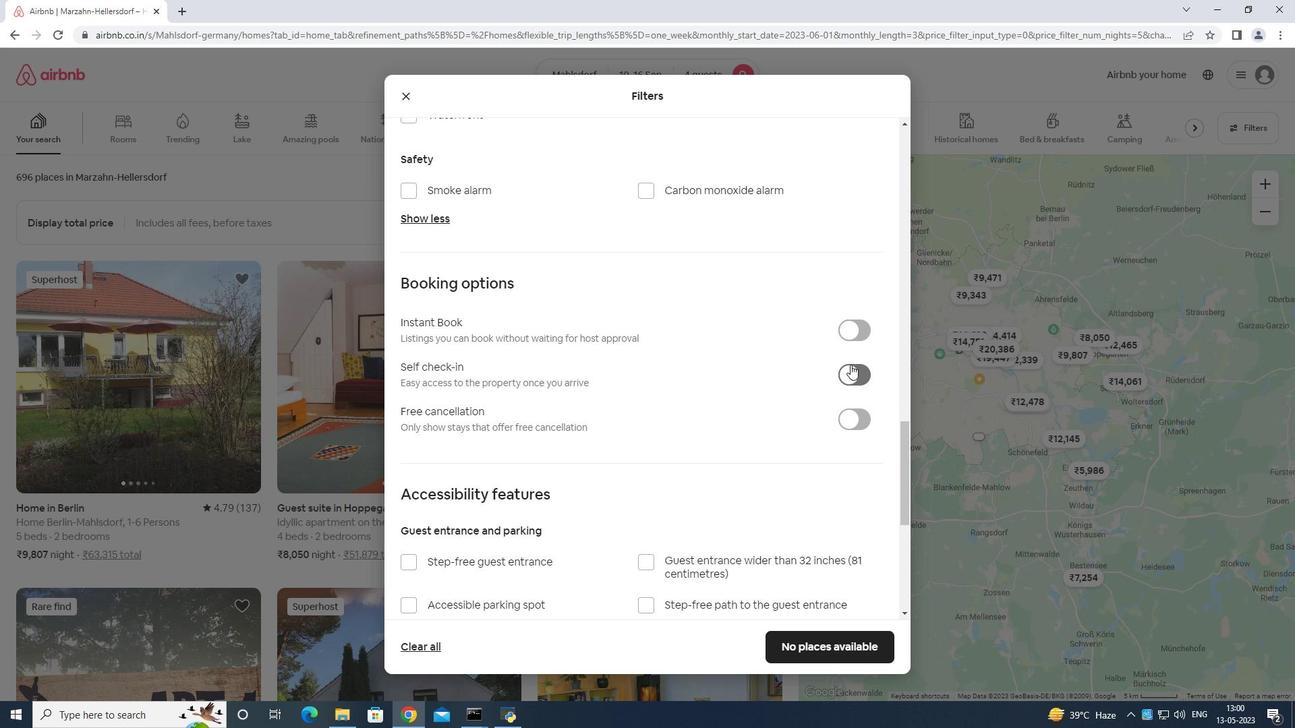 
Action: Mouse scrolled (810, 373) with delta (0, 0)
Screenshot: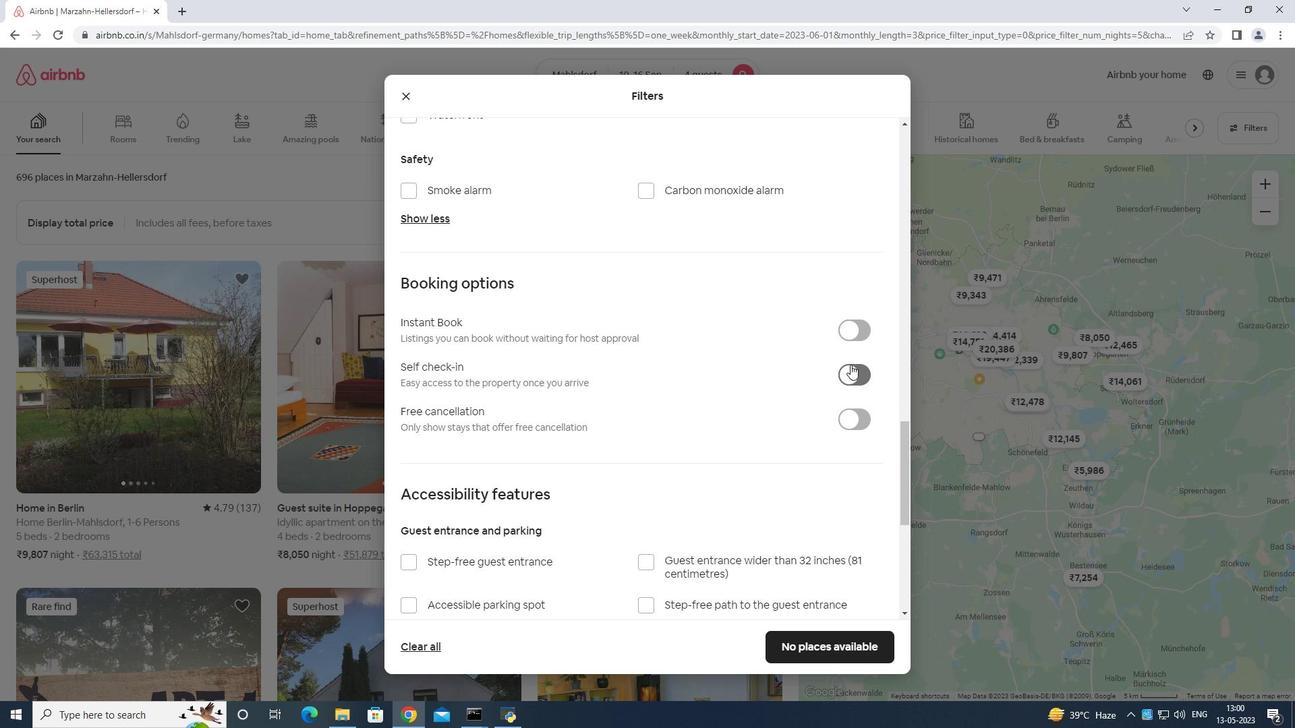
Action: Mouse moved to (802, 399)
Screenshot: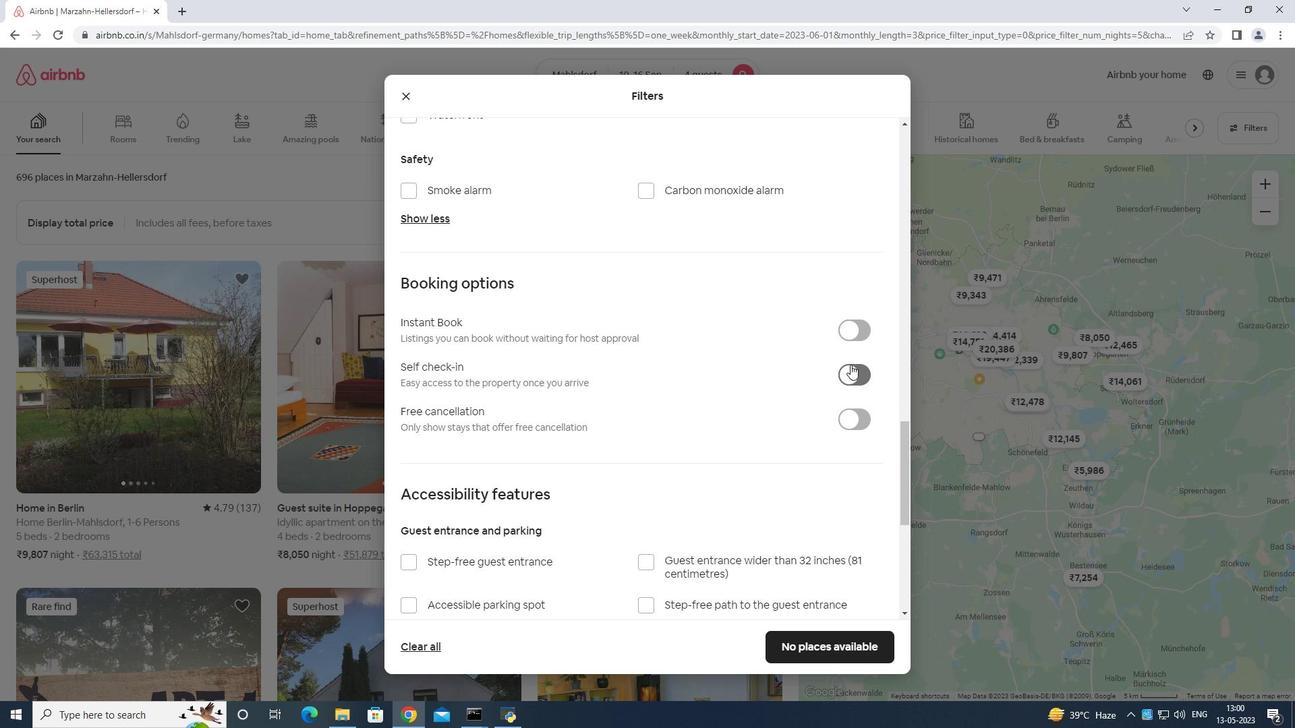 
Action: Mouse scrolled (802, 398) with delta (0, 0)
Screenshot: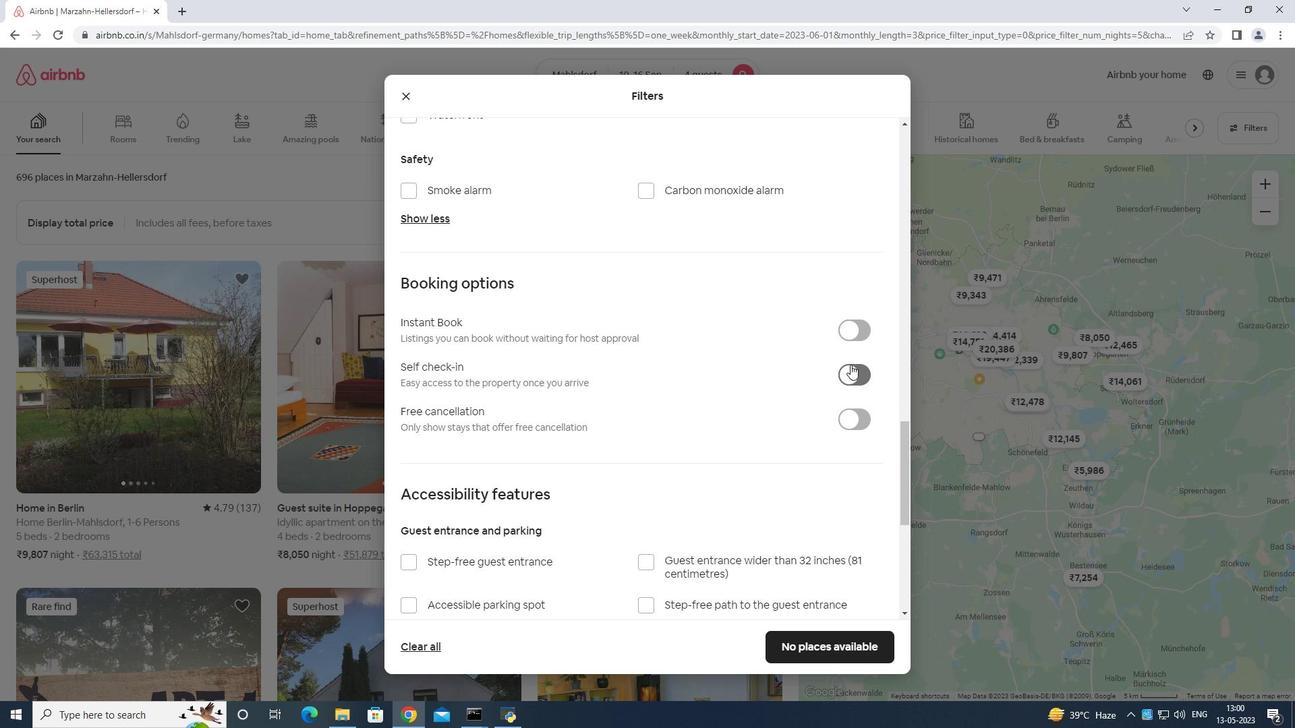 
Action: Mouse moved to (800, 407)
Screenshot: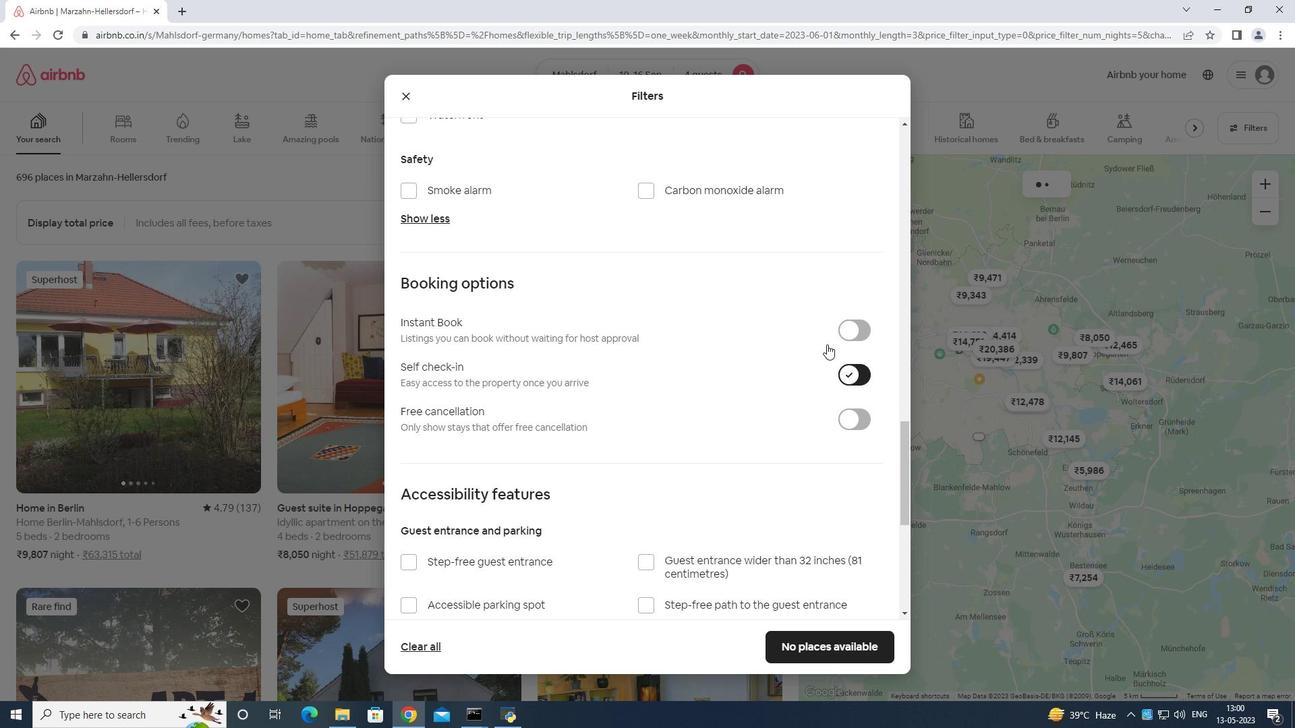 
Action: Mouse scrolled (800, 406) with delta (0, 0)
Screenshot: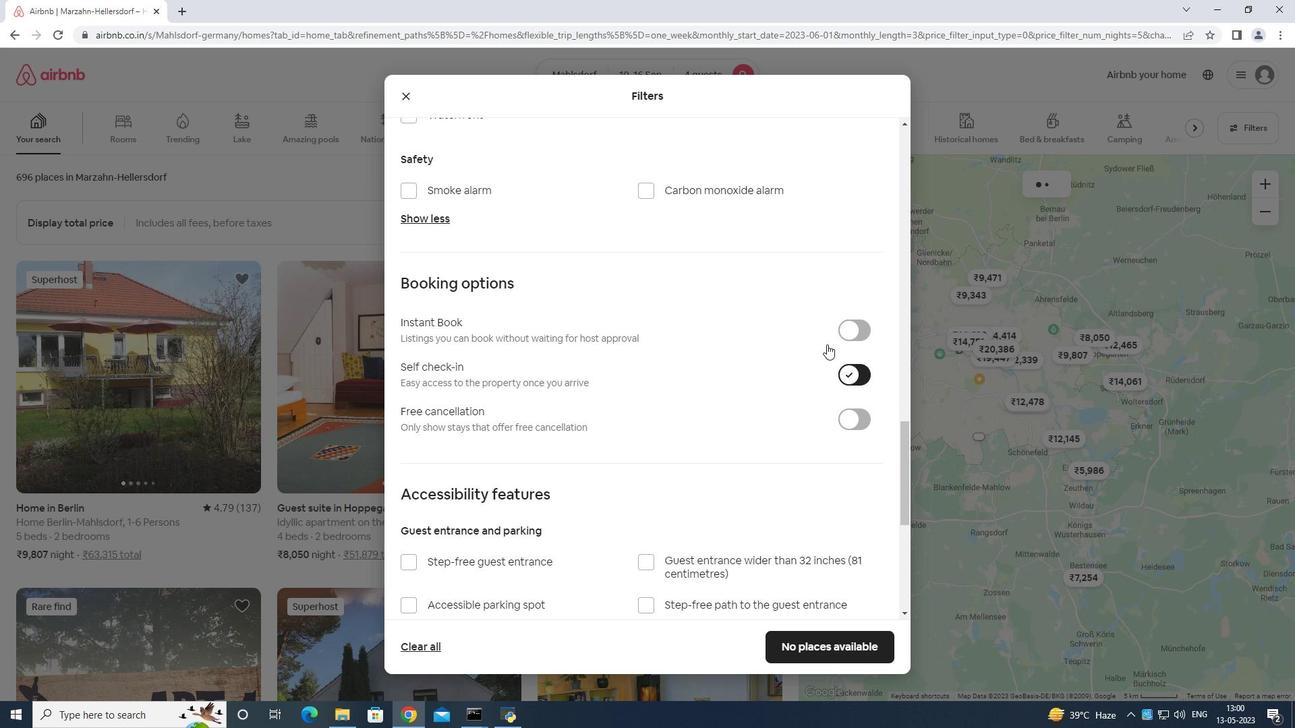 
Action: Mouse moved to (799, 413)
Screenshot: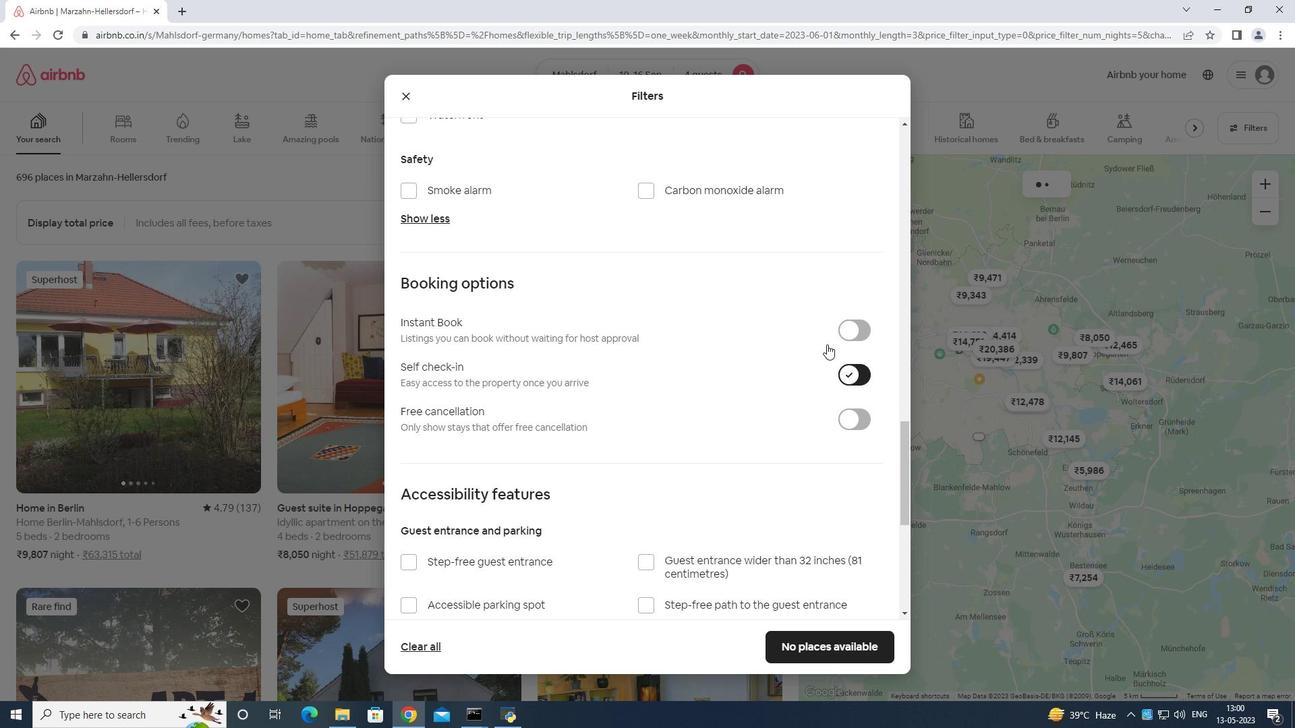 
Action: Mouse scrolled (799, 412) with delta (0, 0)
Screenshot: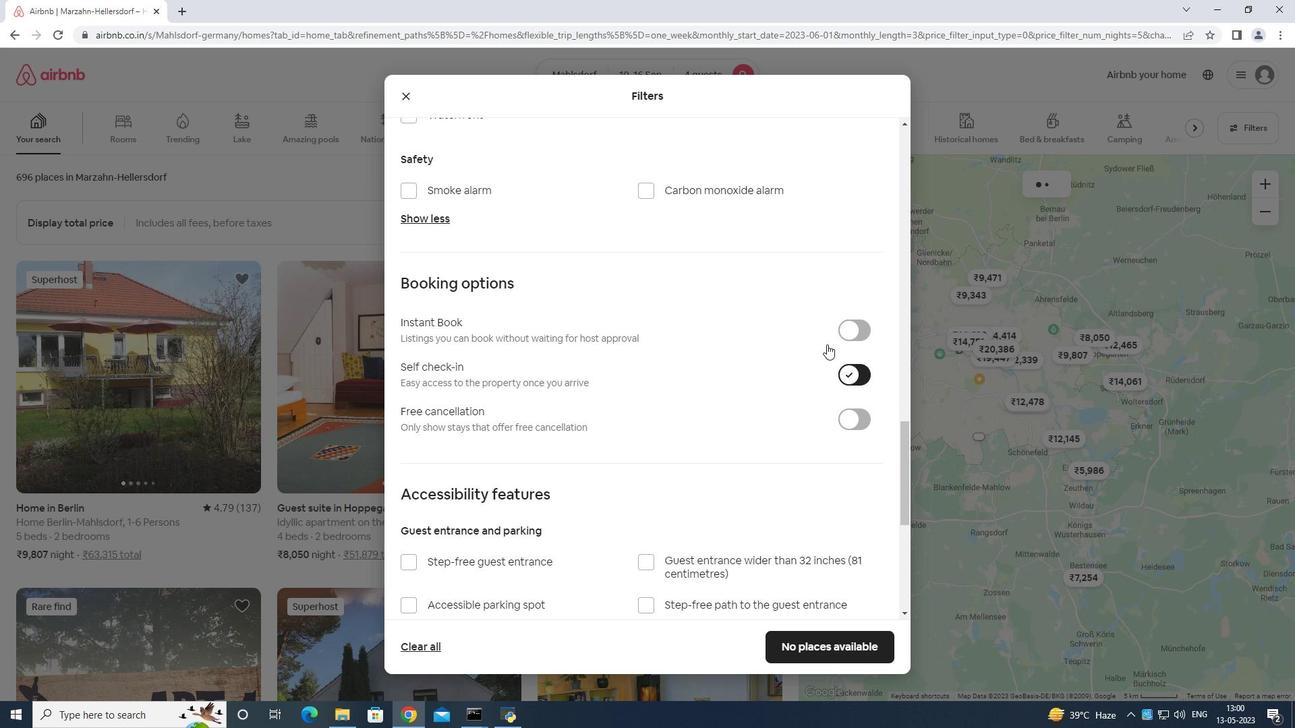 
Action: Mouse moved to (793, 425)
Screenshot: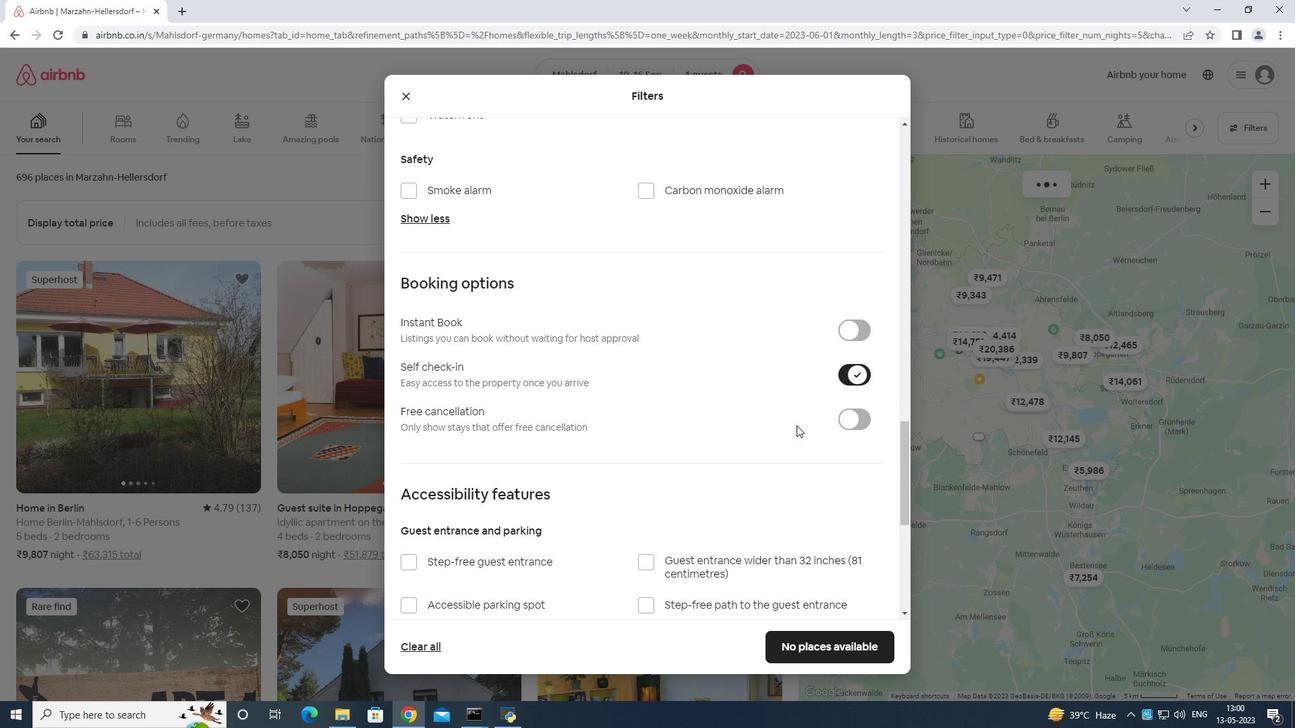 
Action: Mouse scrolled (793, 424) with delta (0, 0)
Screenshot: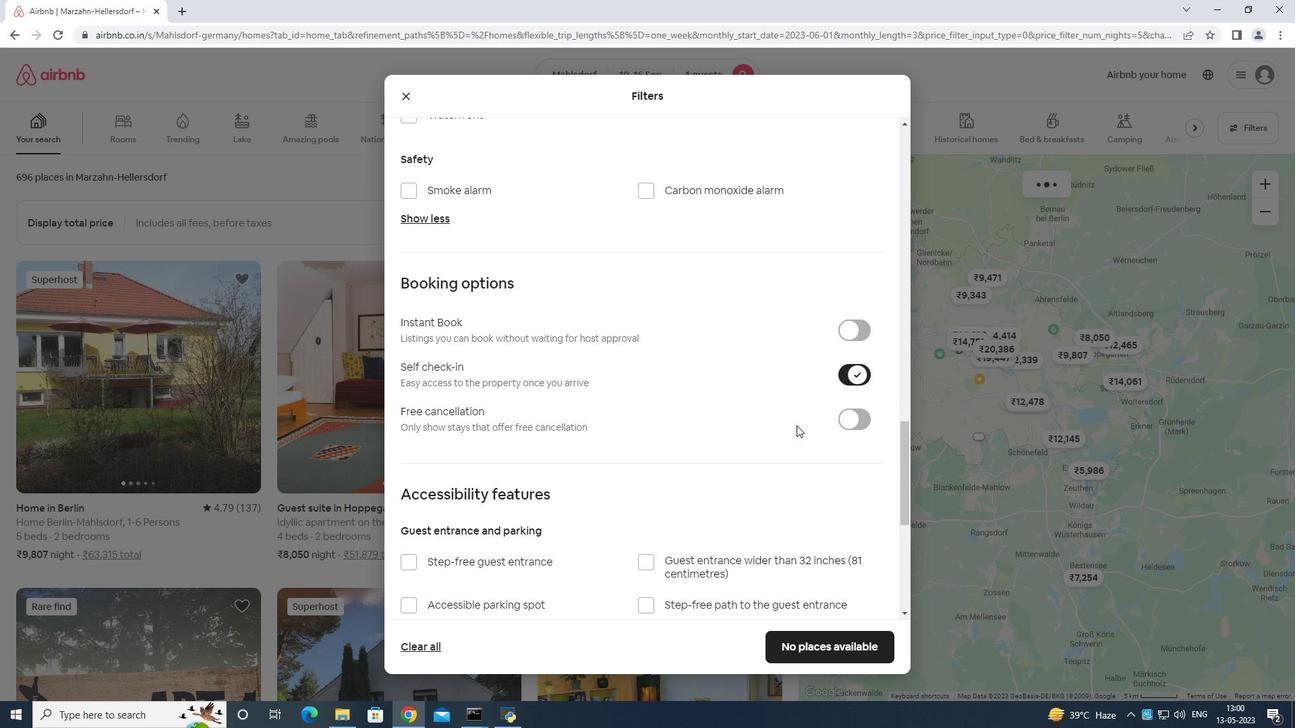 
Action: Mouse moved to (793, 428)
Screenshot: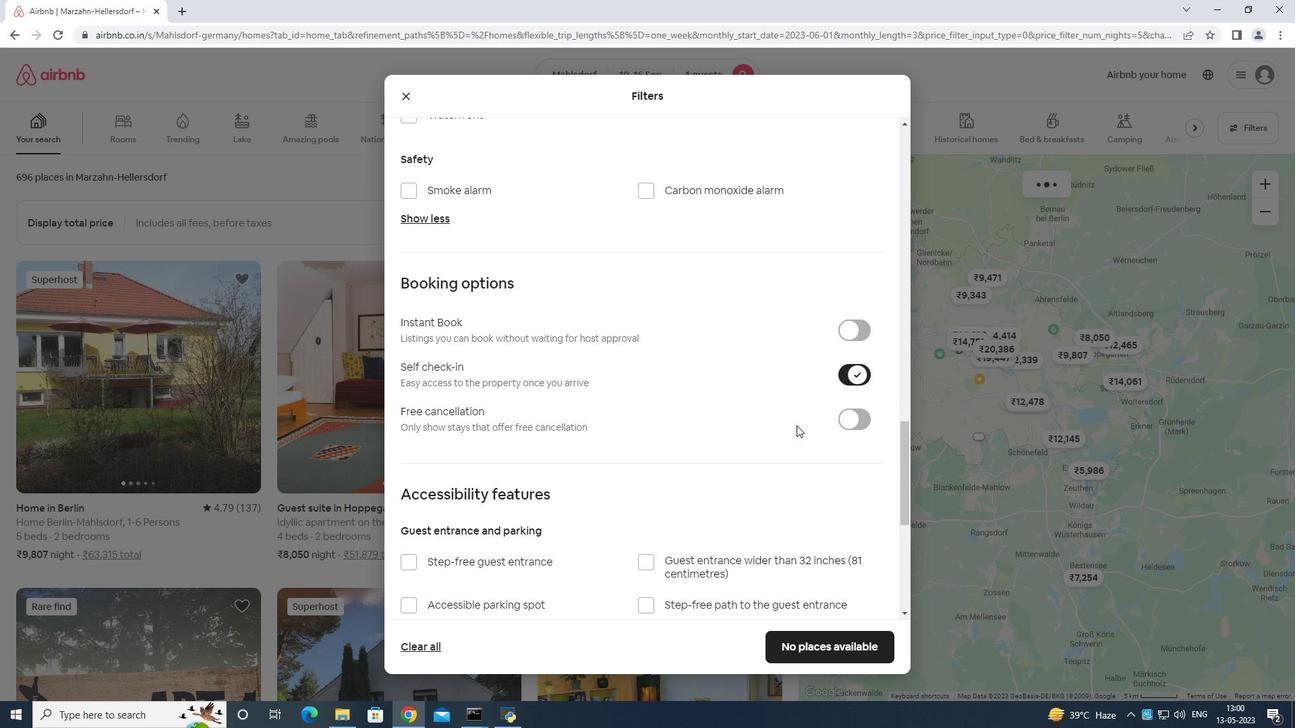 
Action: Mouse scrolled (793, 427) with delta (0, 0)
Screenshot: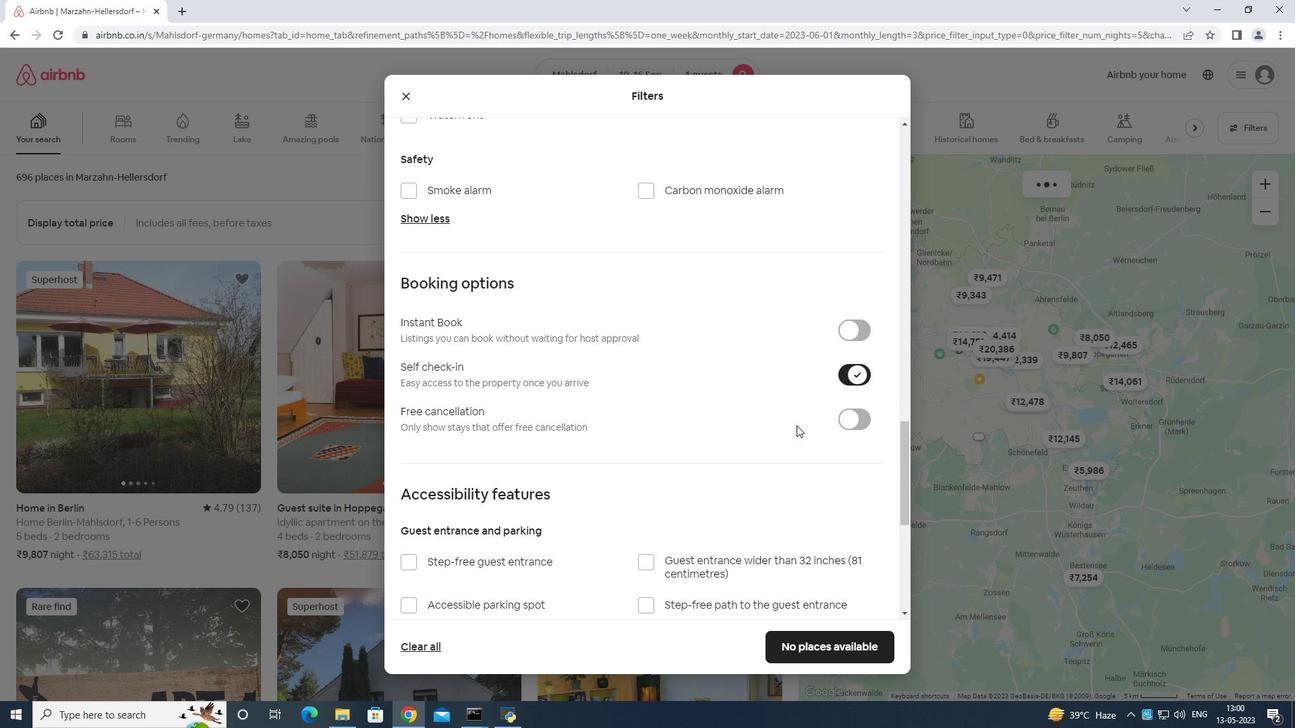 
Action: Mouse moved to (792, 430)
Screenshot: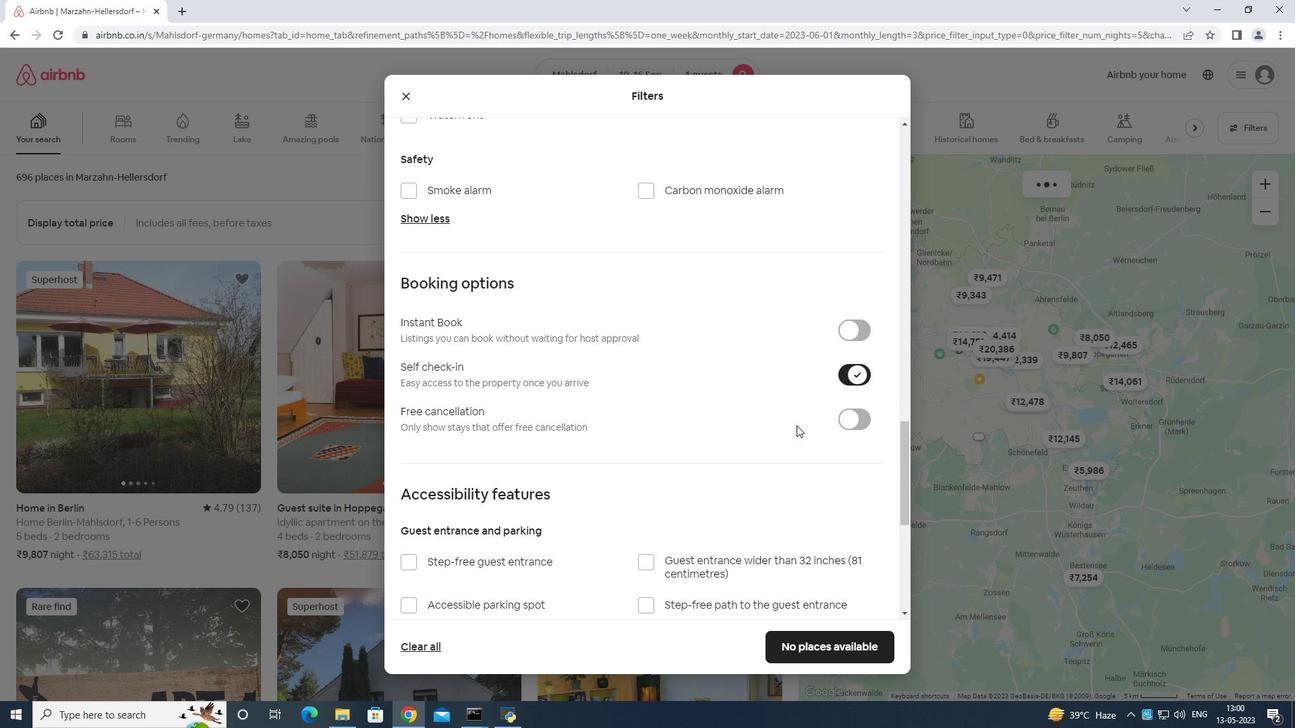 
Action: Mouse scrolled (792, 429) with delta (0, 0)
Screenshot: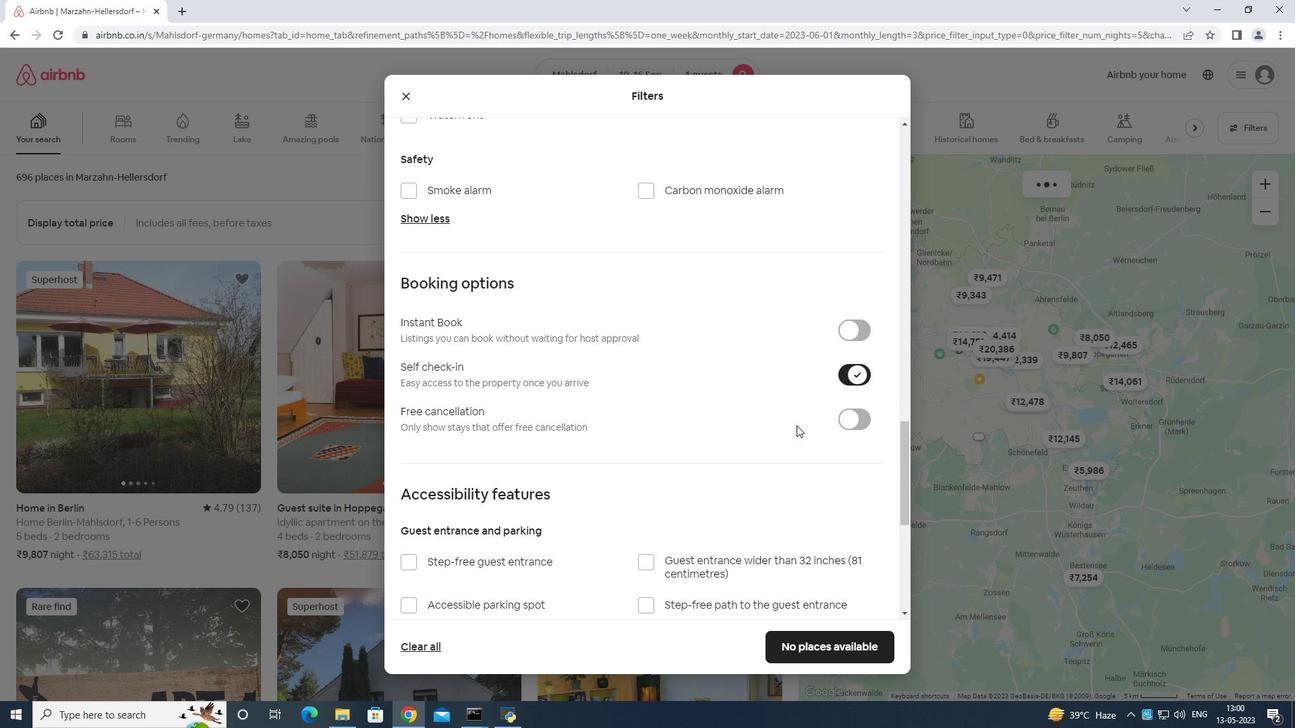 
Action: Mouse moved to (792, 434)
Screenshot: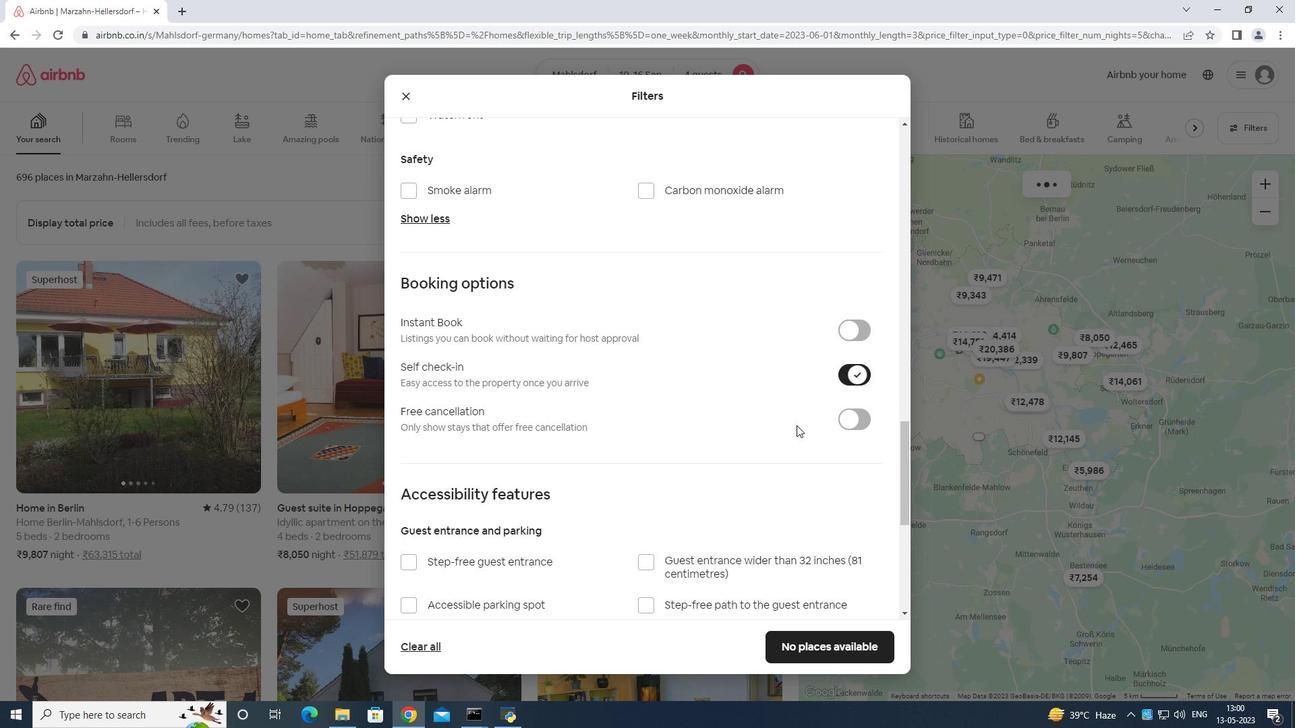 
Action: Mouse scrolled (792, 431) with delta (0, 0)
Screenshot: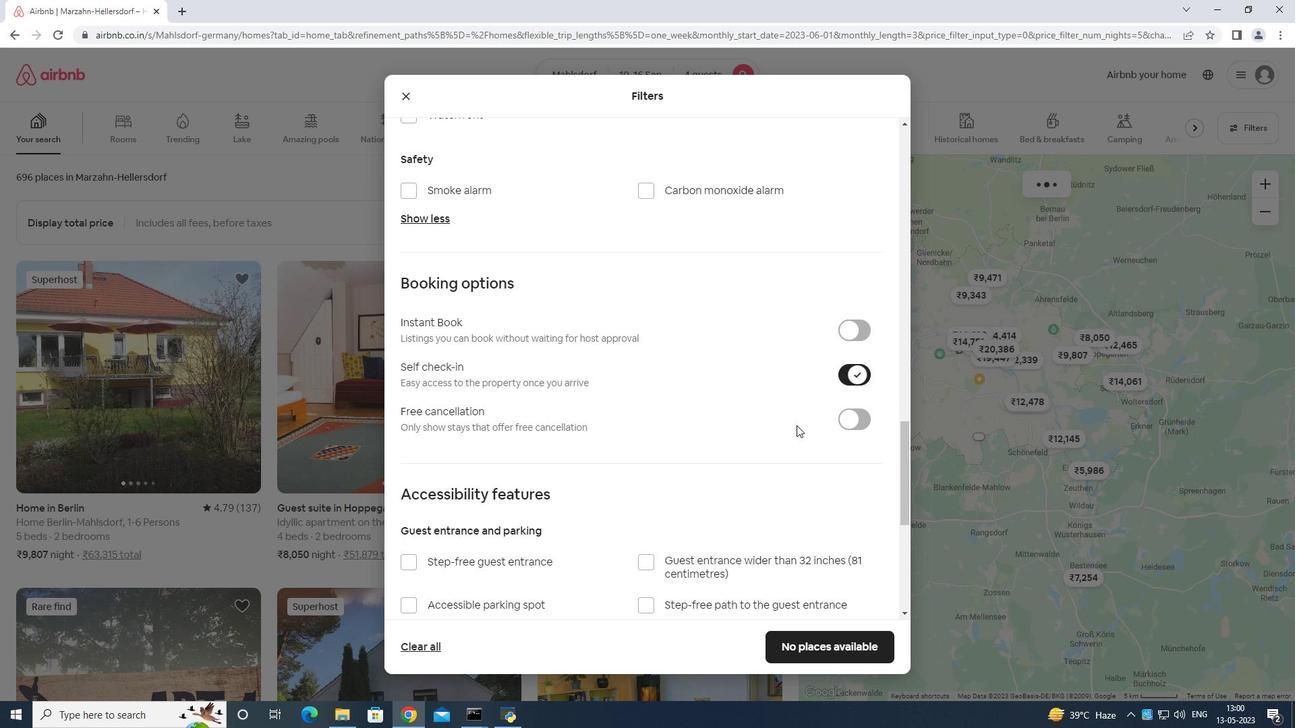 
Action: Mouse moved to (406, 519)
Screenshot: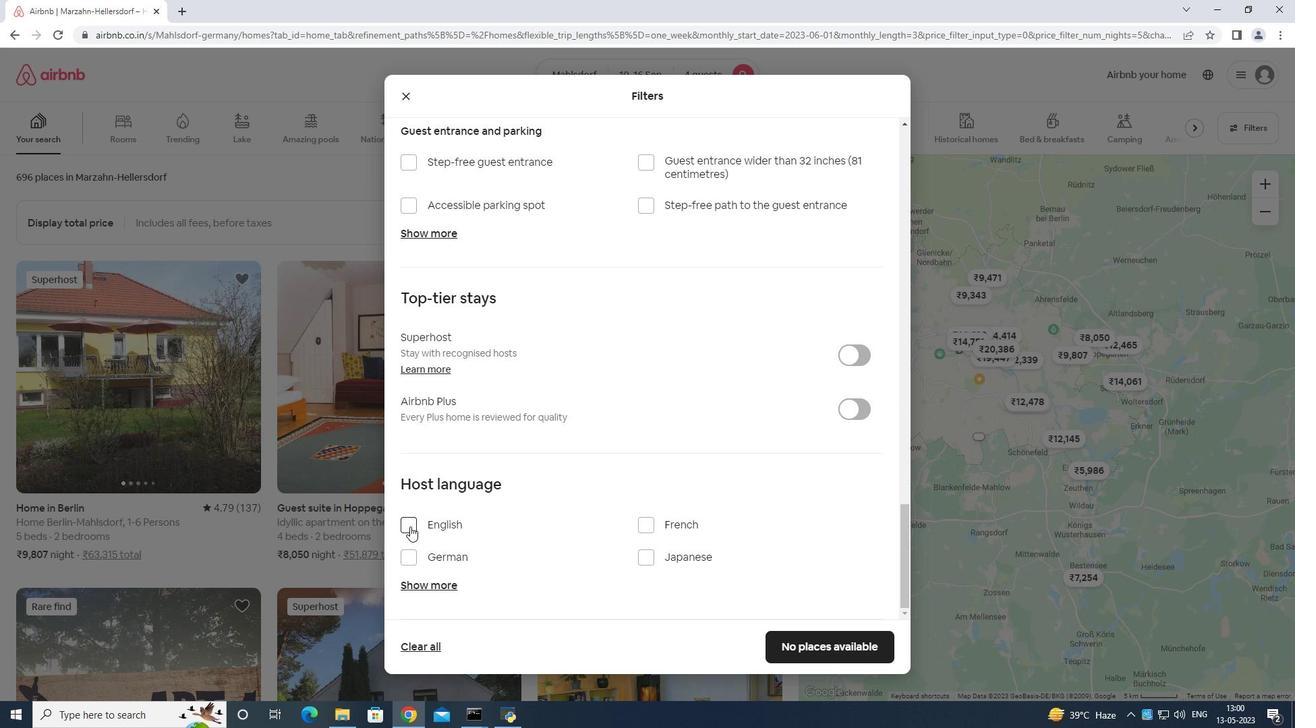 
Action: Mouse pressed left at (406, 519)
Screenshot: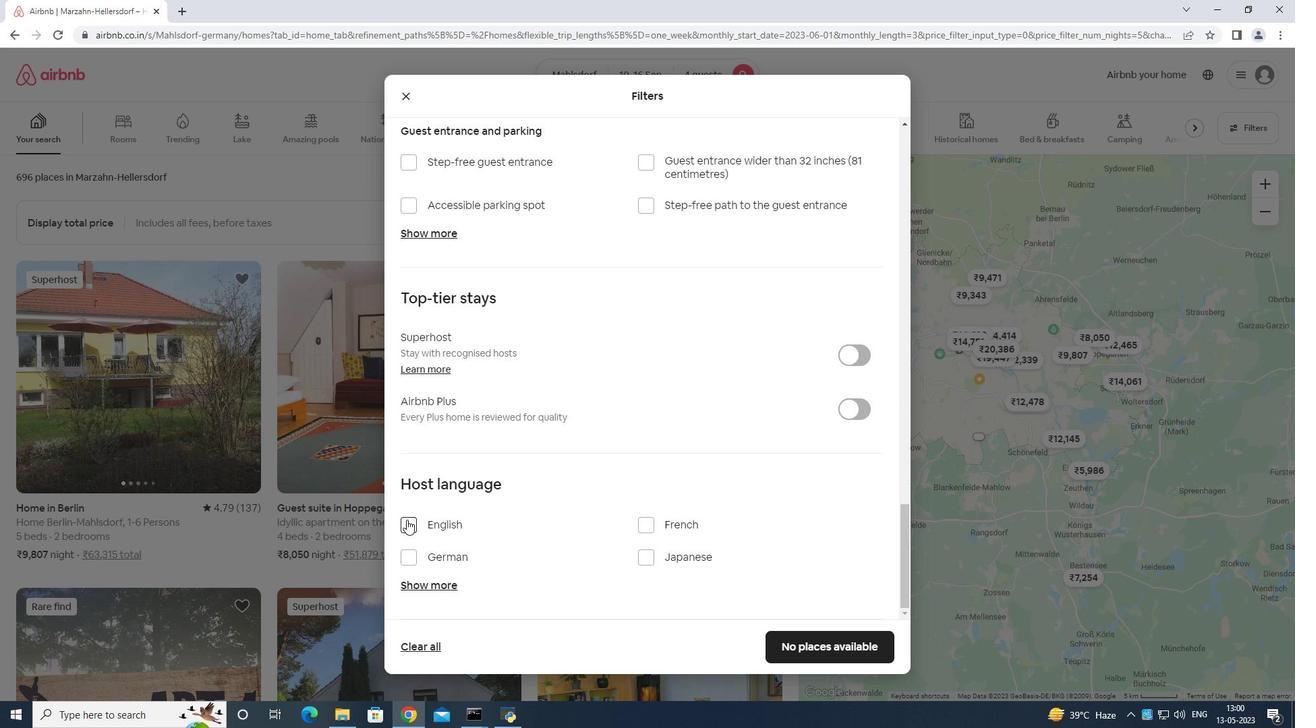 
Action: Mouse moved to (851, 646)
Screenshot: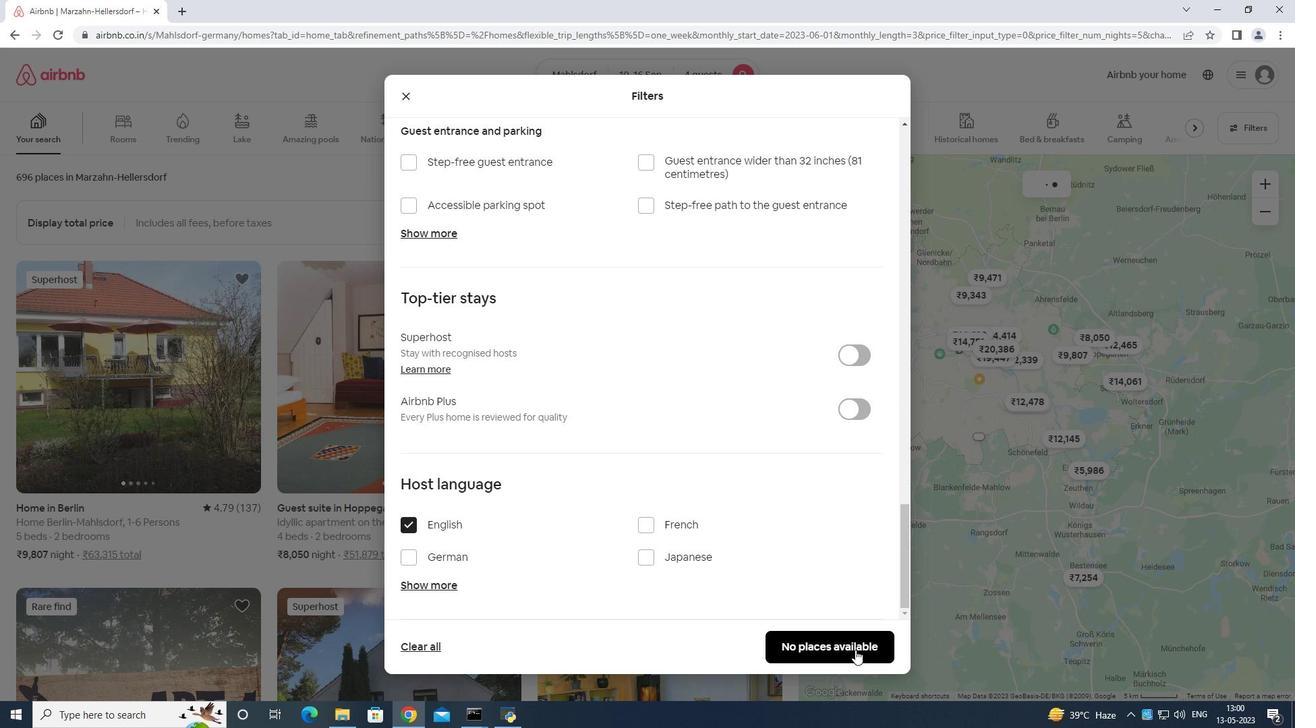 
Action: Mouse pressed left at (851, 646)
Screenshot: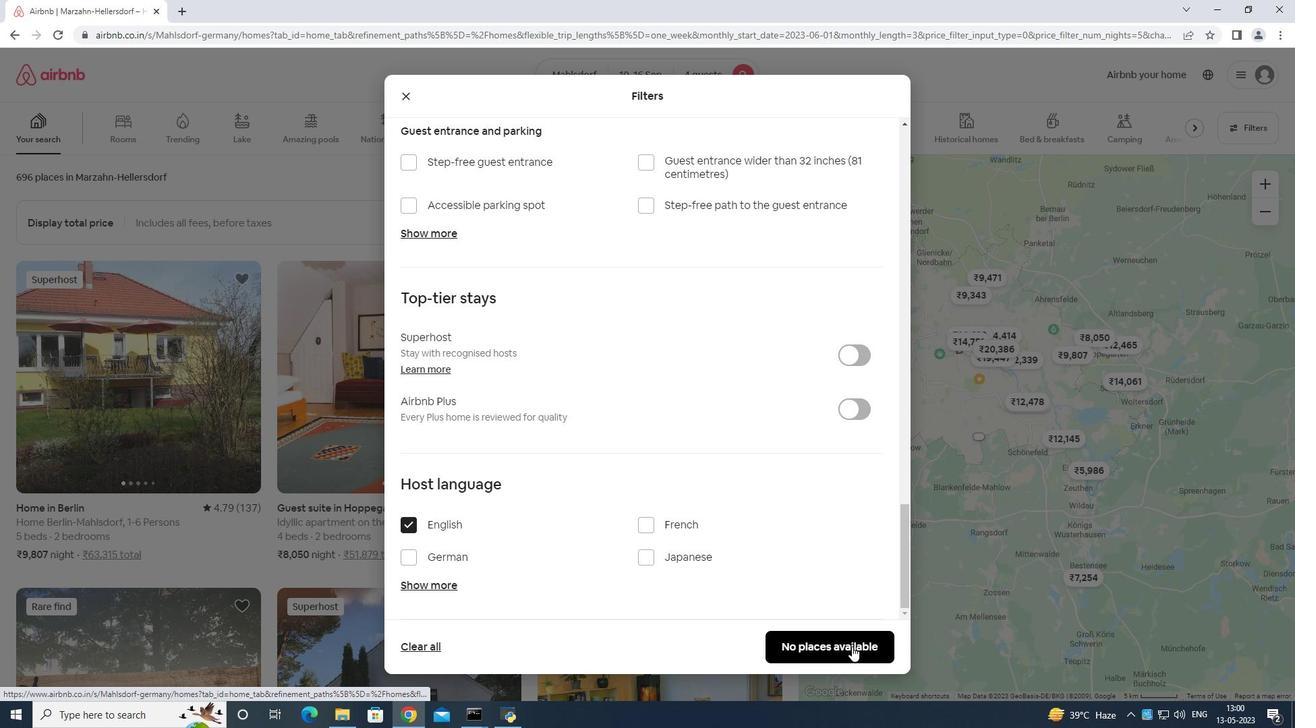 
Action: Mouse moved to (855, 643)
Screenshot: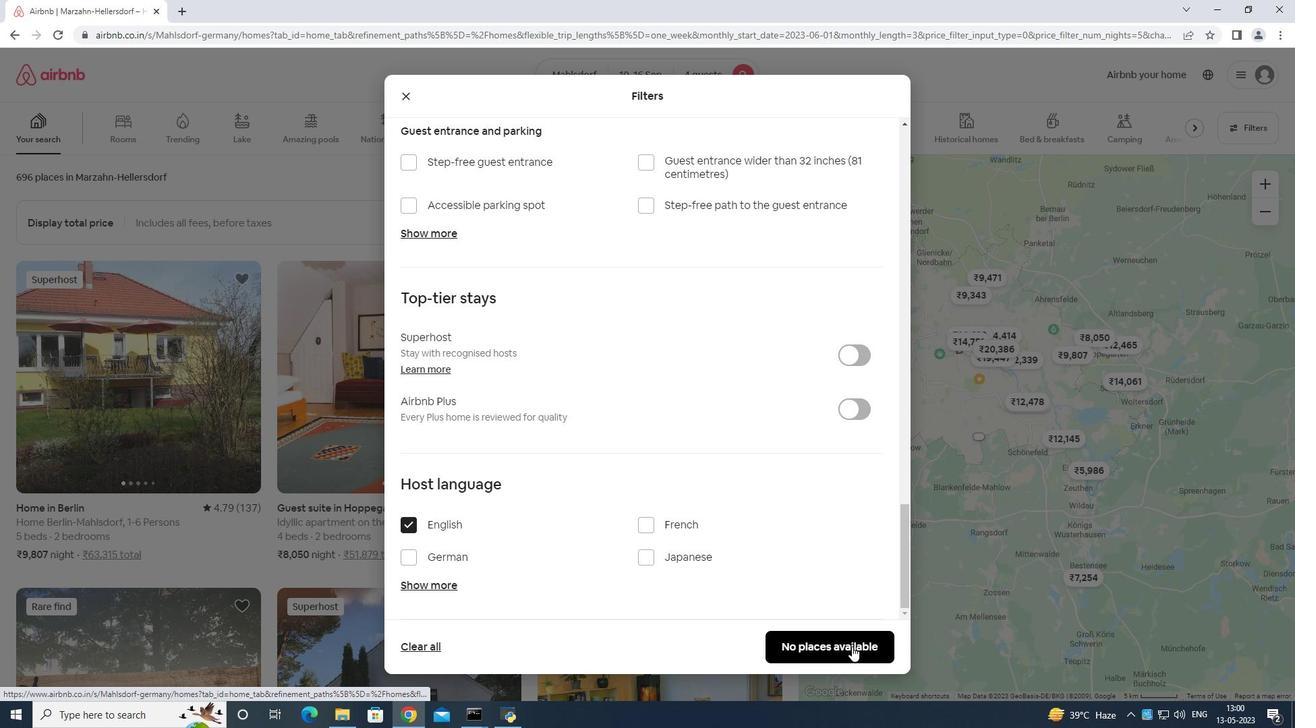 
